 Task: Research Airbnb accommodation in Tak Bai, Thailand from 17th December, 2023 to 21st December, 2023 for 2 adults. Place can be private room with 1  bedroom having 2 beds and 1 bathroom. Property type can be flat. Amenities needed are: wifi.
Action: Mouse moved to (541, 122)
Screenshot: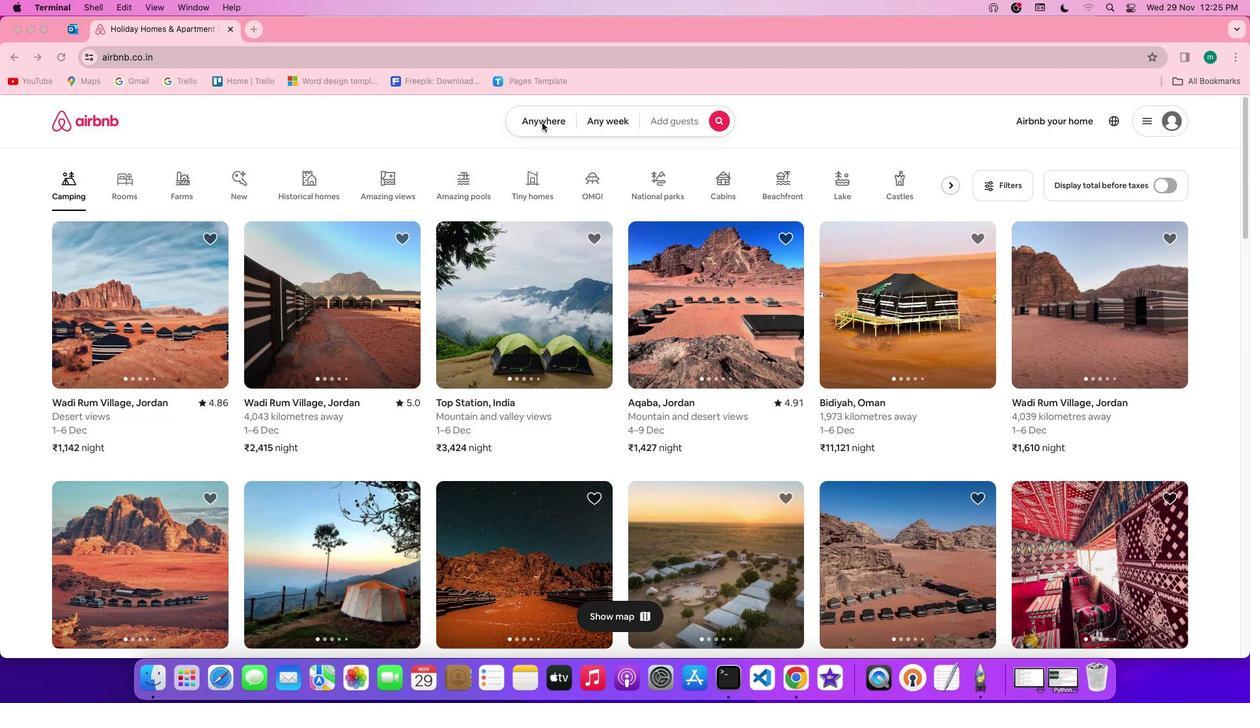 
Action: Mouse pressed left at (541, 122)
Screenshot: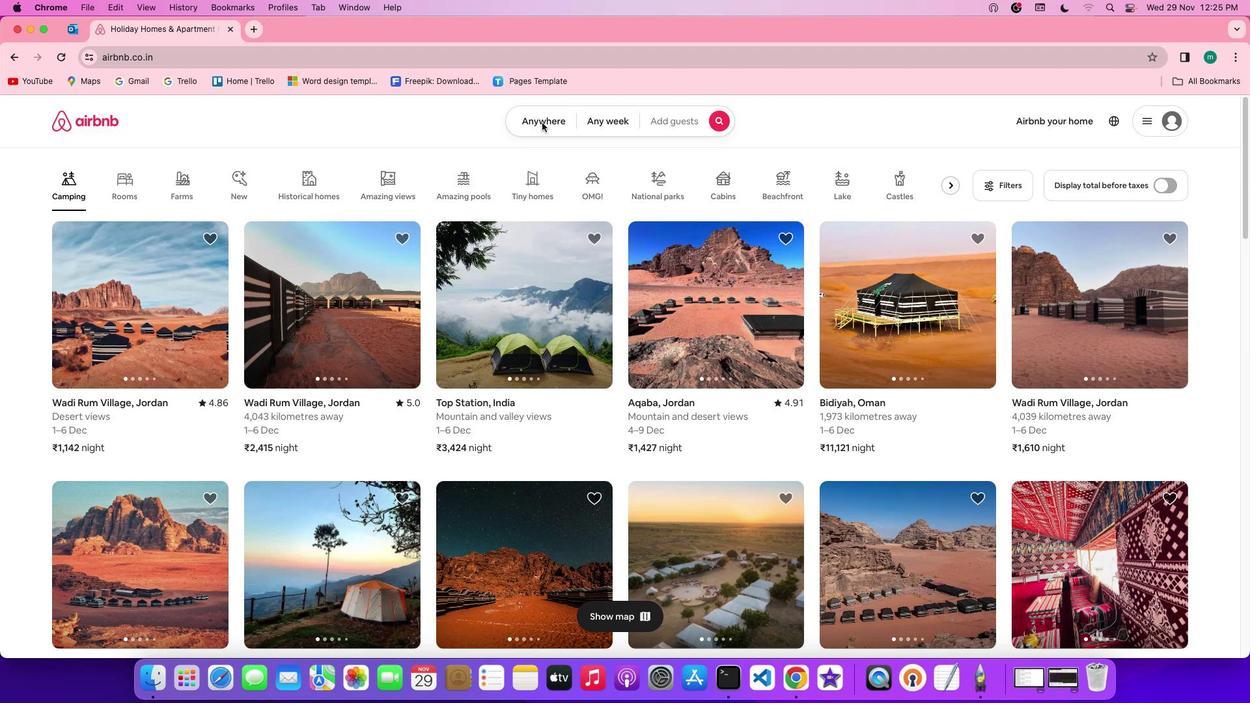 
Action: Mouse pressed left at (541, 122)
Screenshot: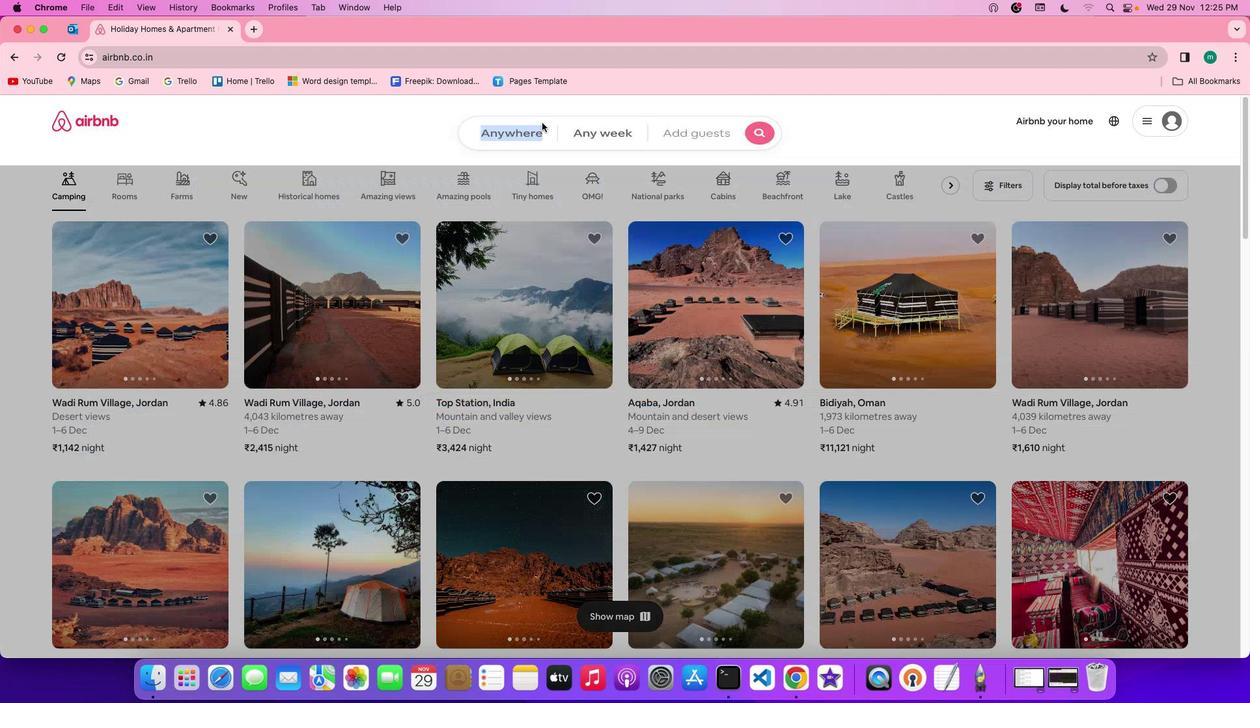
Action: Mouse moved to (482, 170)
Screenshot: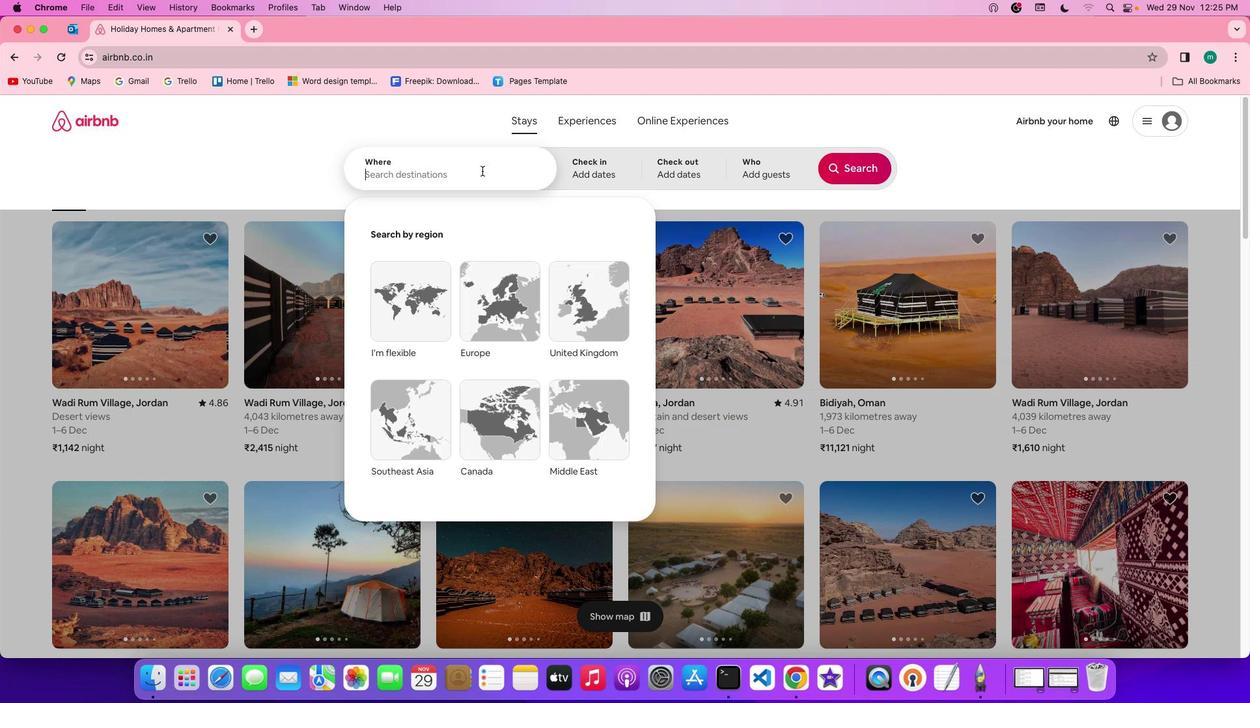 
Action: Mouse pressed left at (482, 170)
Screenshot: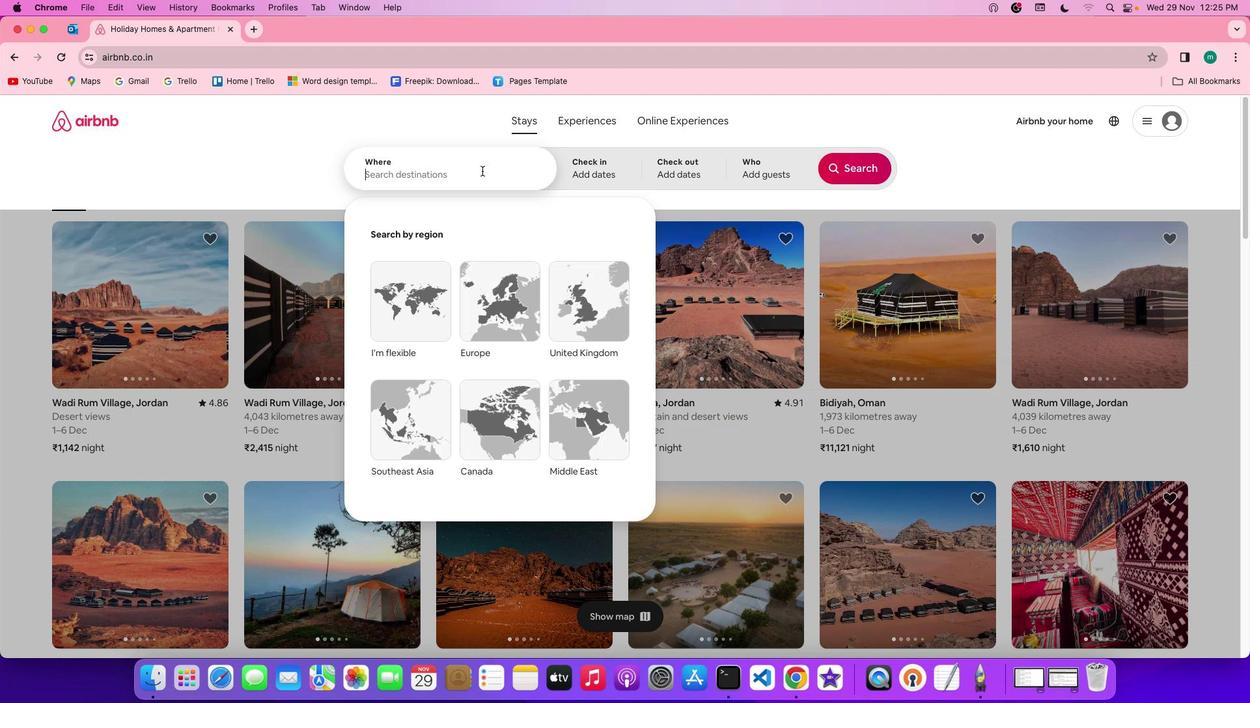 
Action: Mouse moved to (479, 170)
Screenshot: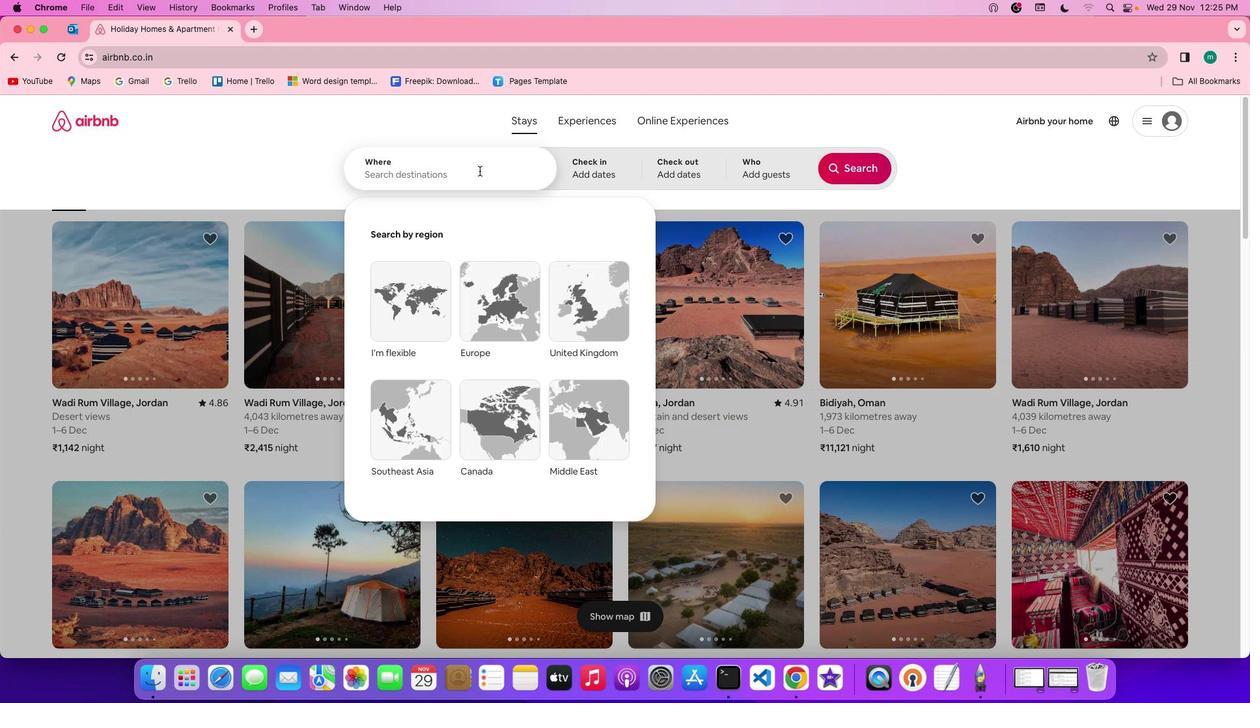 
Action: Key pressed Key.shift'T''a''k'Key.spaceKey.shift'B''a''i'','Key.spaceKey.shift't''h''a''i''l''a''n''d'
Screenshot: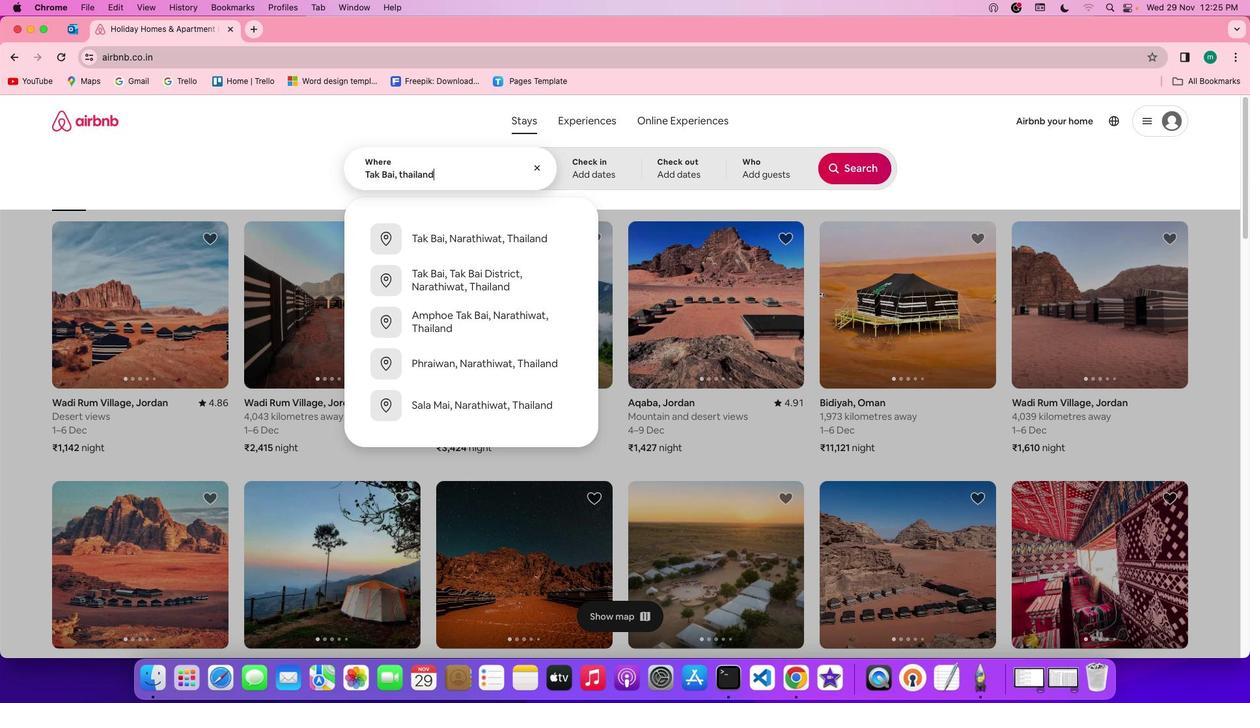 
Action: Mouse moved to (608, 171)
Screenshot: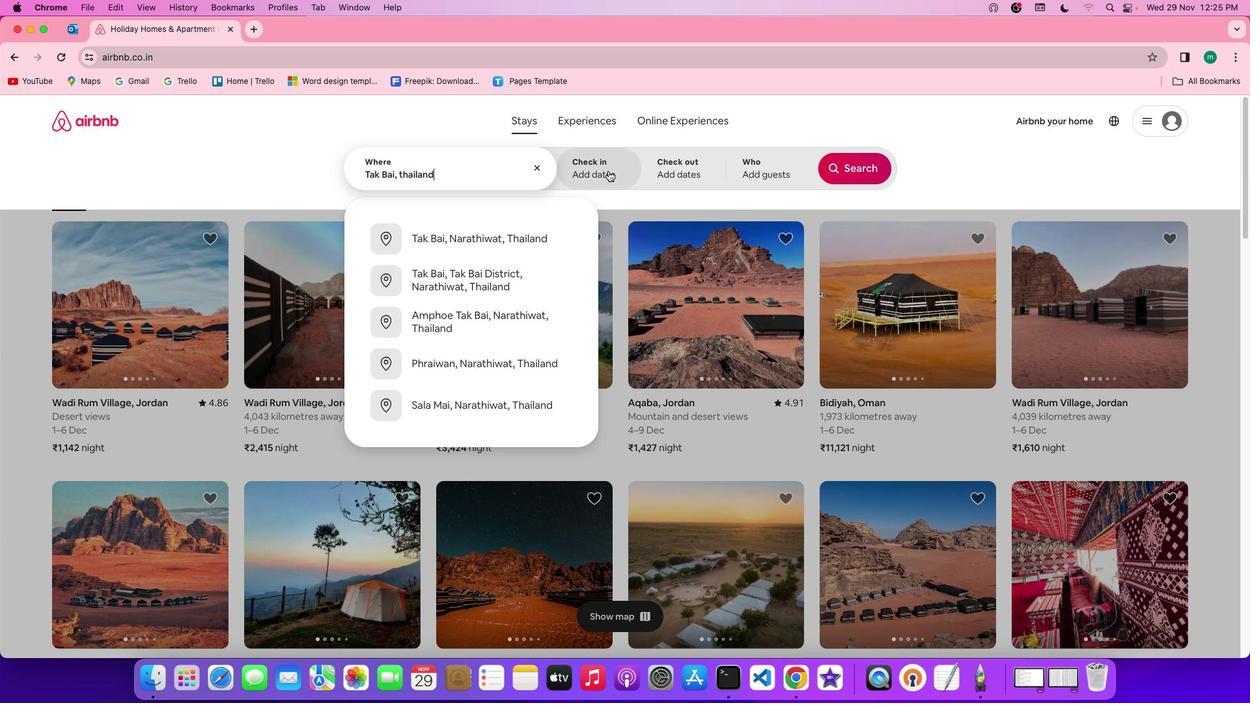 
Action: Mouse pressed left at (608, 171)
Screenshot: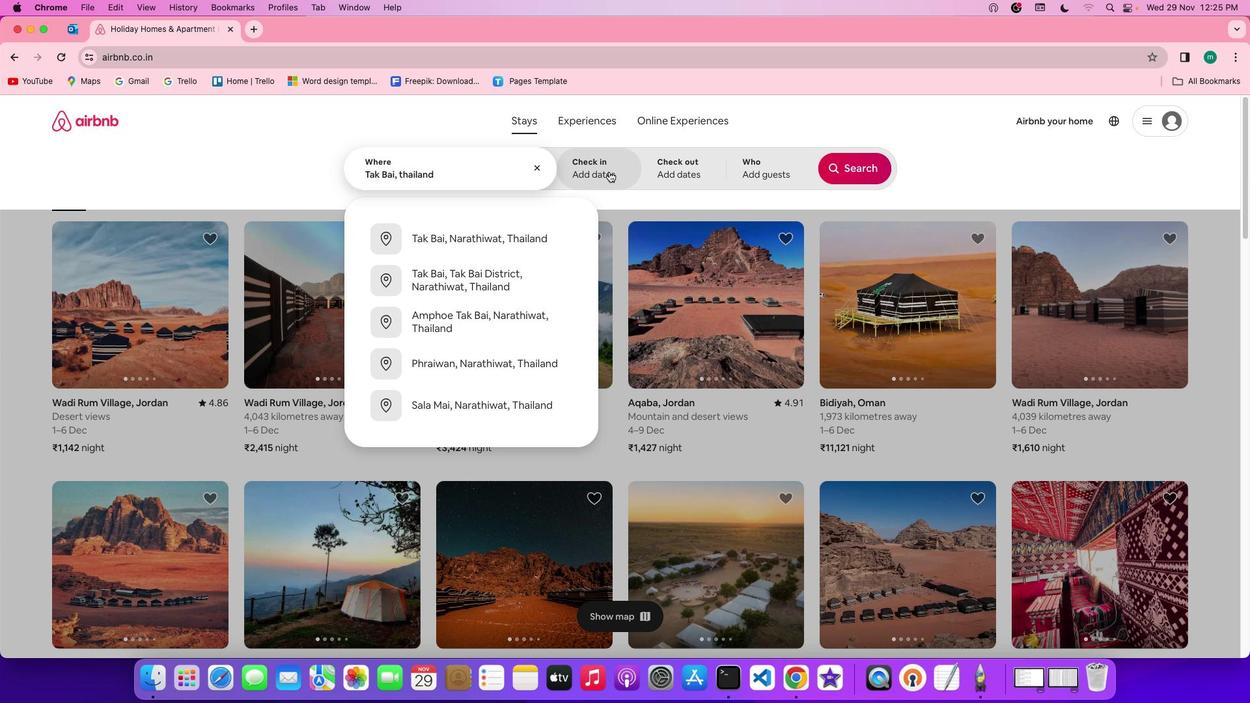 
Action: Mouse moved to (652, 421)
Screenshot: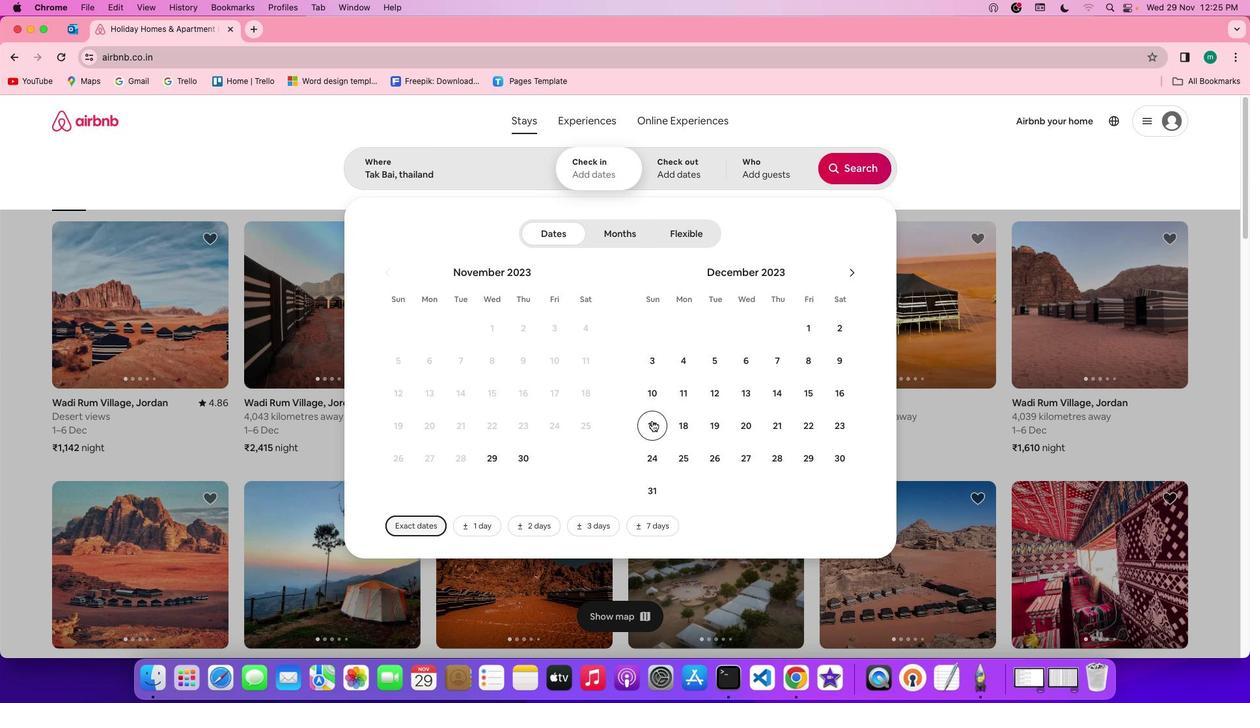 
Action: Mouse pressed left at (652, 421)
Screenshot: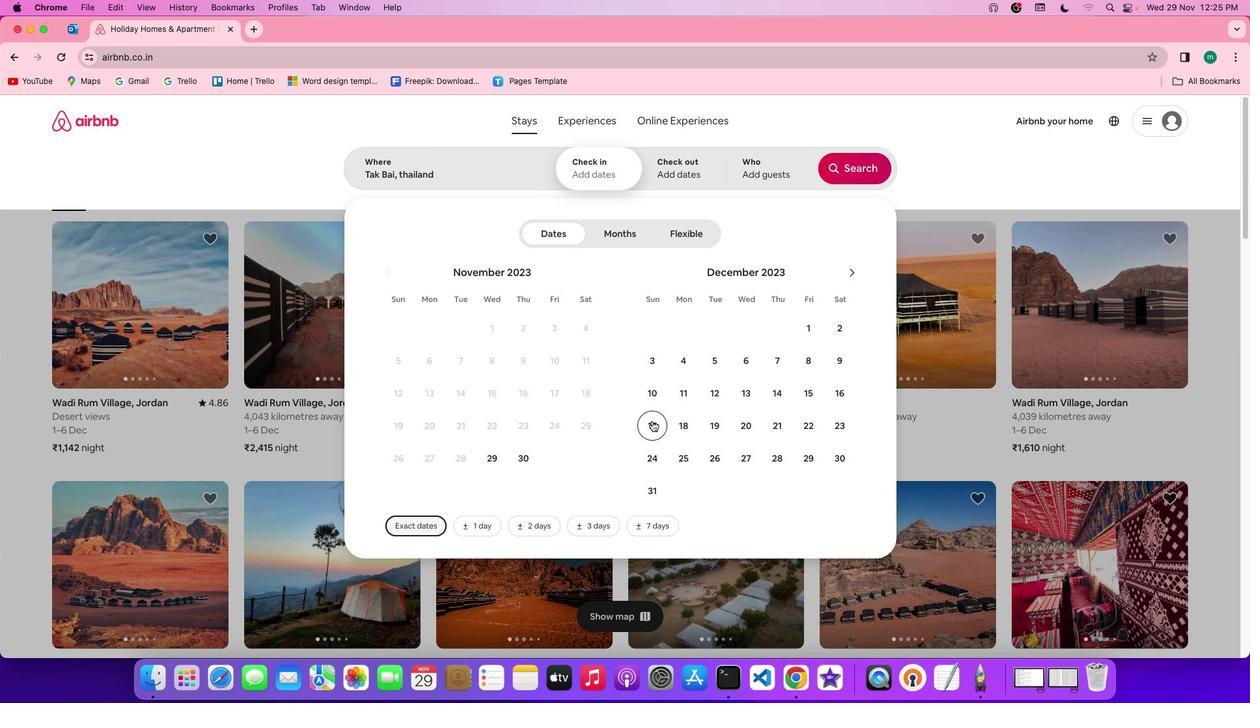 
Action: Mouse moved to (784, 425)
Screenshot: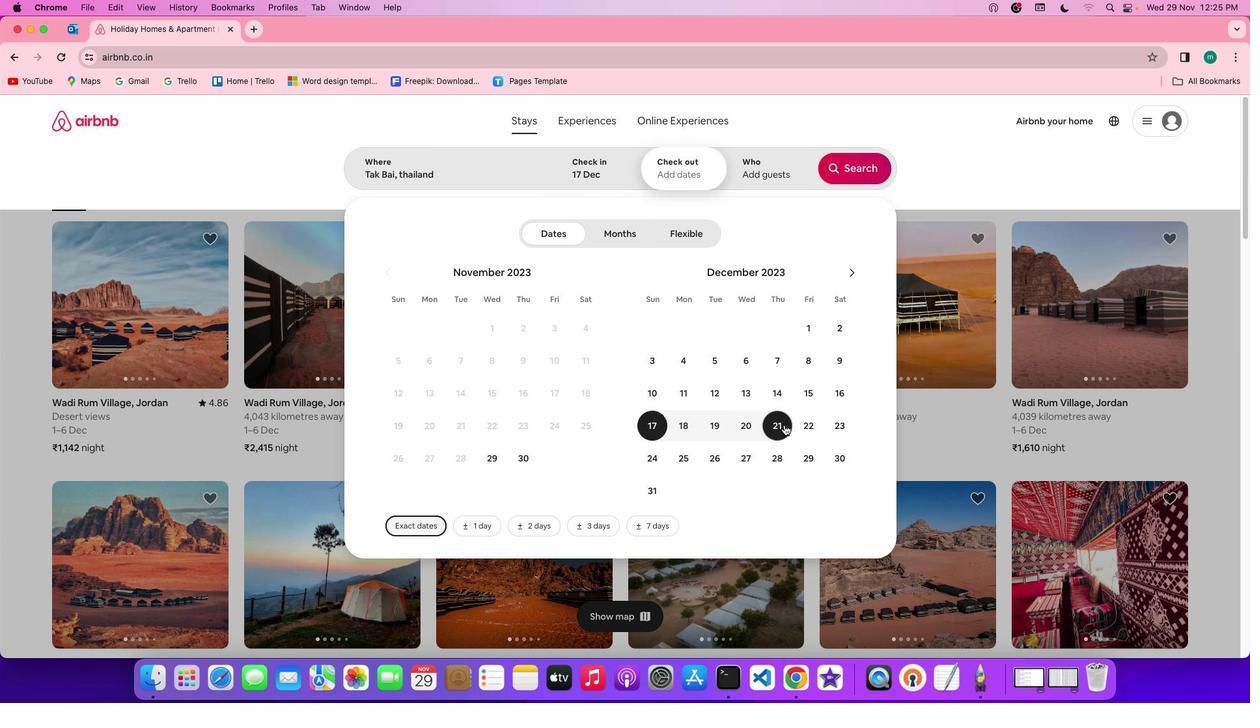 
Action: Mouse pressed left at (784, 425)
Screenshot: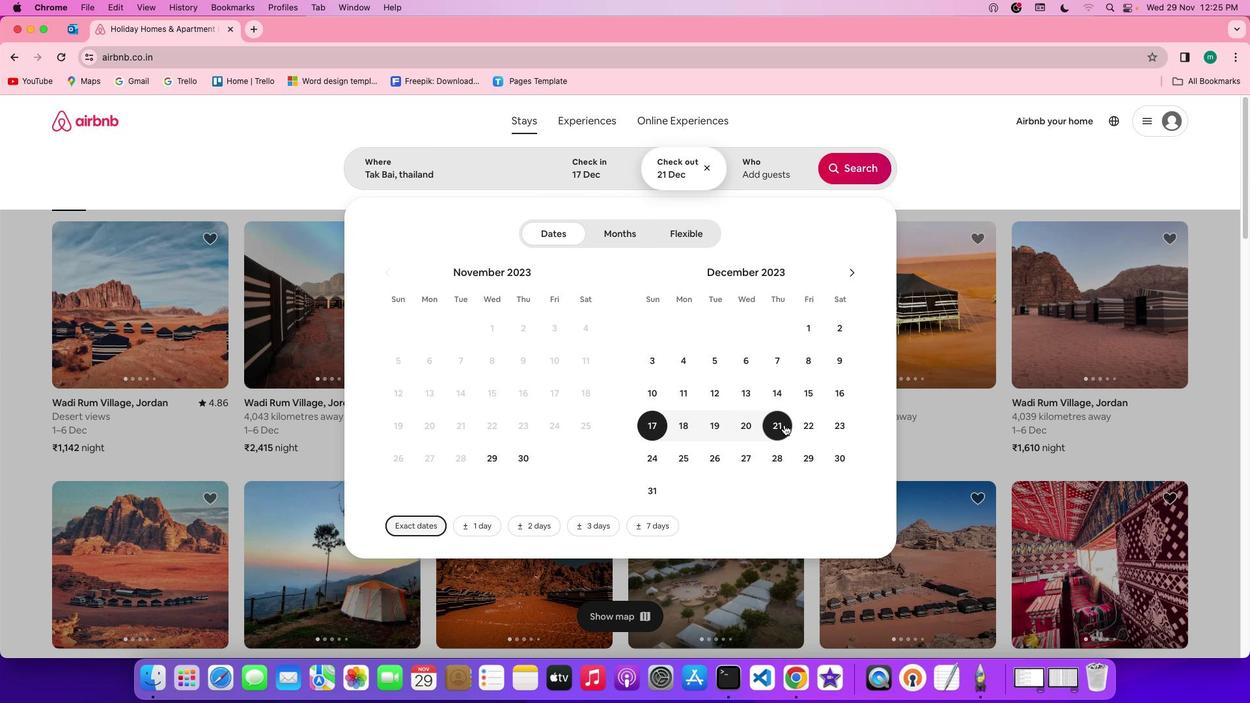 
Action: Mouse moved to (759, 160)
Screenshot: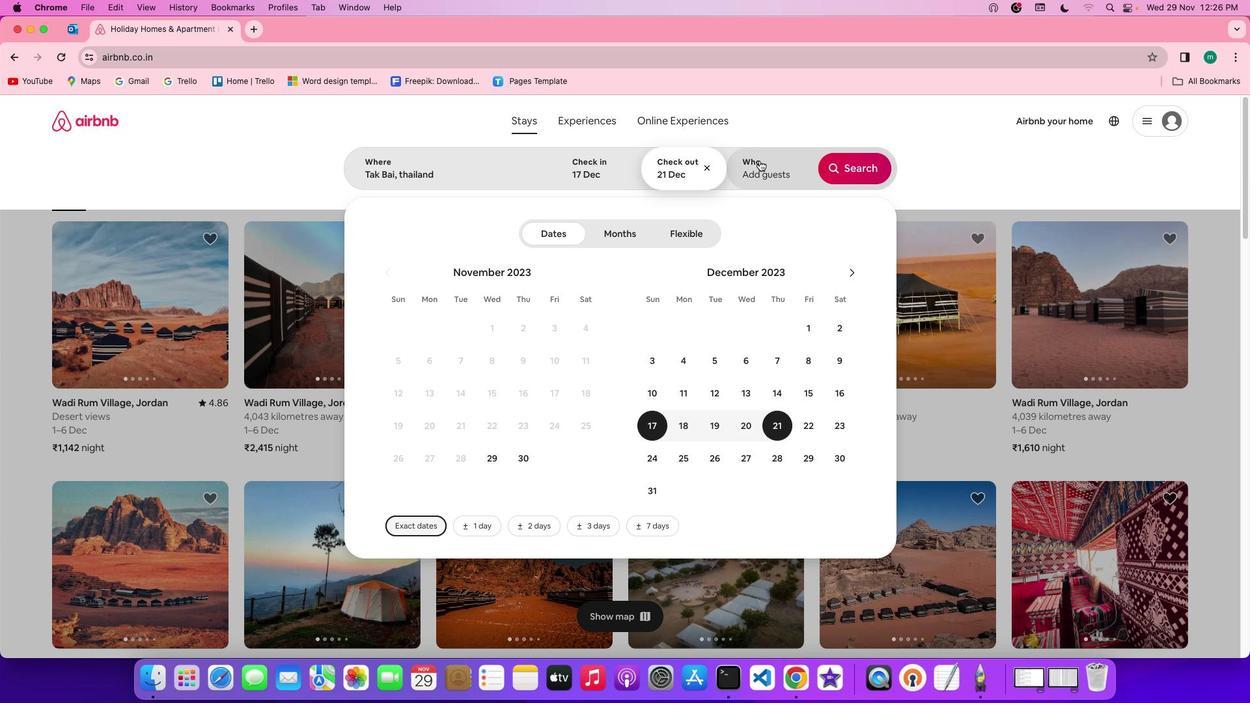 
Action: Mouse pressed left at (759, 160)
Screenshot: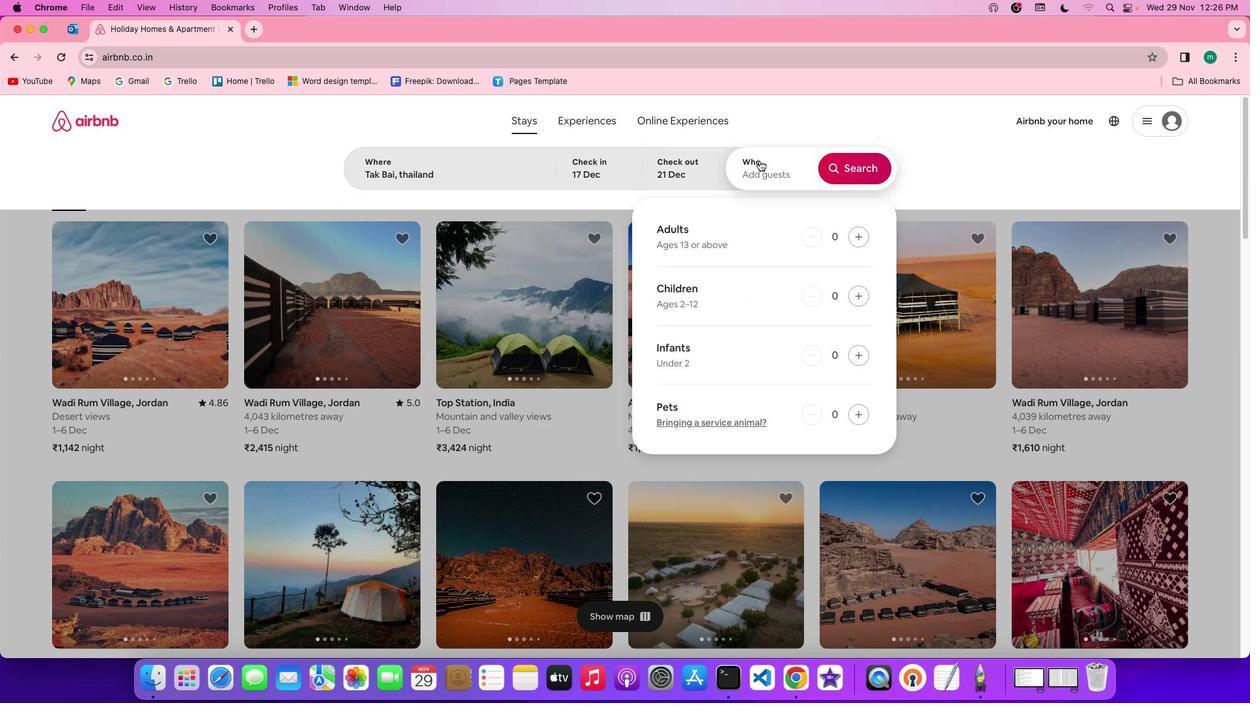 
Action: Mouse moved to (856, 237)
Screenshot: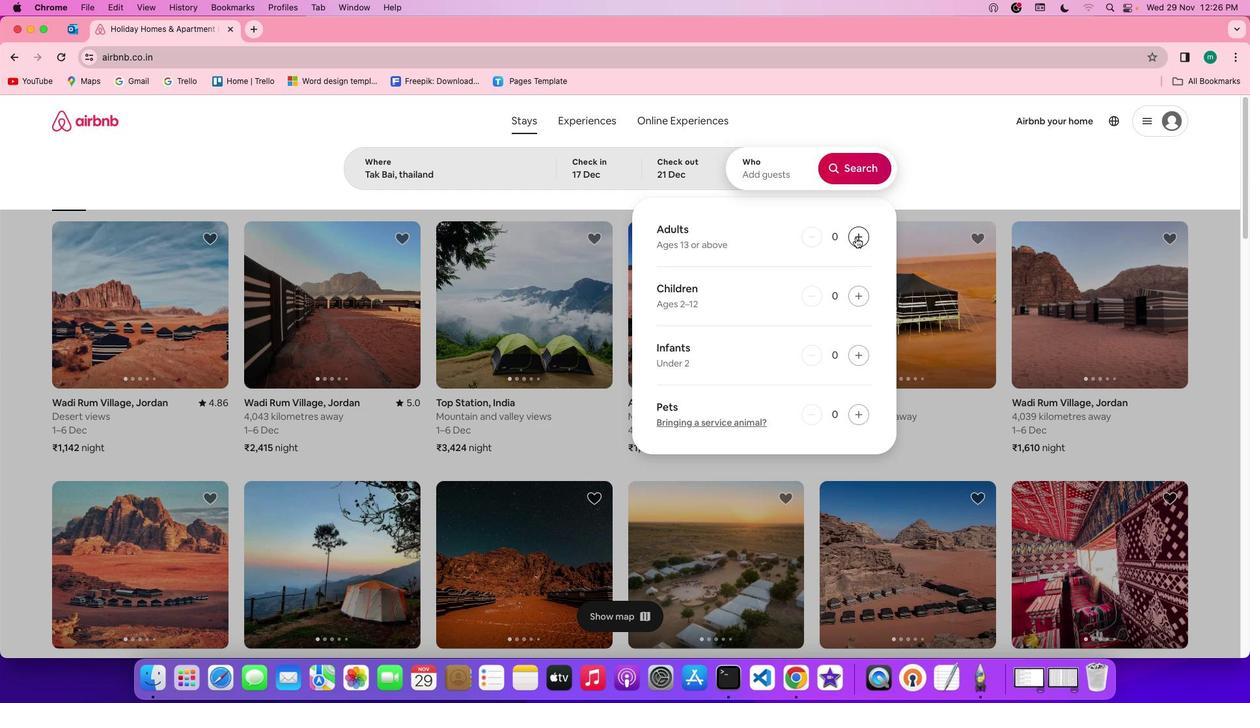 
Action: Mouse pressed left at (856, 237)
Screenshot: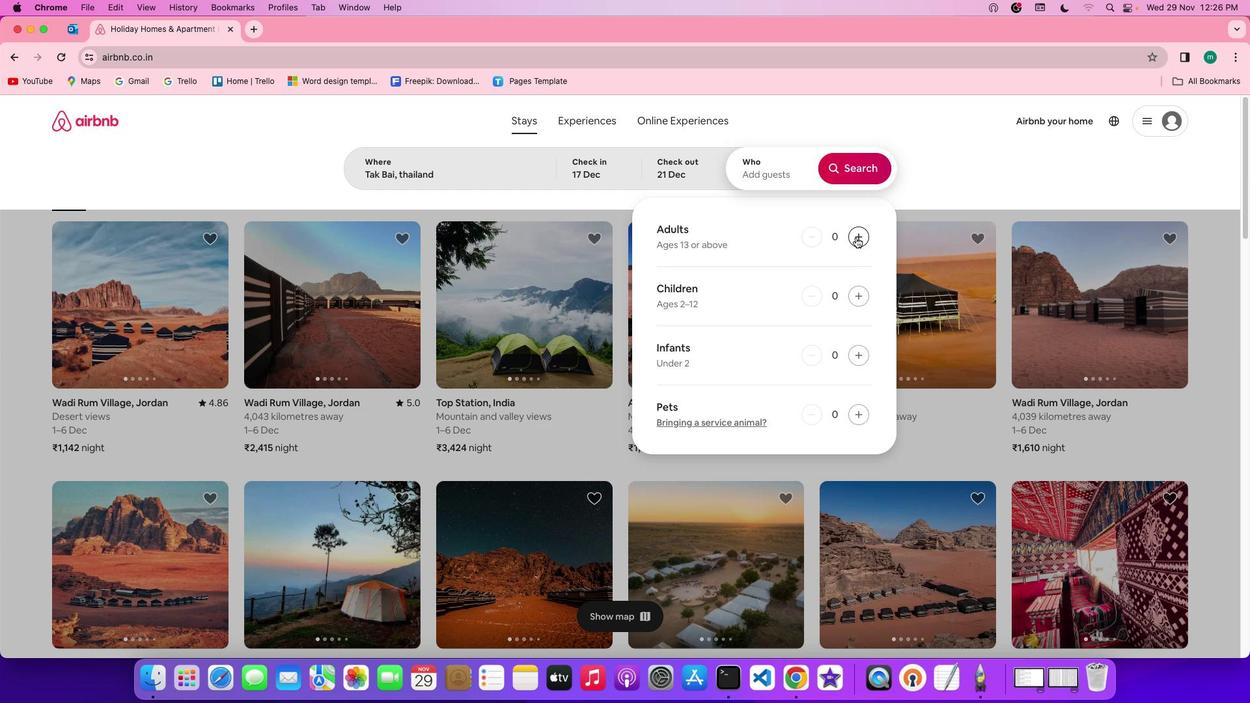 
Action: Mouse pressed left at (856, 237)
Screenshot: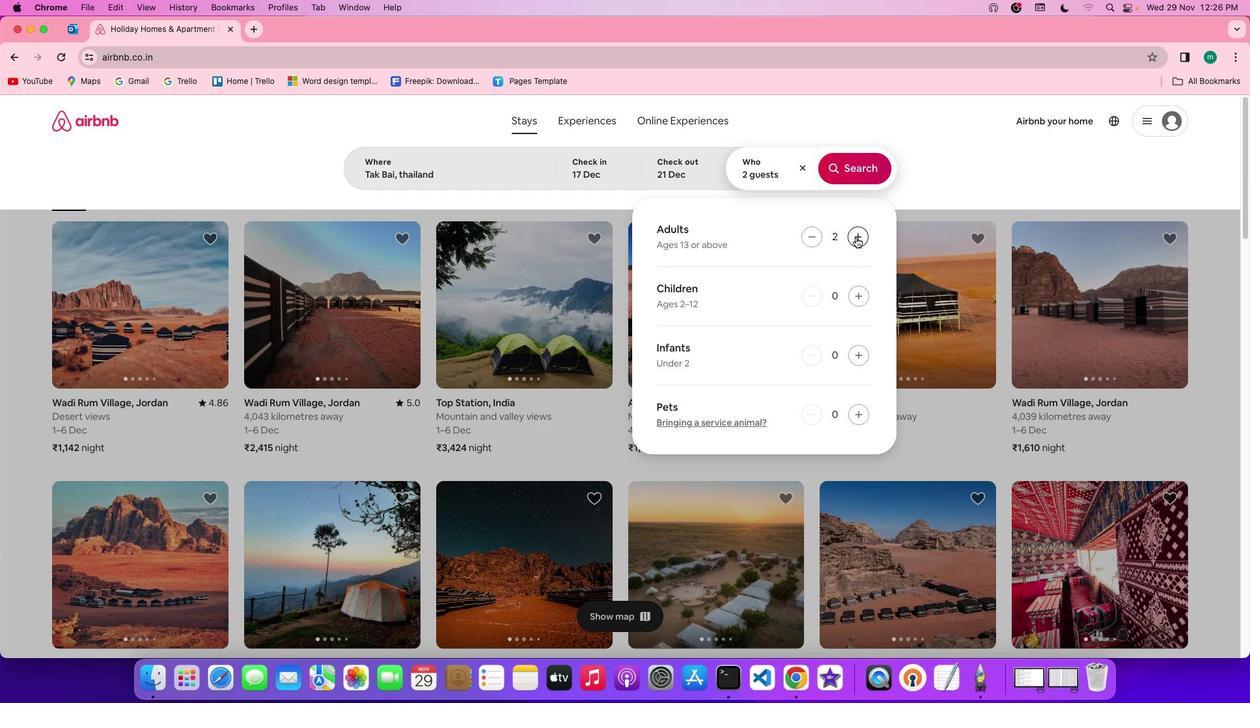 
Action: Mouse moved to (859, 173)
Screenshot: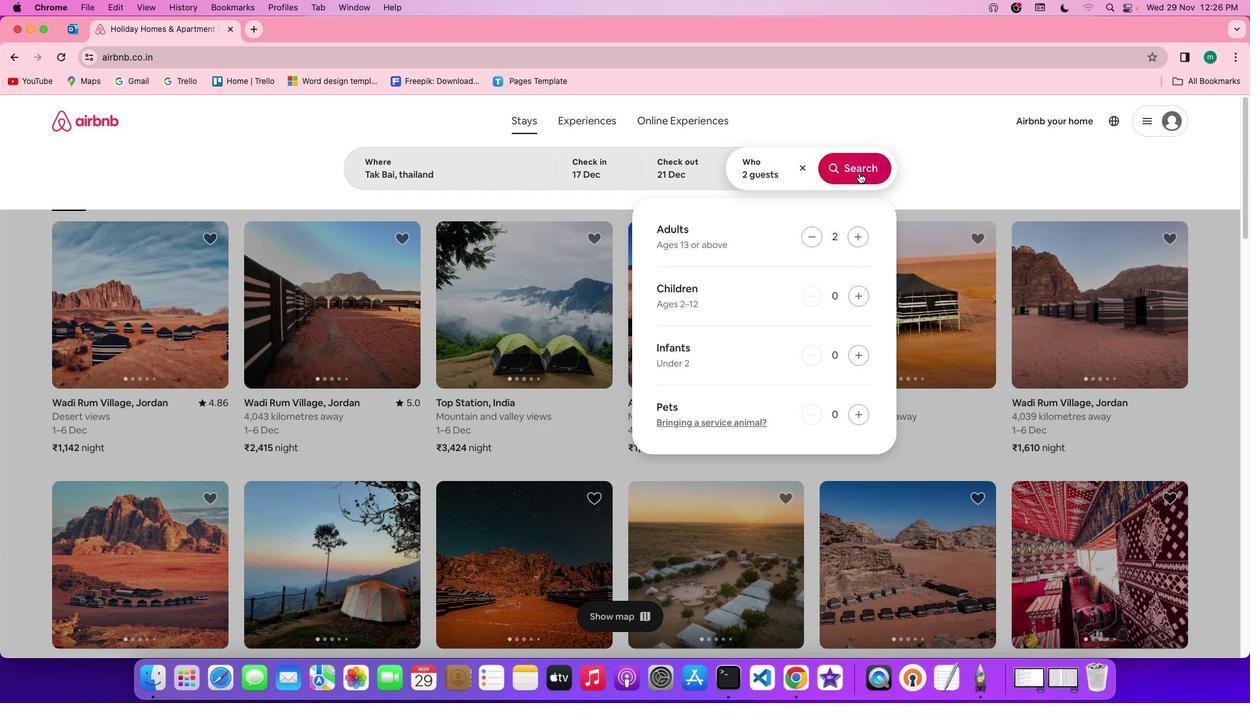 
Action: Mouse pressed left at (859, 173)
Screenshot: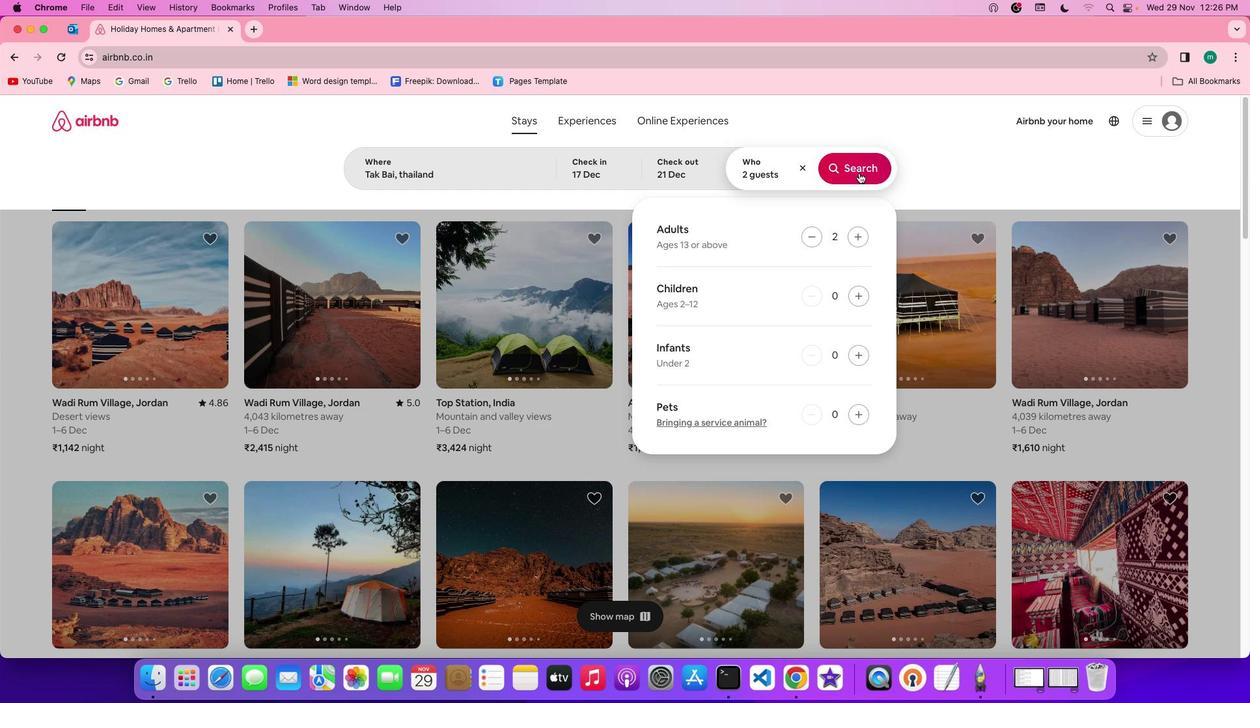 
Action: Mouse moved to (1031, 177)
Screenshot: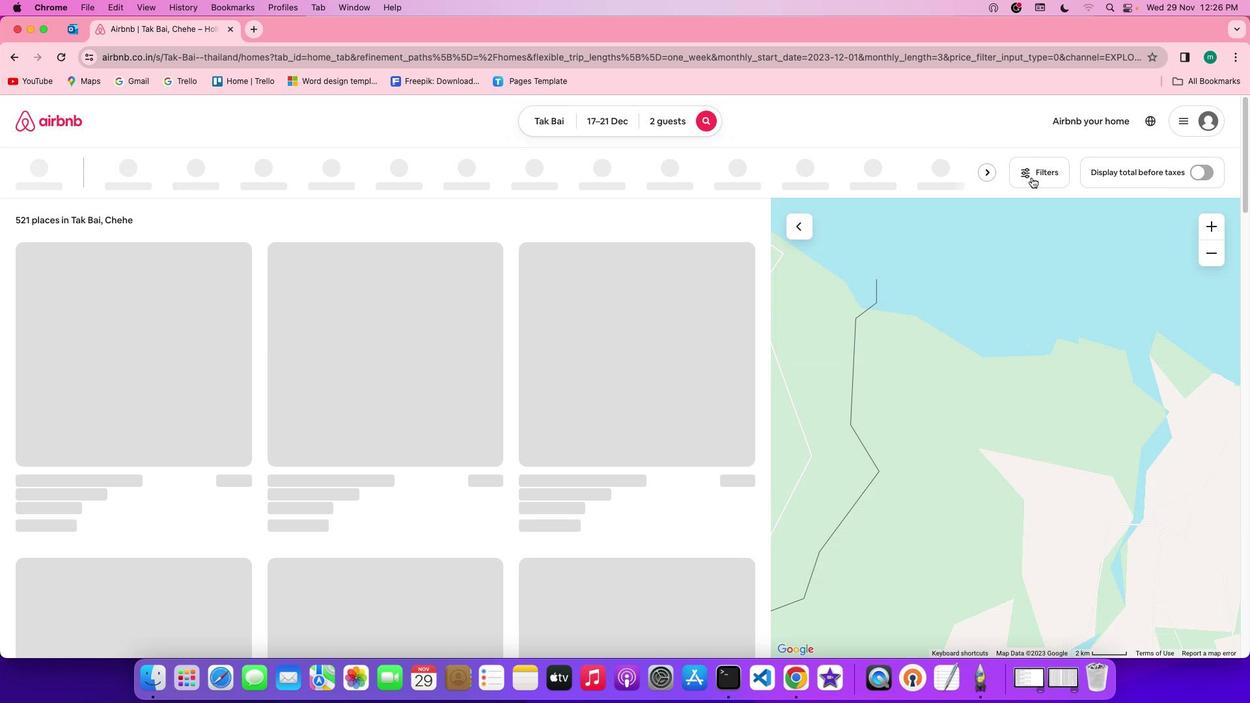 
Action: Mouse pressed left at (1031, 177)
Screenshot: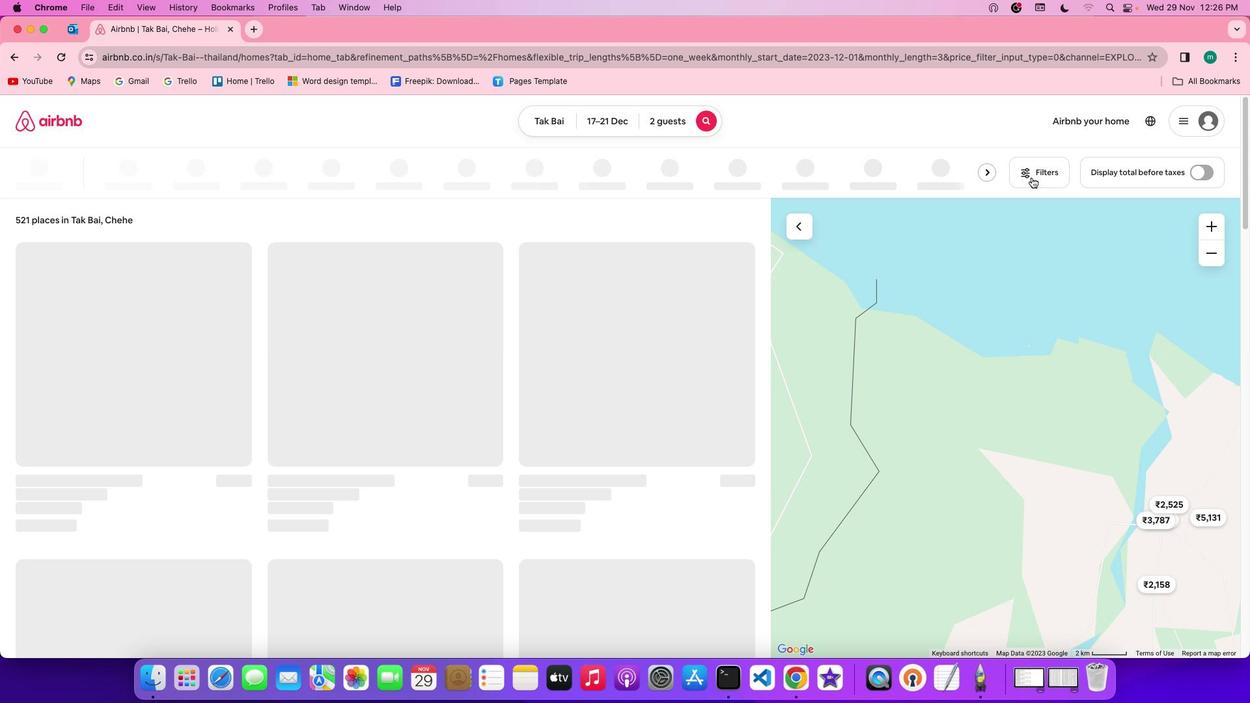 
Action: Mouse moved to (655, 392)
Screenshot: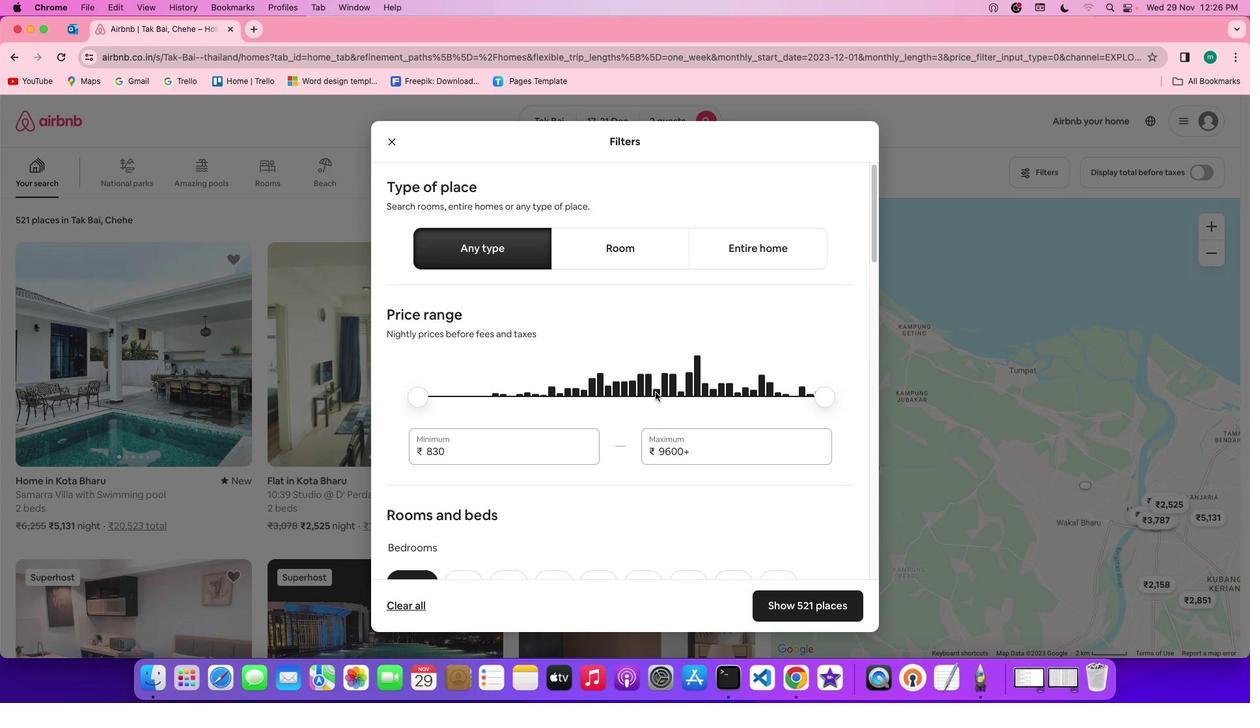 
Action: Mouse scrolled (655, 392) with delta (0, 0)
Screenshot: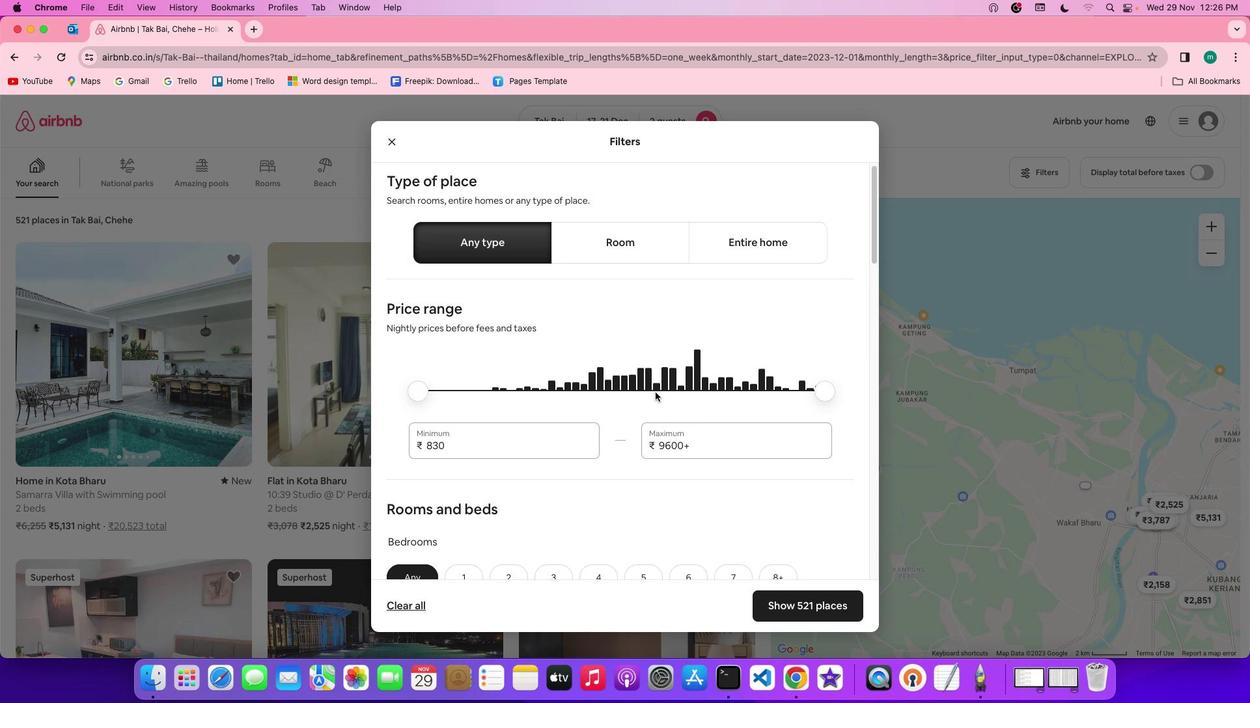 
Action: Mouse scrolled (655, 392) with delta (0, 0)
Screenshot: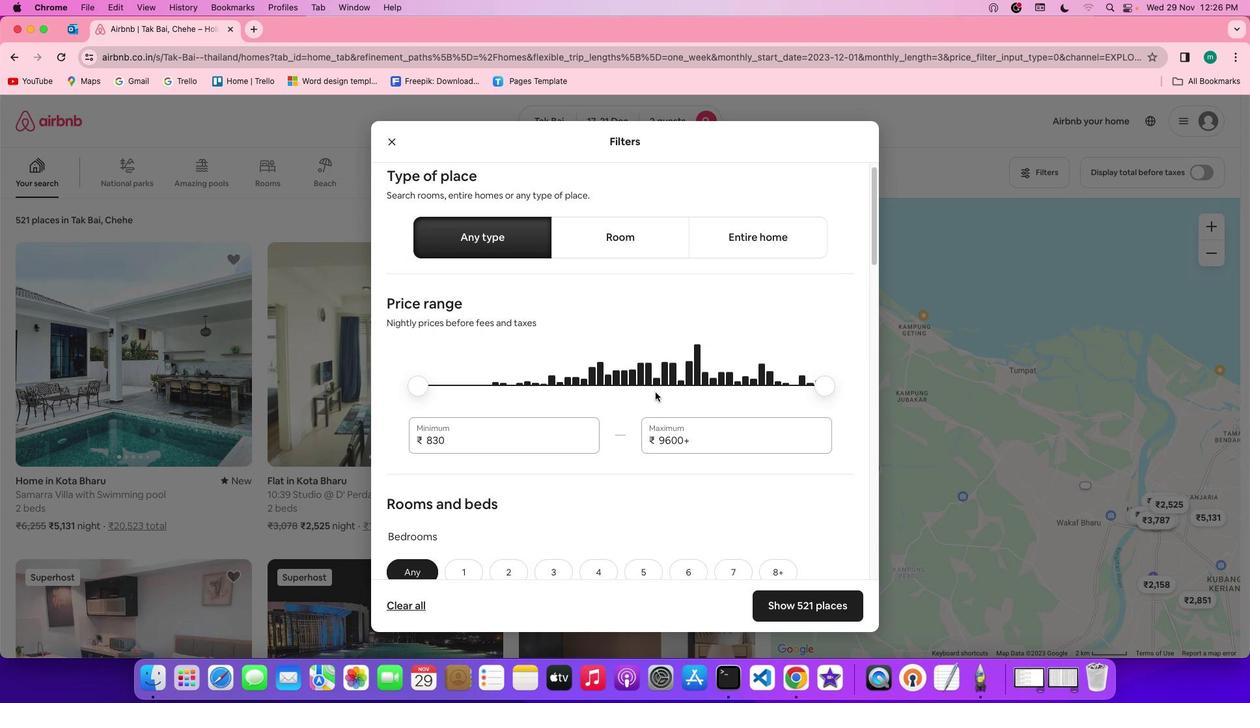 
Action: Mouse scrolled (655, 392) with delta (0, 0)
Screenshot: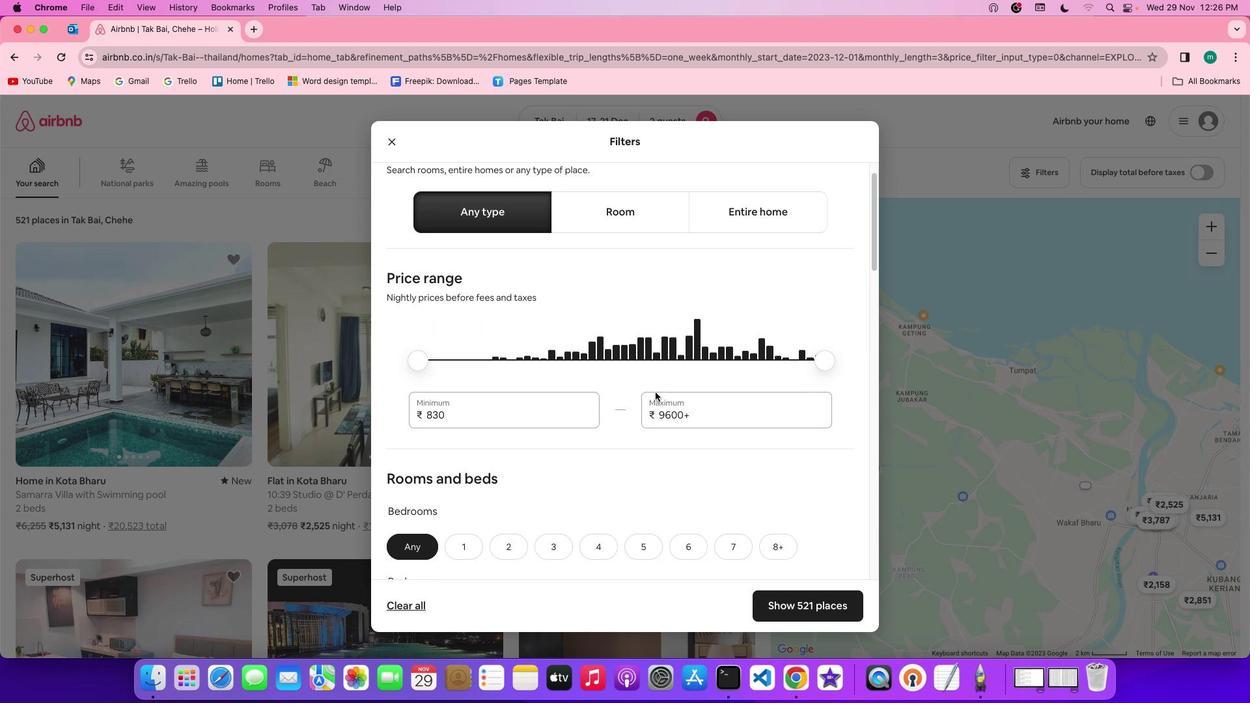 
Action: Mouse scrolled (655, 392) with delta (0, 0)
Screenshot: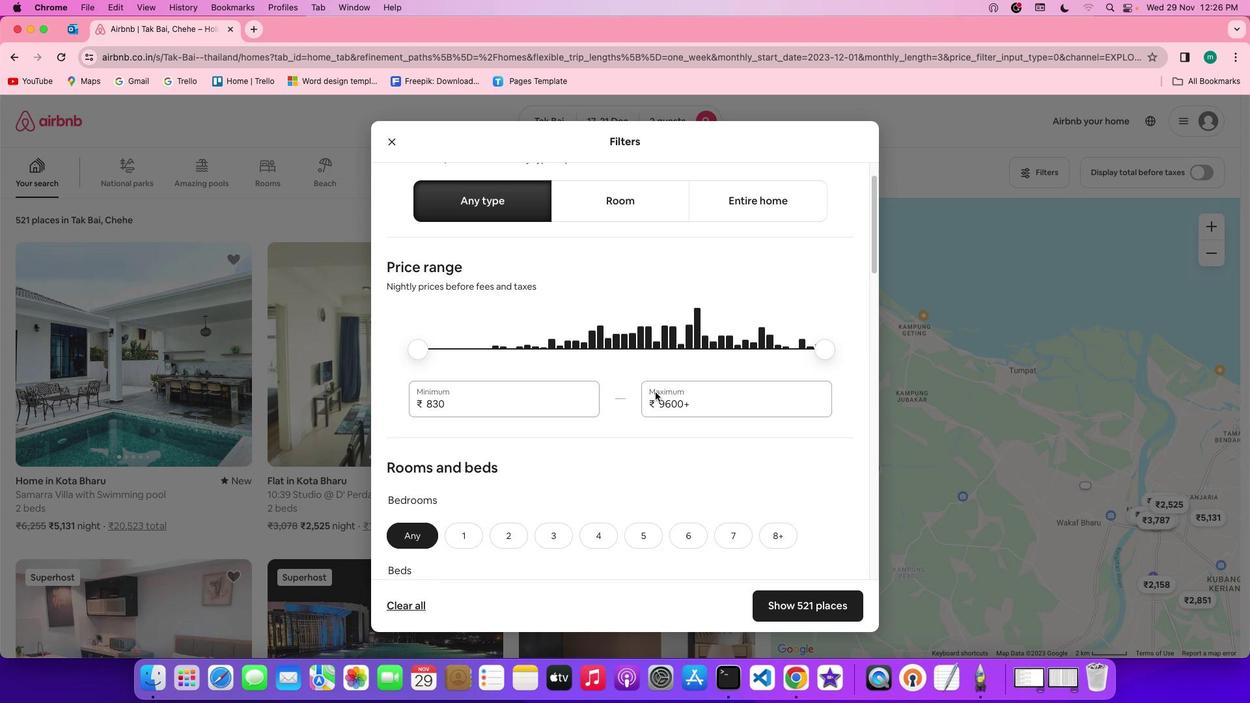 
Action: Mouse scrolled (655, 392) with delta (0, 0)
Screenshot: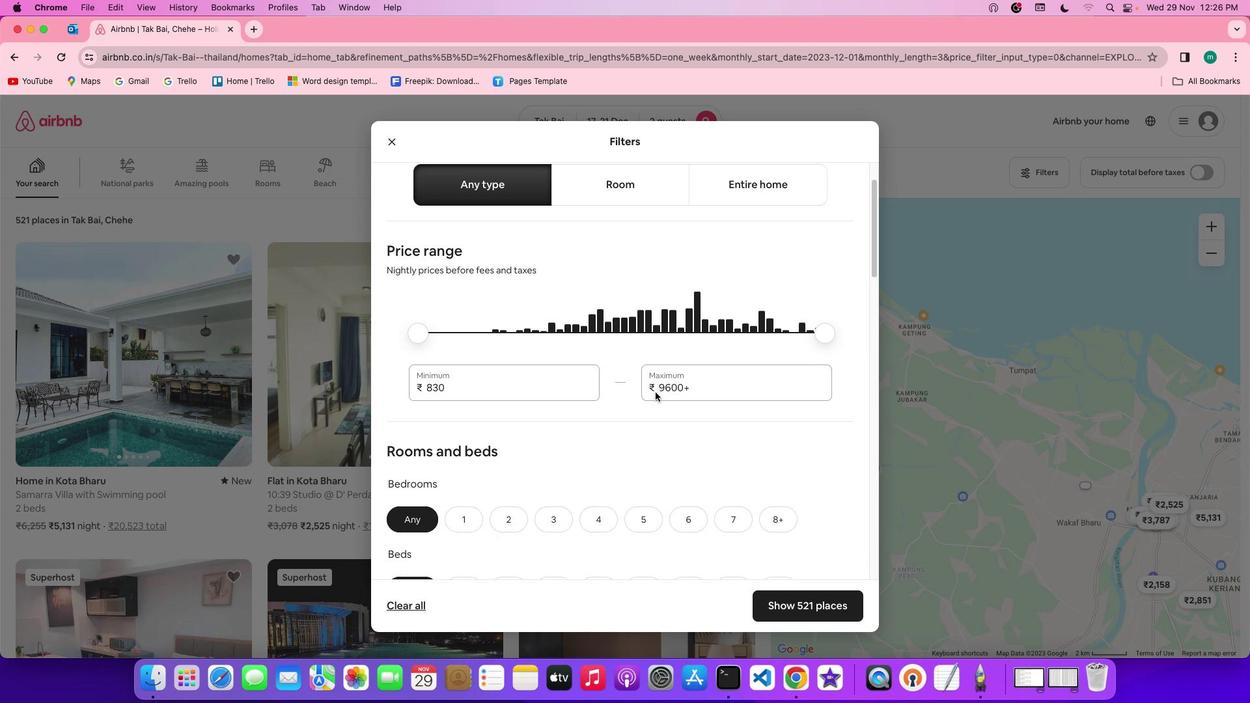 
Action: Mouse scrolled (655, 392) with delta (0, 0)
Screenshot: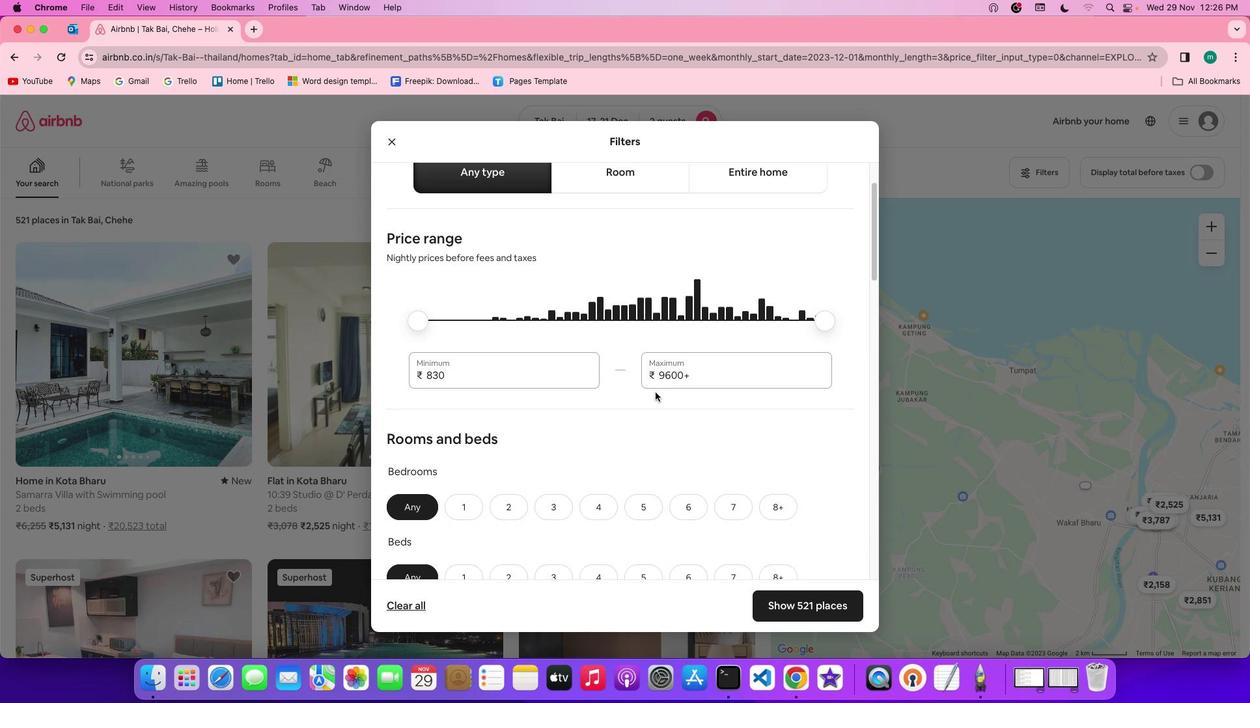 
Action: Mouse scrolled (655, 392) with delta (0, 0)
Screenshot: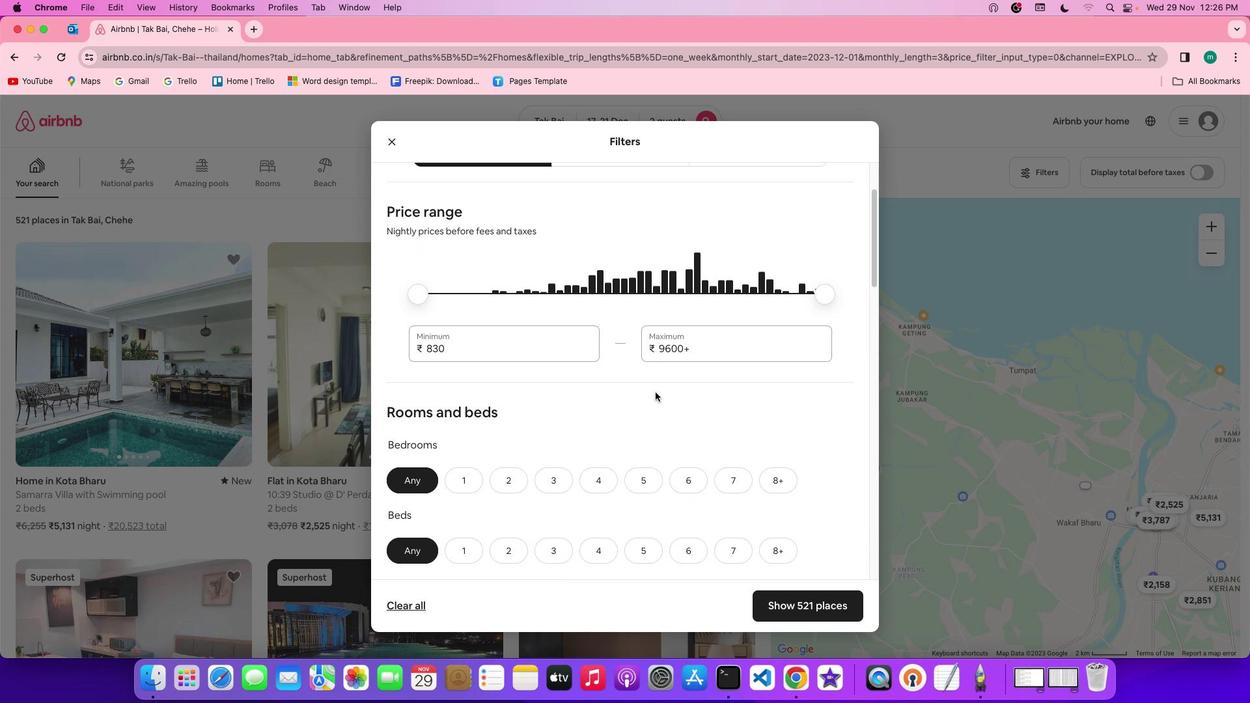 
Action: Mouse scrolled (655, 392) with delta (0, 0)
Screenshot: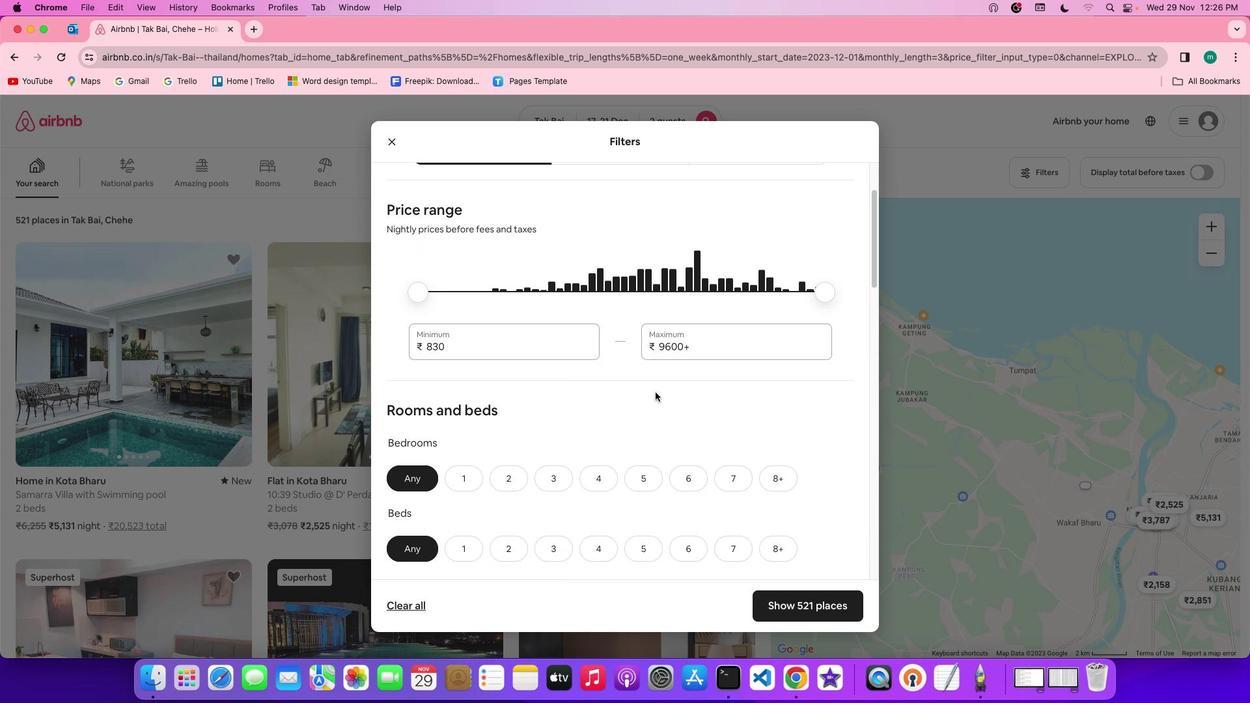 
Action: Mouse scrolled (655, 392) with delta (0, 0)
Screenshot: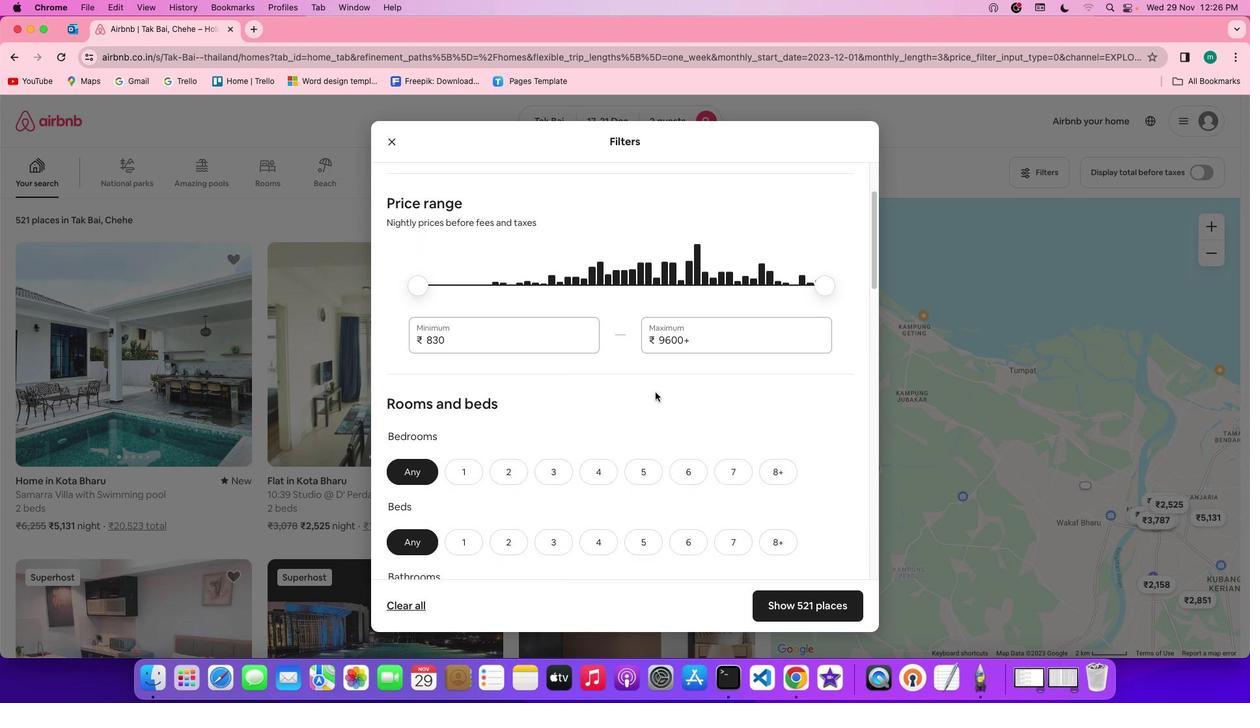 
Action: Mouse scrolled (655, 392) with delta (0, 0)
Screenshot: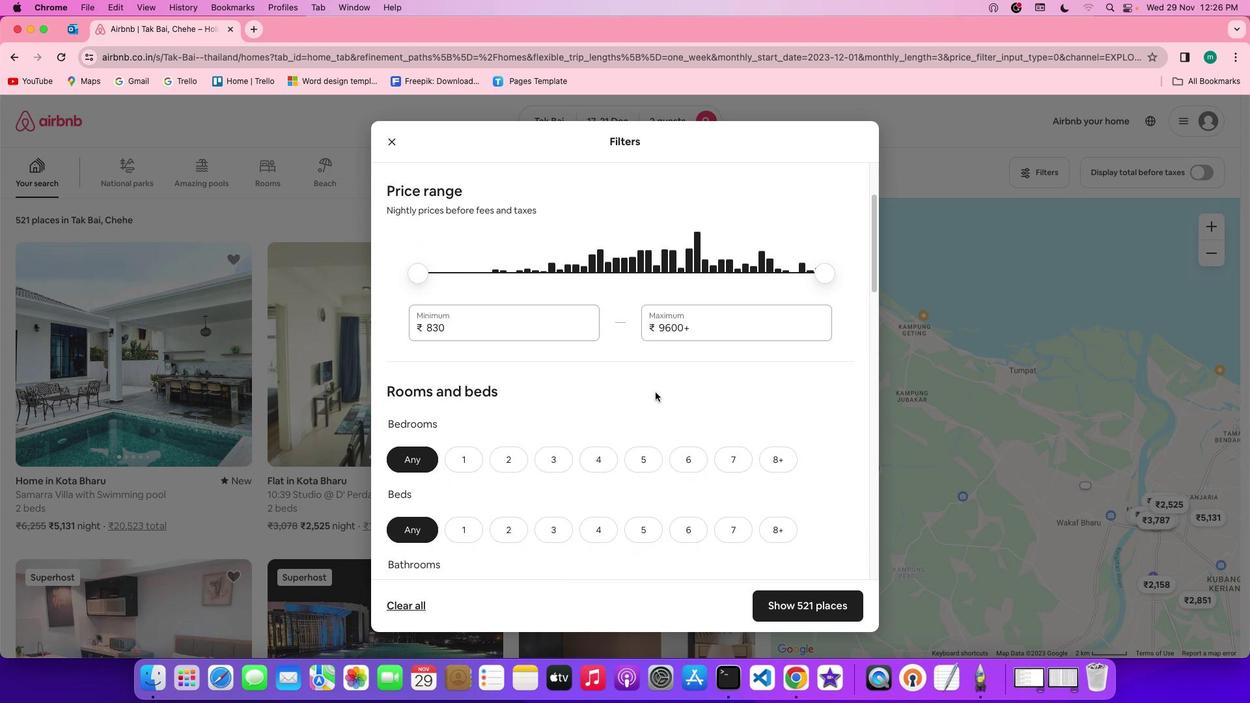 
Action: Mouse scrolled (655, 392) with delta (0, 0)
Screenshot: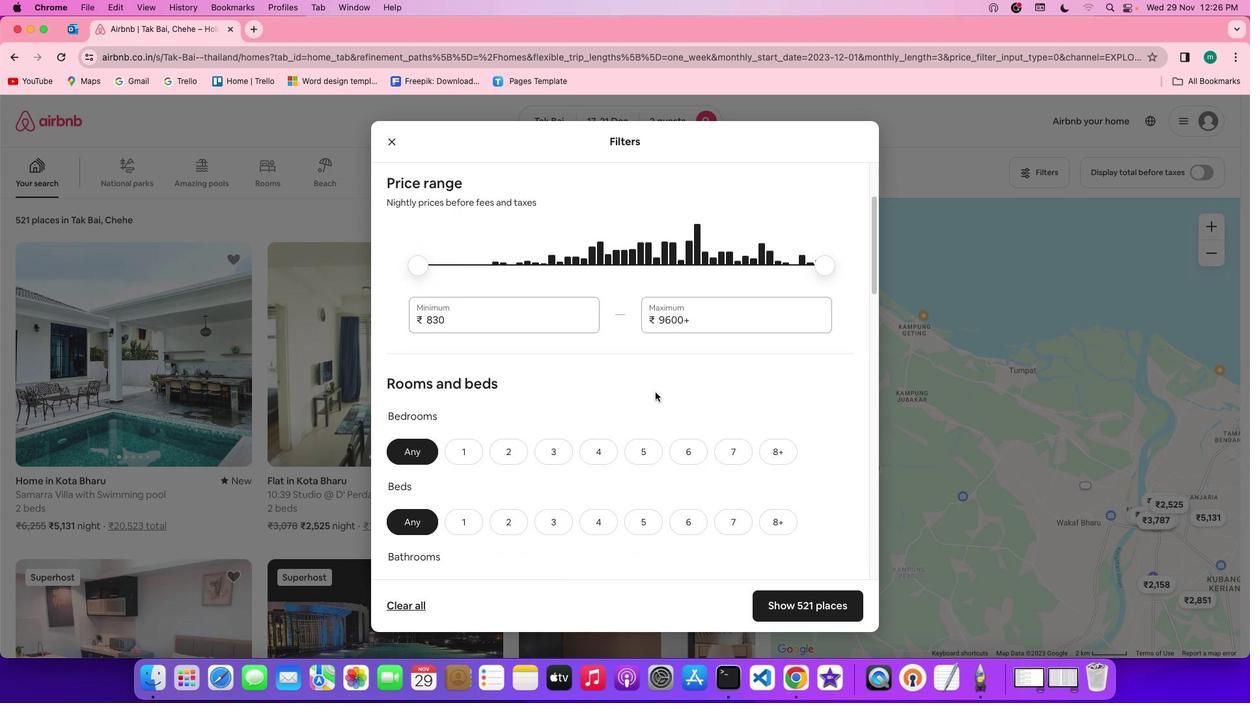 
Action: Mouse scrolled (655, 392) with delta (0, -1)
Screenshot: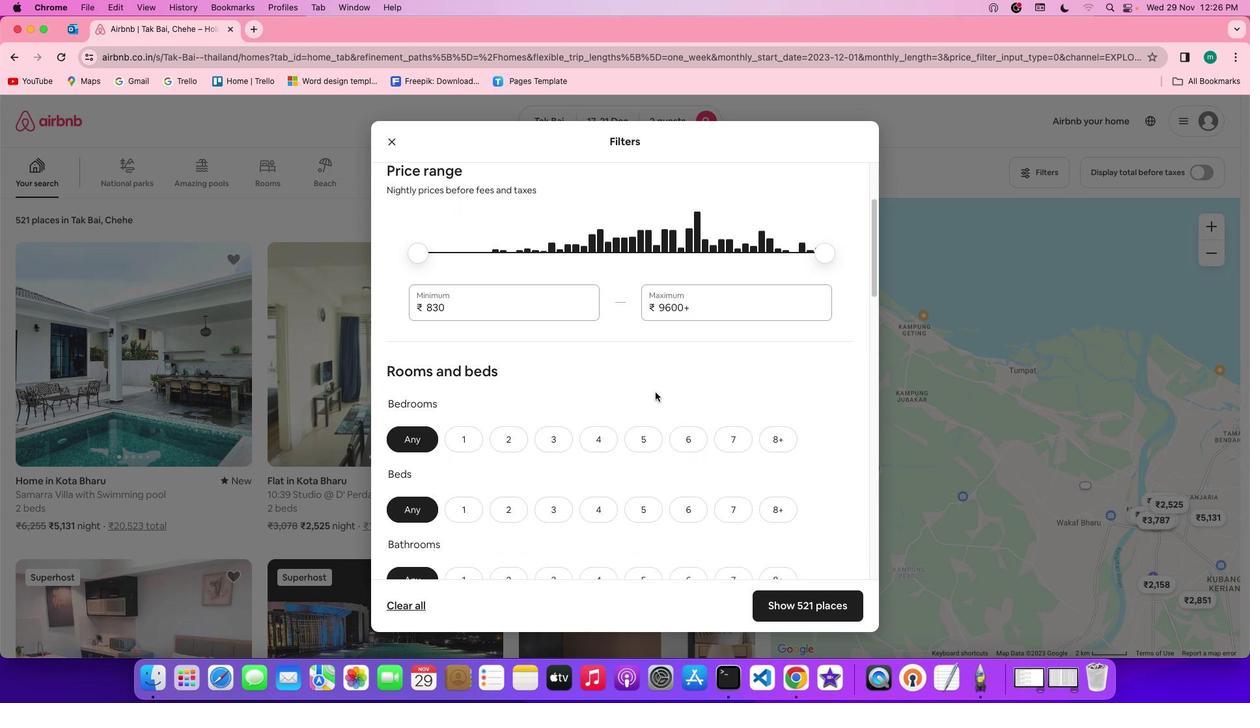 
Action: Mouse scrolled (655, 392) with delta (0, -1)
Screenshot: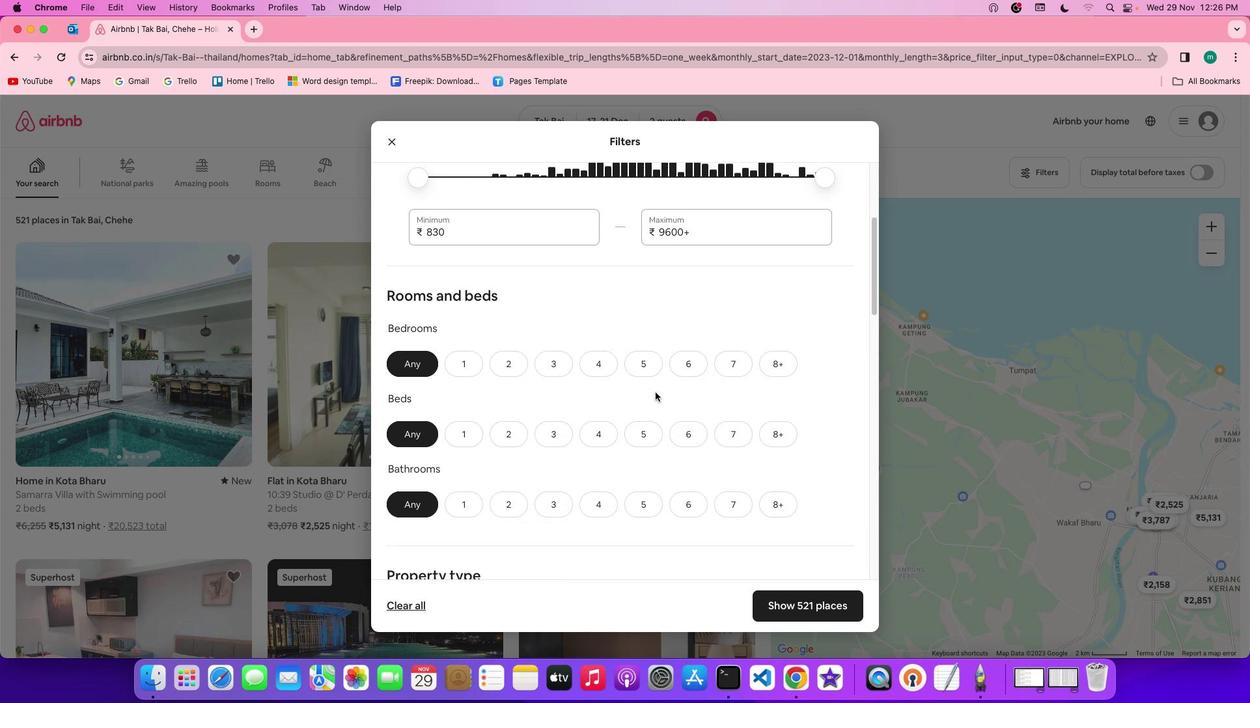 
Action: Mouse scrolled (655, 392) with delta (0, 0)
Screenshot: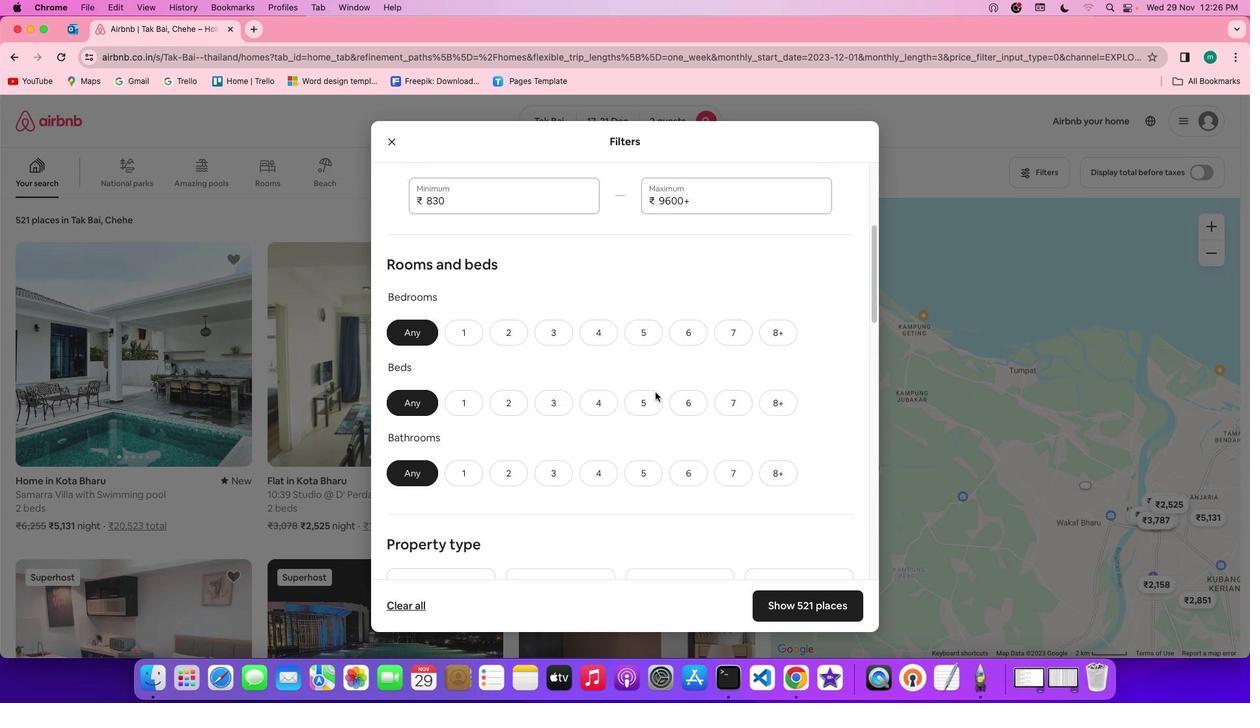 
Action: Mouse scrolled (655, 392) with delta (0, 0)
Screenshot: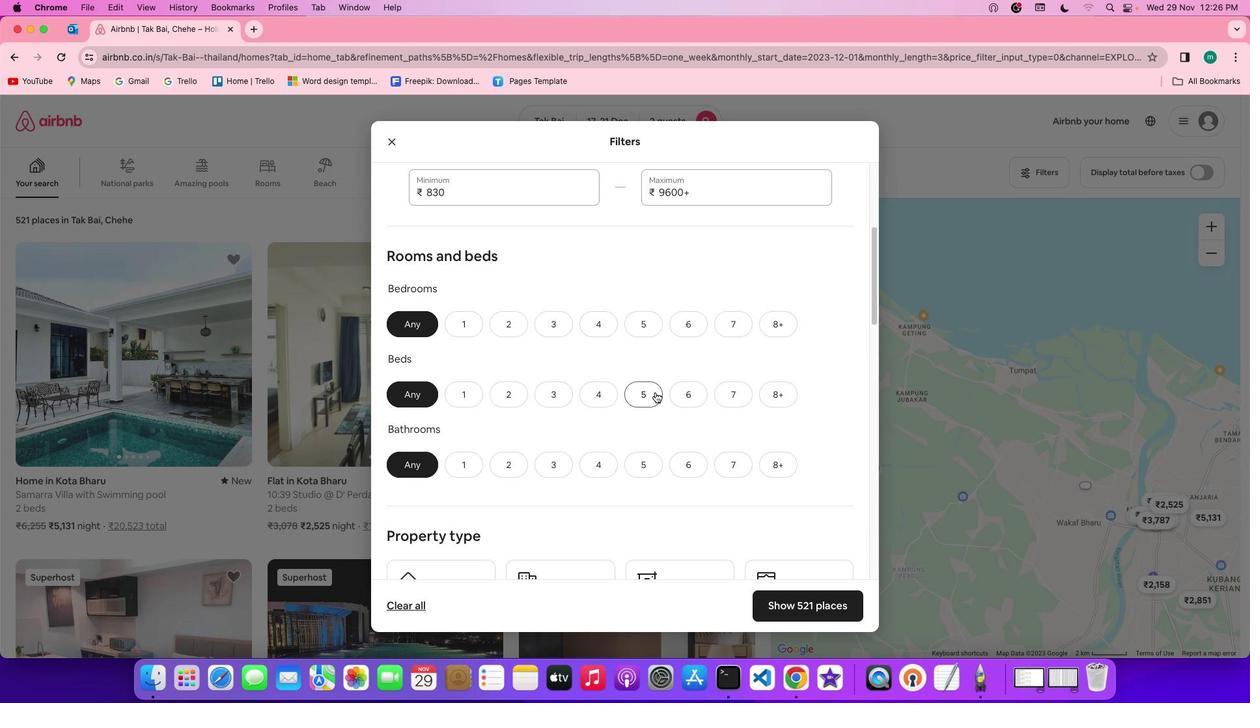 
Action: Mouse scrolled (655, 392) with delta (0, 0)
Screenshot: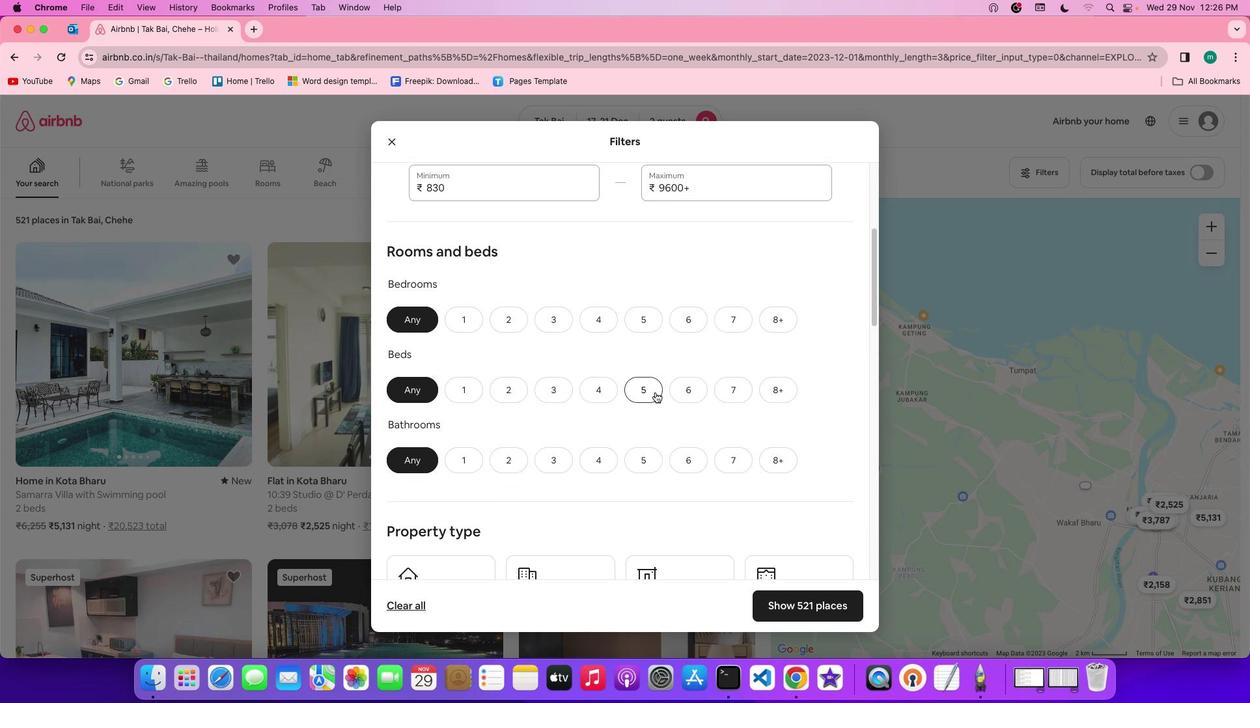 
Action: Mouse moved to (620, 382)
Screenshot: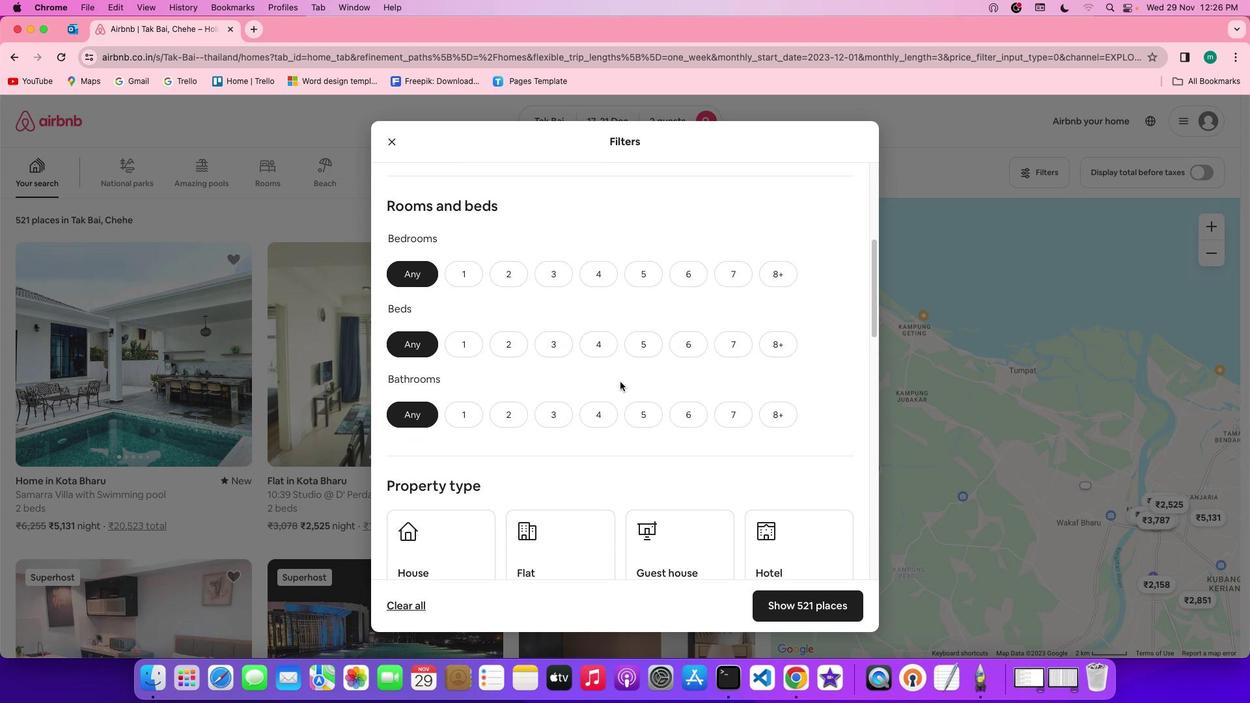 
Action: Mouse scrolled (620, 382) with delta (0, 0)
Screenshot: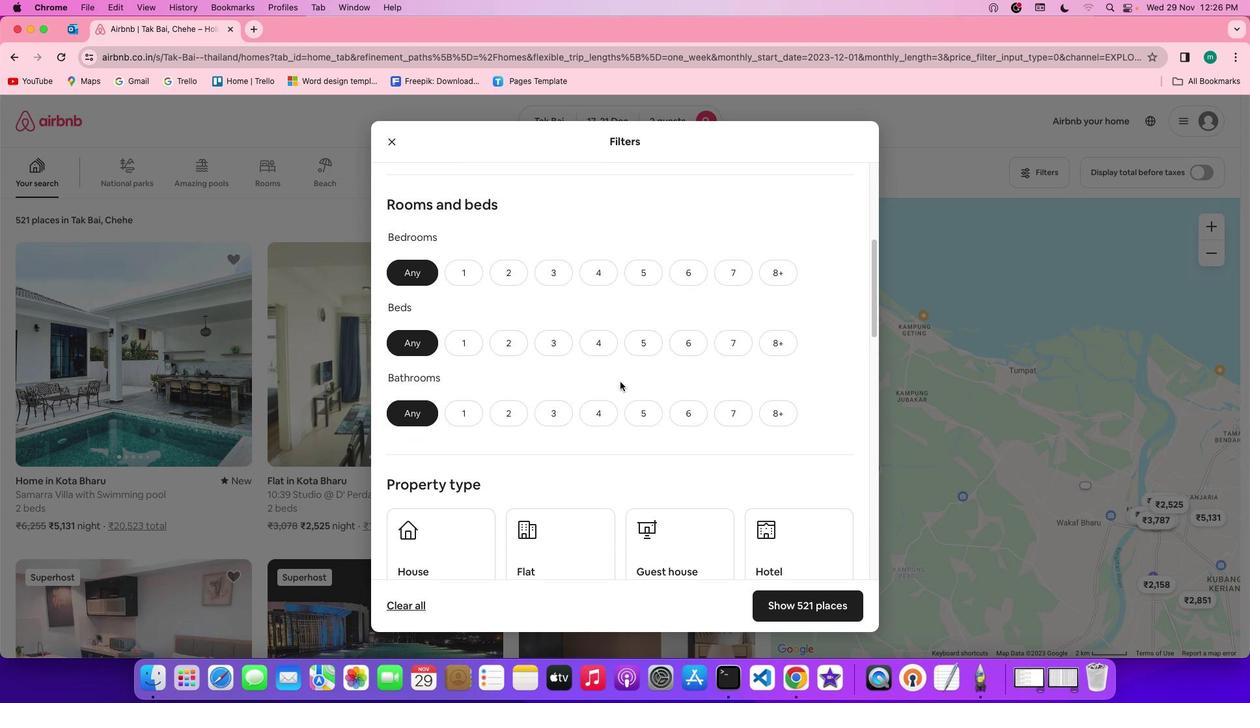 
Action: Mouse scrolled (620, 382) with delta (0, 0)
Screenshot: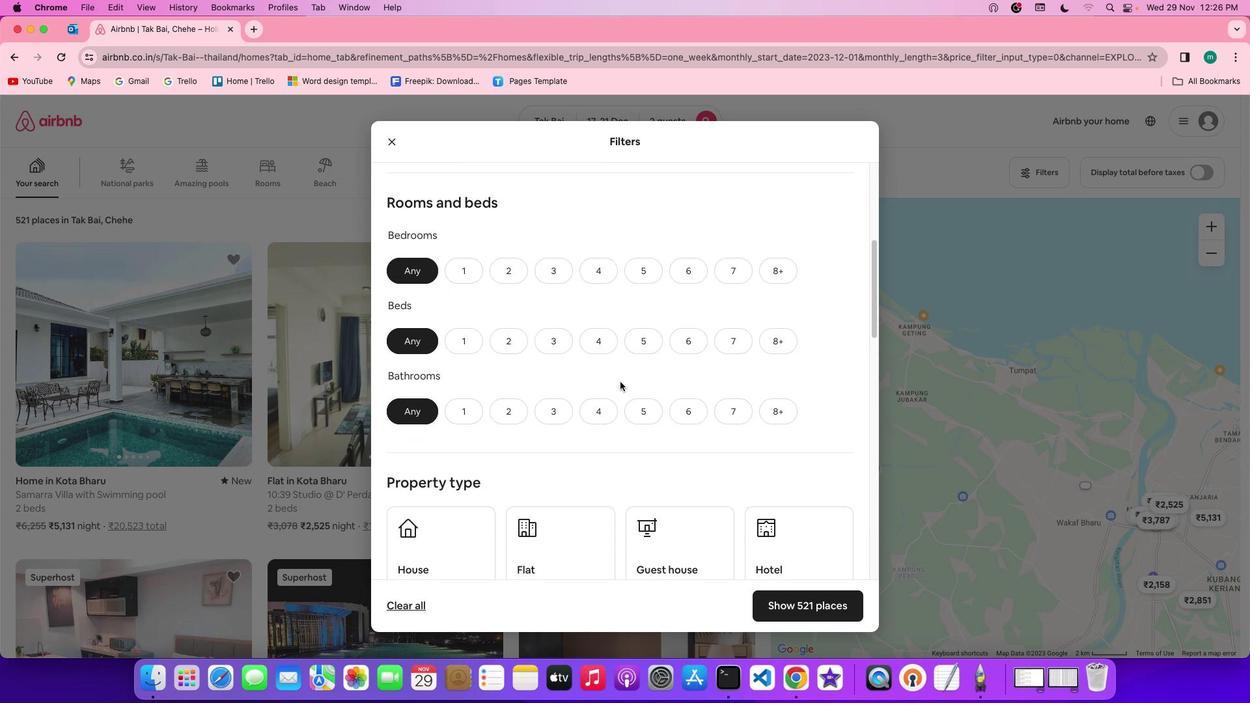 
Action: Mouse moved to (459, 269)
Screenshot: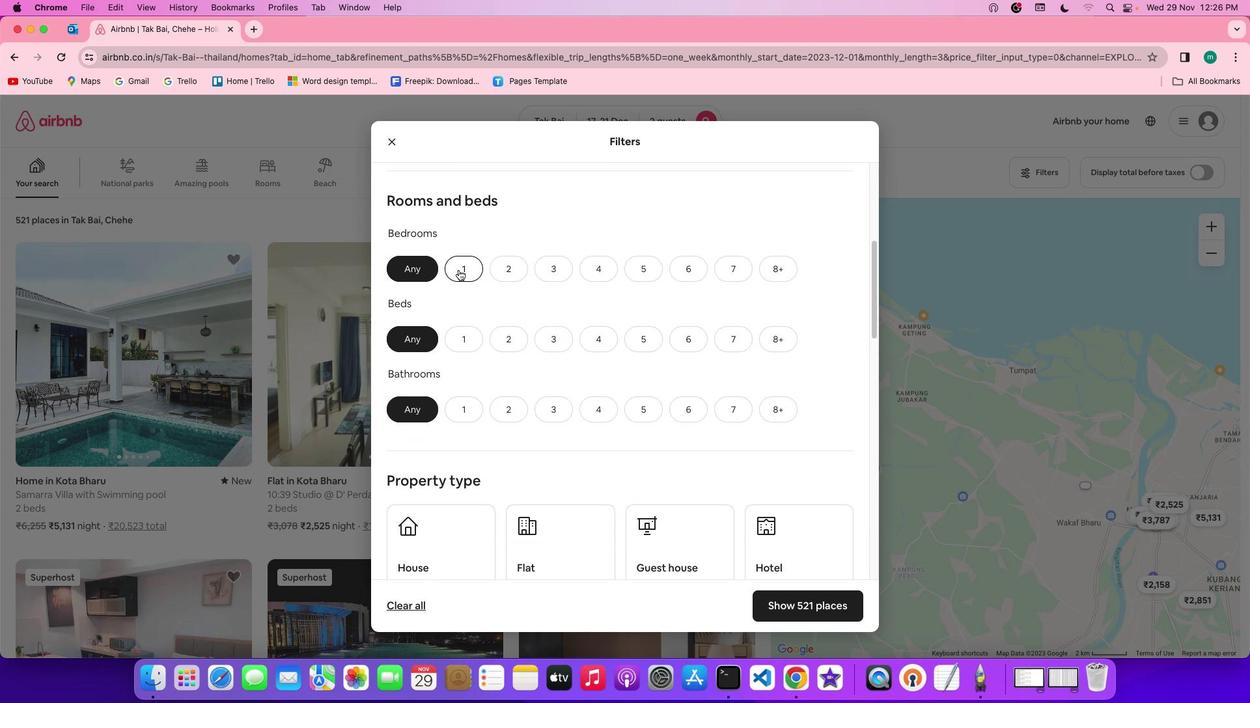 
Action: Mouse pressed left at (459, 269)
Screenshot: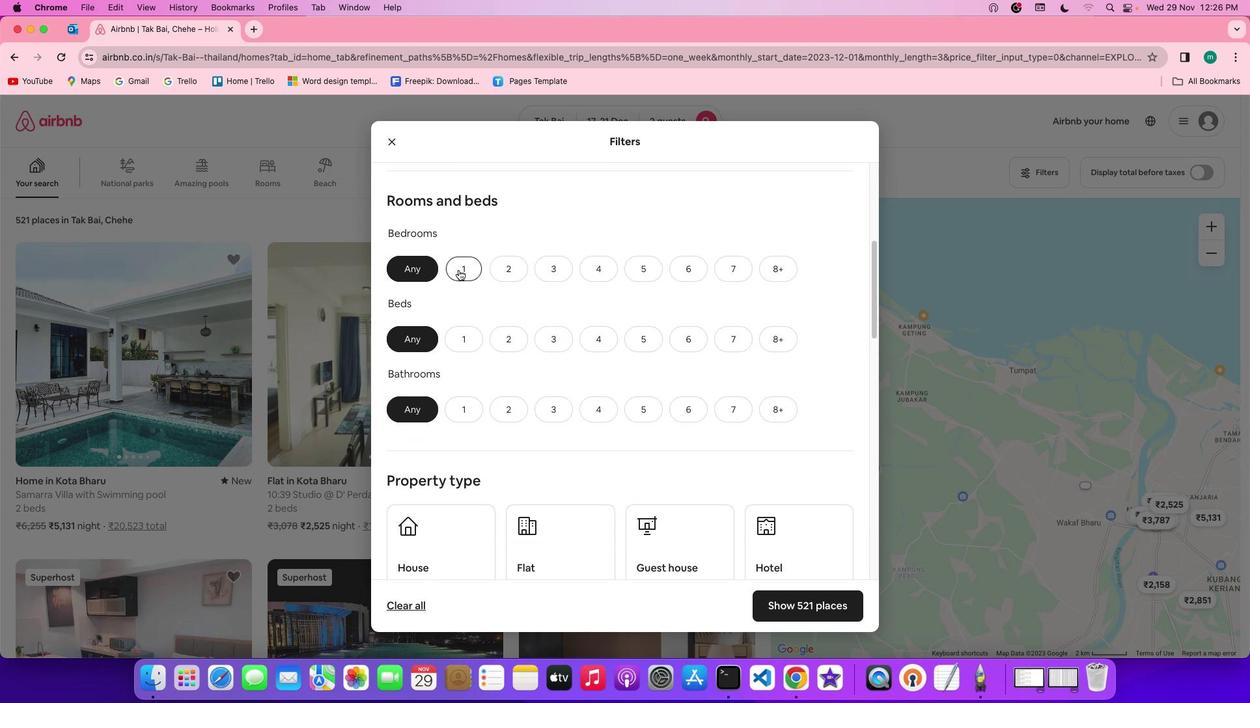 
Action: Mouse moved to (509, 342)
Screenshot: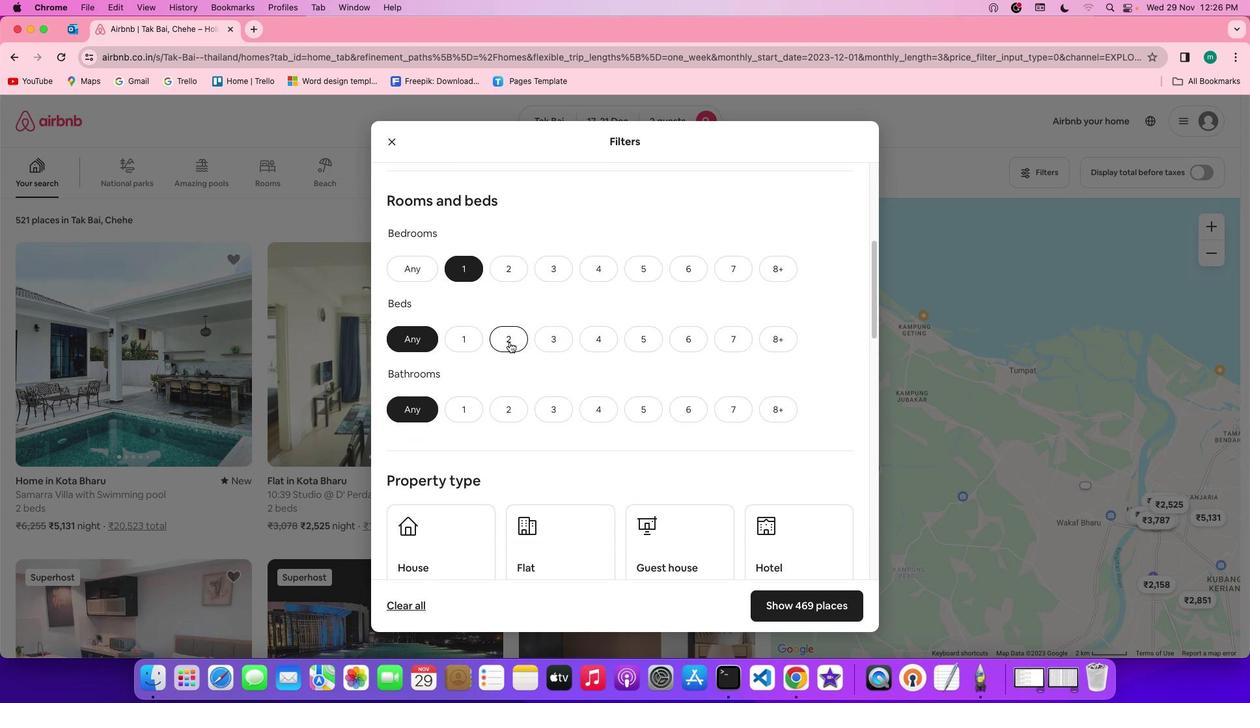 
Action: Mouse pressed left at (509, 342)
Screenshot: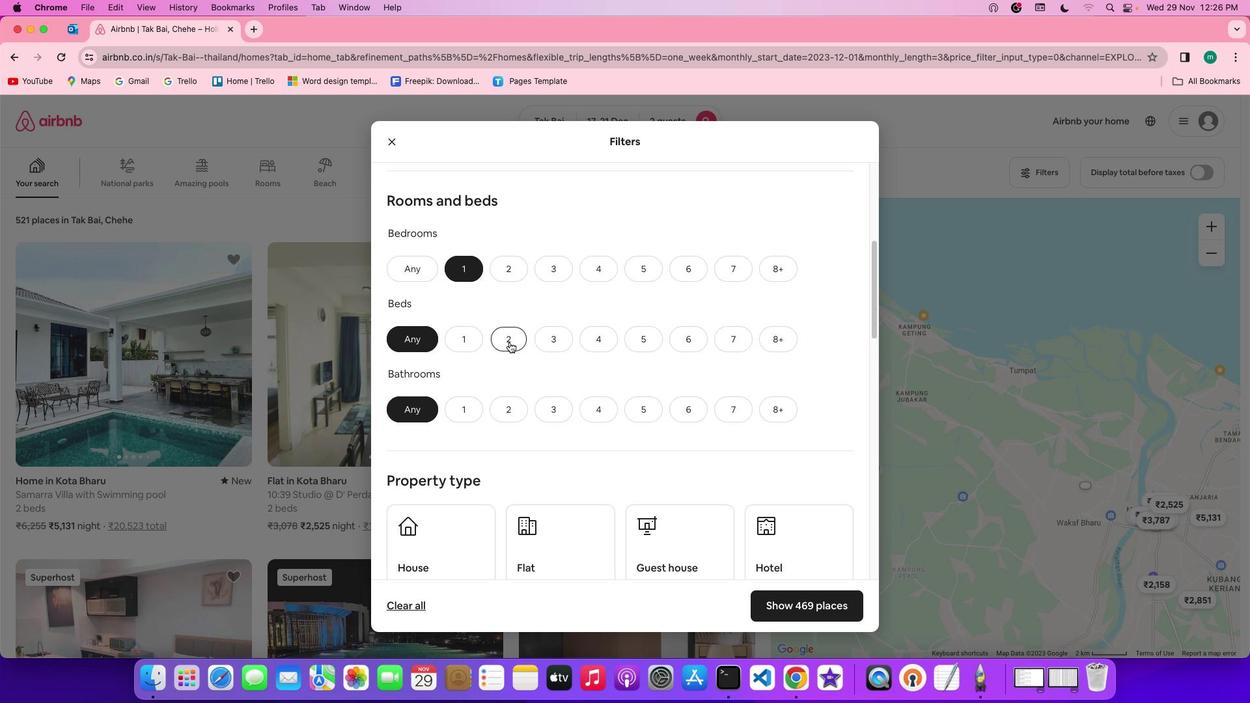 
Action: Mouse moved to (468, 406)
Screenshot: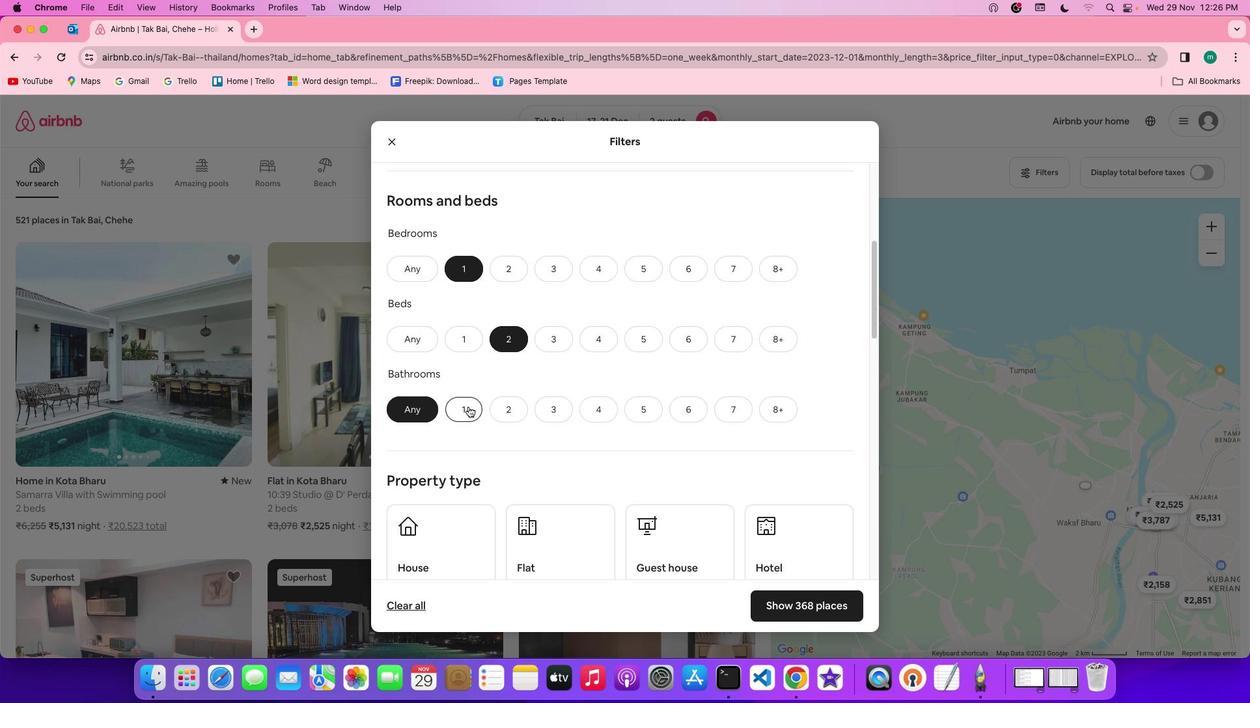 
Action: Mouse pressed left at (468, 406)
Screenshot: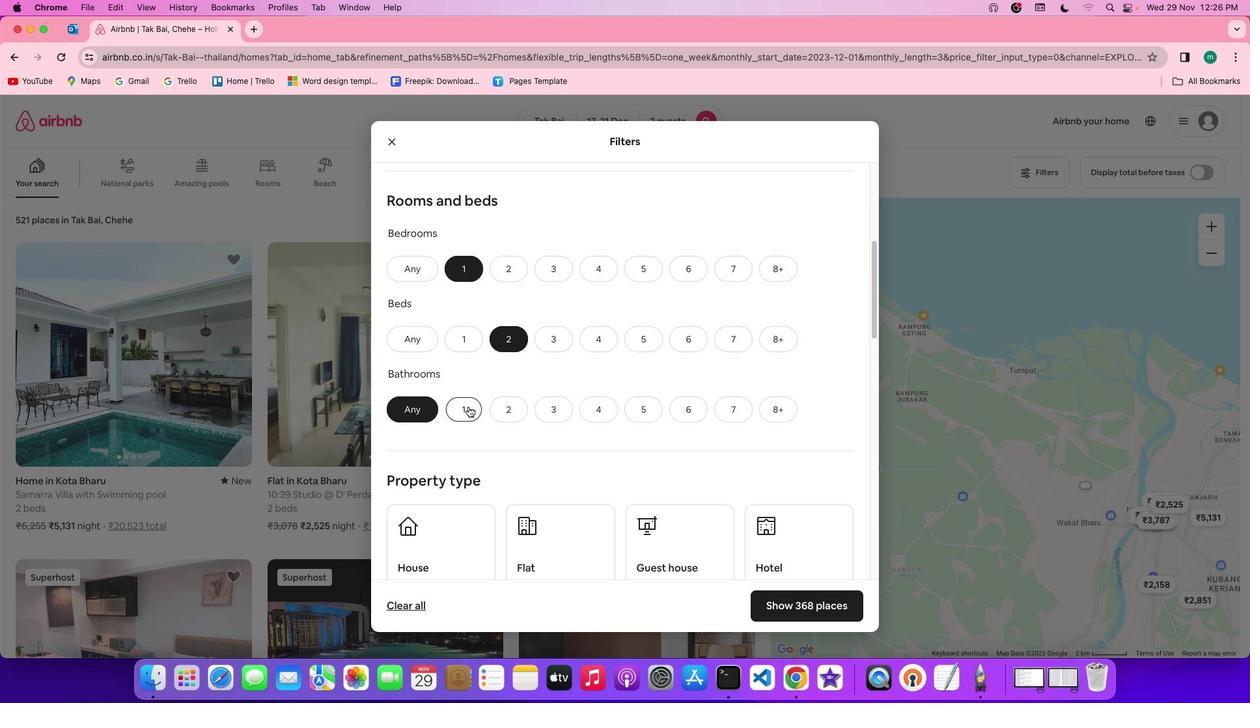 
Action: Mouse moved to (715, 447)
Screenshot: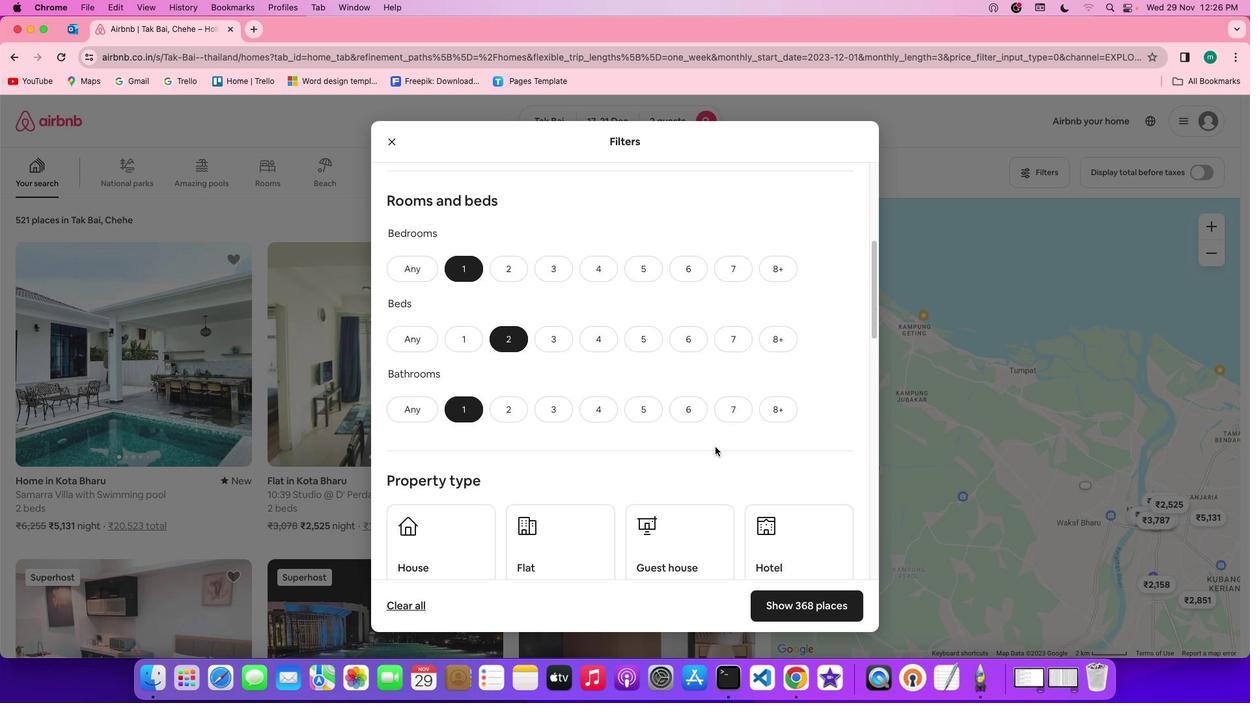 
Action: Mouse scrolled (715, 447) with delta (0, 0)
Screenshot: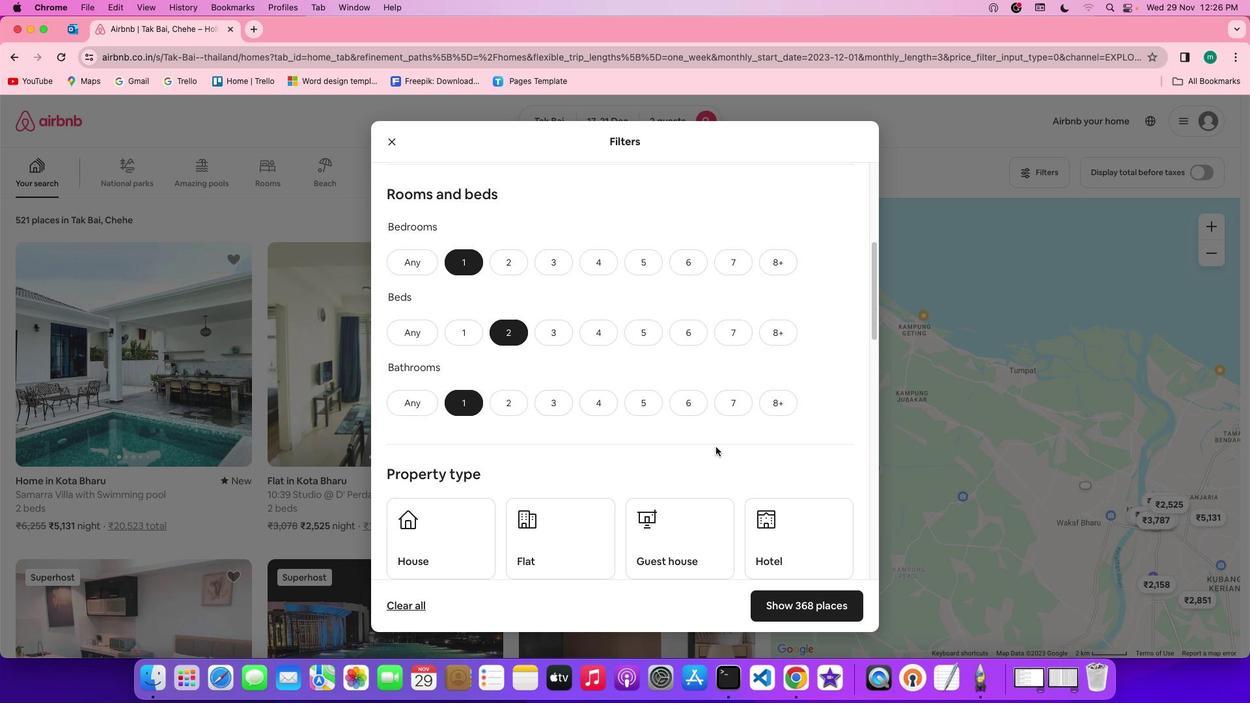 
Action: Mouse scrolled (715, 447) with delta (0, 0)
Screenshot: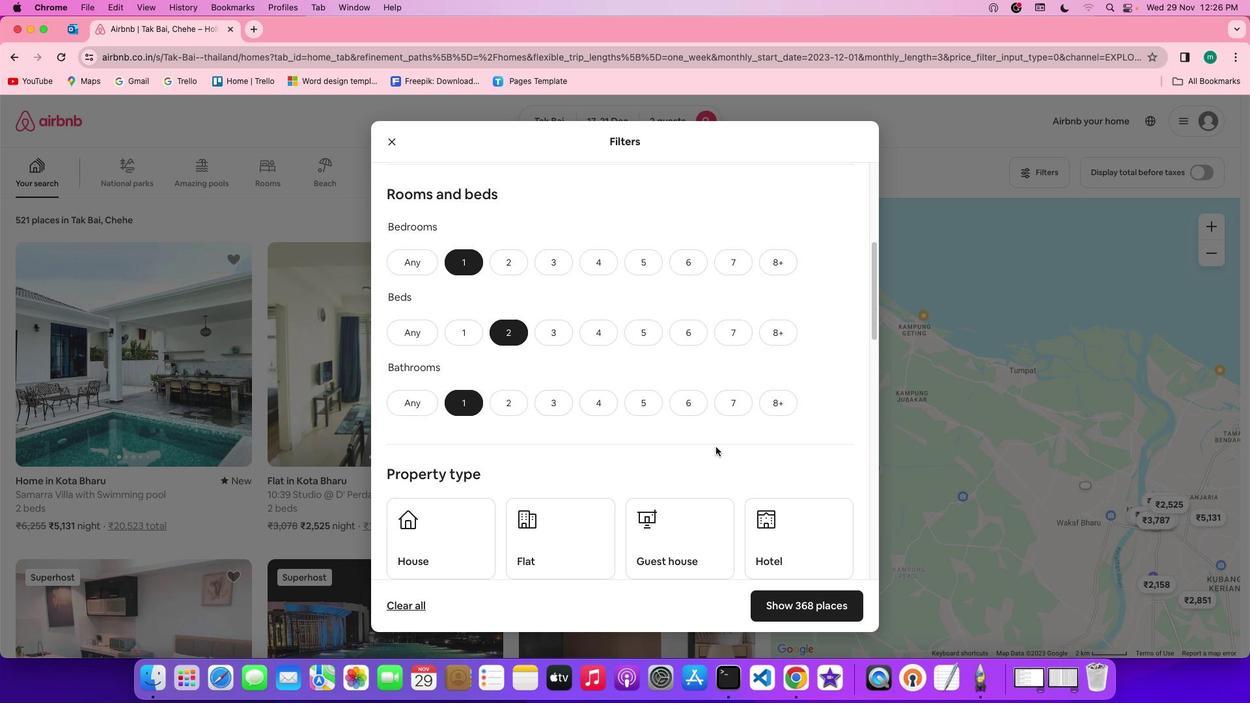 
Action: Mouse moved to (715, 447)
Screenshot: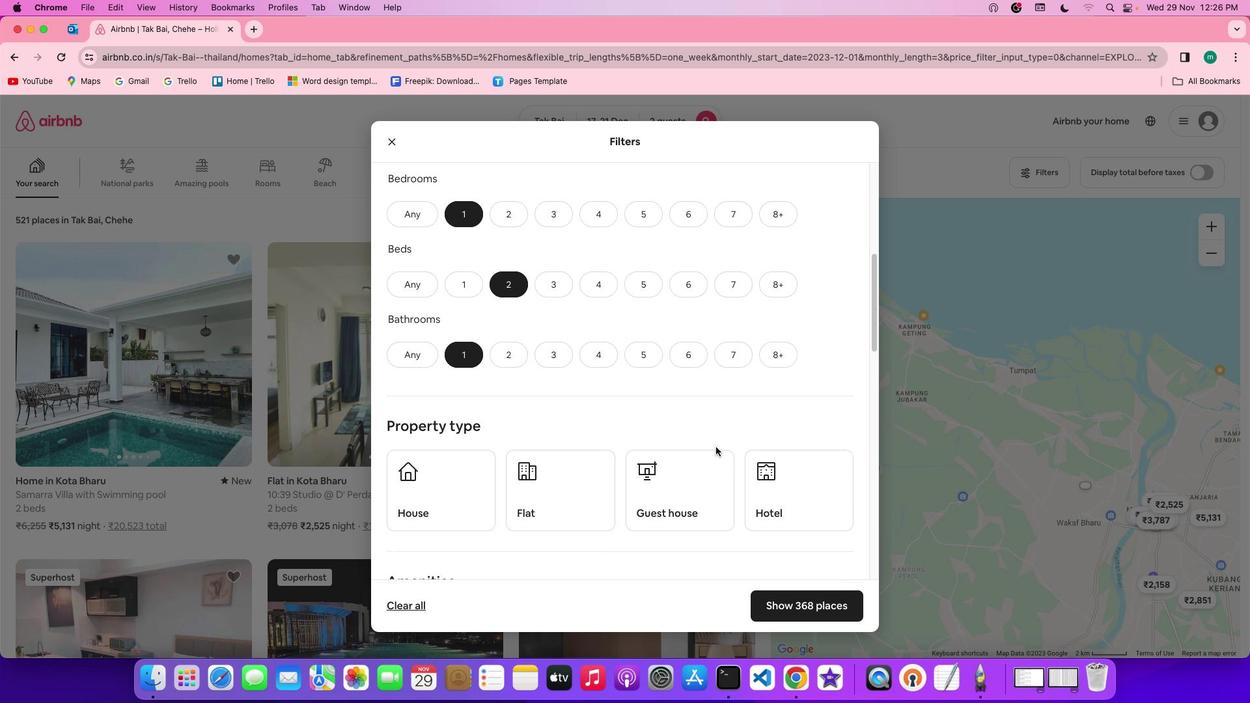 
Action: Mouse scrolled (715, 447) with delta (0, -1)
Screenshot: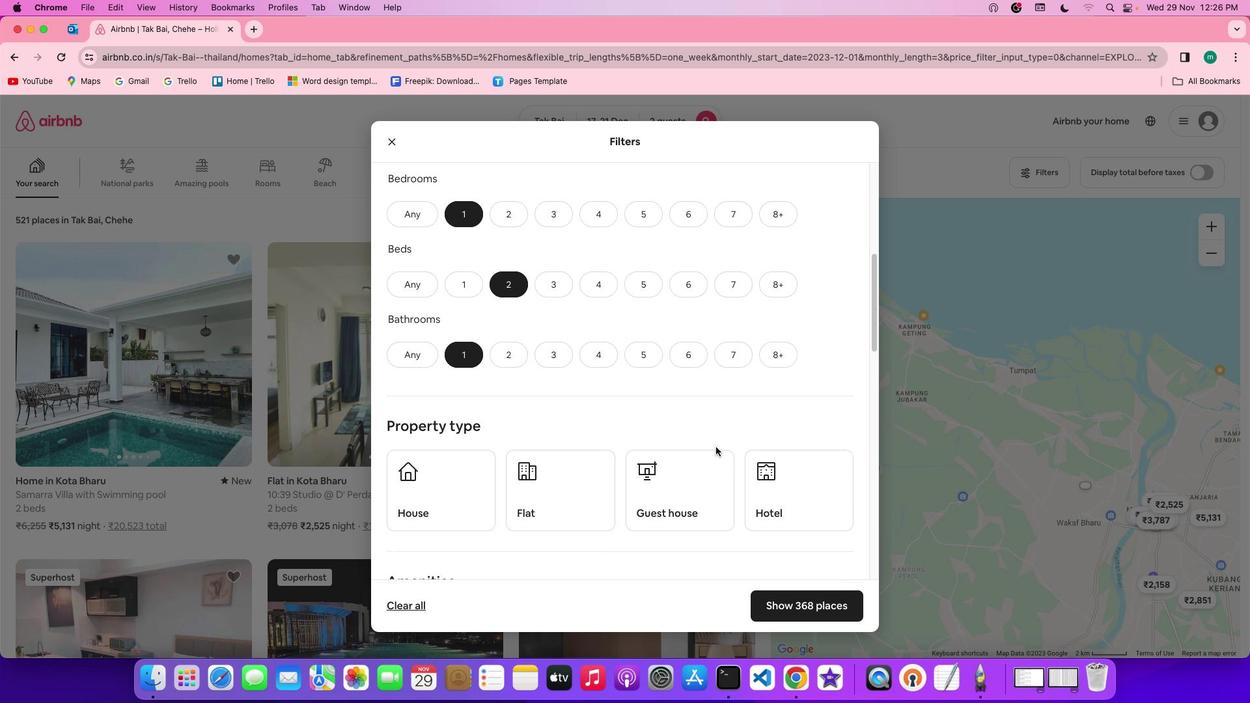 
Action: Mouse scrolled (715, 447) with delta (0, 0)
Screenshot: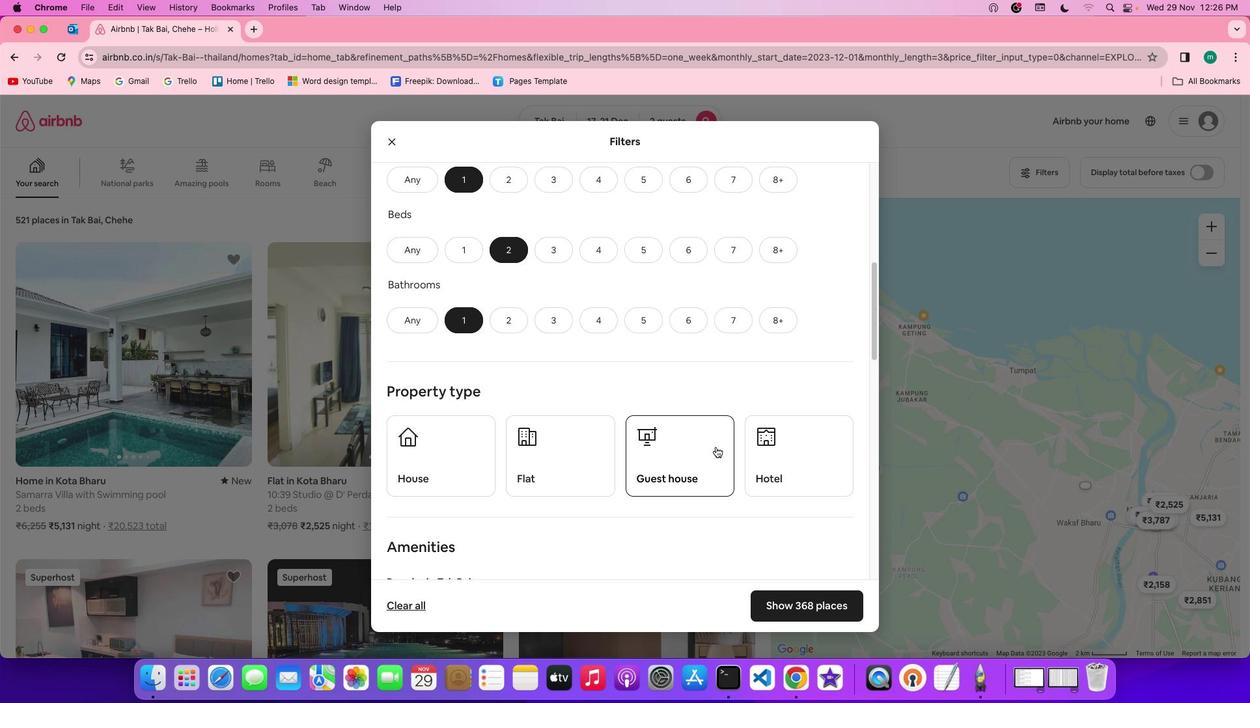 
Action: Mouse scrolled (715, 447) with delta (0, 0)
Screenshot: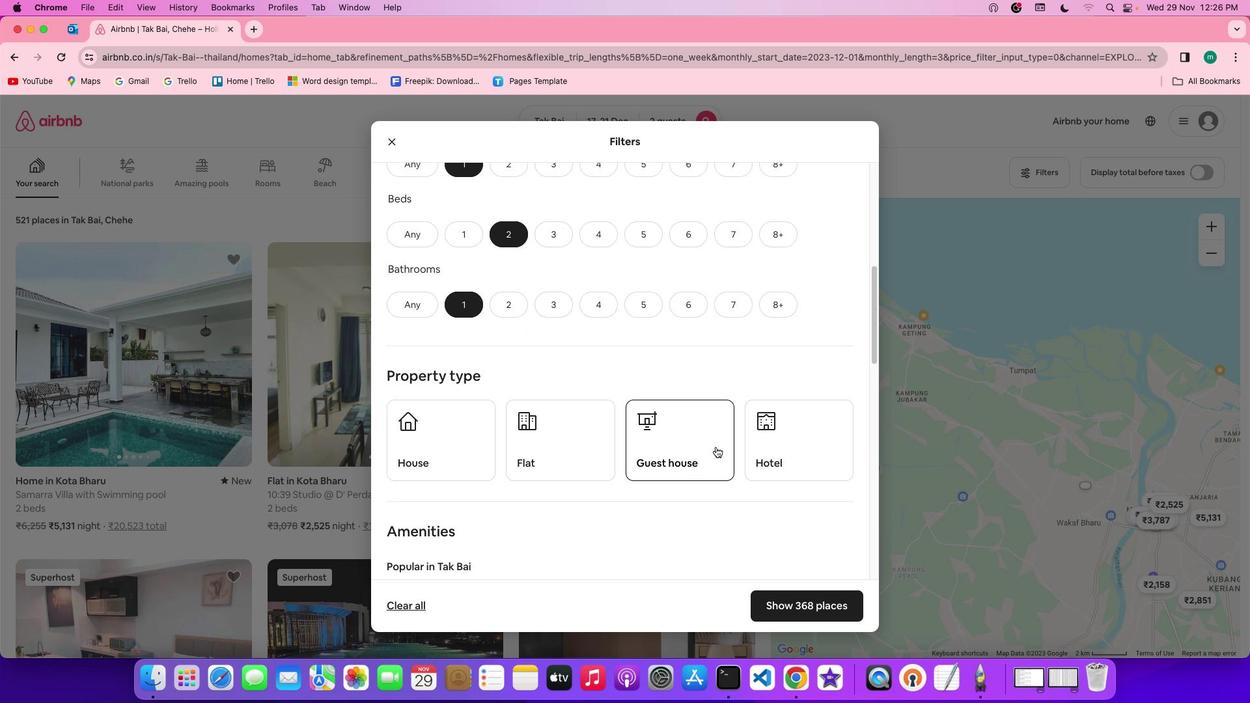 
Action: Mouse scrolled (715, 447) with delta (0, -1)
Screenshot: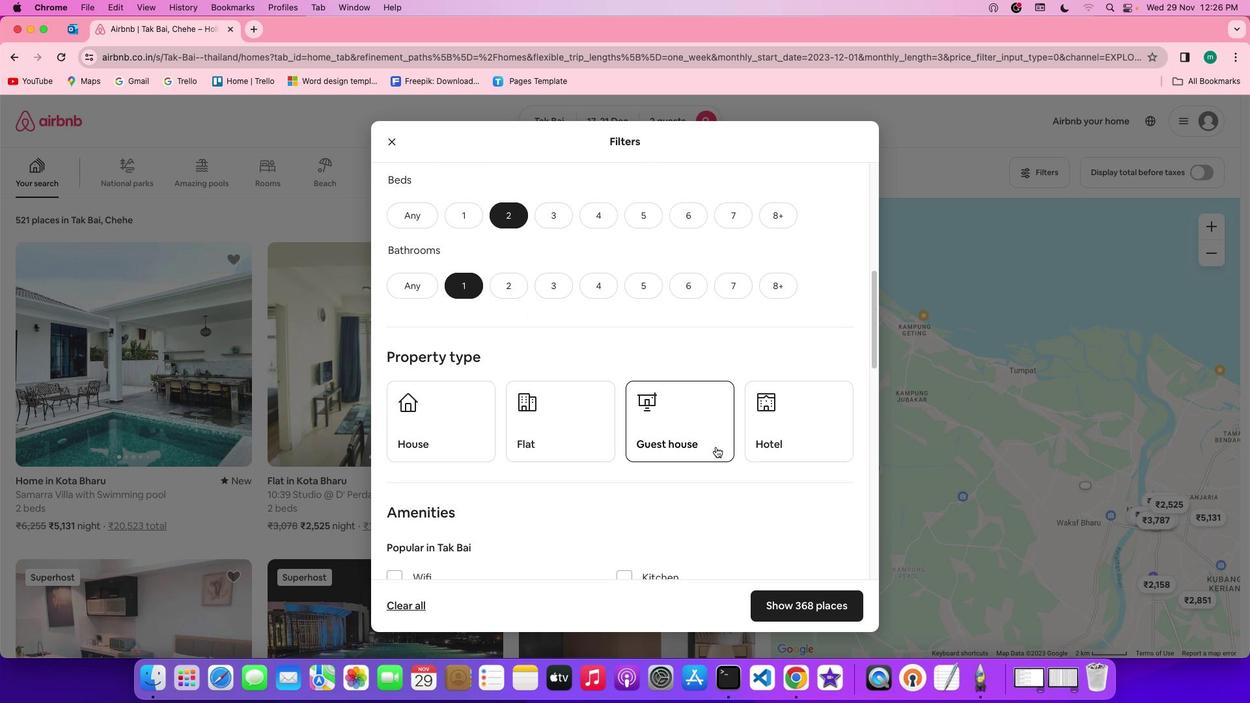 
Action: Mouse scrolled (715, 447) with delta (0, 0)
Screenshot: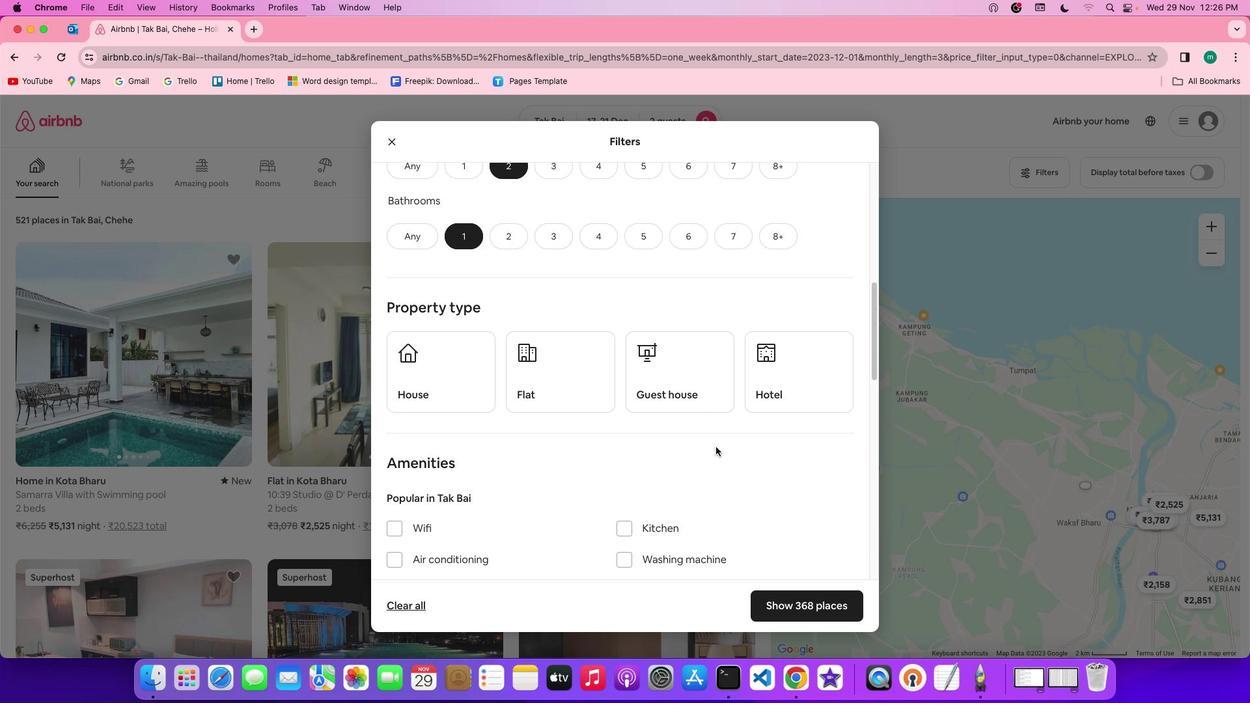 
Action: Mouse scrolled (715, 447) with delta (0, 0)
Screenshot: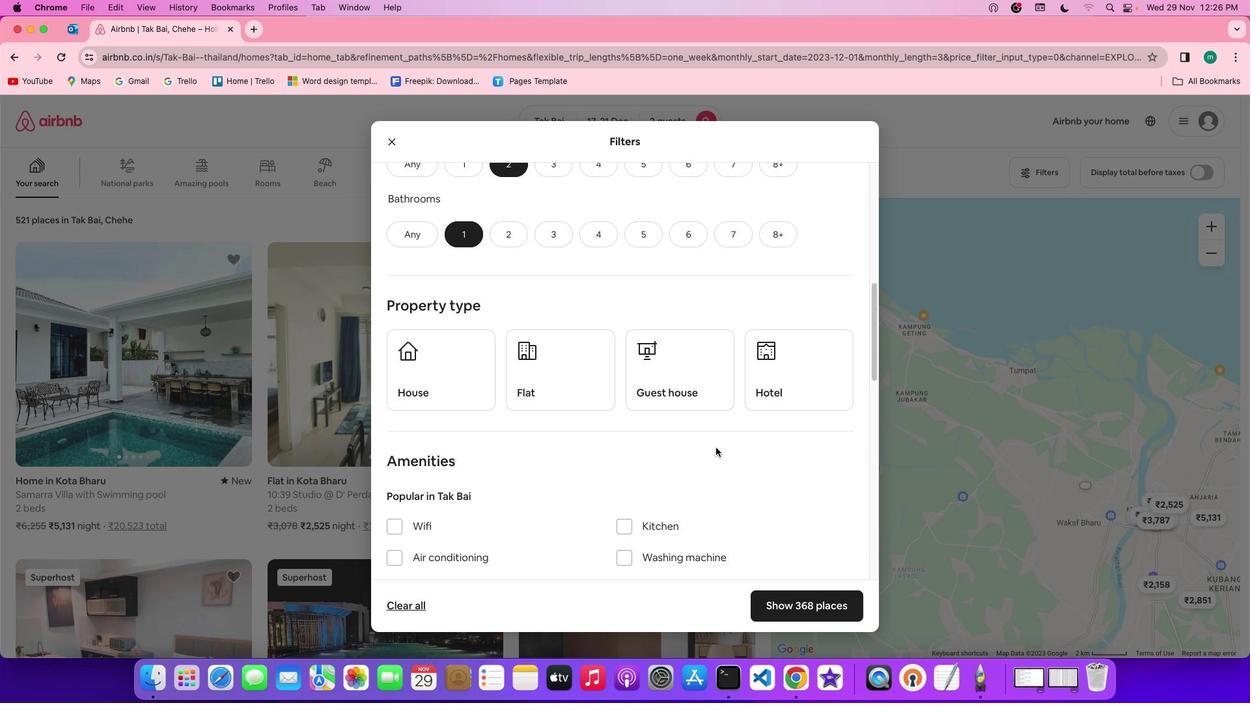 
Action: Mouse moved to (716, 447)
Screenshot: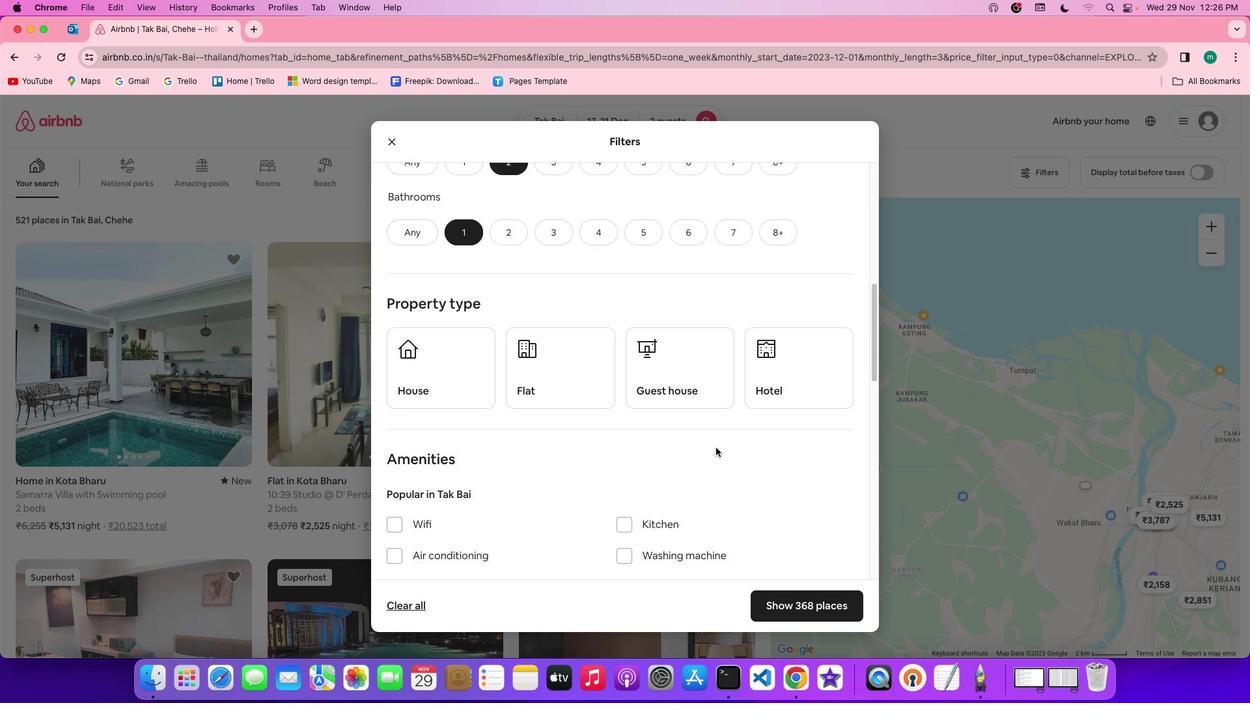 
Action: Mouse scrolled (716, 447) with delta (0, 0)
Screenshot: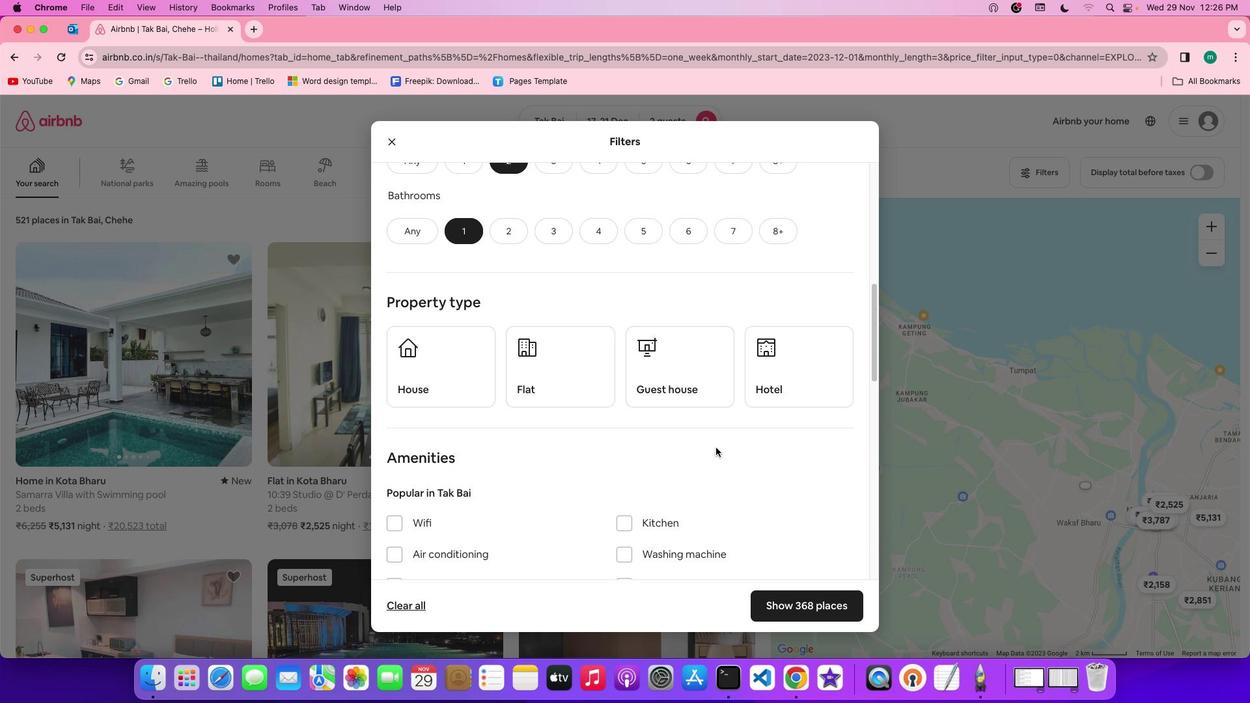 
Action: Mouse moved to (716, 447)
Screenshot: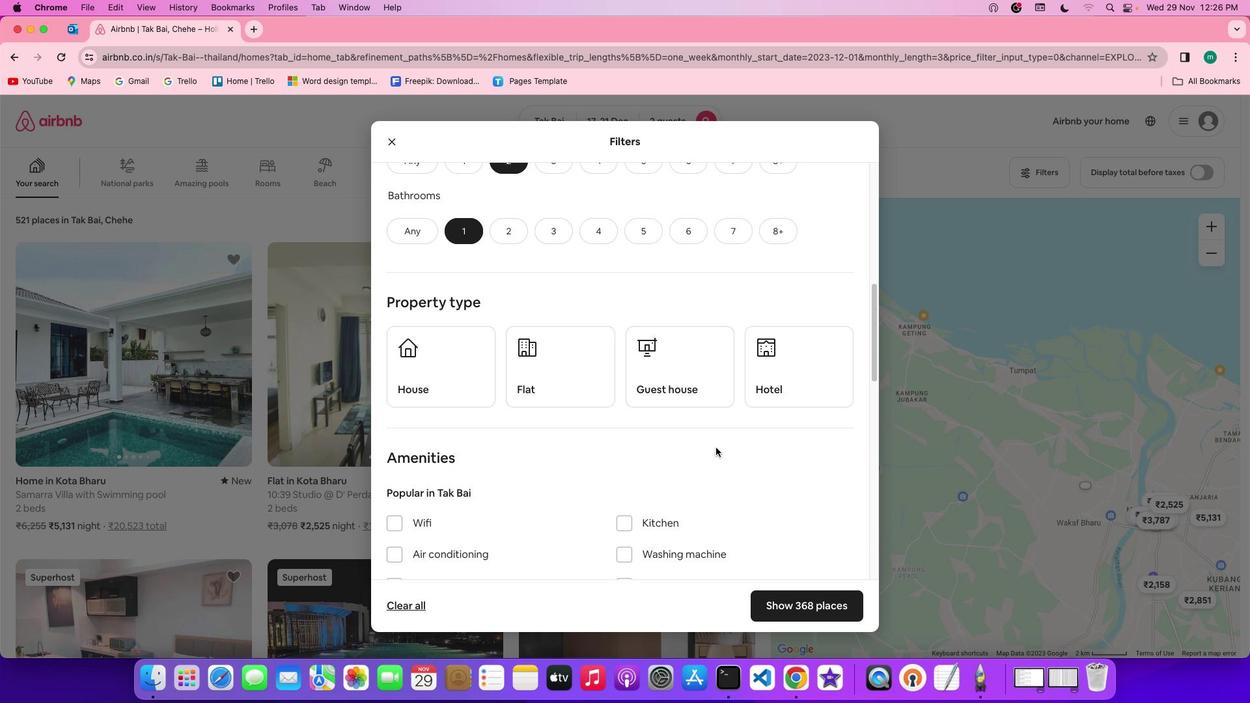 
Action: Mouse scrolled (716, 447) with delta (0, 0)
Screenshot: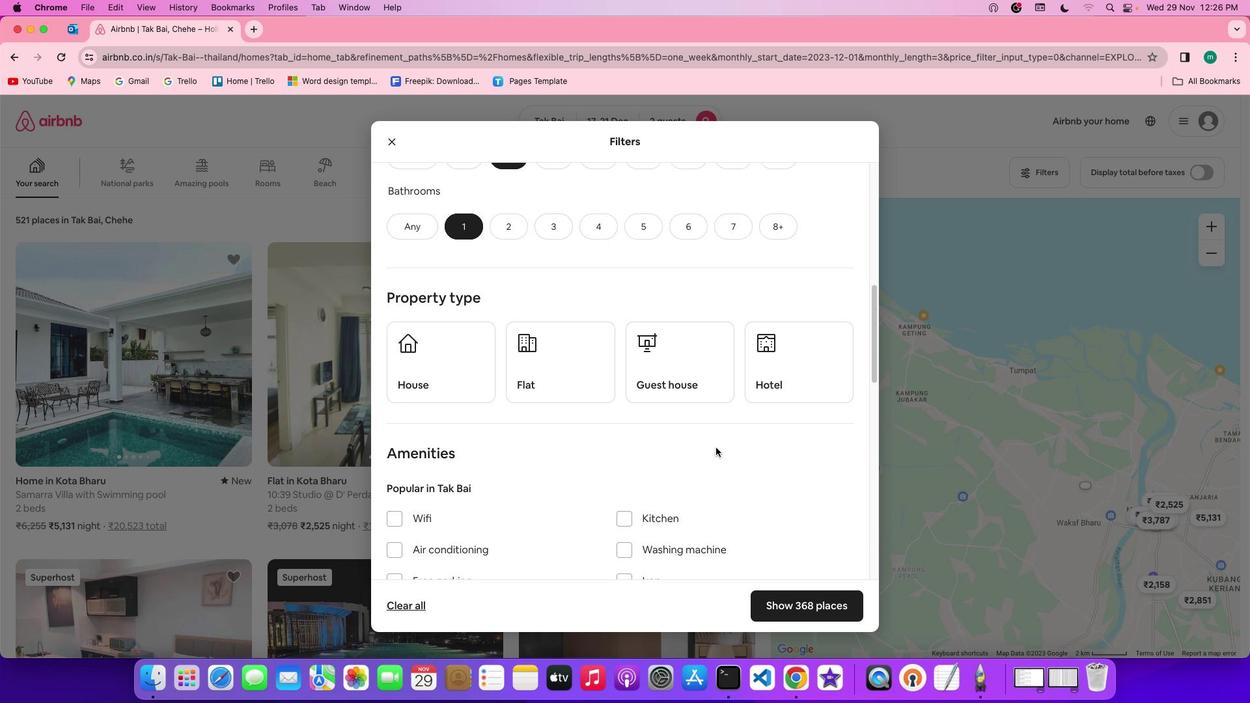 
Action: Mouse moved to (586, 377)
Screenshot: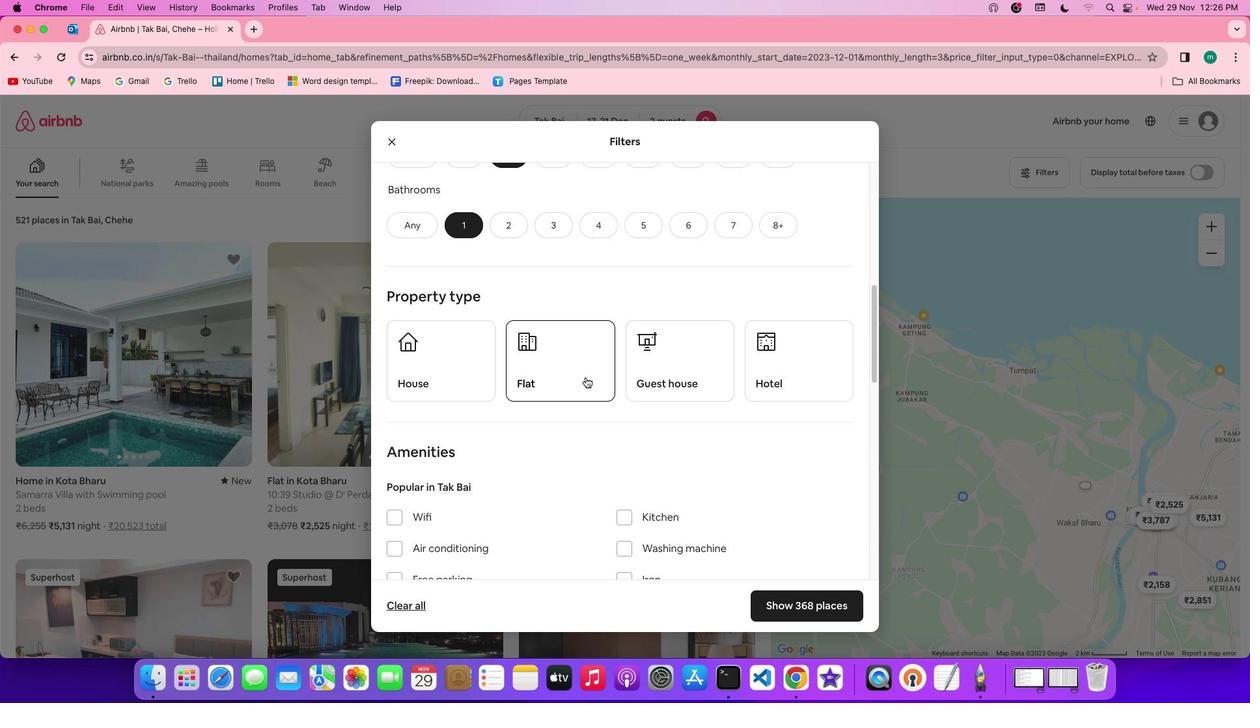 
Action: Mouse pressed left at (586, 377)
Screenshot: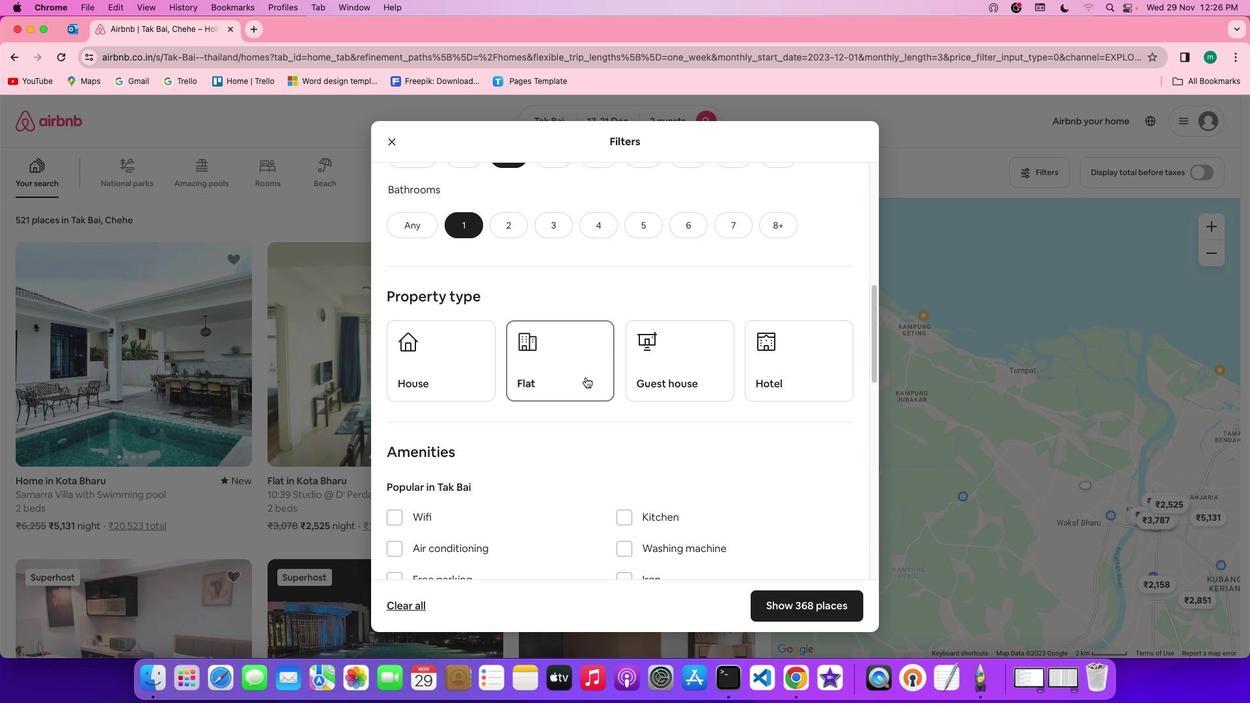 
Action: Mouse moved to (757, 435)
Screenshot: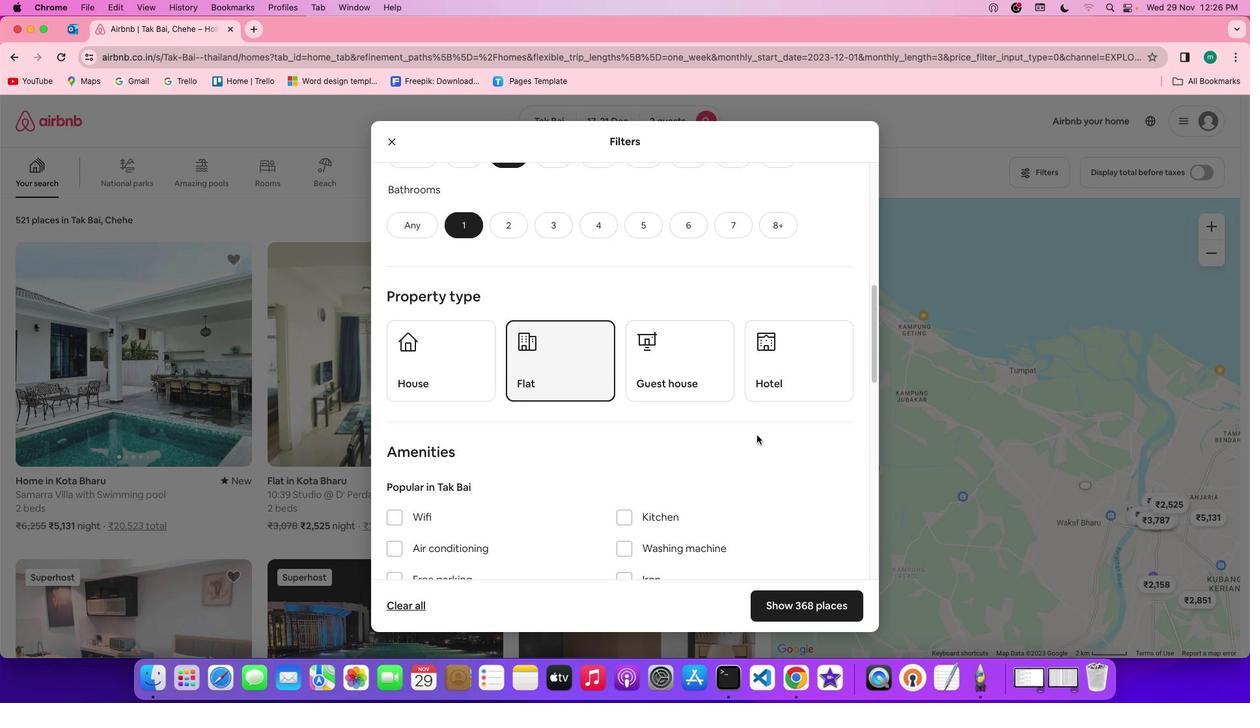
Action: Mouse scrolled (757, 435) with delta (0, 0)
Screenshot: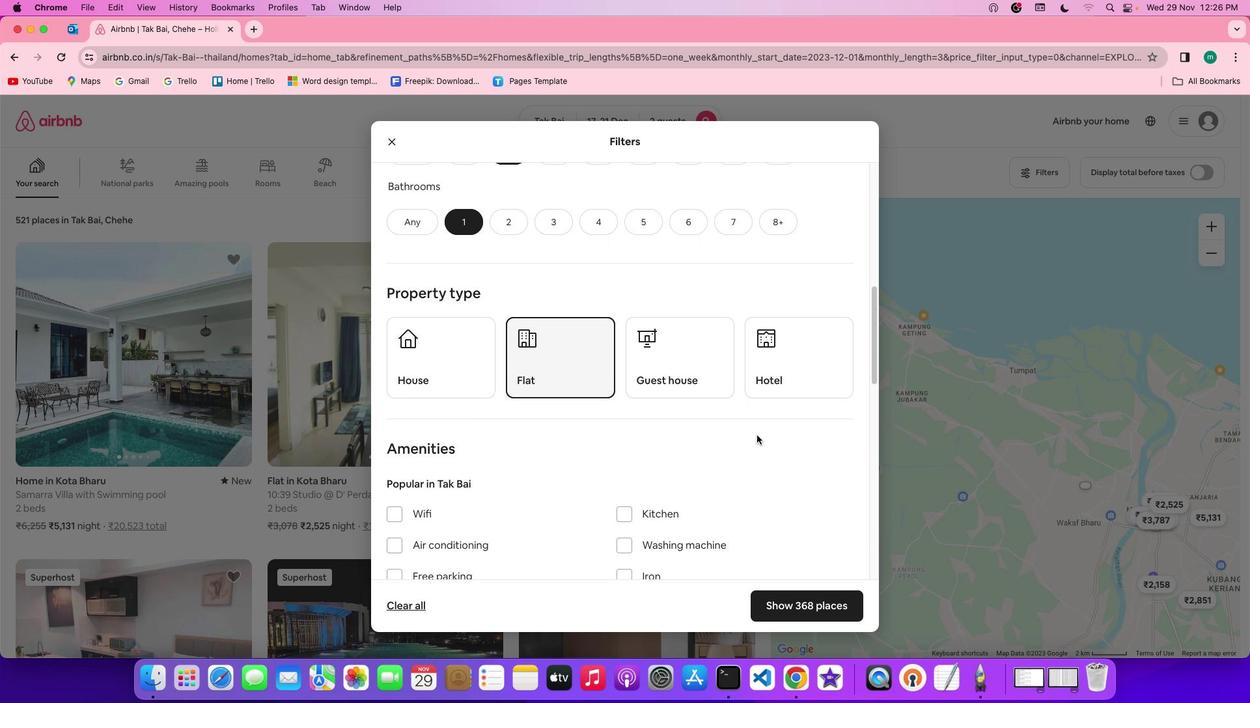 
Action: Mouse scrolled (757, 435) with delta (0, 0)
Screenshot: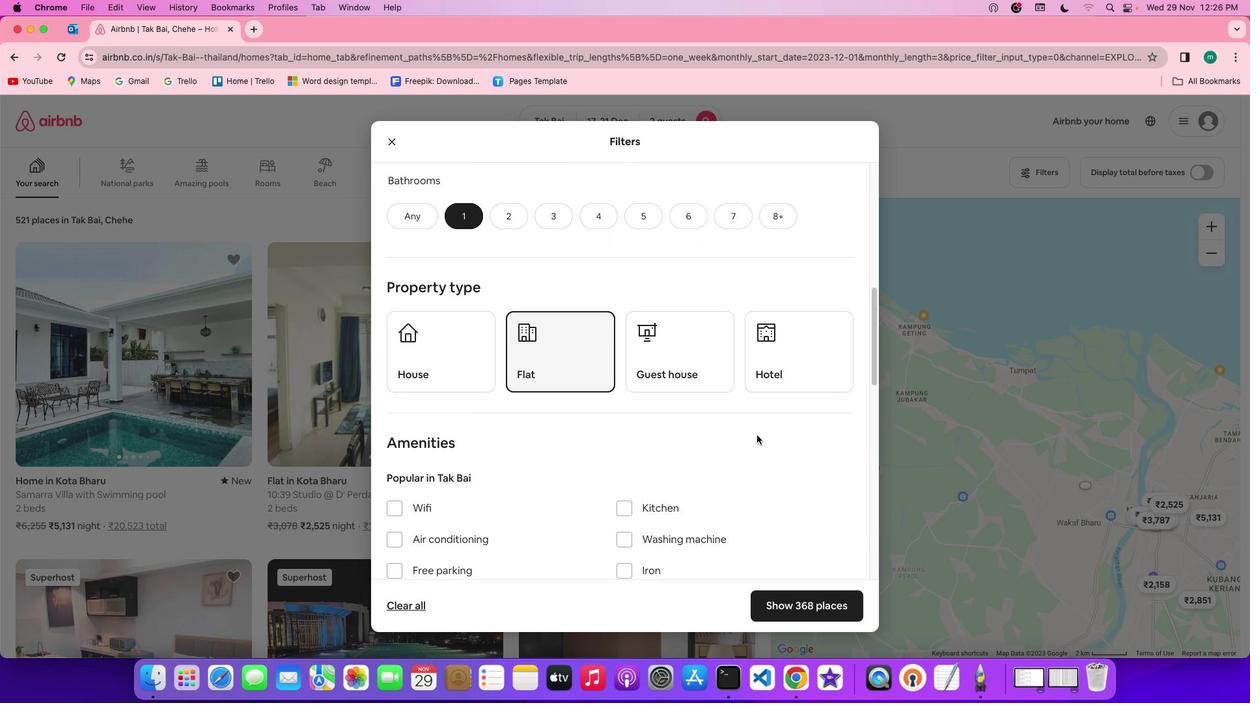 
Action: Mouse scrolled (757, 435) with delta (0, 0)
Screenshot: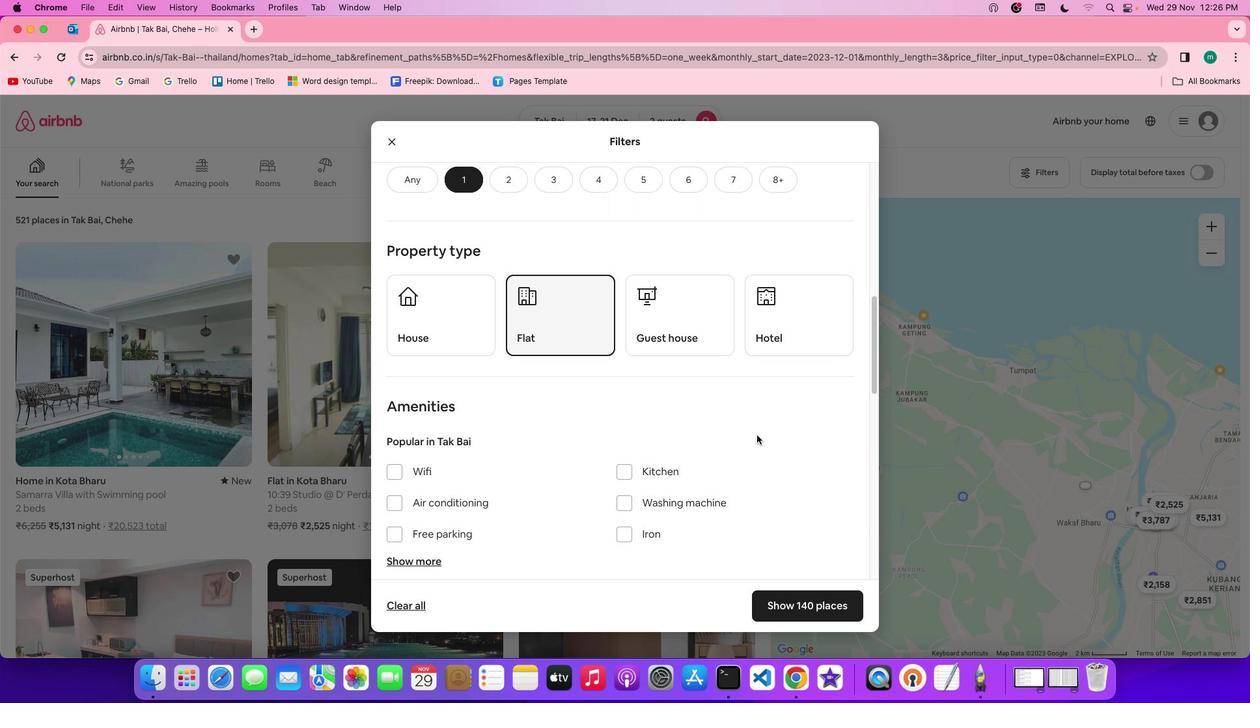 
Action: Mouse scrolled (757, 435) with delta (0, 0)
Screenshot: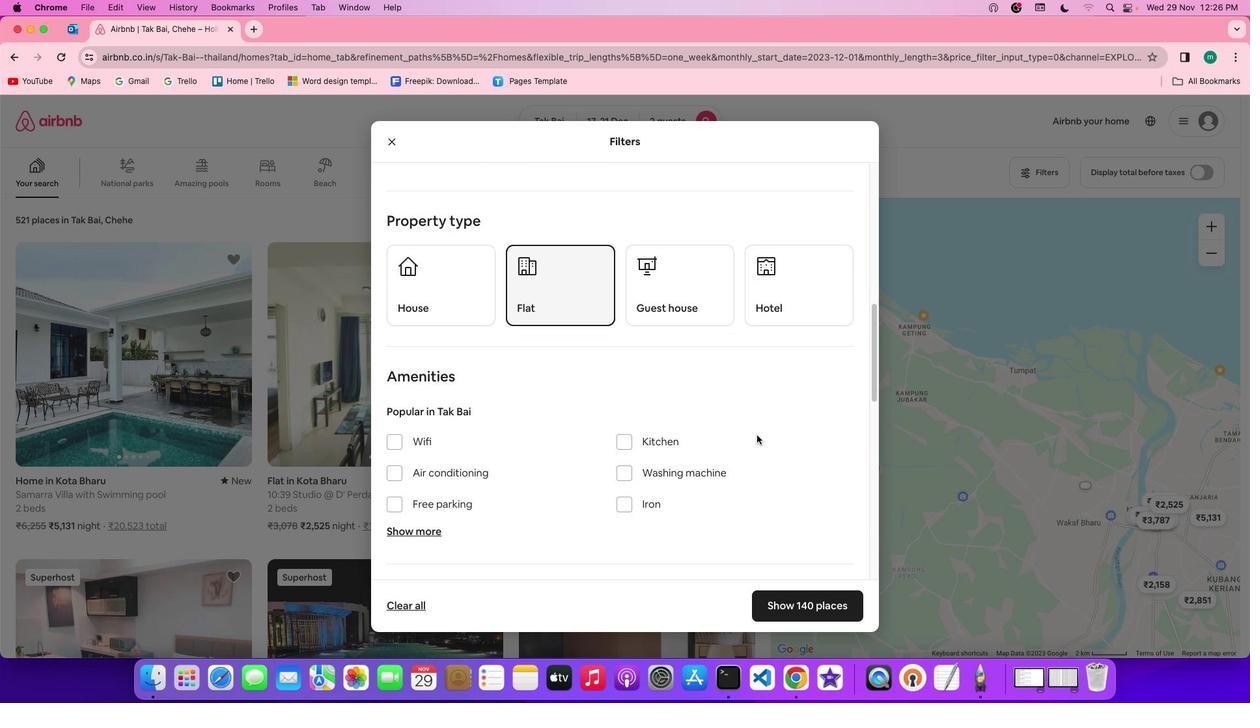 
Action: Mouse scrolled (757, 435) with delta (0, 0)
Screenshot: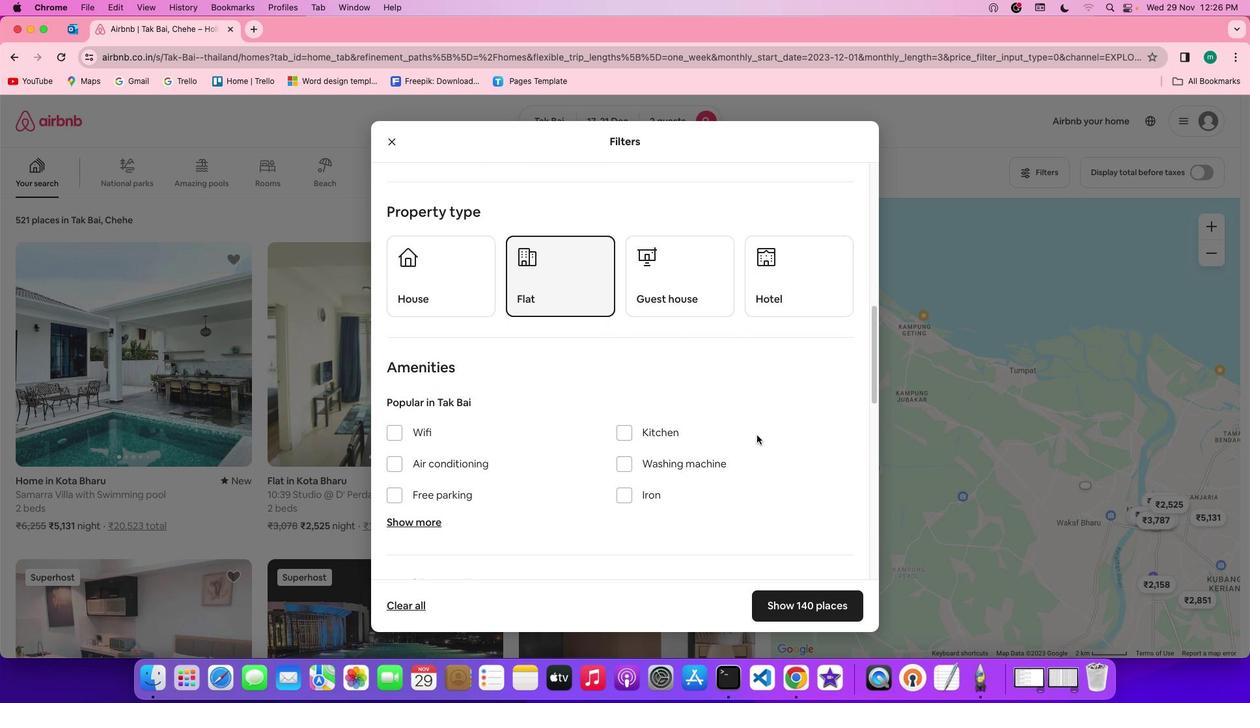 
Action: Mouse scrolled (757, 435) with delta (0, 0)
Screenshot: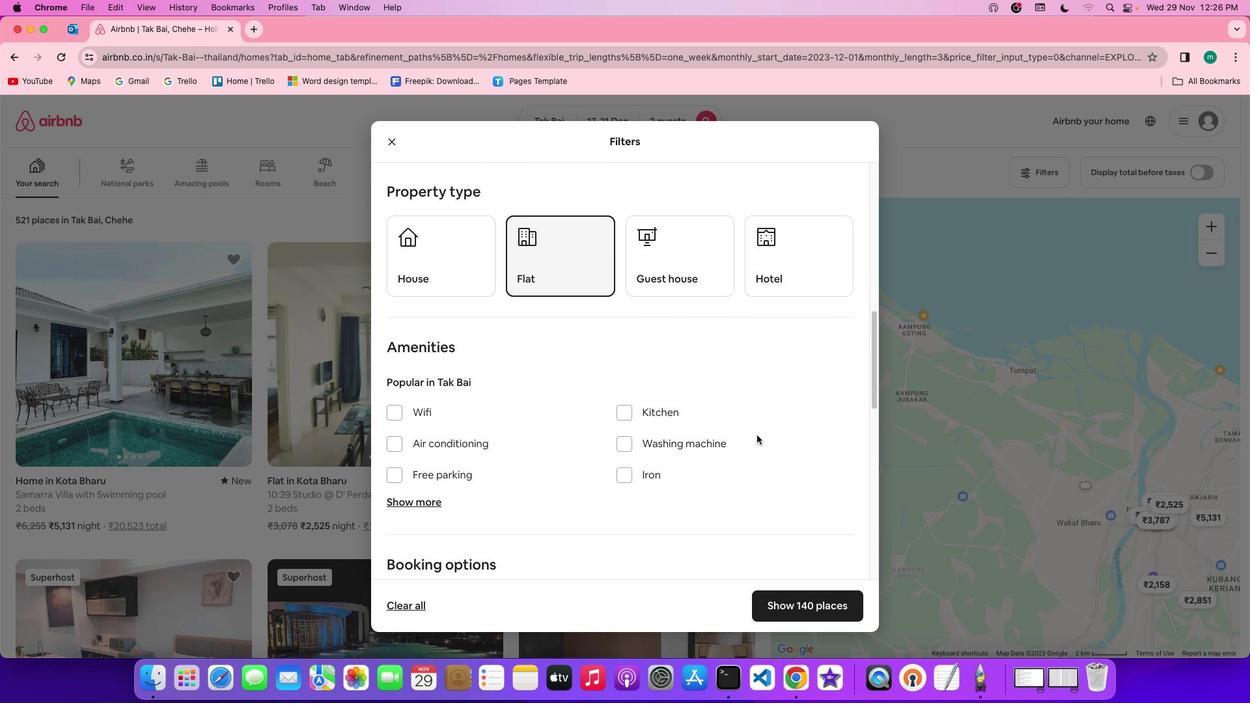 
Action: Mouse scrolled (757, 435) with delta (0, 0)
Screenshot: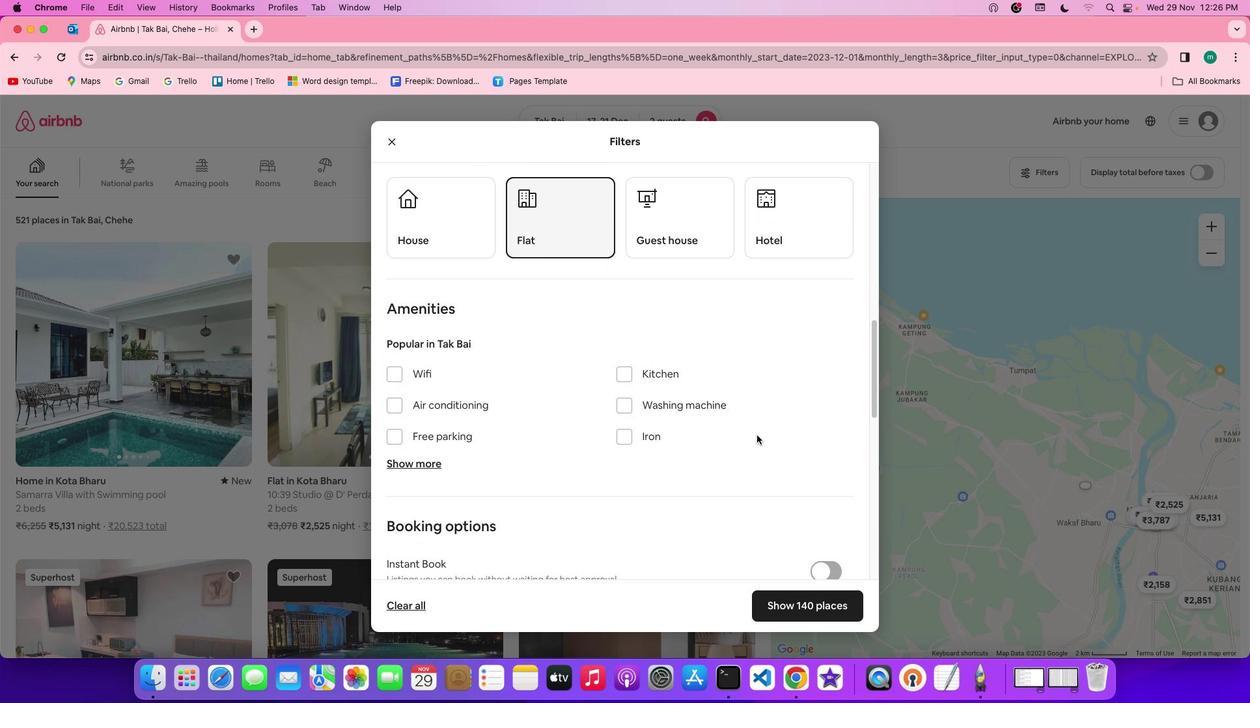 
Action: Mouse scrolled (757, 435) with delta (0, 0)
Screenshot: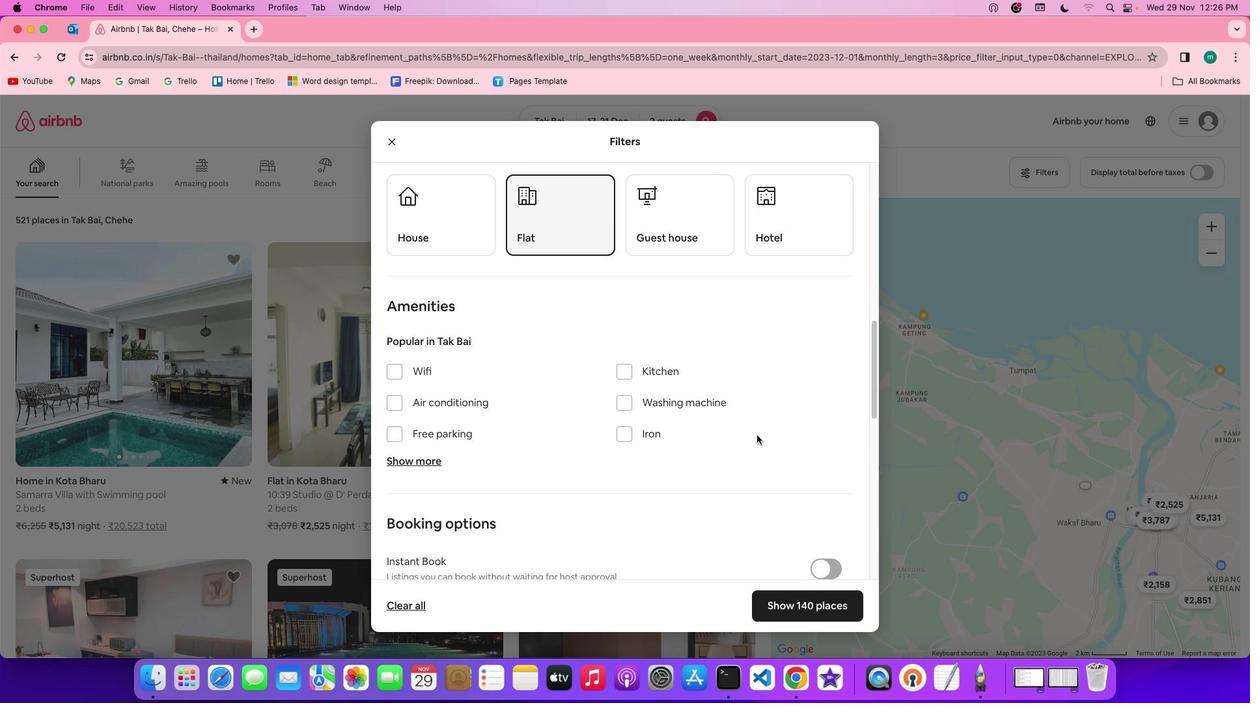 
Action: Mouse scrolled (757, 435) with delta (0, 0)
Screenshot: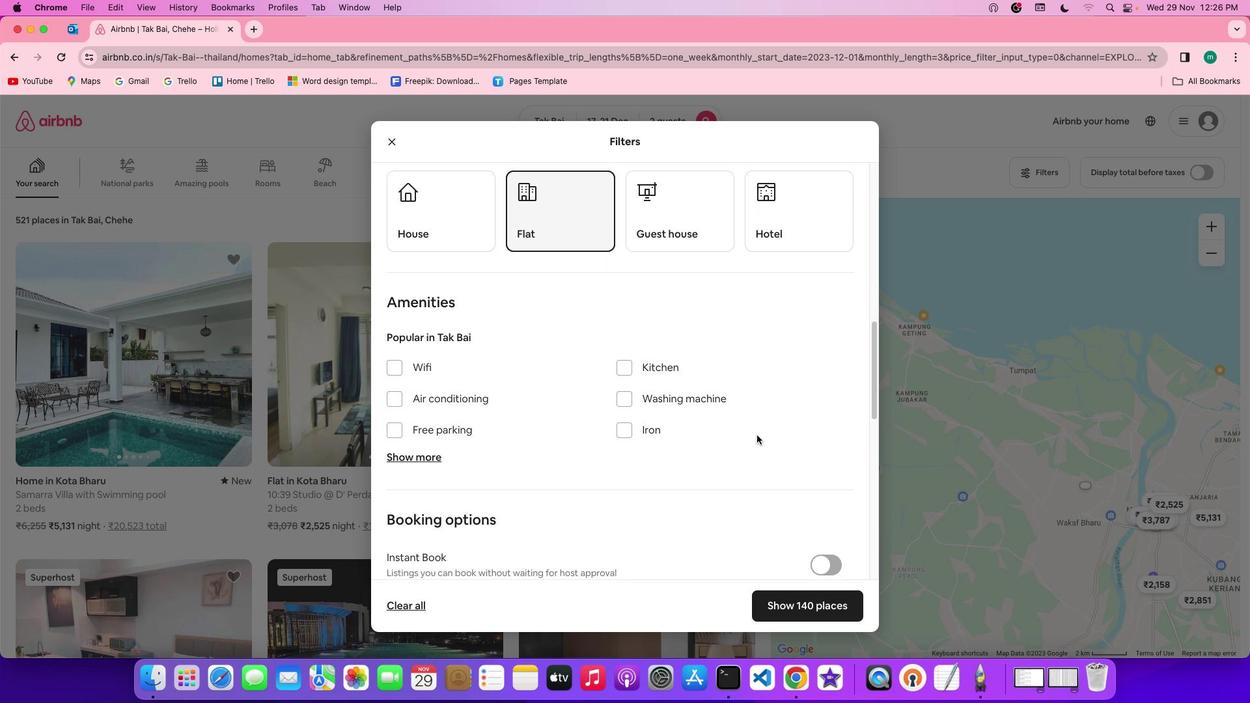 
Action: Mouse scrolled (757, 435) with delta (0, -1)
Screenshot: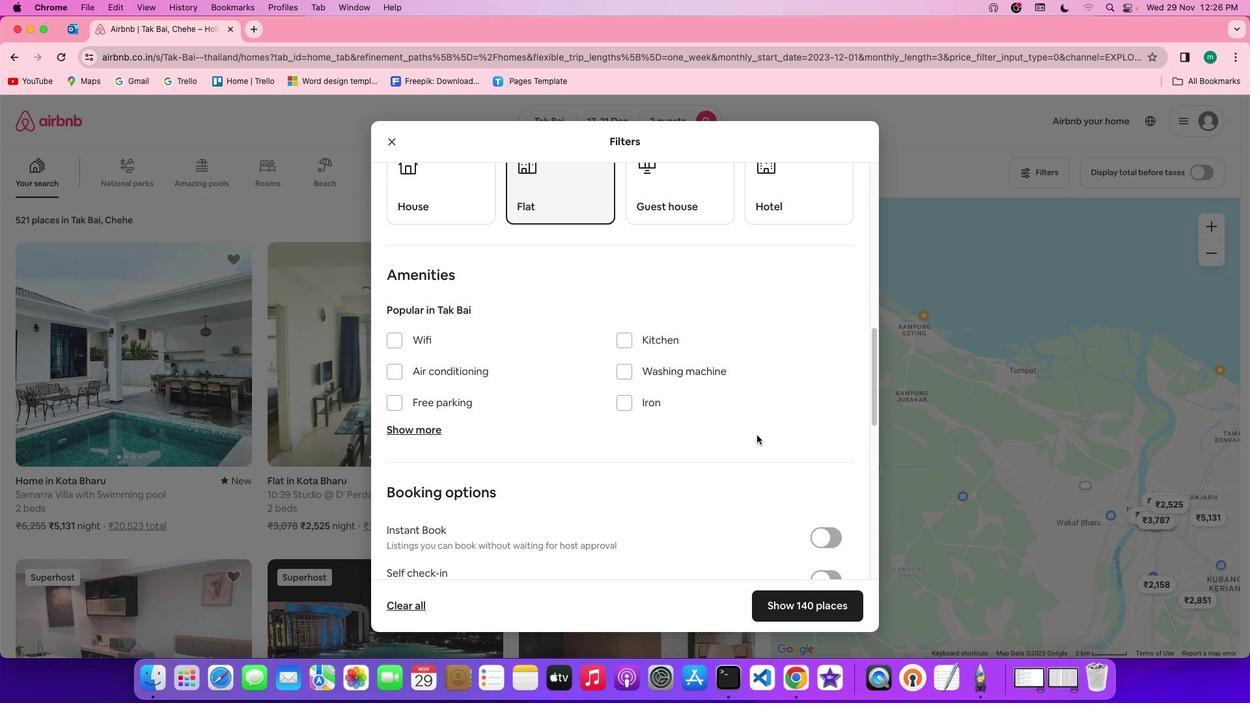 
Action: Mouse moved to (398, 303)
Screenshot: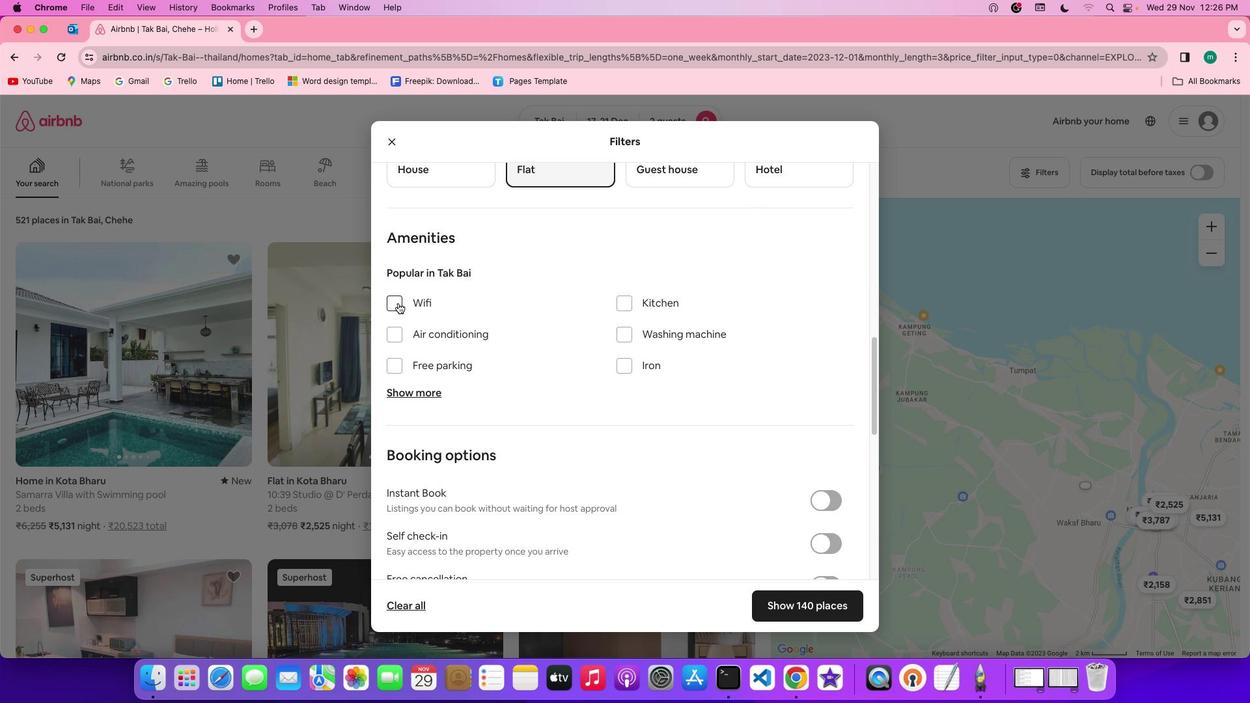 
Action: Mouse pressed left at (398, 303)
Screenshot: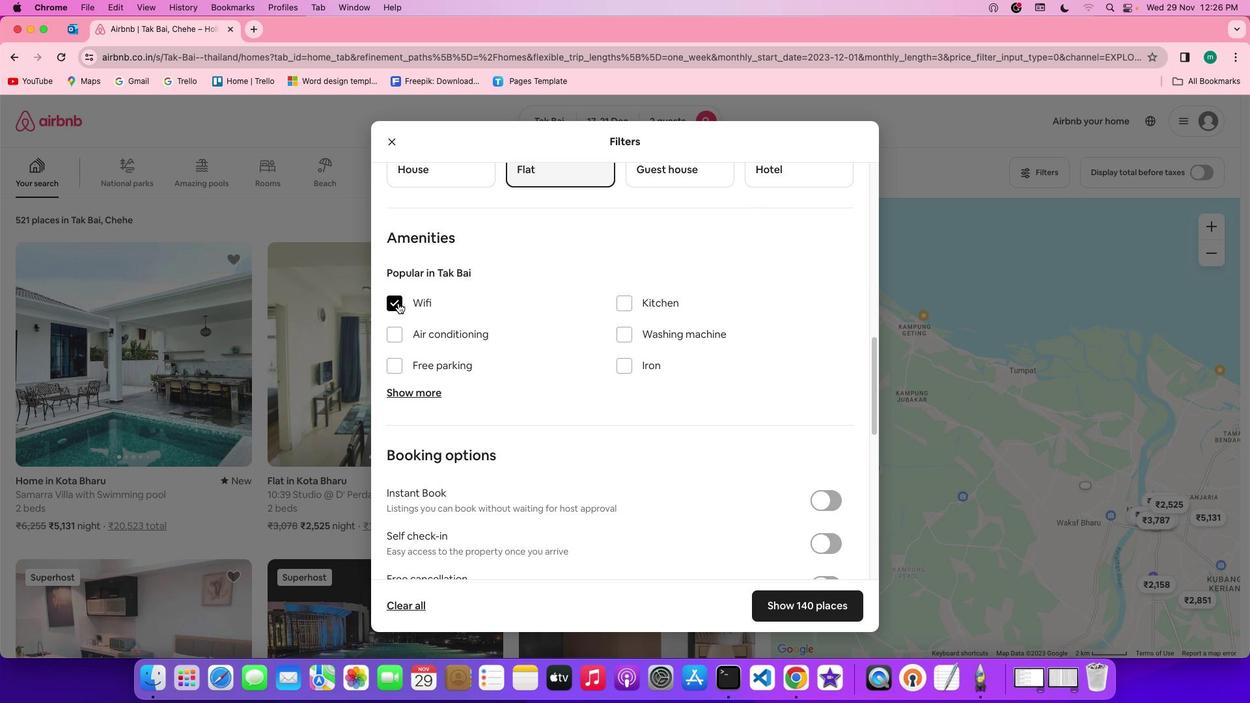 
Action: Mouse moved to (593, 409)
Screenshot: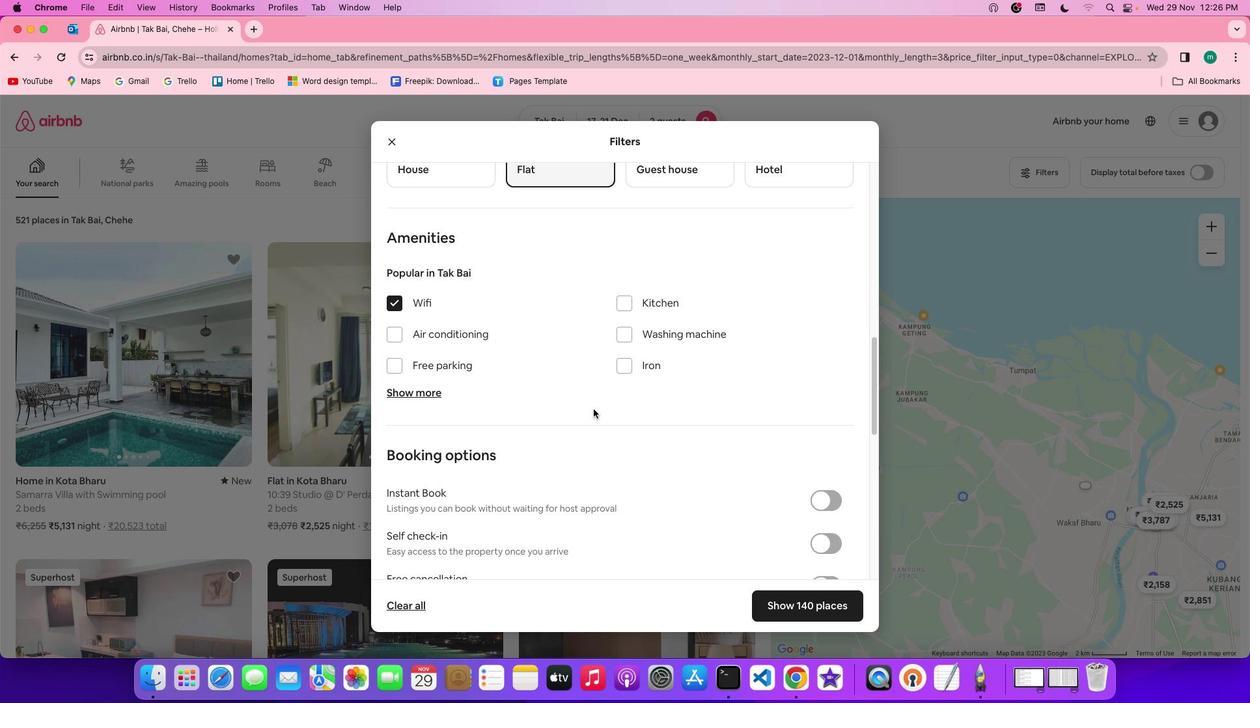 
Action: Mouse scrolled (593, 409) with delta (0, 0)
Screenshot: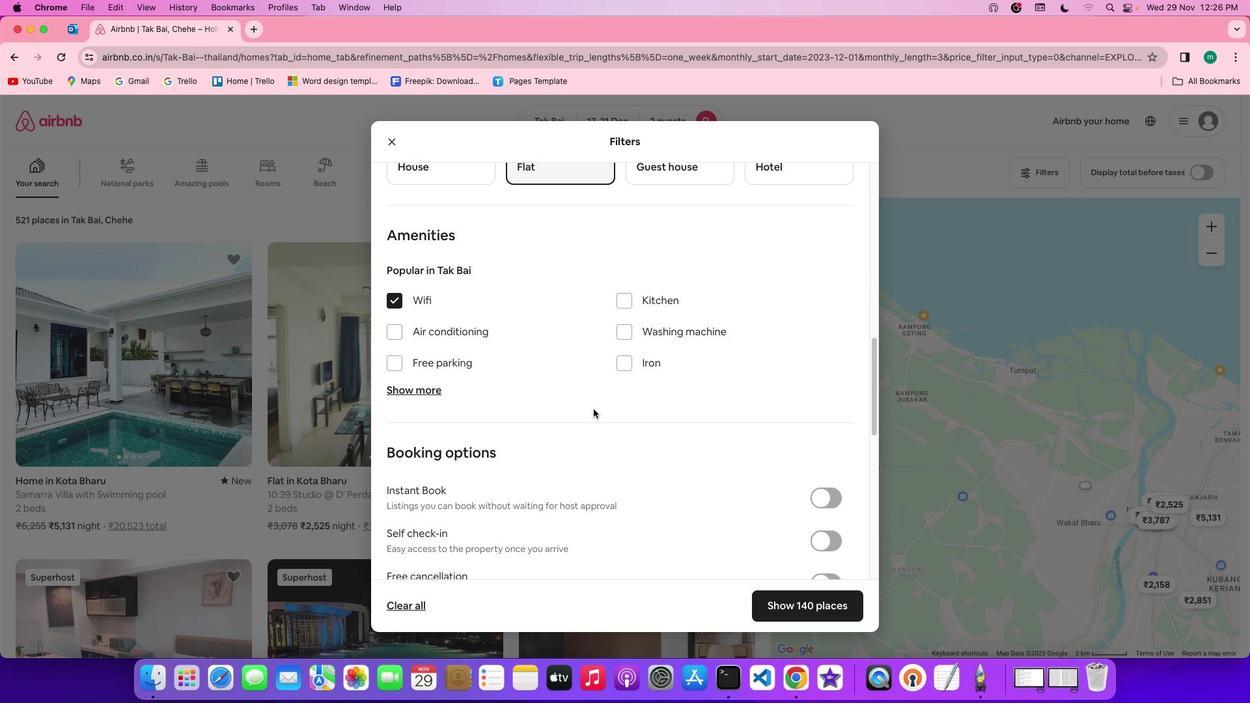 
Action: Mouse scrolled (593, 409) with delta (0, 0)
Screenshot: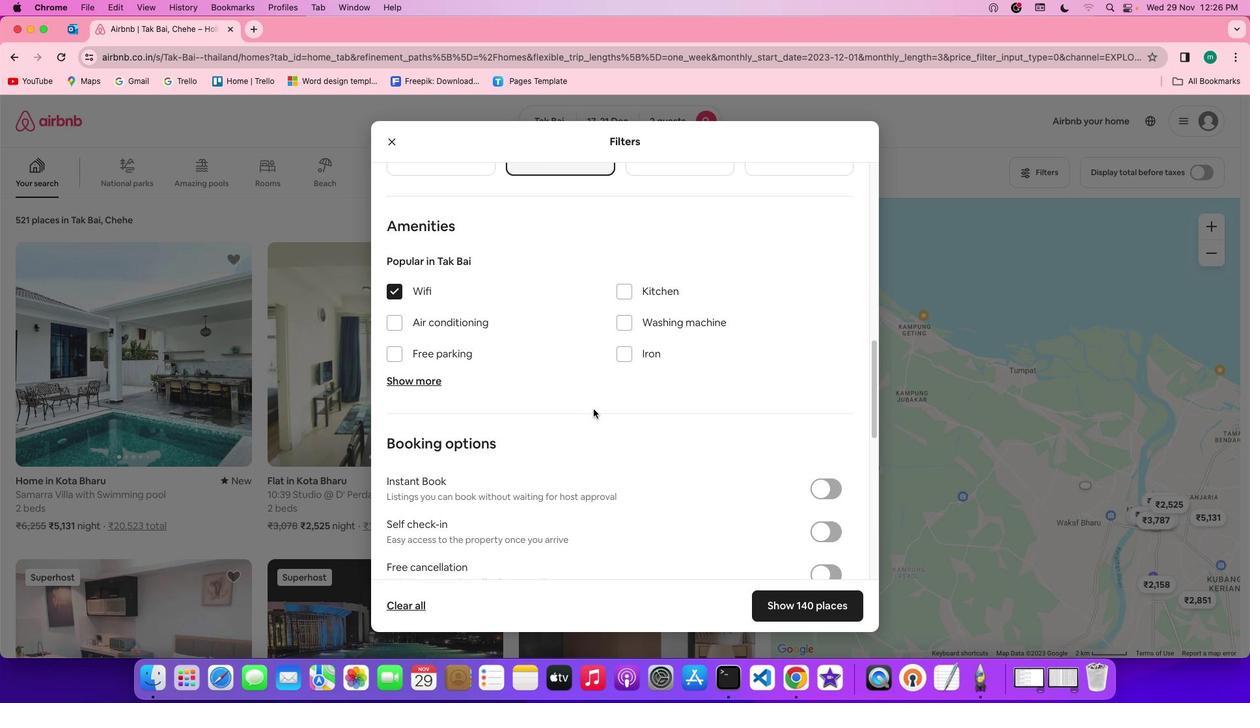 
Action: Mouse scrolled (593, 409) with delta (0, -1)
Screenshot: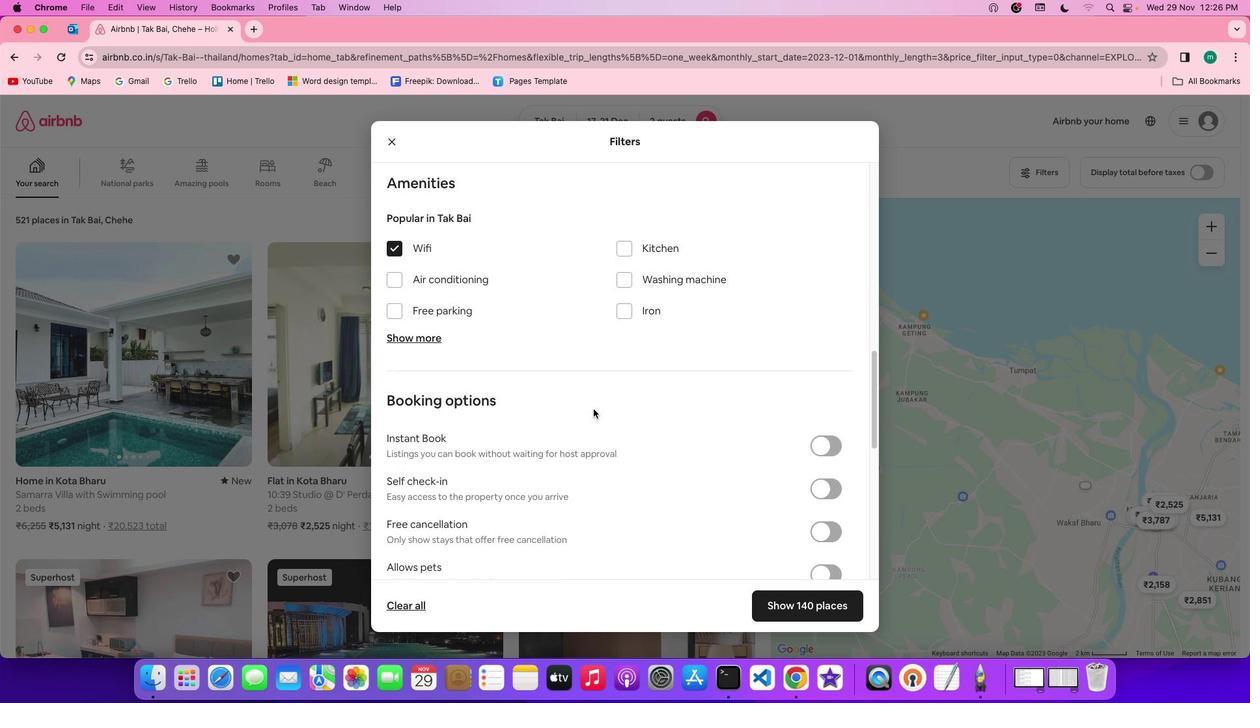 
Action: Mouse scrolled (593, 409) with delta (0, -1)
Screenshot: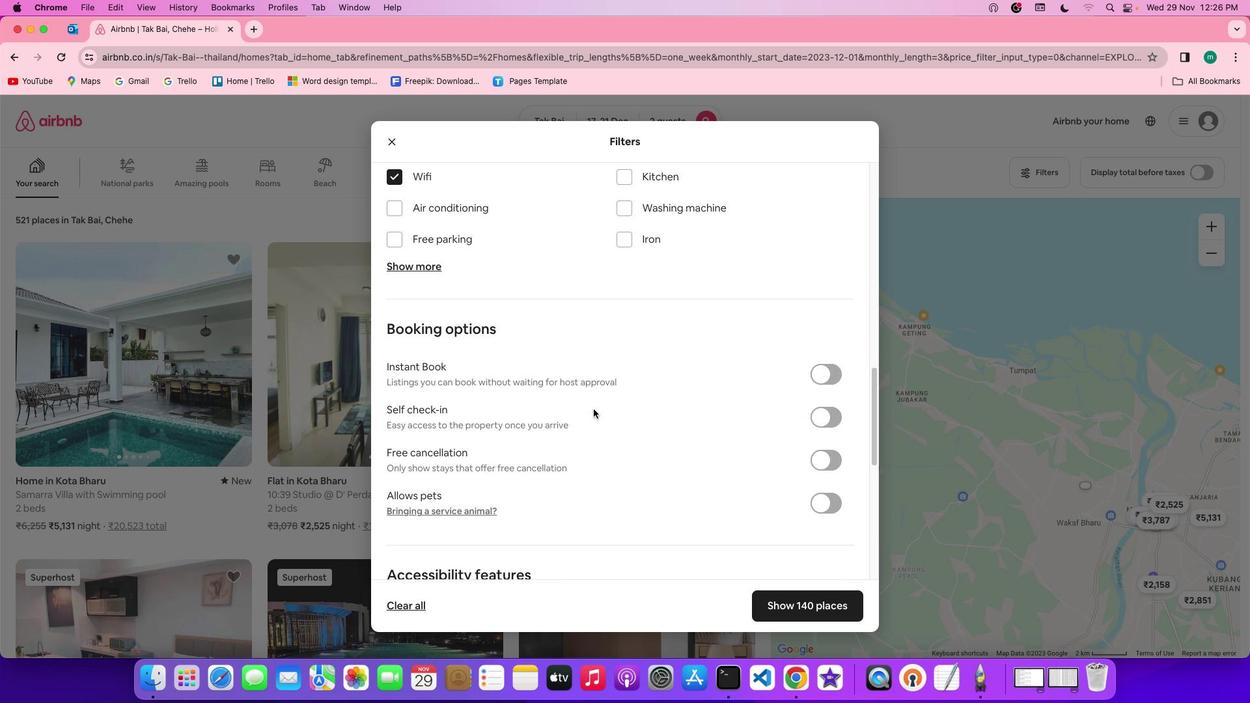 
Action: Mouse moved to (624, 439)
Screenshot: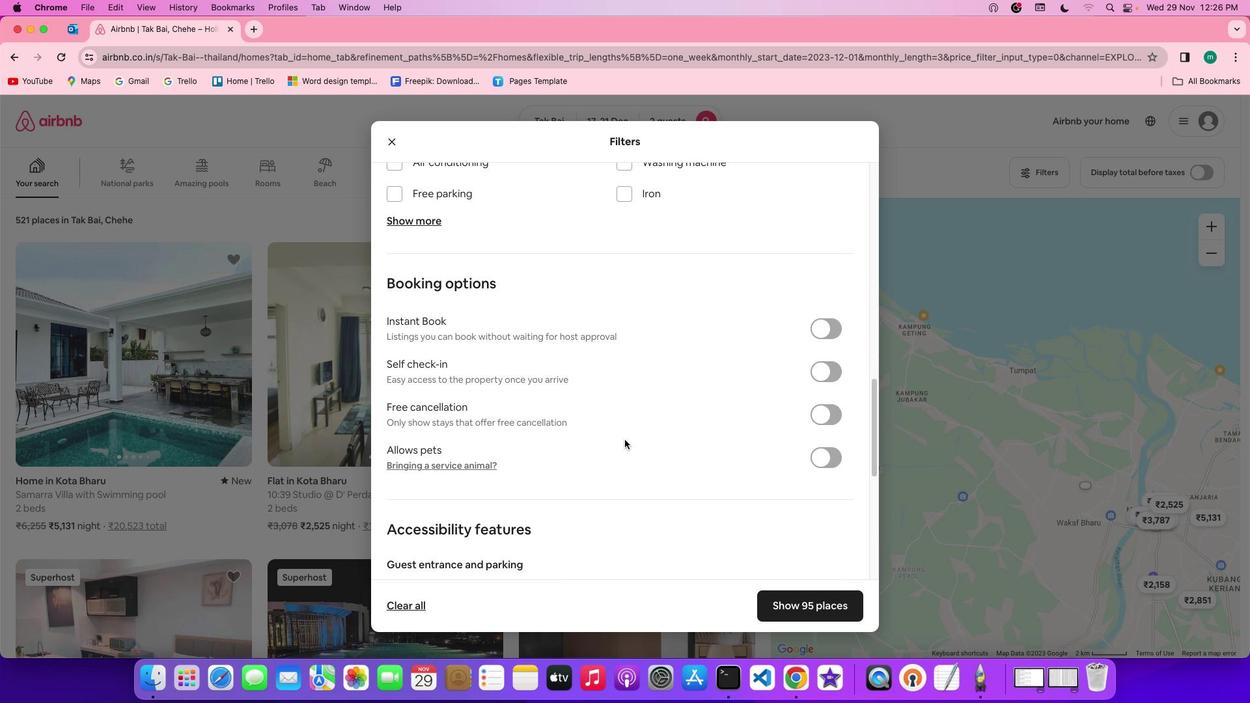 
Action: Mouse scrolled (624, 439) with delta (0, 0)
Screenshot: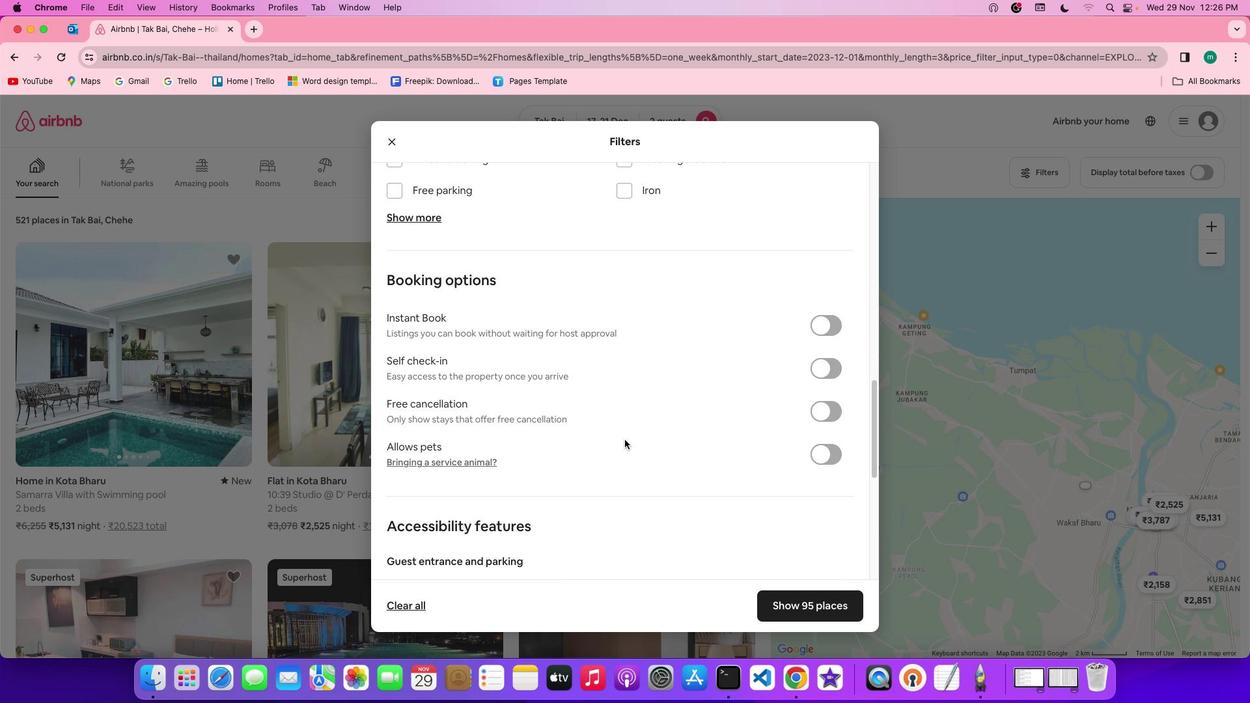 
Action: Mouse scrolled (624, 439) with delta (0, 0)
Screenshot: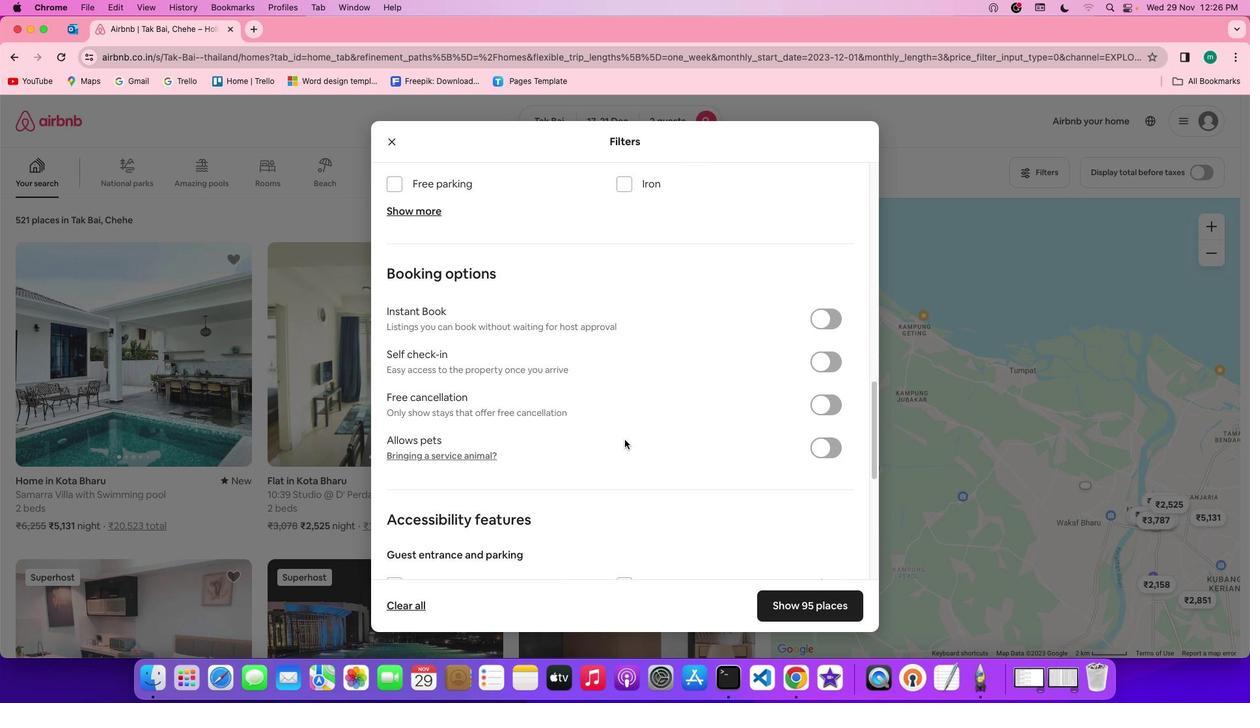 
Action: Mouse scrolled (624, 439) with delta (0, -1)
Screenshot: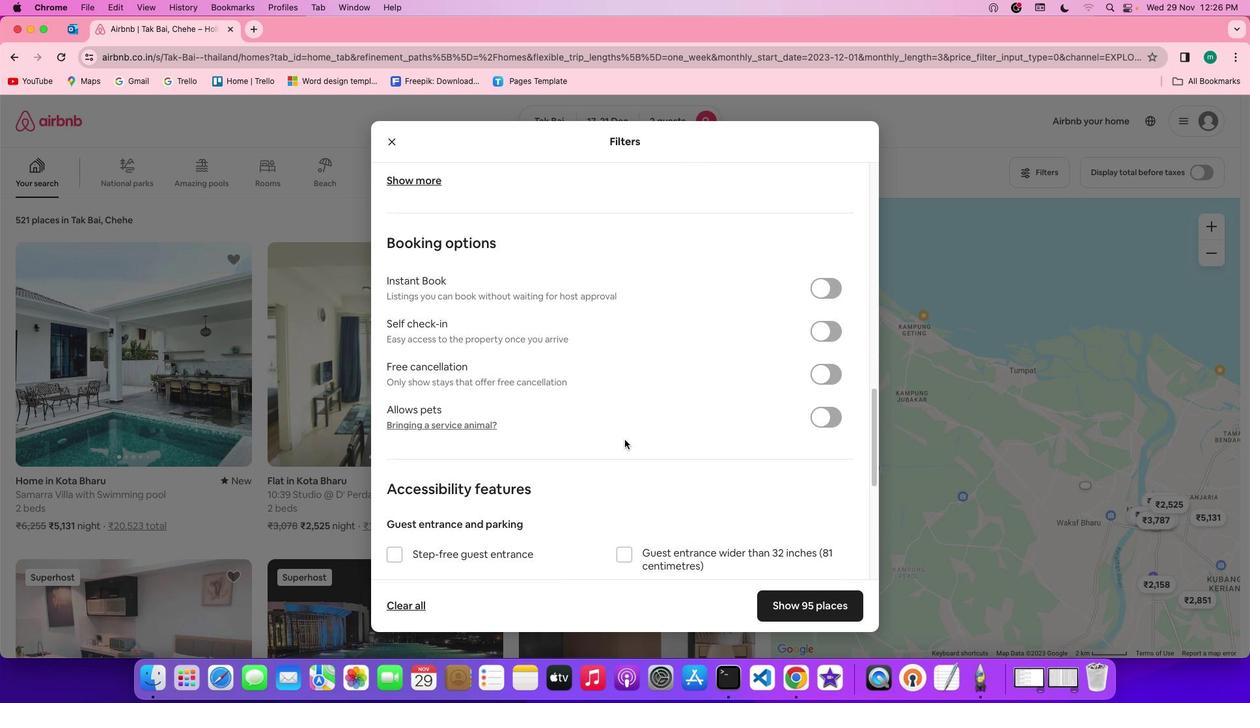 
Action: Mouse moved to (661, 513)
Screenshot: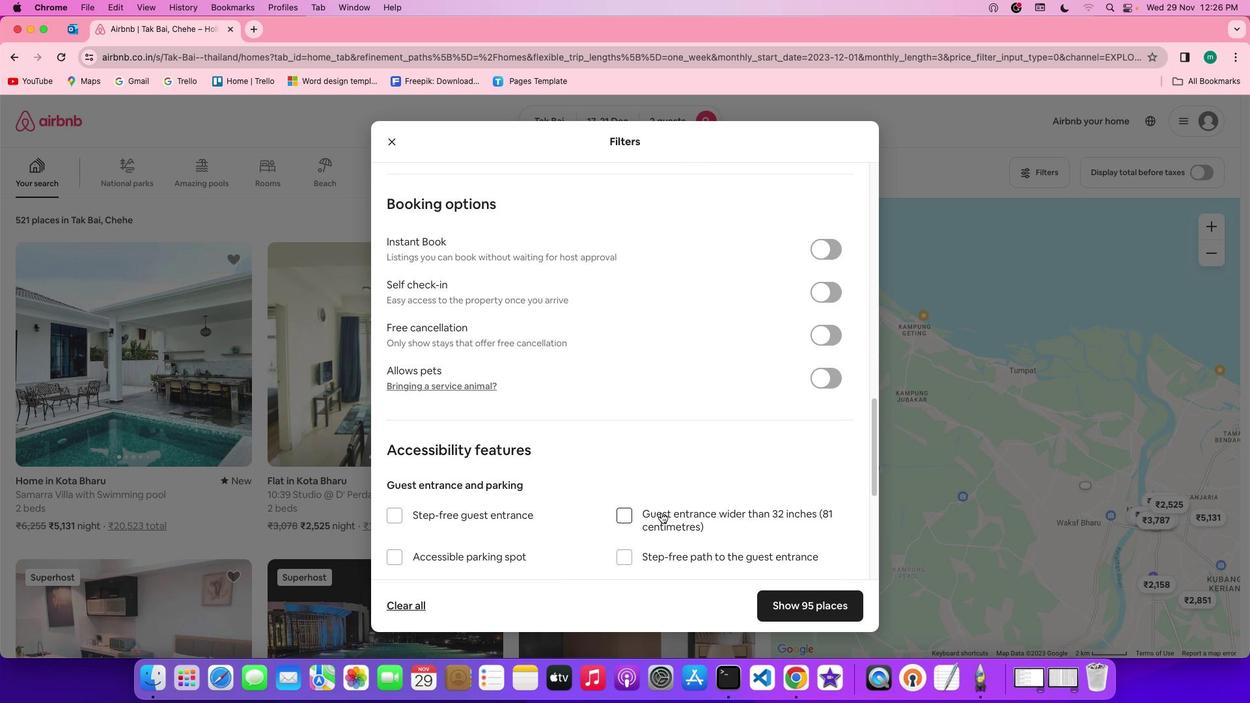 
Action: Mouse scrolled (661, 513) with delta (0, 0)
Screenshot: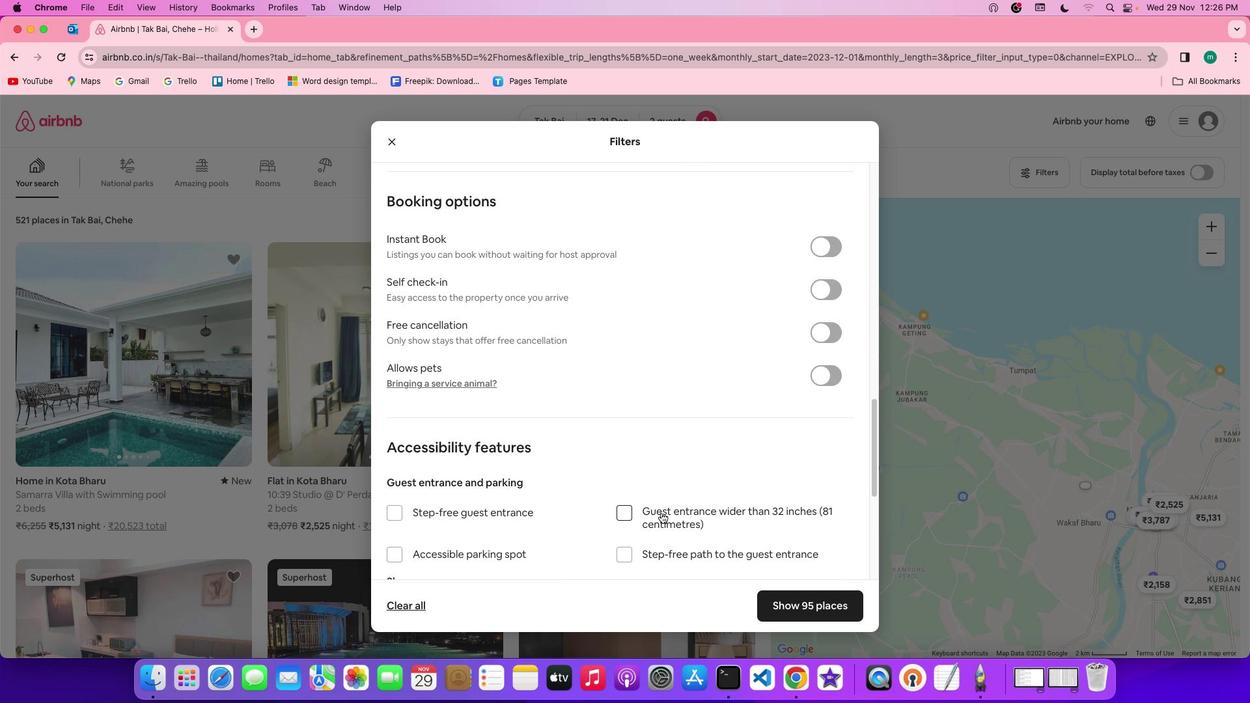 
Action: Mouse scrolled (661, 513) with delta (0, 0)
Screenshot: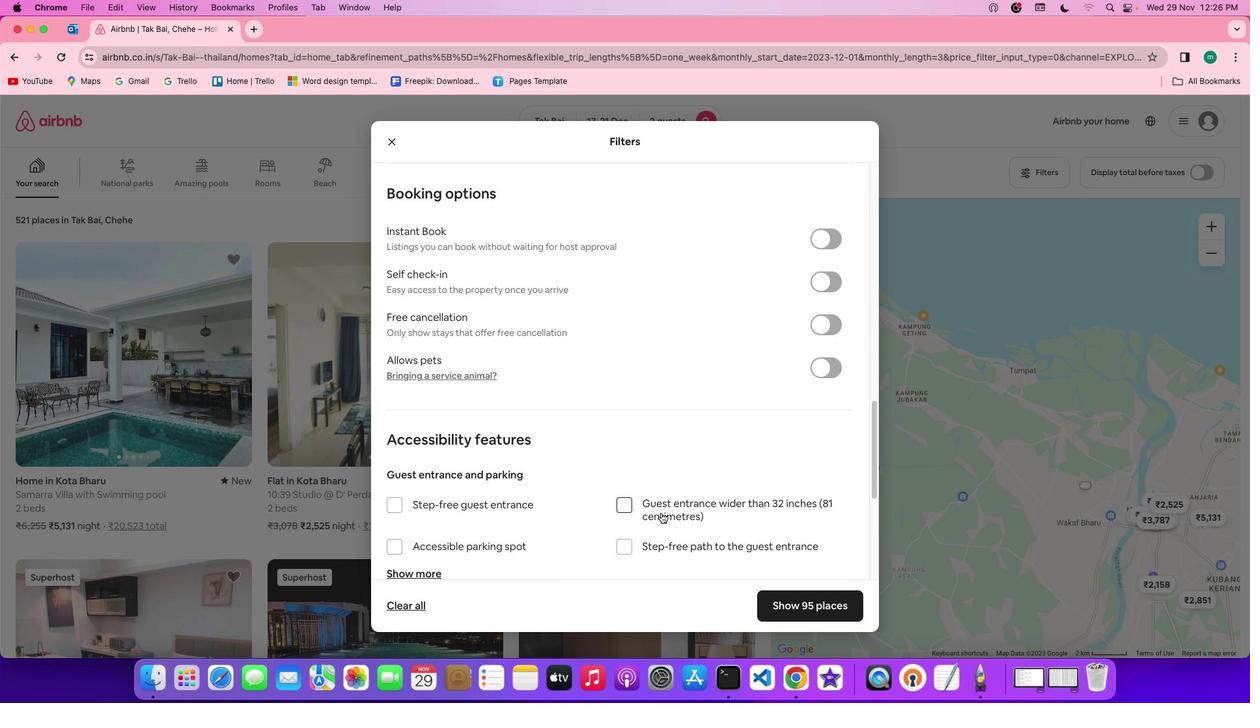 
Action: Mouse scrolled (661, 513) with delta (0, -1)
Screenshot: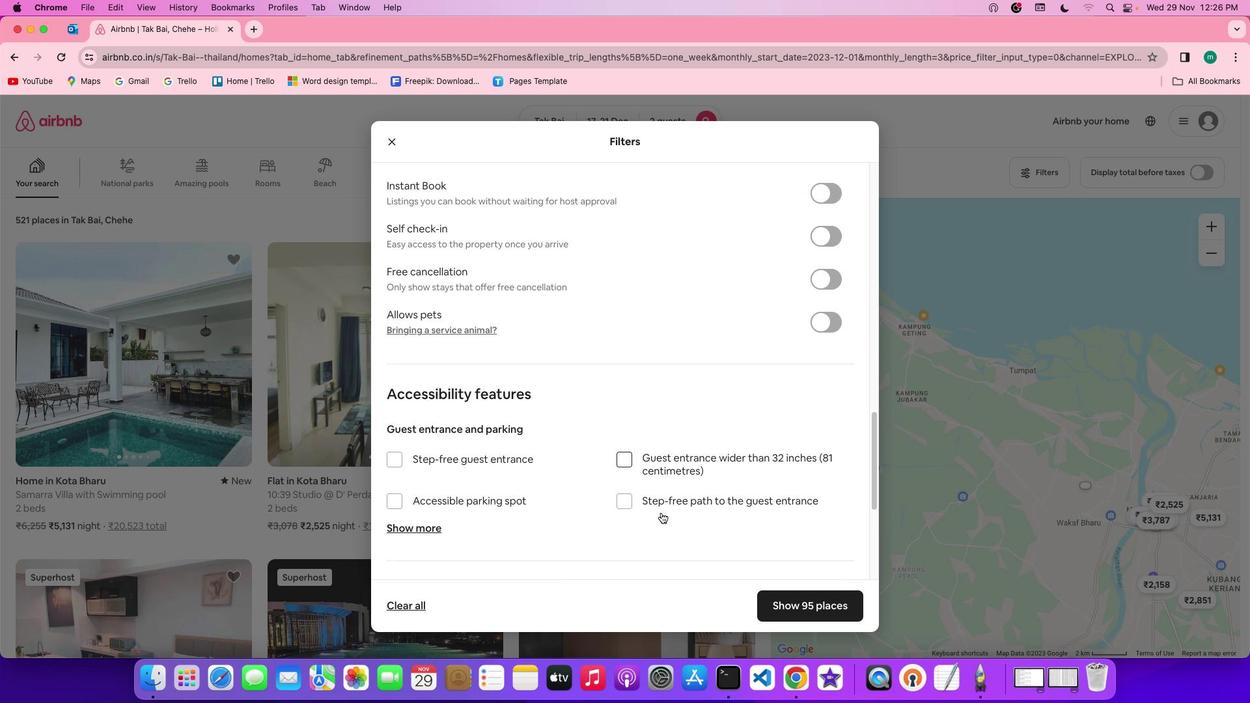 
Action: Mouse scrolled (661, 513) with delta (0, -1)
Screenshot: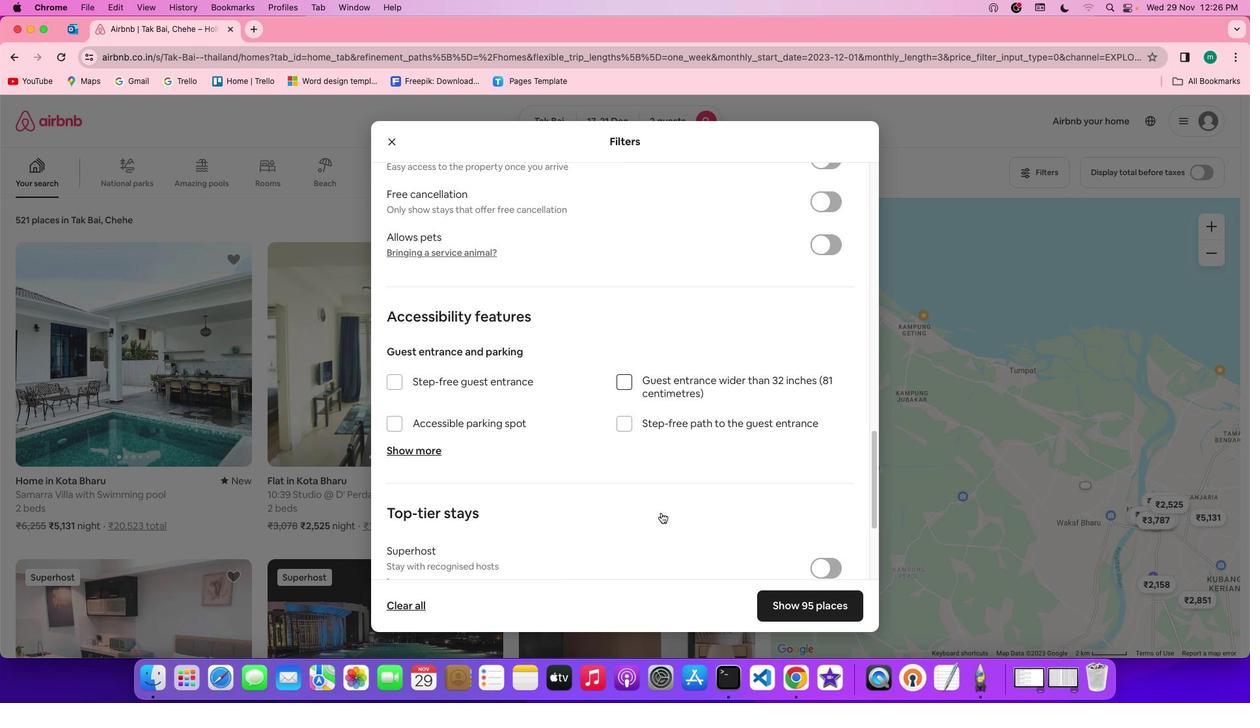 
Action: Mouse scrolled (661, 513) with delta (0, 0)
Screenshot: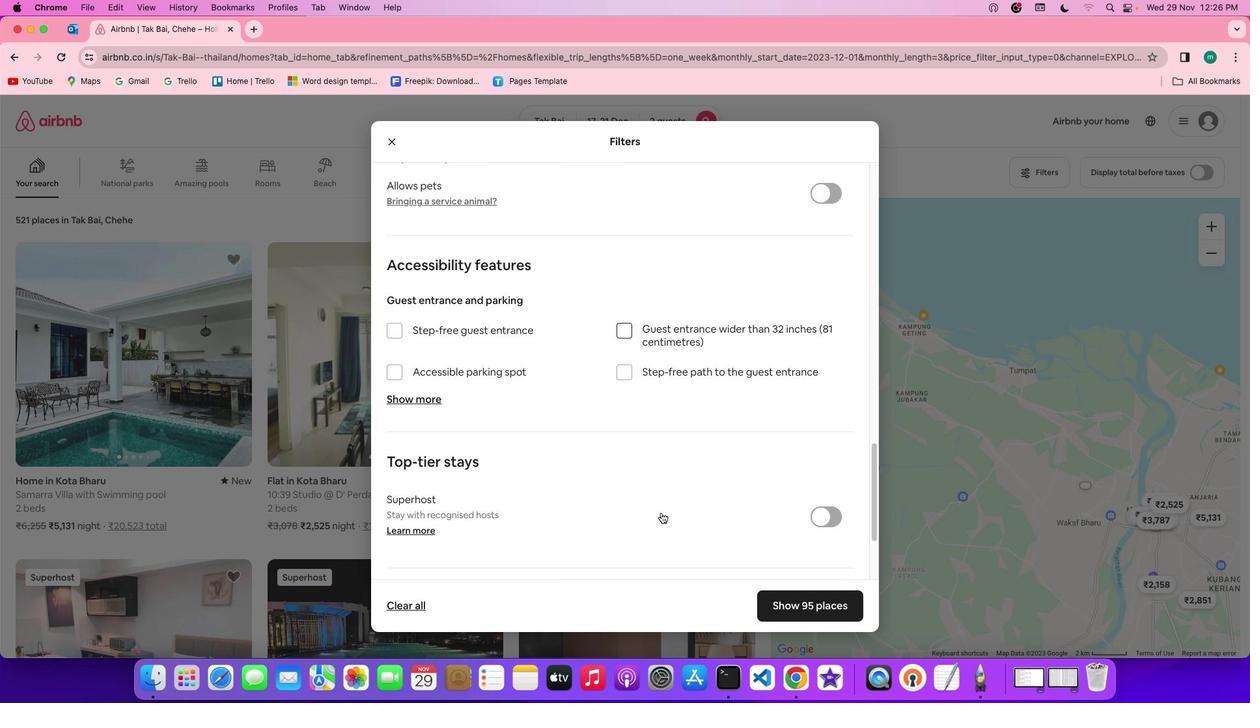 
Action: Mouse scrolled (661, 513) with delta (0, 0)
Screenshot: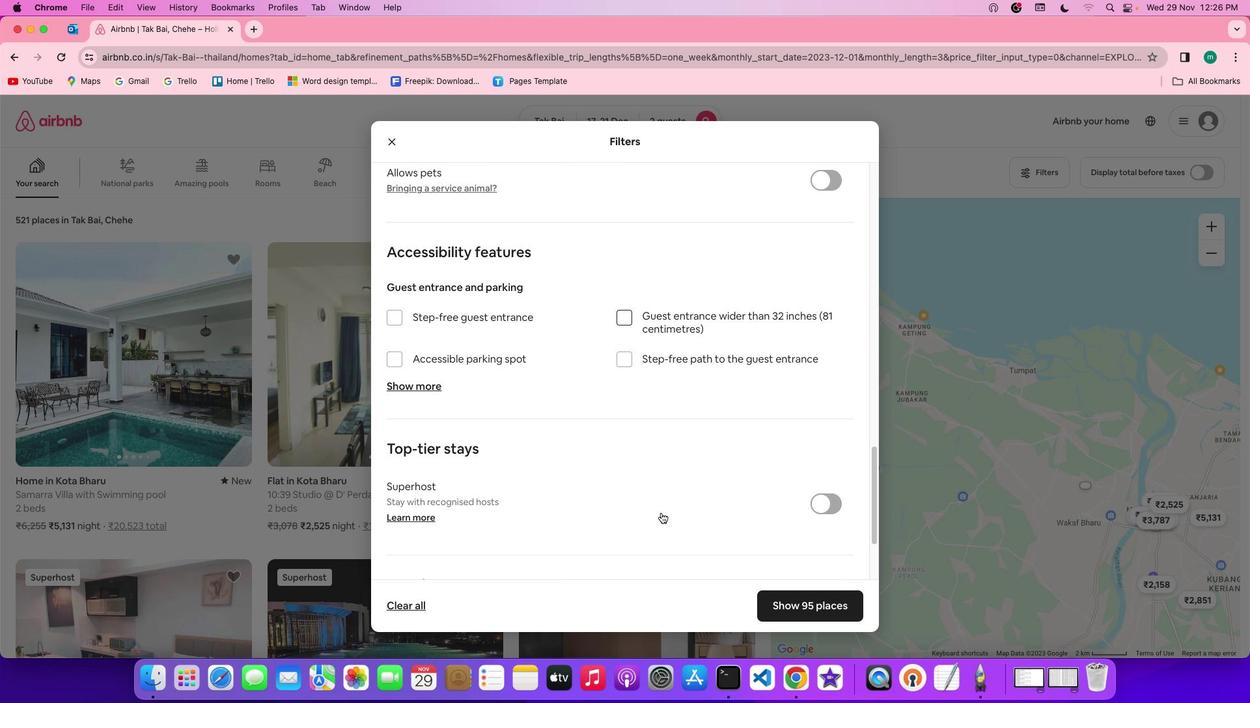 
Action: Mouse scrolled (661, 513) with delta (0, -1)
Screenshot: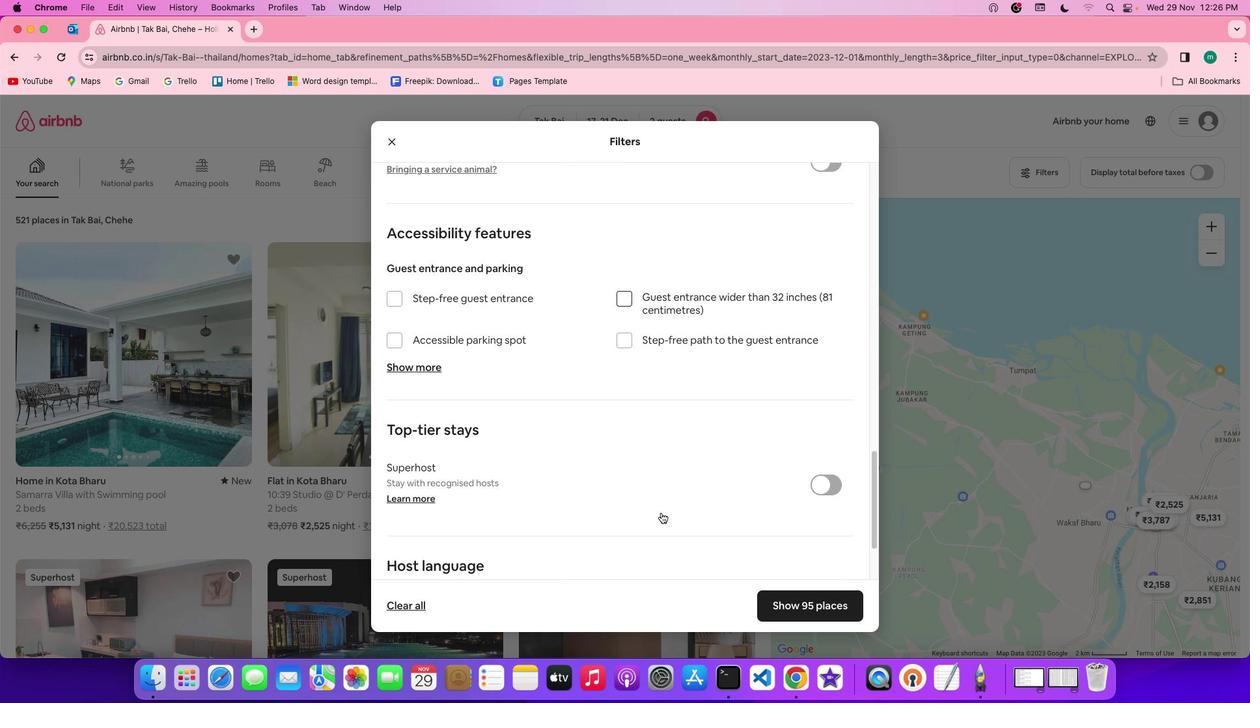 
Action: Mouse scrolled (661, 513) with delta (0, -1)
Screenshot: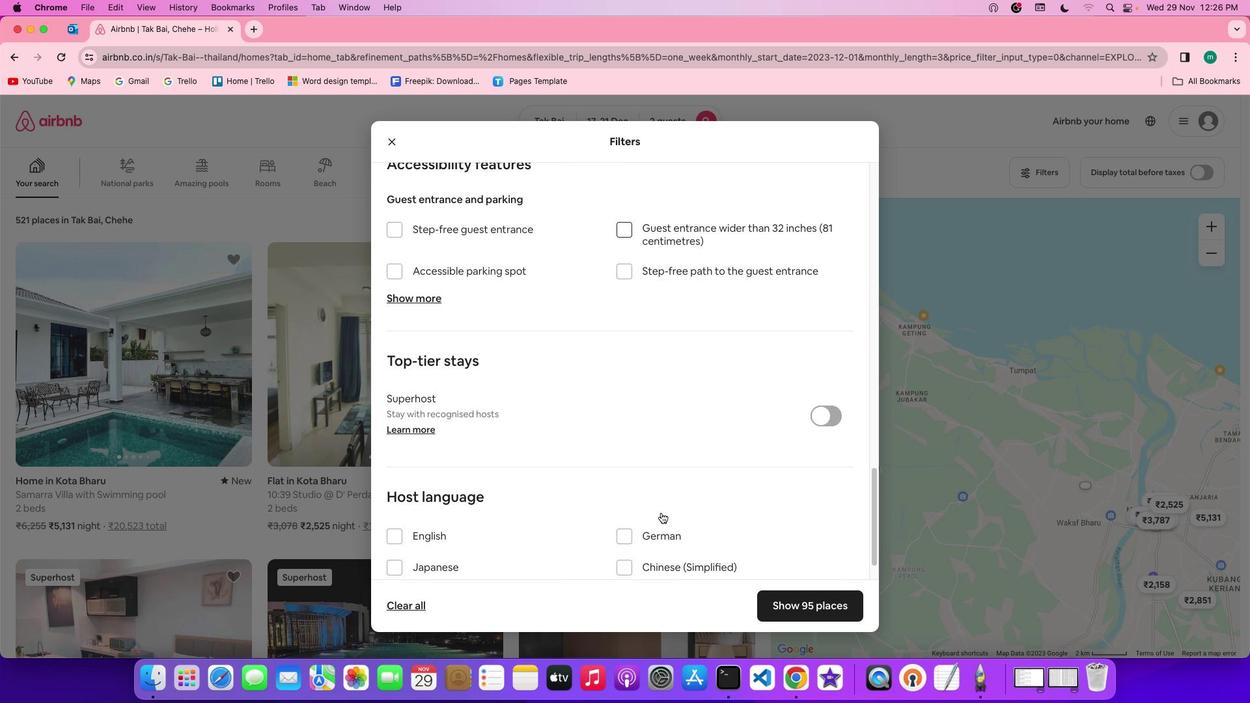 
Action: Mouse scrolled (661, 513) with delta (0, 0)
Screenshot: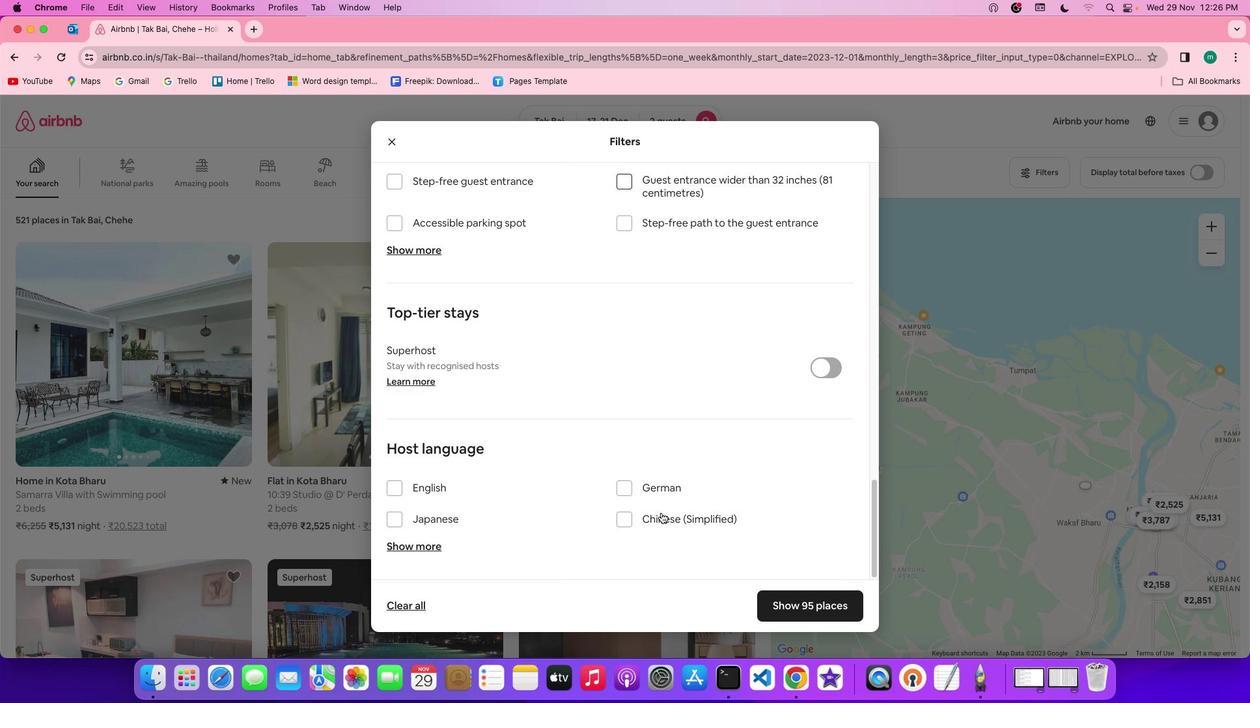 
Action: Mouse scrolled (661, 513) with delta (0, 0)
Screenshot: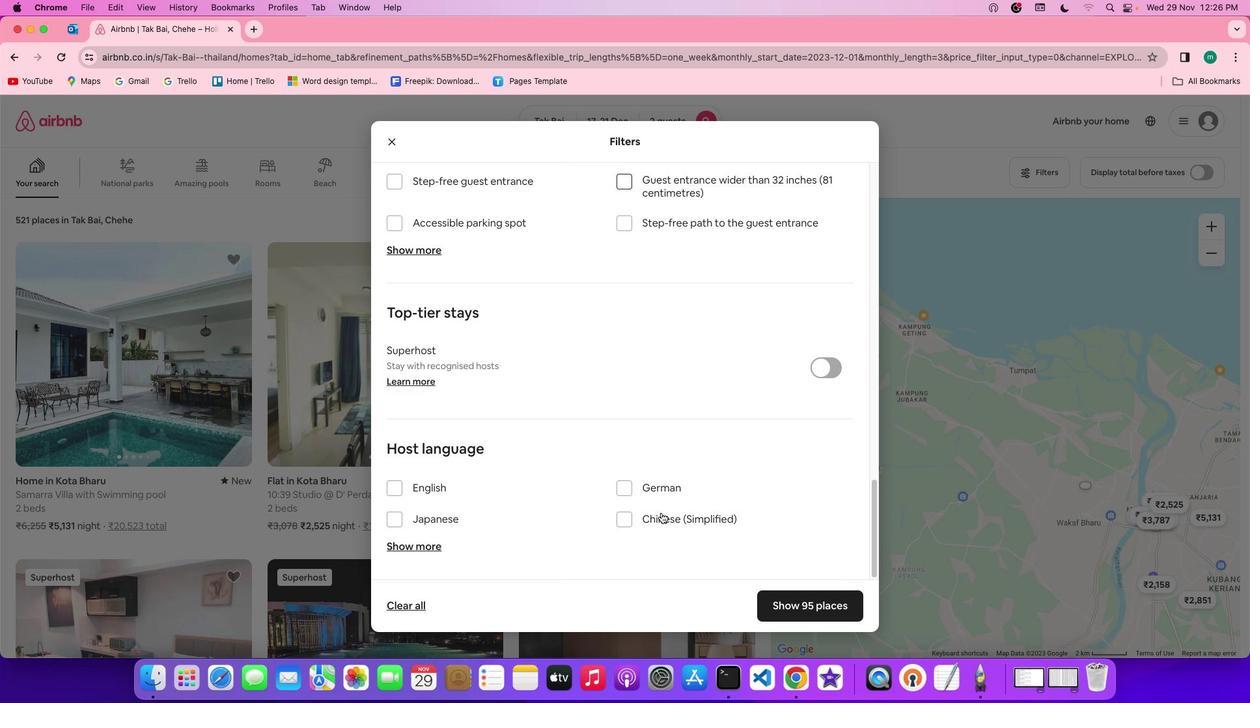 
Action: Mouse scrolled (661, 513) with delta (0, -1)
Screenshot: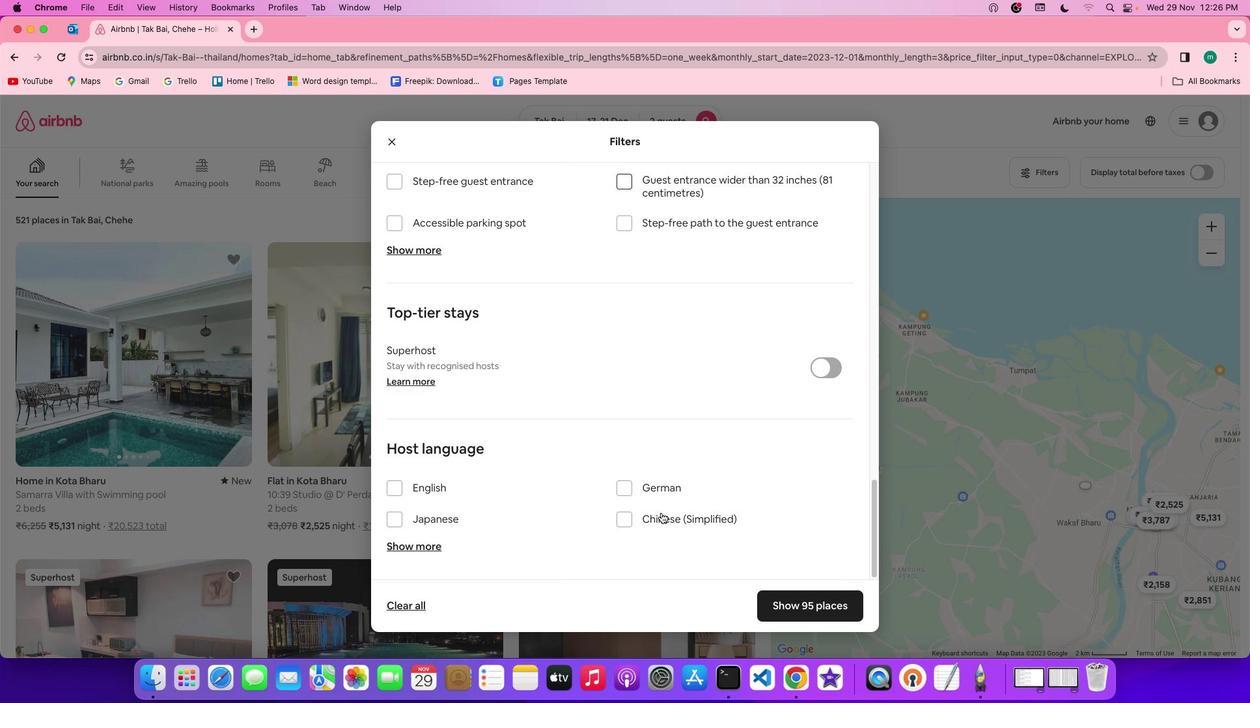 
Action: Mouse scrolled (661, 513) with delta (0, -3)
Screenshot: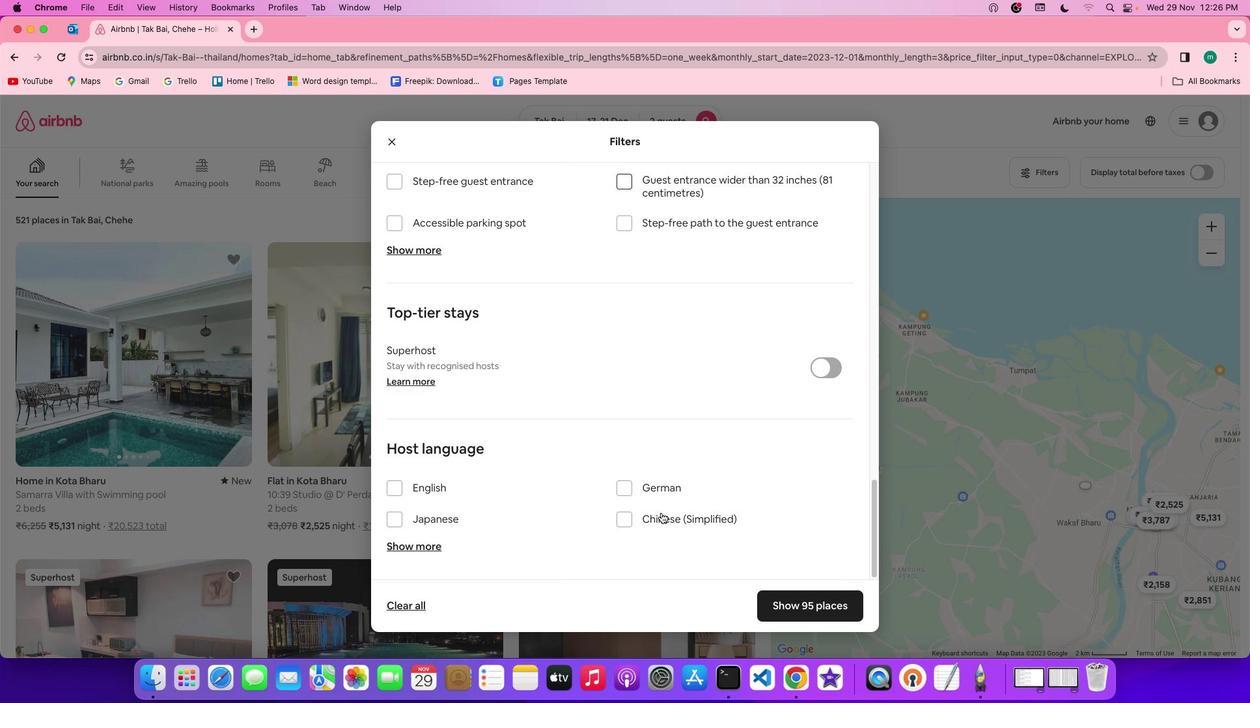 
Action: Mouse scrolled (661, 513) with delta (0, -3)
Screenshot: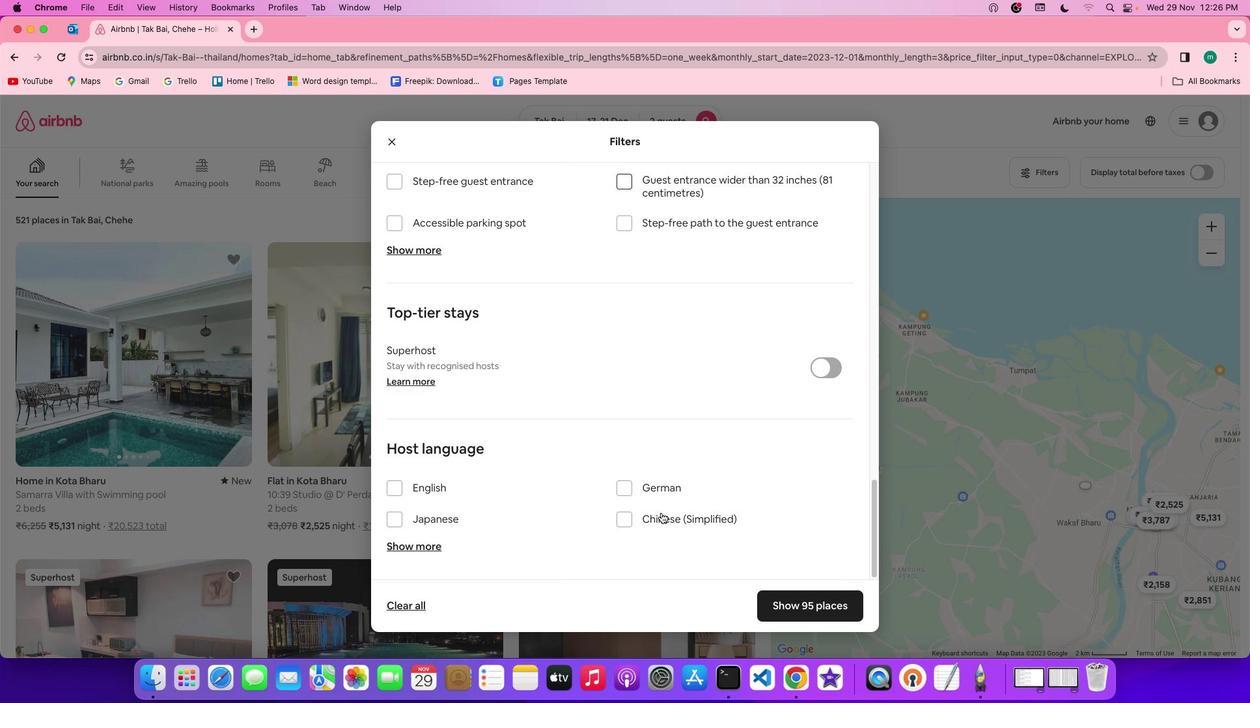
Action: Mouse scrolled (661, 513) with delta (0, -3)
Screenshot: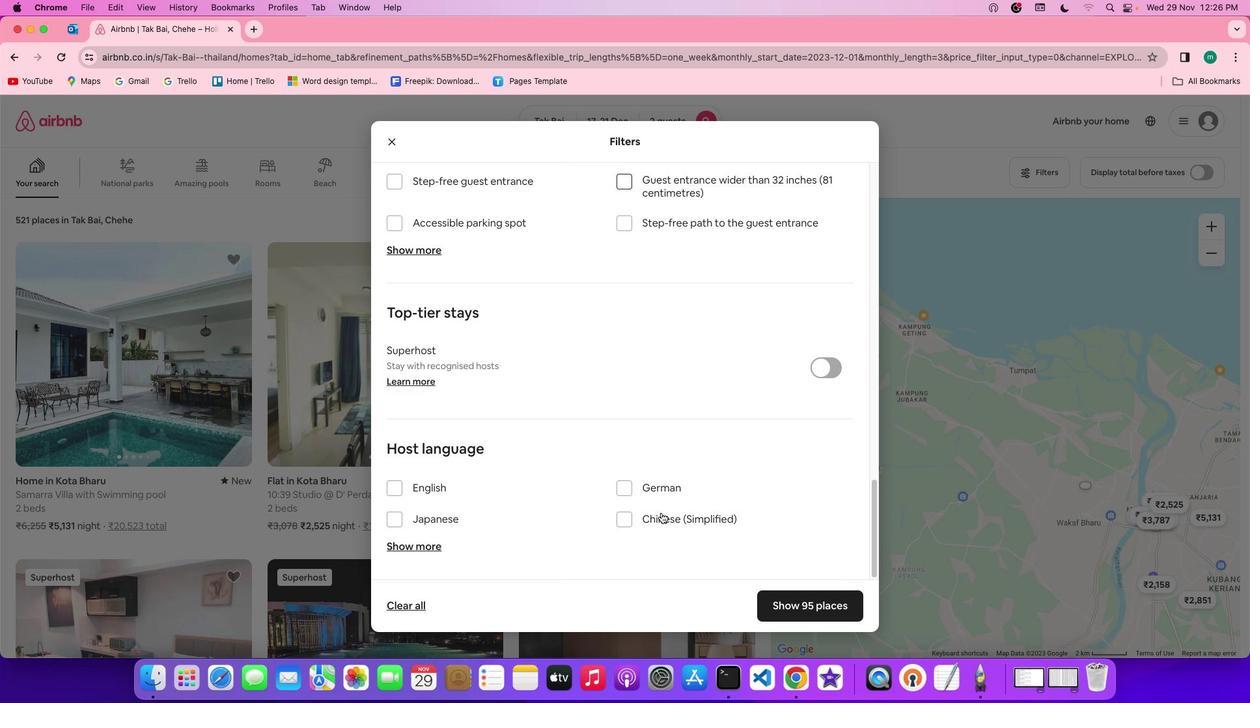 
Action: Mouse scrolled (661, 513) with delta (0, 0)
Screenshot: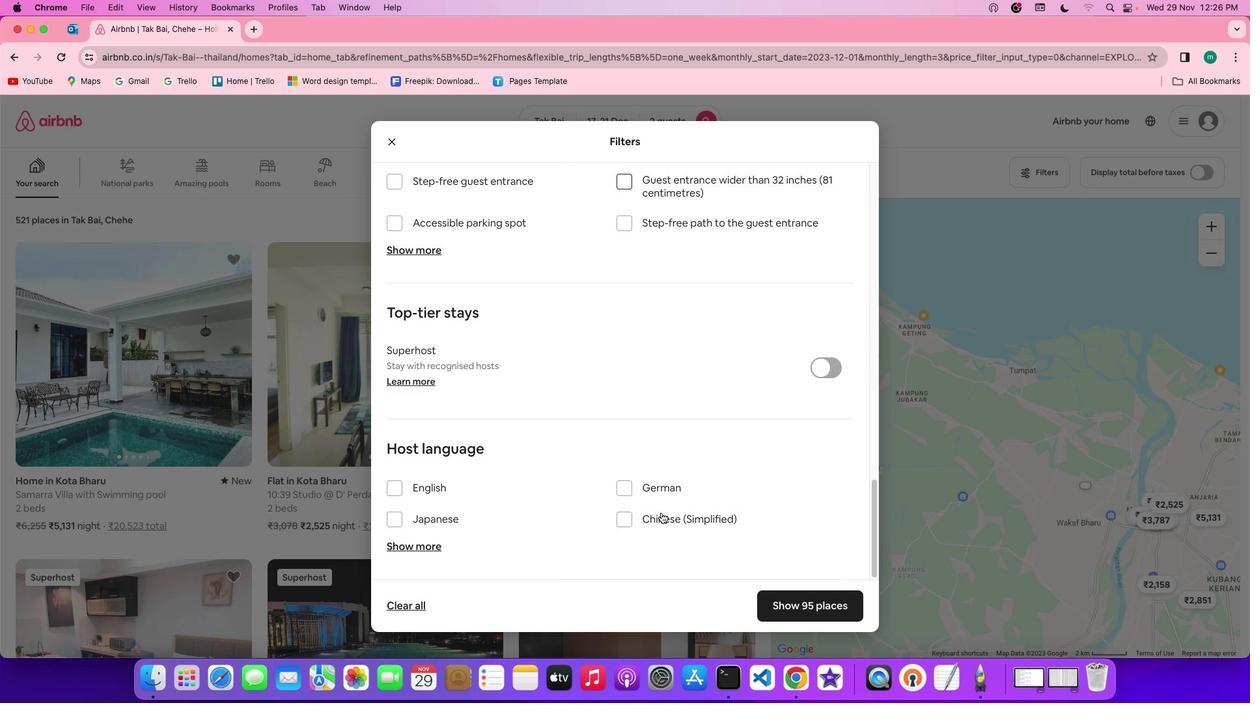 
Action: Mouse scrolled (661, 513) with delta (0, 0)
Screenshot: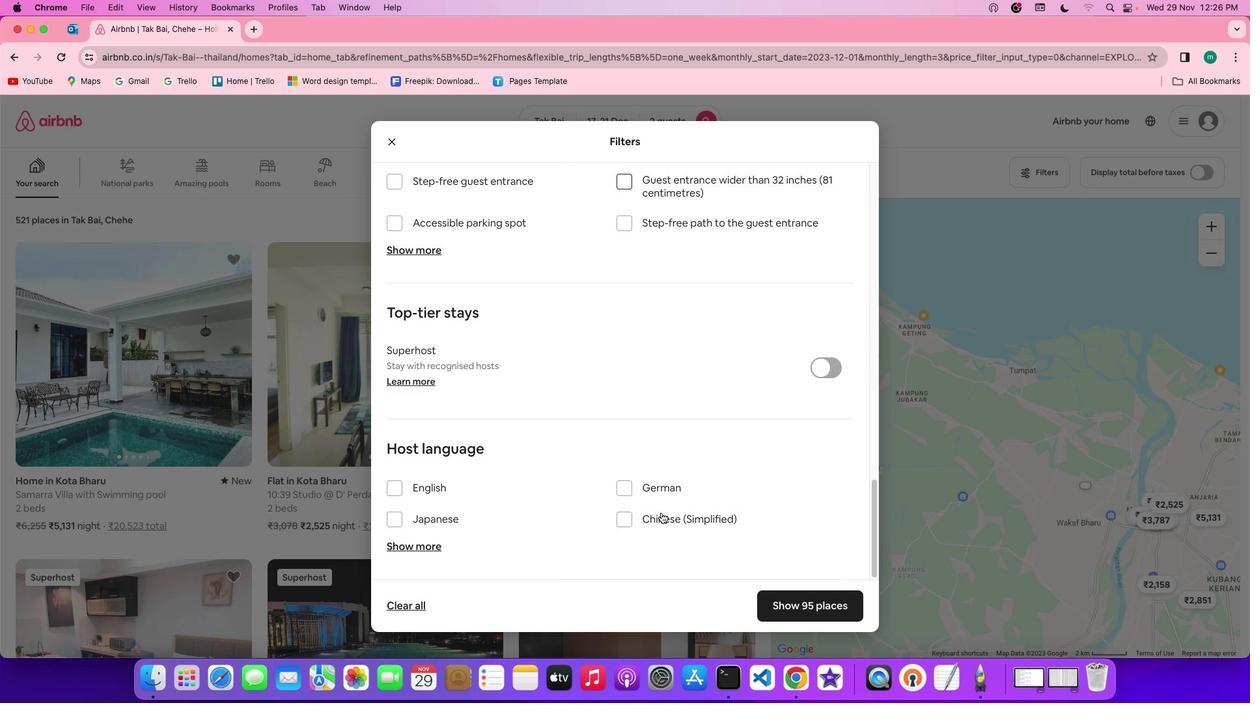 
Action: Mouse scrolled (661, 513) with delta (0, -1)
Screenshot: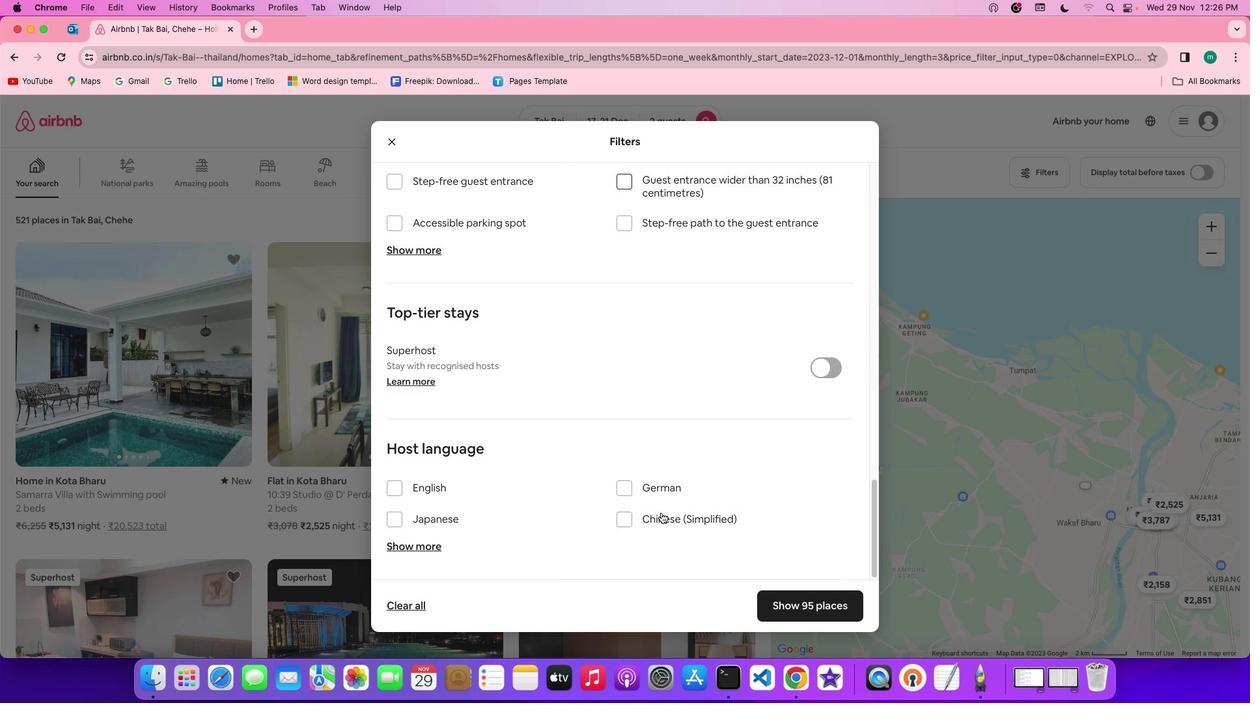 
Action: Mouse scrolled (661, 513) with delta (0, -3)
Screenshot: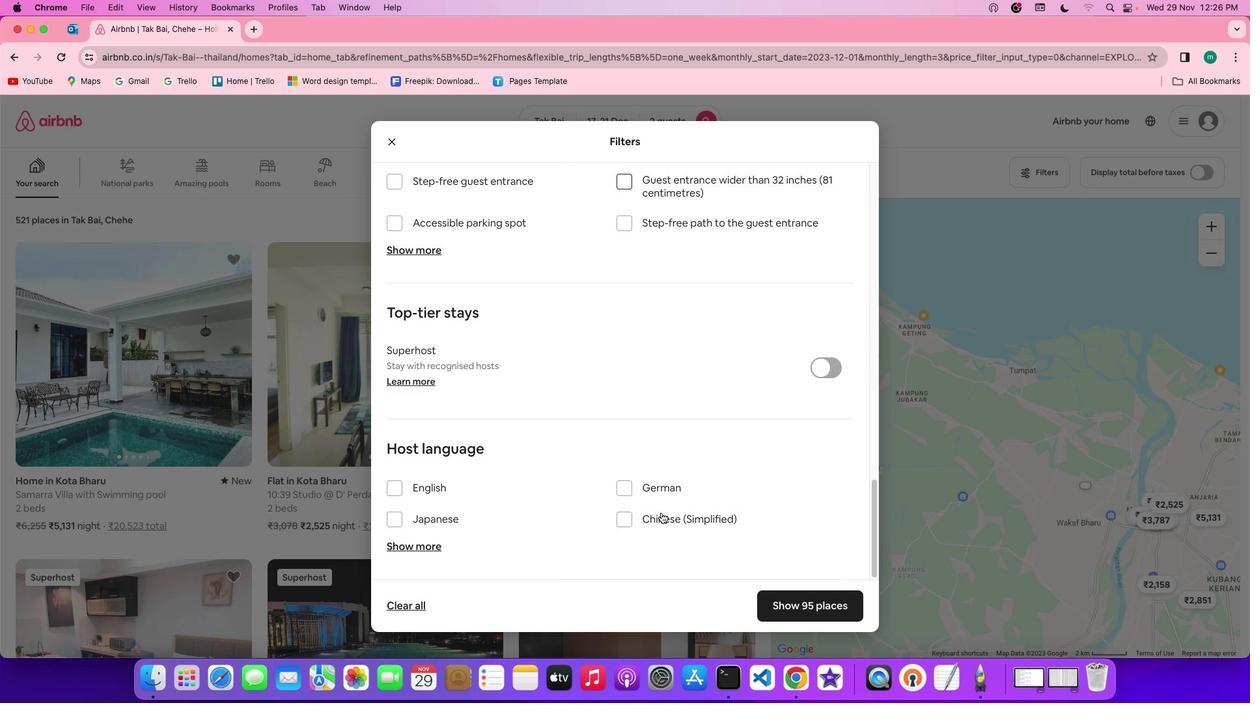 
Action: Mouse scrolled (661, 513) with delta (0, -3)
Screenshot: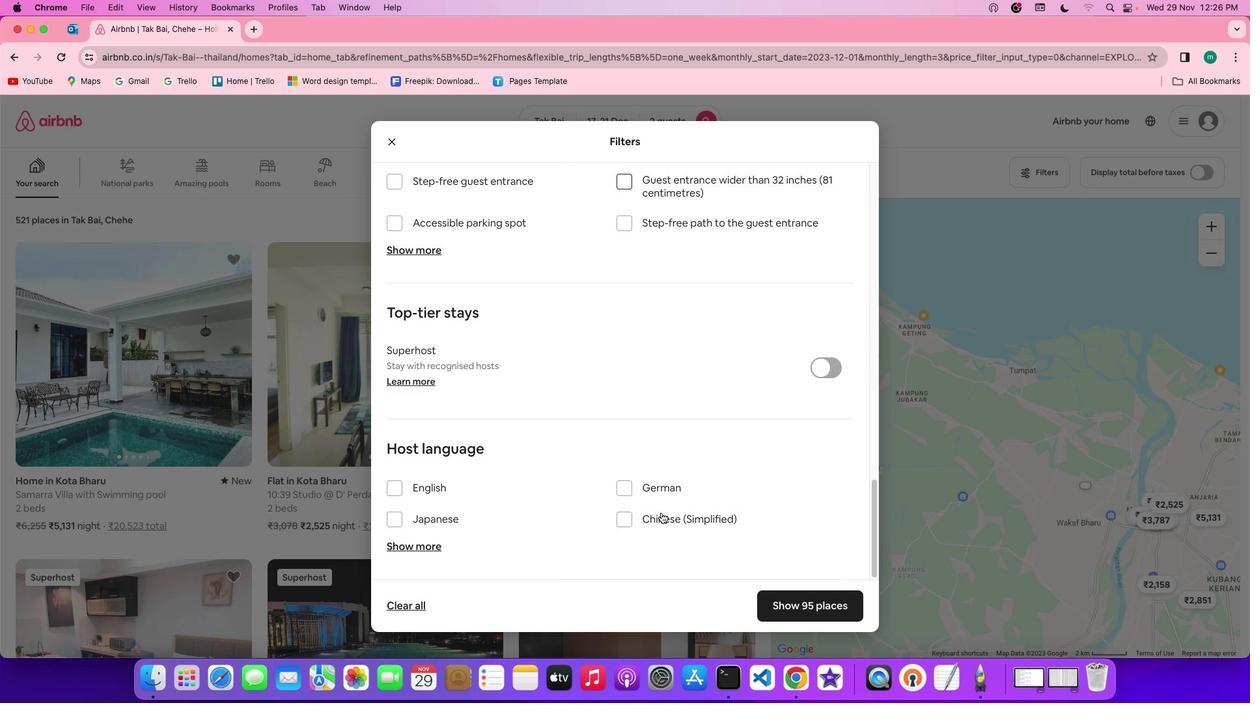 
Action: Mouse scrolled (661, 513) with delta (0, -3)
Screenshot: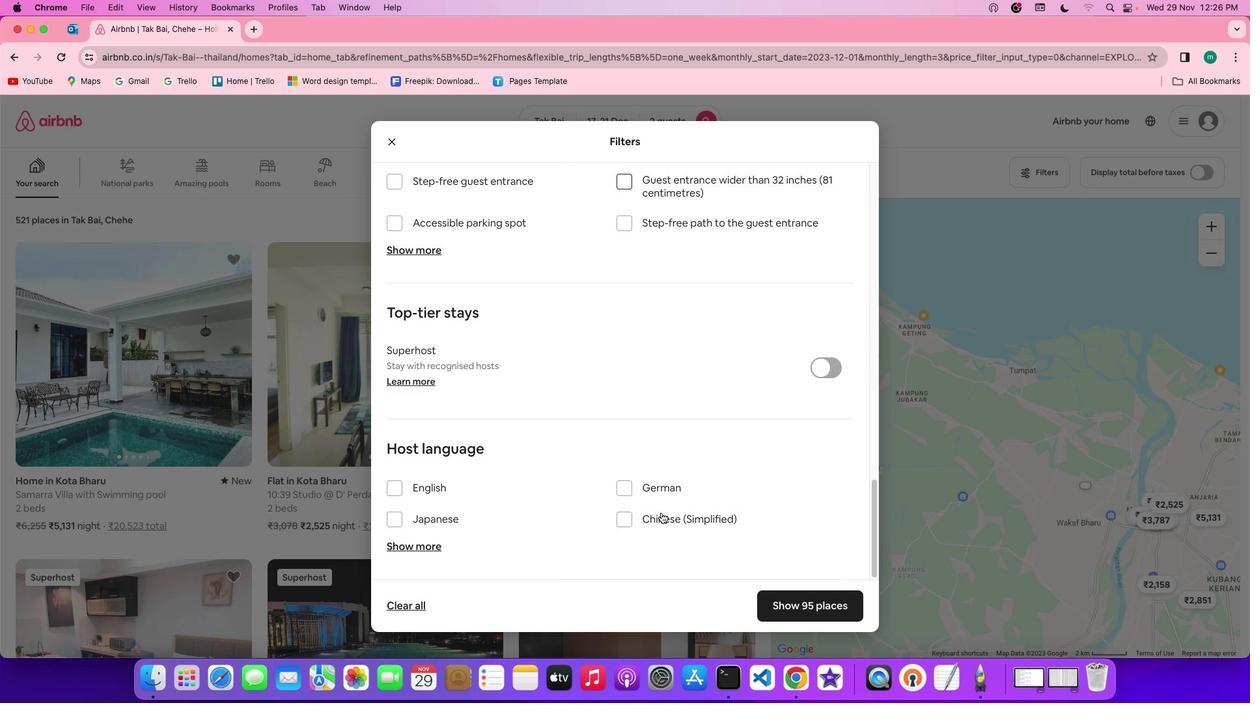 
Action: Mouse moved to (840, 609)
Screenshot: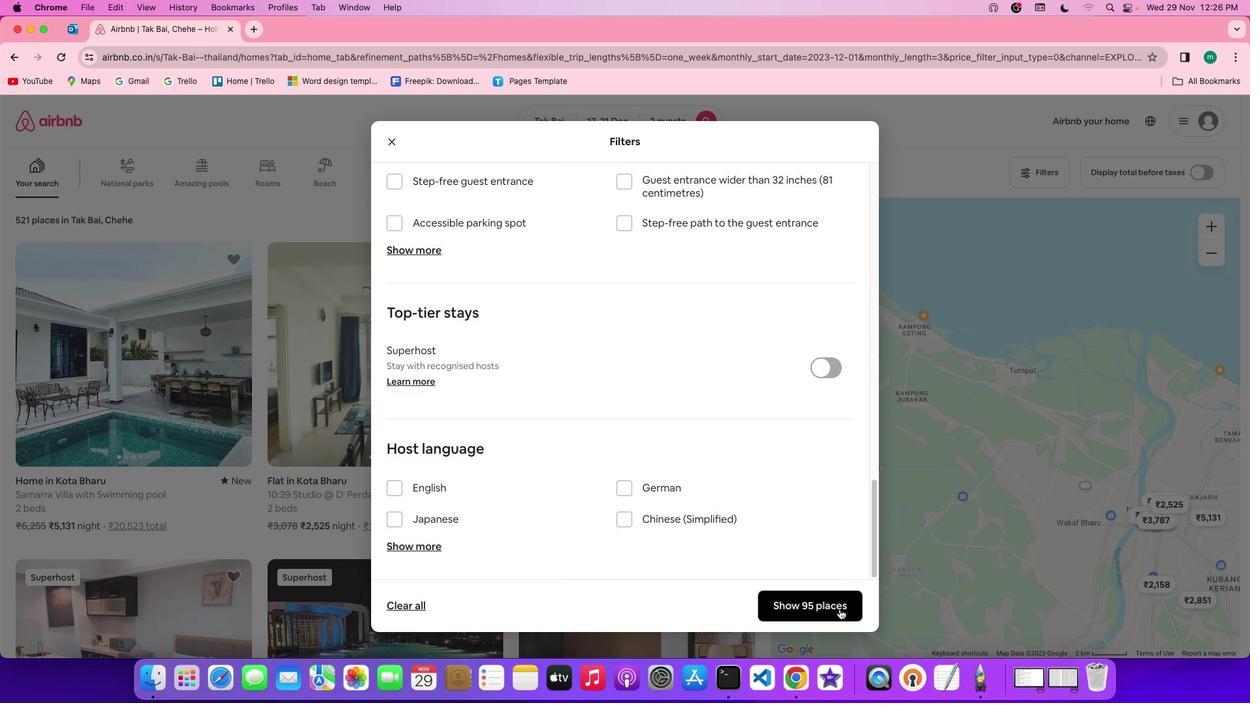 
Action: Mouse pressed left at (840, 609)
Screenshot: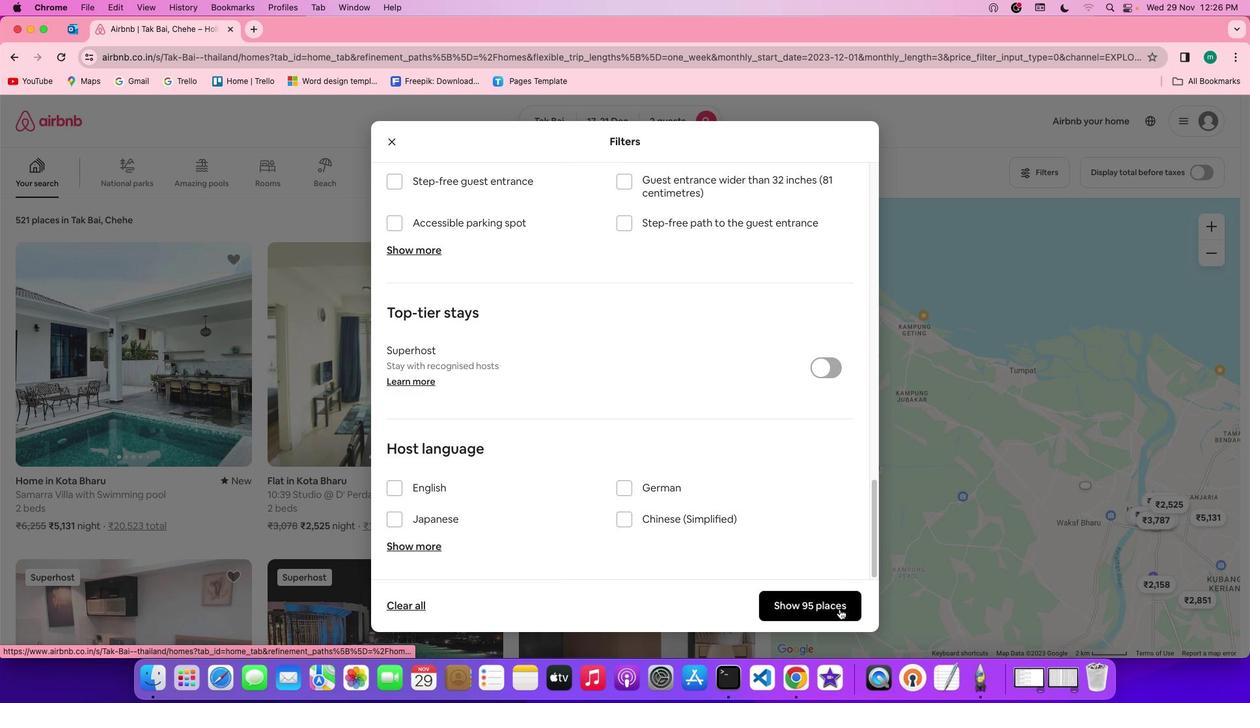 
Action: Mouse moved to (412, 425)
Screenshot: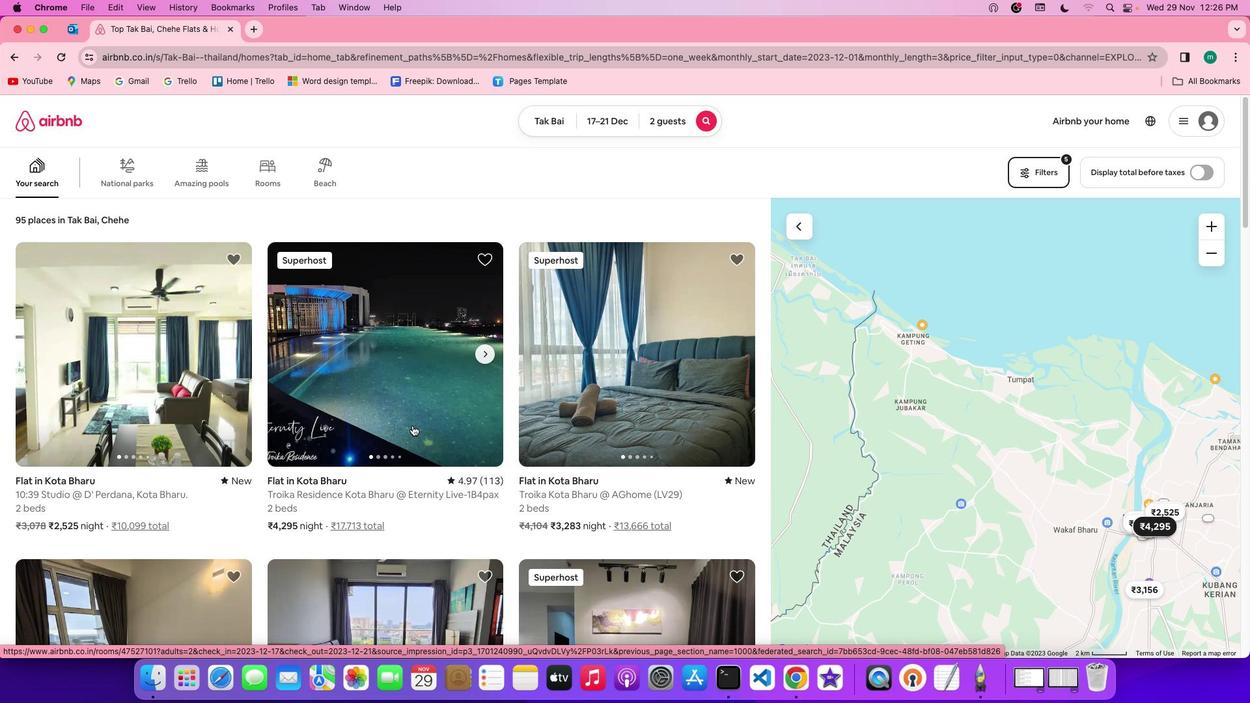 
Action: Mouse scrolled (412, 425) with delta (0, 0)
Screenshot: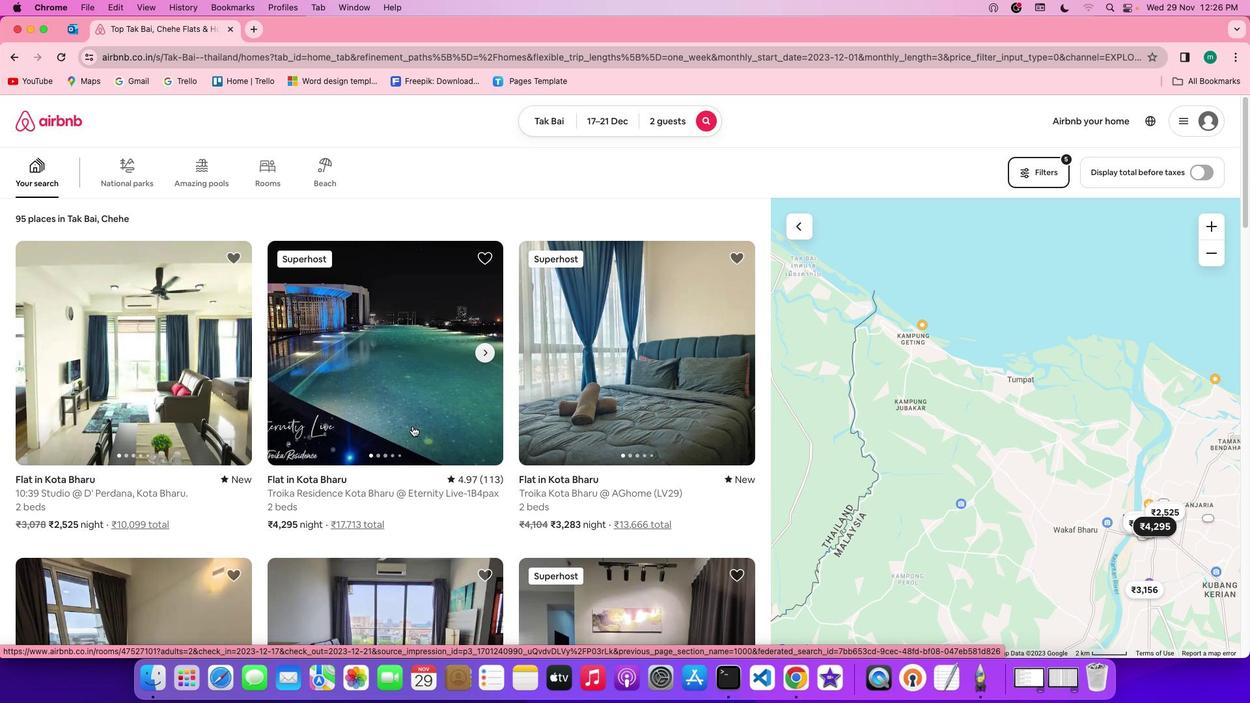
Action: Mouse scrolled (412, 425) with delta (0, 0)
Screenshot: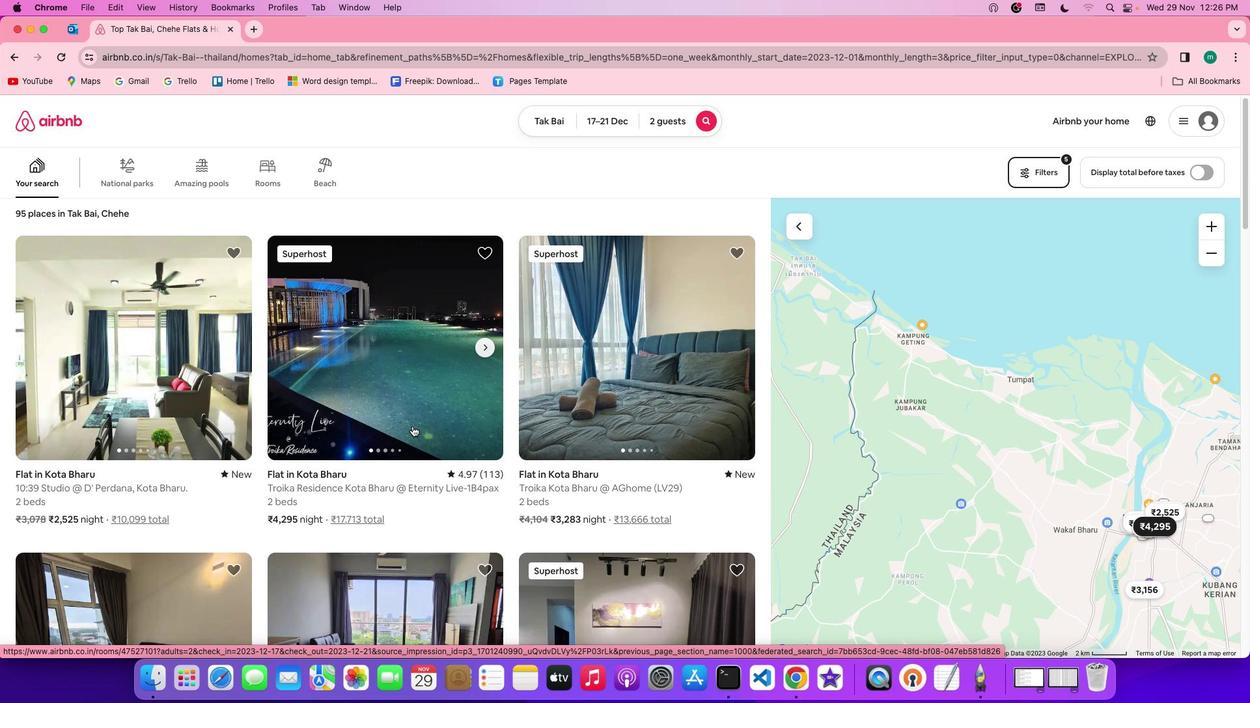 
Action: Mouse moved to (412, 425)
Screenshot: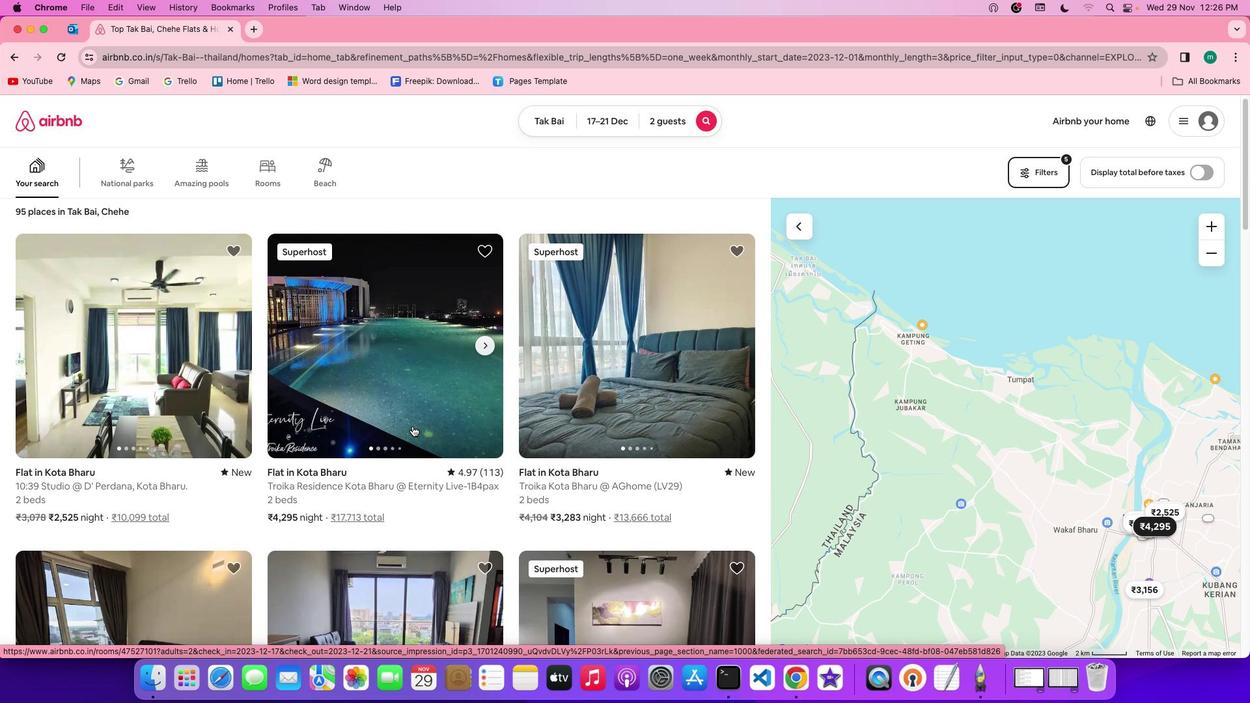 
Action: Mouse scrolled (412, 425) with delta (0, 0)
Screenshot: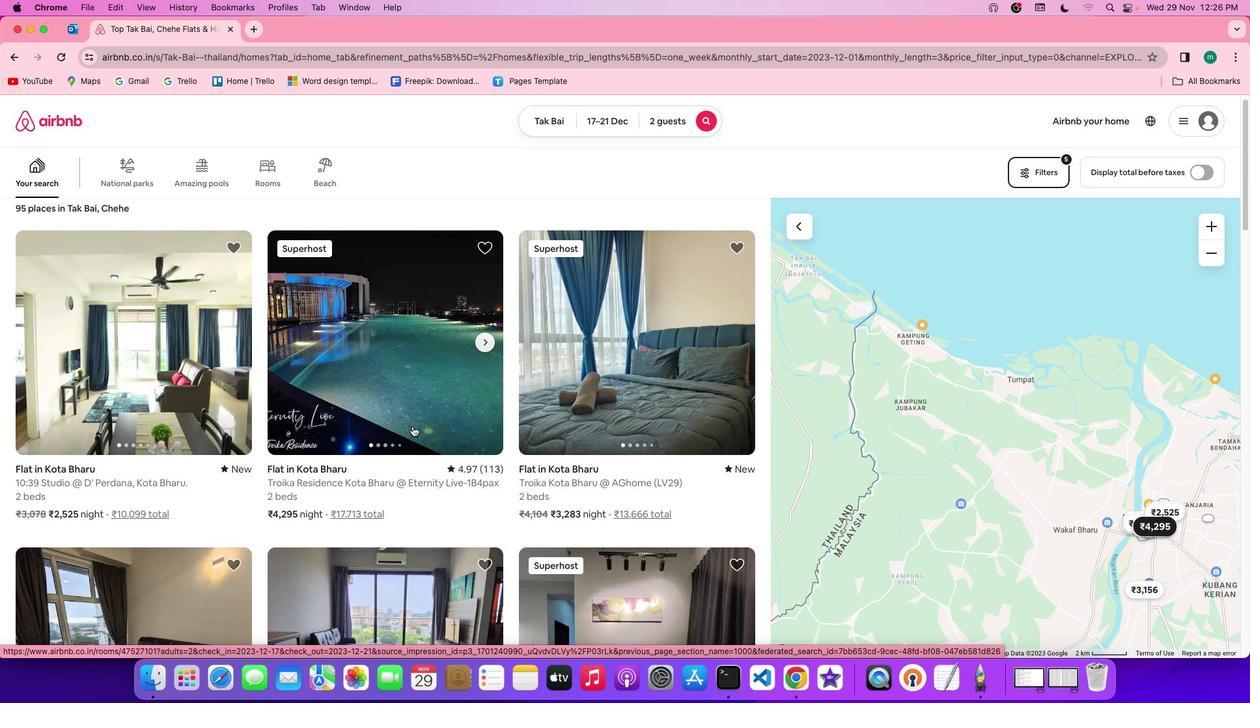 
Action: Mouse scrolled (412, 425) with delta (0, 0)
Screenshot: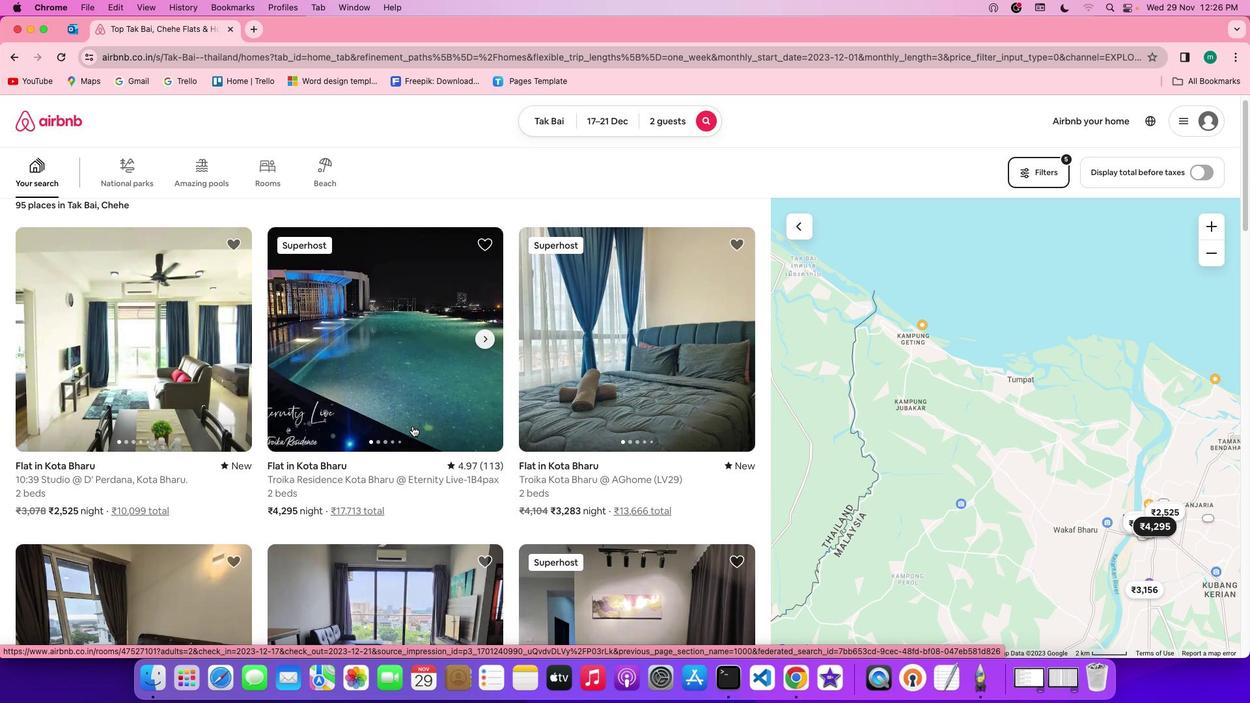 
Action: Mouse scrolled (412, 425) with delta (0, 0)
Screenshot: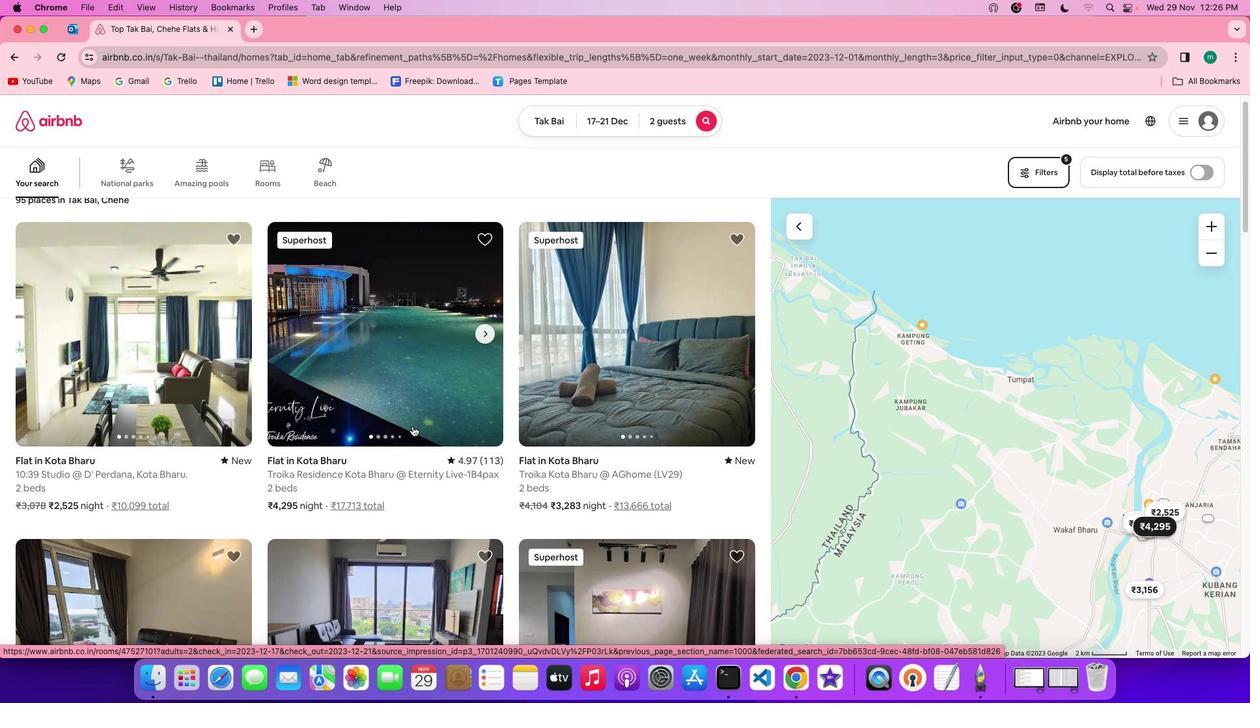 
Action: Mouse scrolled (412, 425) with delta (0, 0)
Screenshot: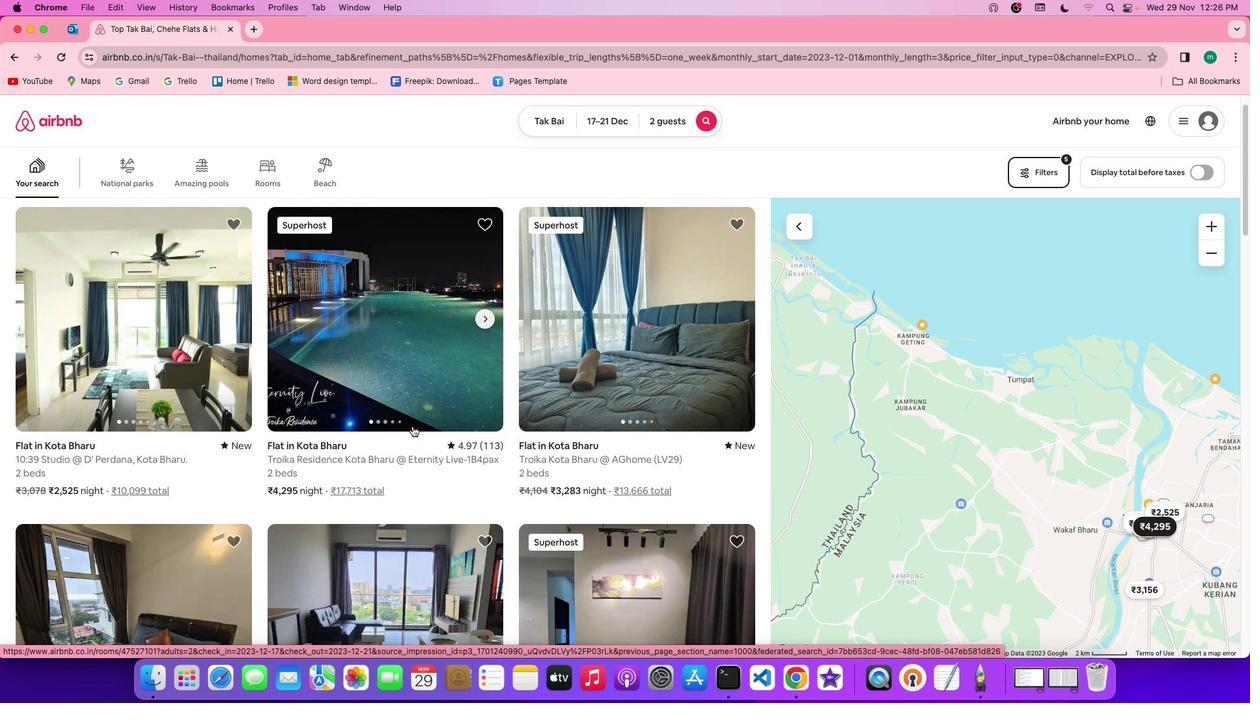 
Action: Mouse scrolled (412, 425) with delta (0, 0)
Screenshot: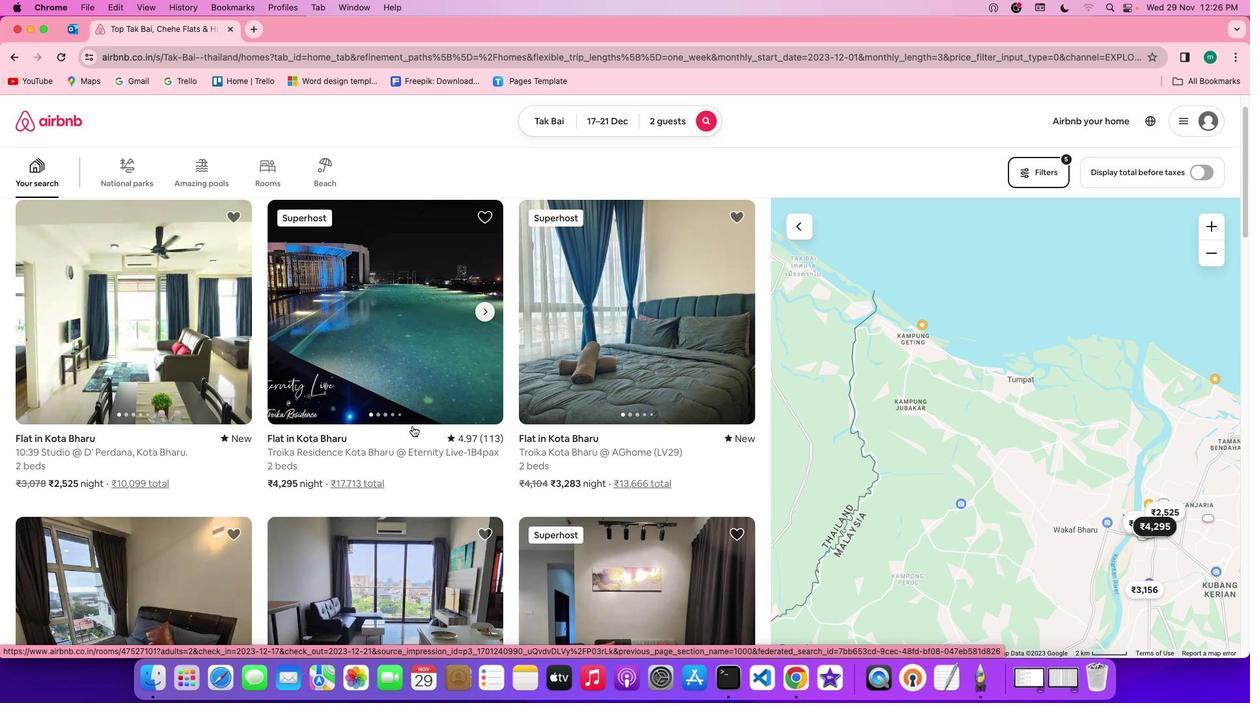 
Action: Mouse scrolled (412, 425) with delta (0, 0)
Screenshot: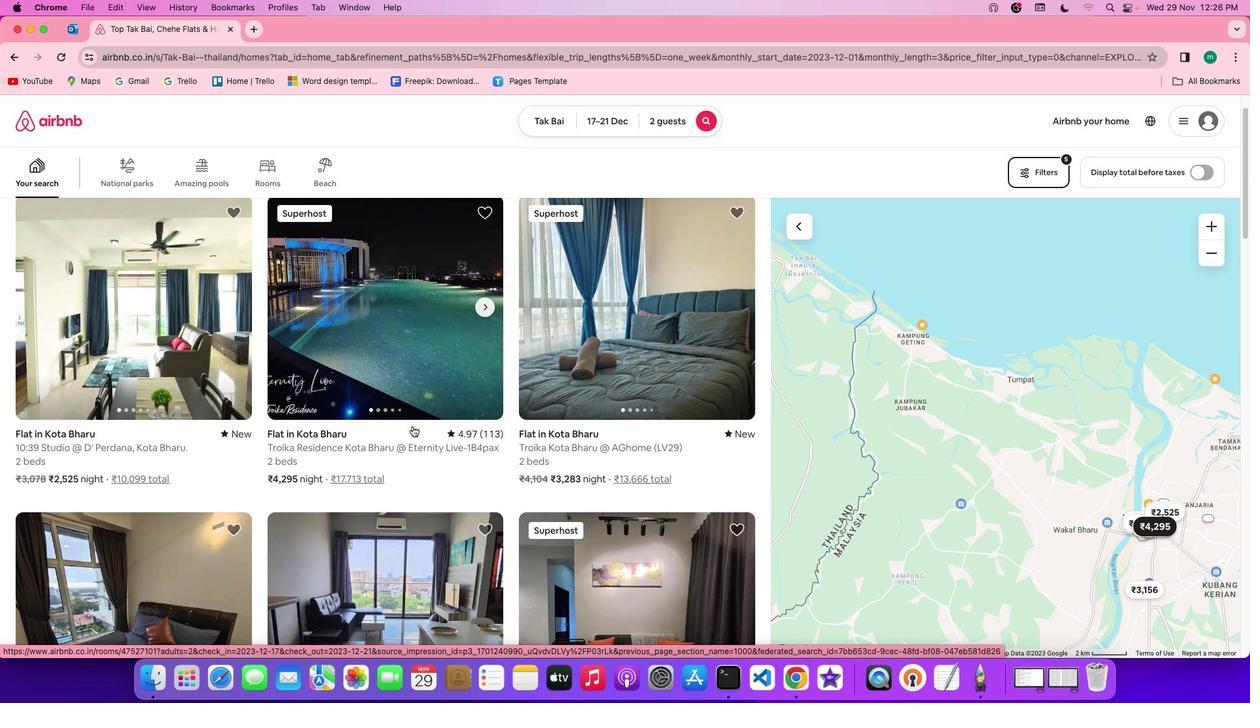 
Action: Mouse scrolled (412, 425) with delta (0, 0)
Screenshot: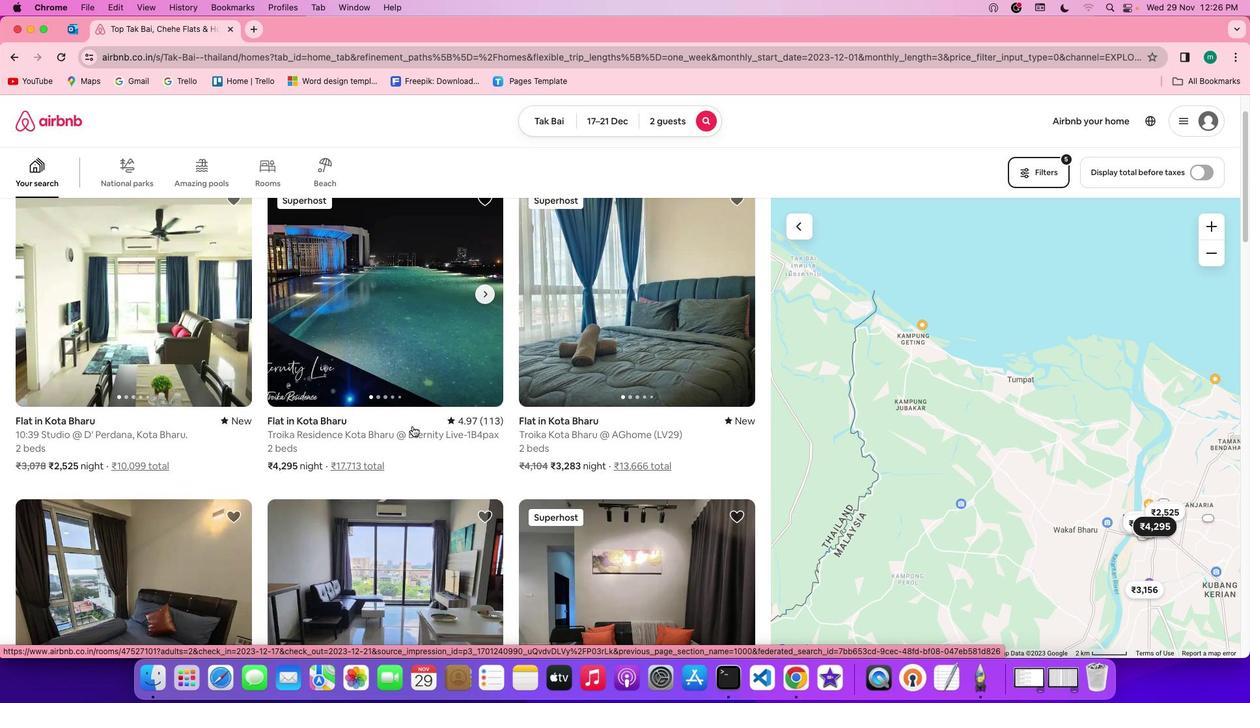 
Action: Mouse scrolled (412, 425) with delta (0, 0)
Screenshot: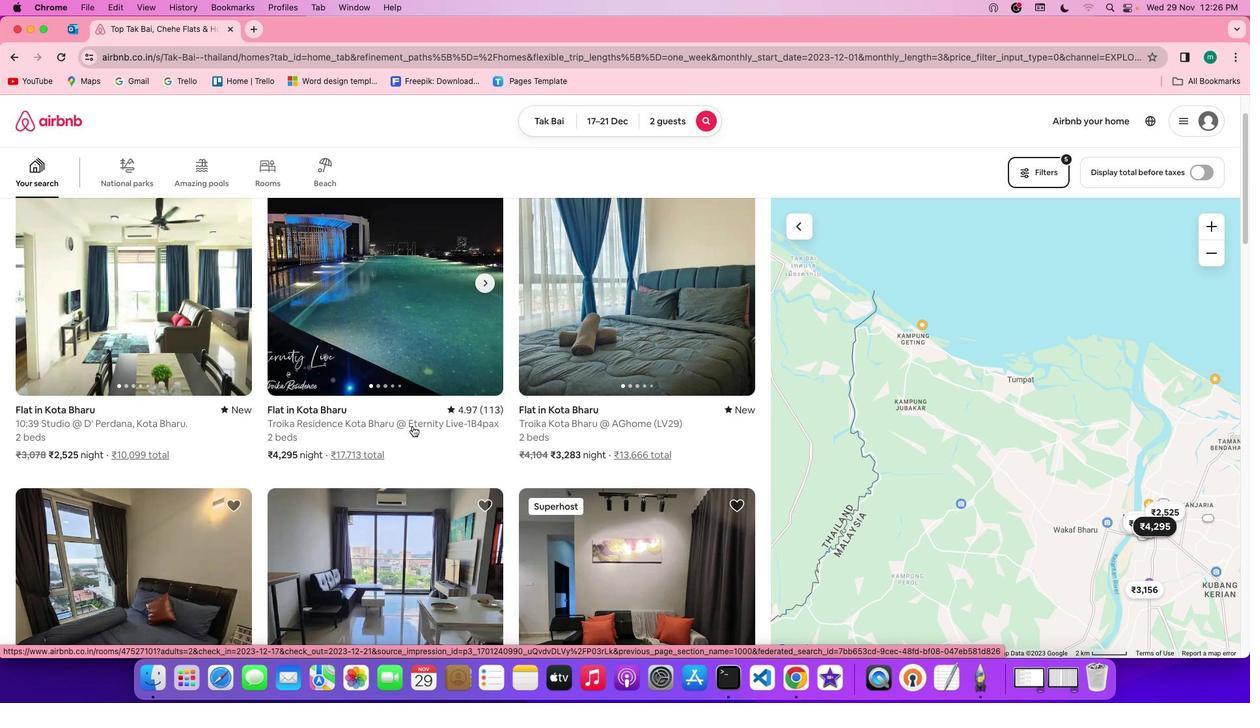 
Action: Mouse scrolled (412, 425) with delta (0, 0)
Screenshot: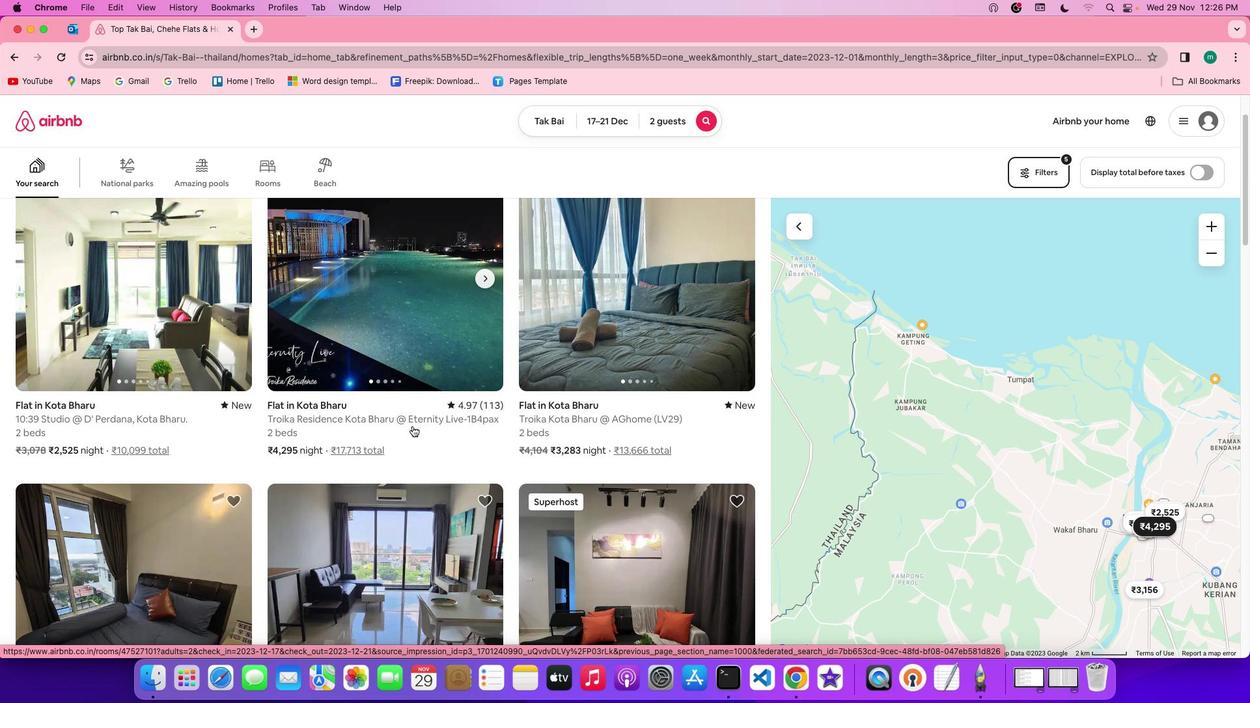 
Action: Mouse scrolled (412, 425) with delta (0, 0)
Screenshot: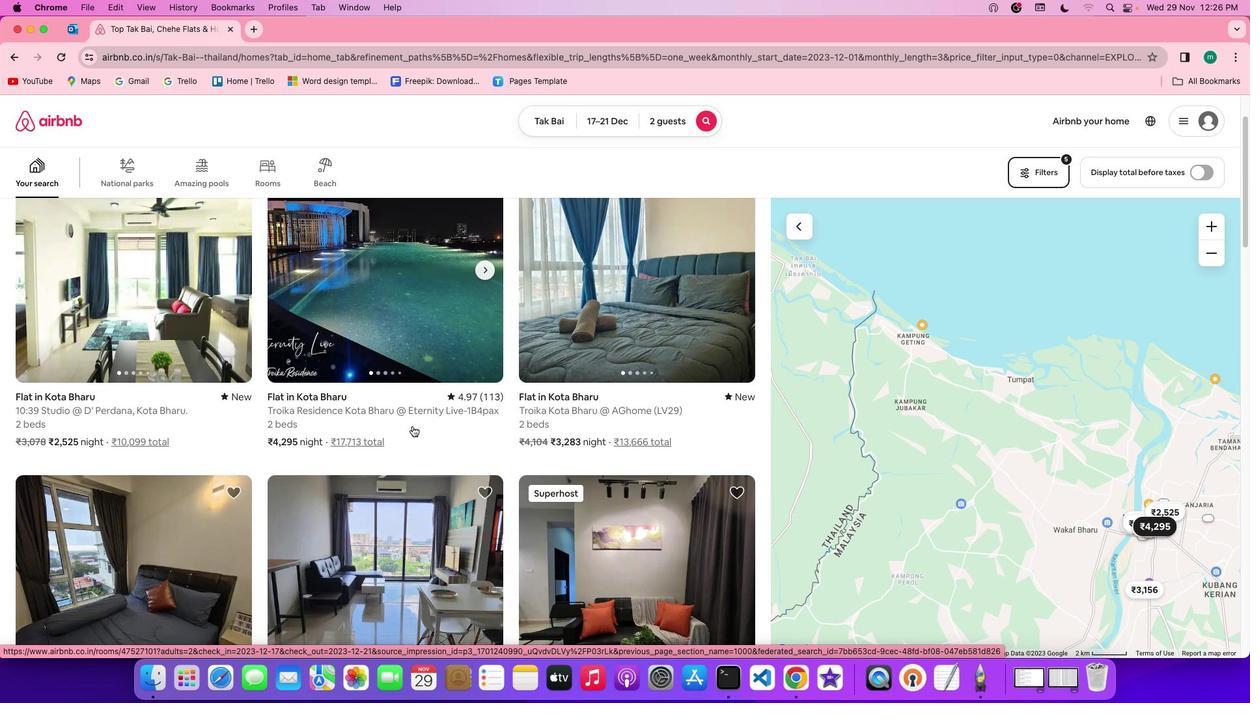 
Action: Mouse scrolled (412, 425) with delta (0, -1)
Screenshot: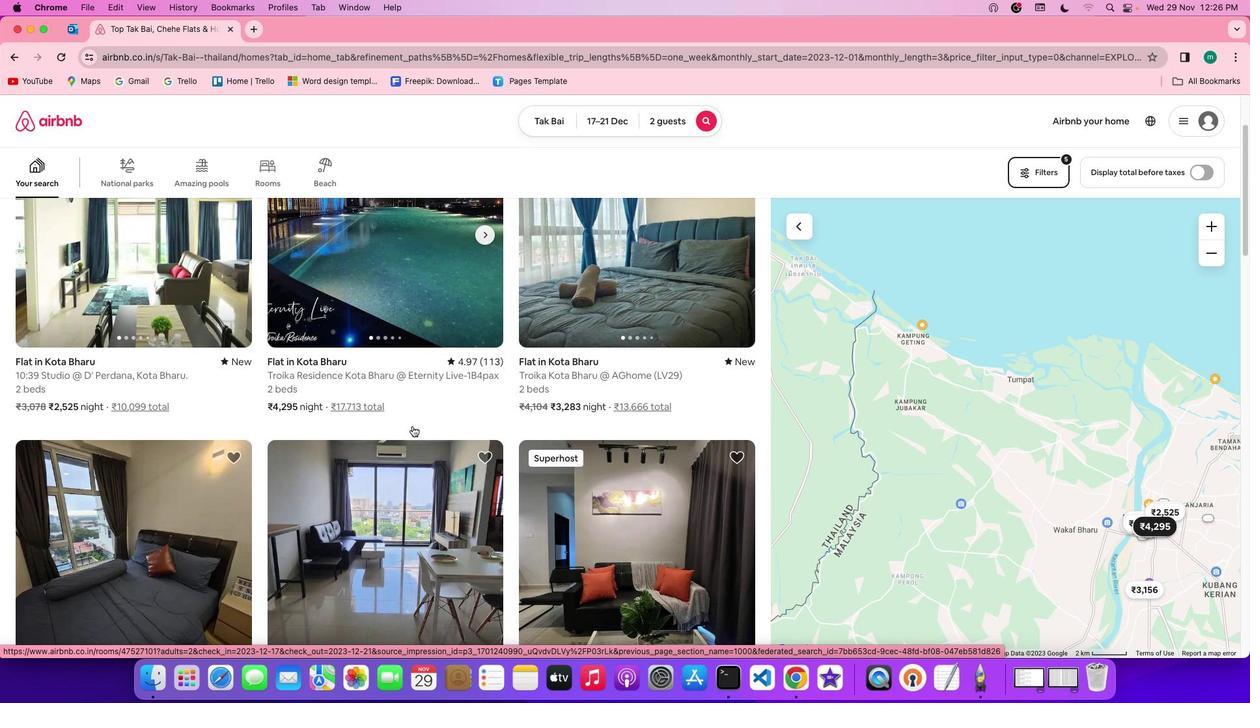 
Action: Mouse scrolled (412, 425) with delta (0, -1)
Screenshot: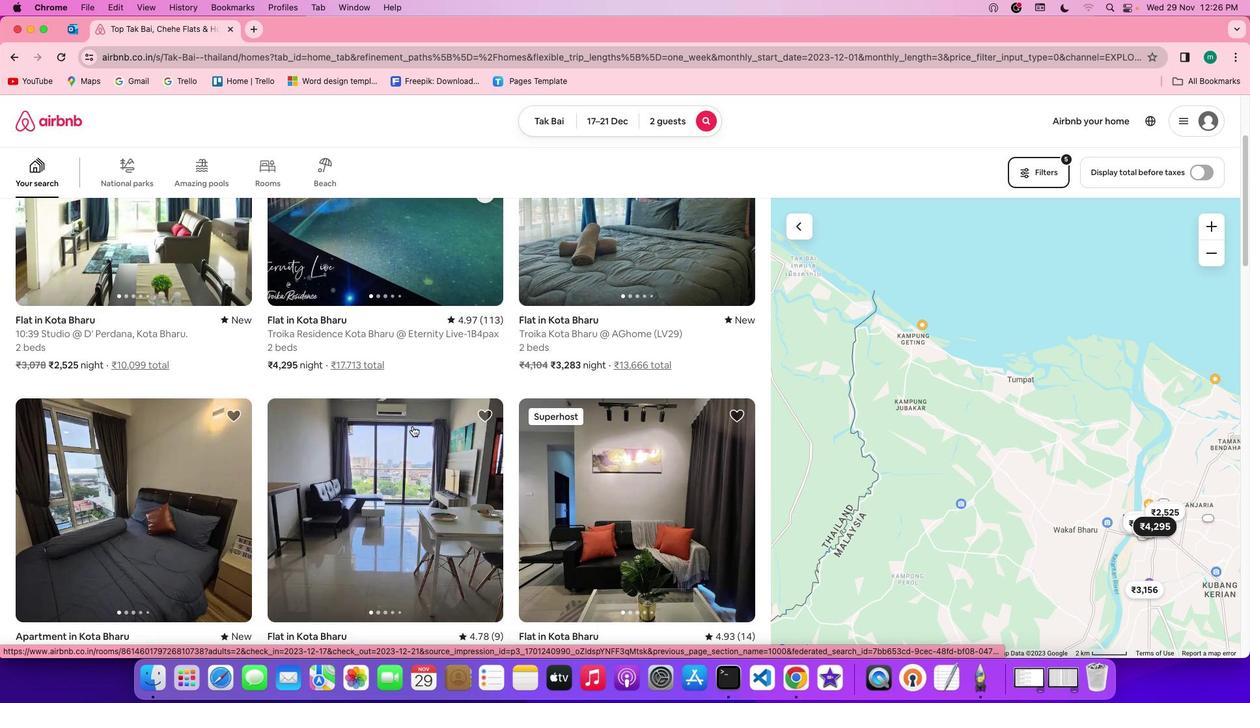 
Action: Mouse scrolled (412, 425) with delta (0, 0)
Screenshot: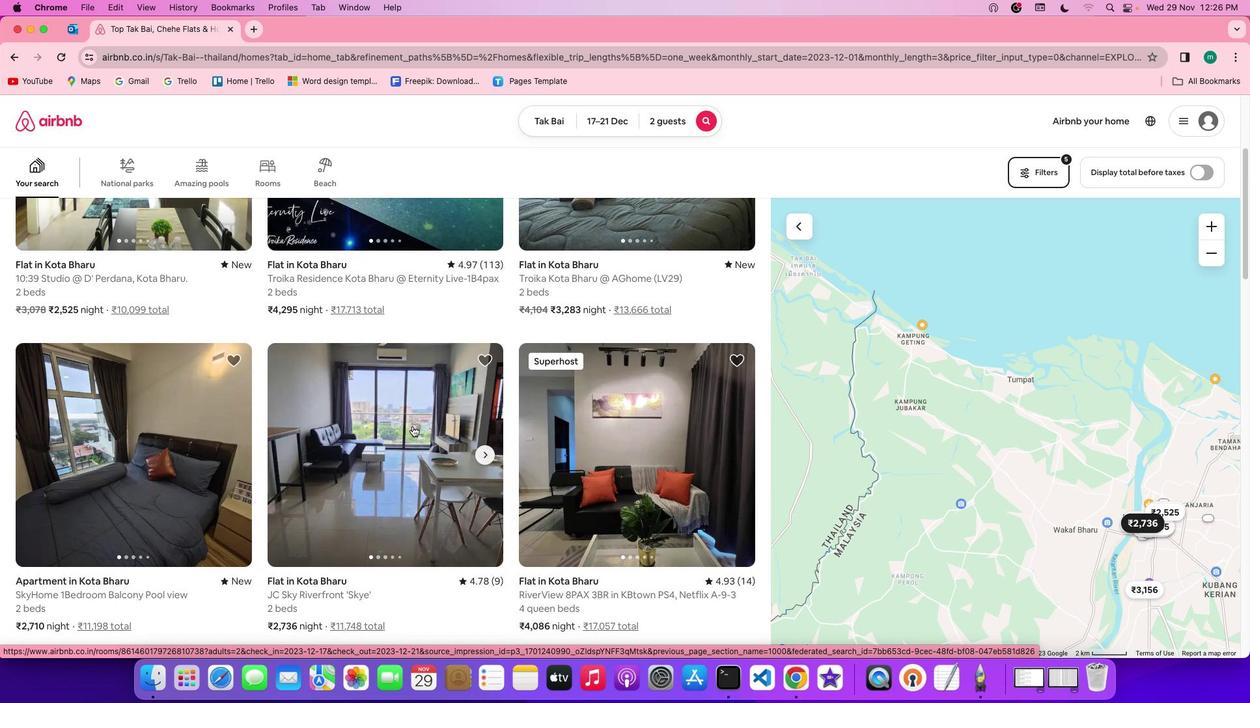 
Action: Mouse scrolled (412, 425) with delta (0, 0)
Screenshot: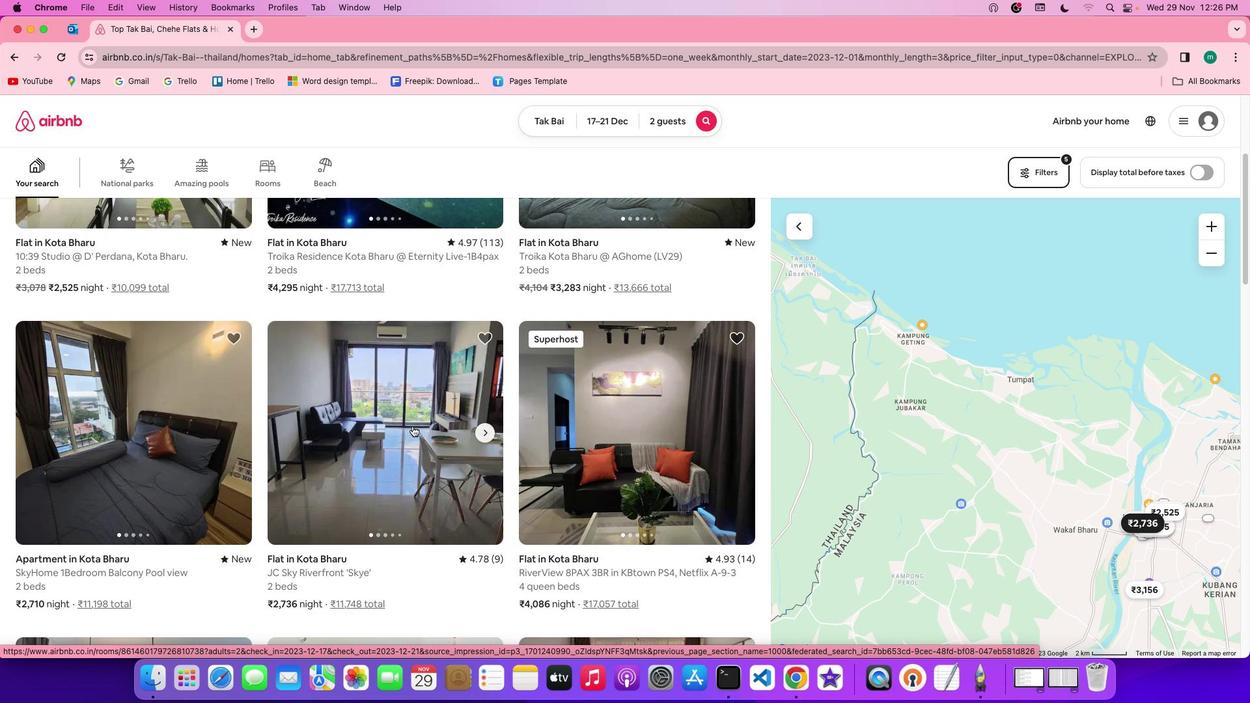
Action: Mouse scrolled (412, 425) with delta (0, -1)
Screenshot: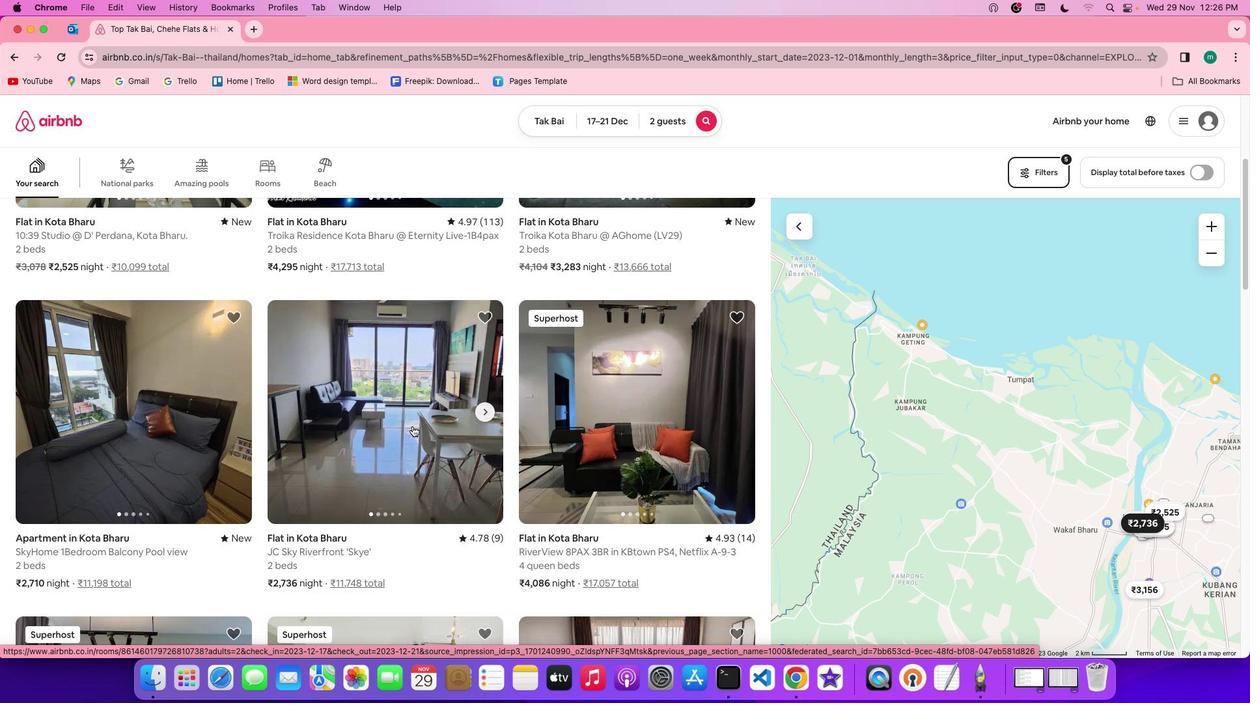 
Action: Mouse scrolled (412, 425) with delta (0, -1)
Screenshot: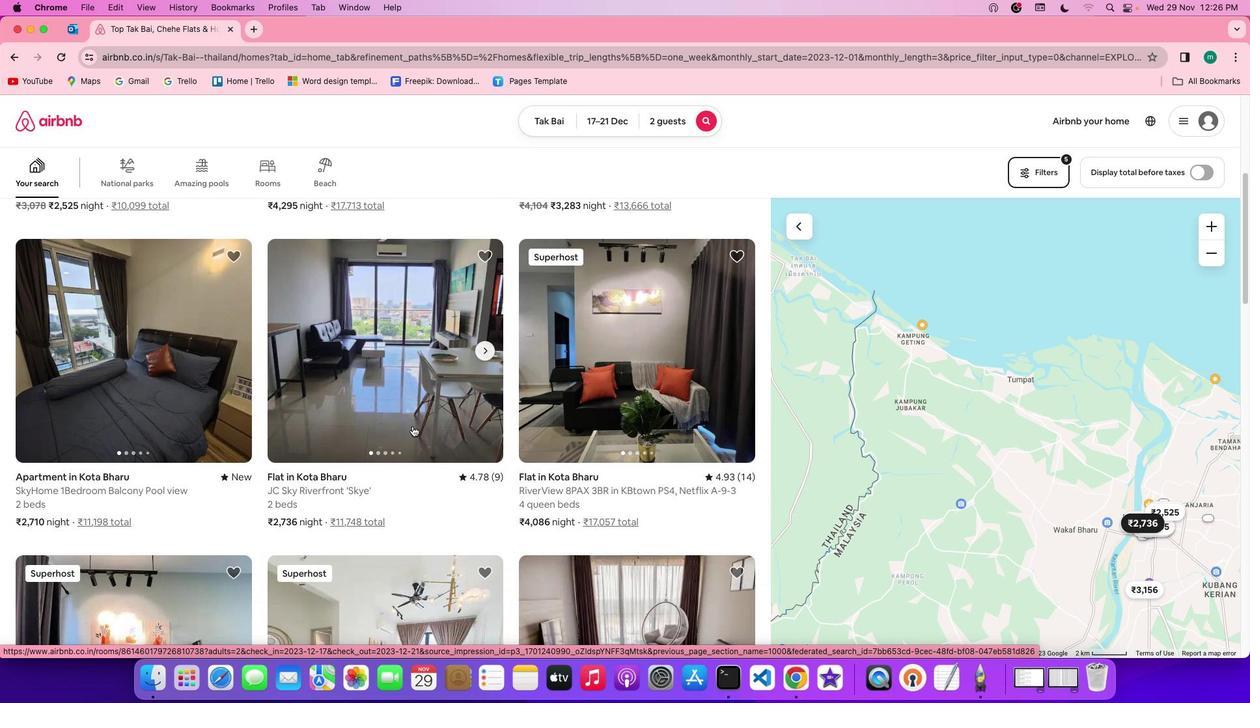 
Action: Mouse scrolled (412, 425) with delta (0, 0)
Screenshot: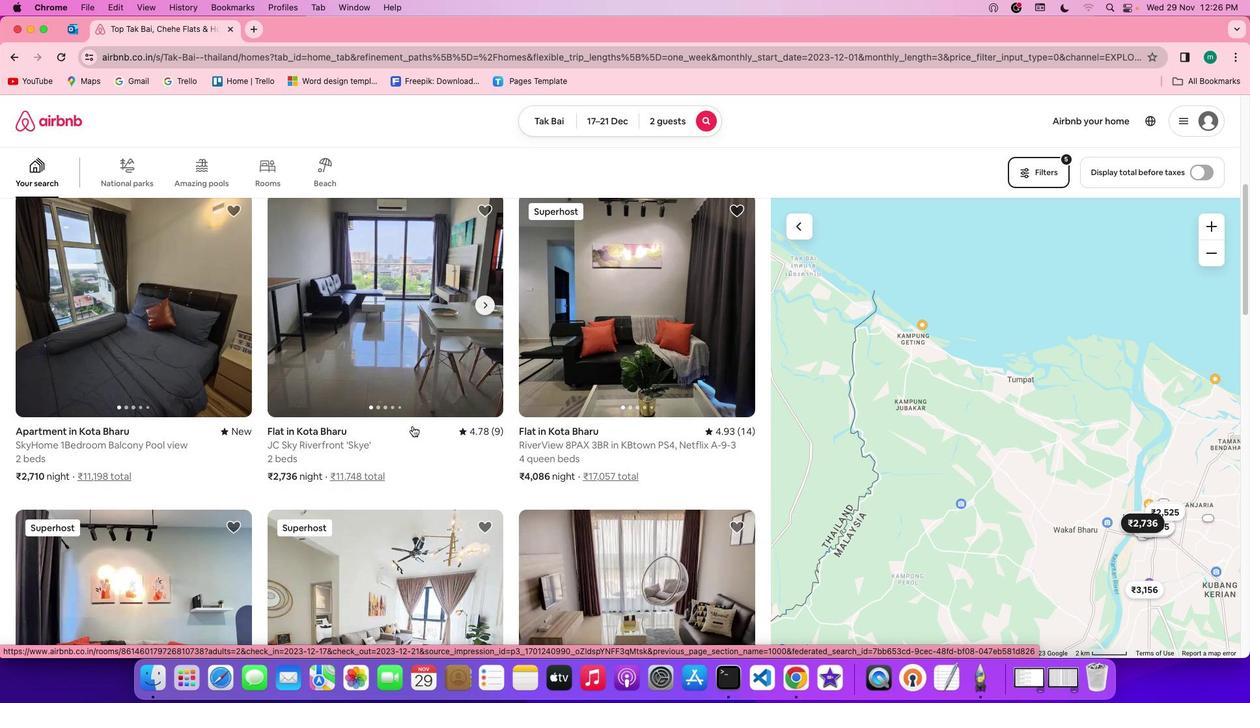 
Action: Mouse scrolled (412, 425) with delta (0, 0)
Screenshot: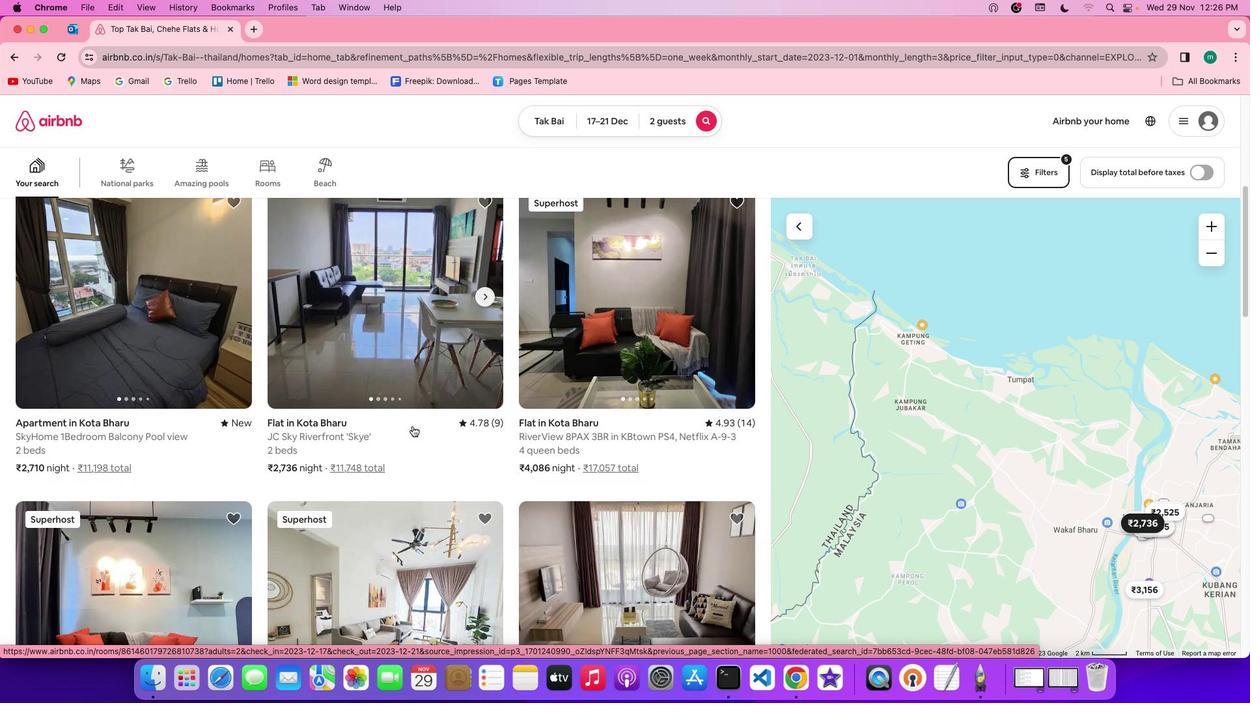 
Action: Mouse scrolled (412, 425) with delta (0, 0)
Screenshot: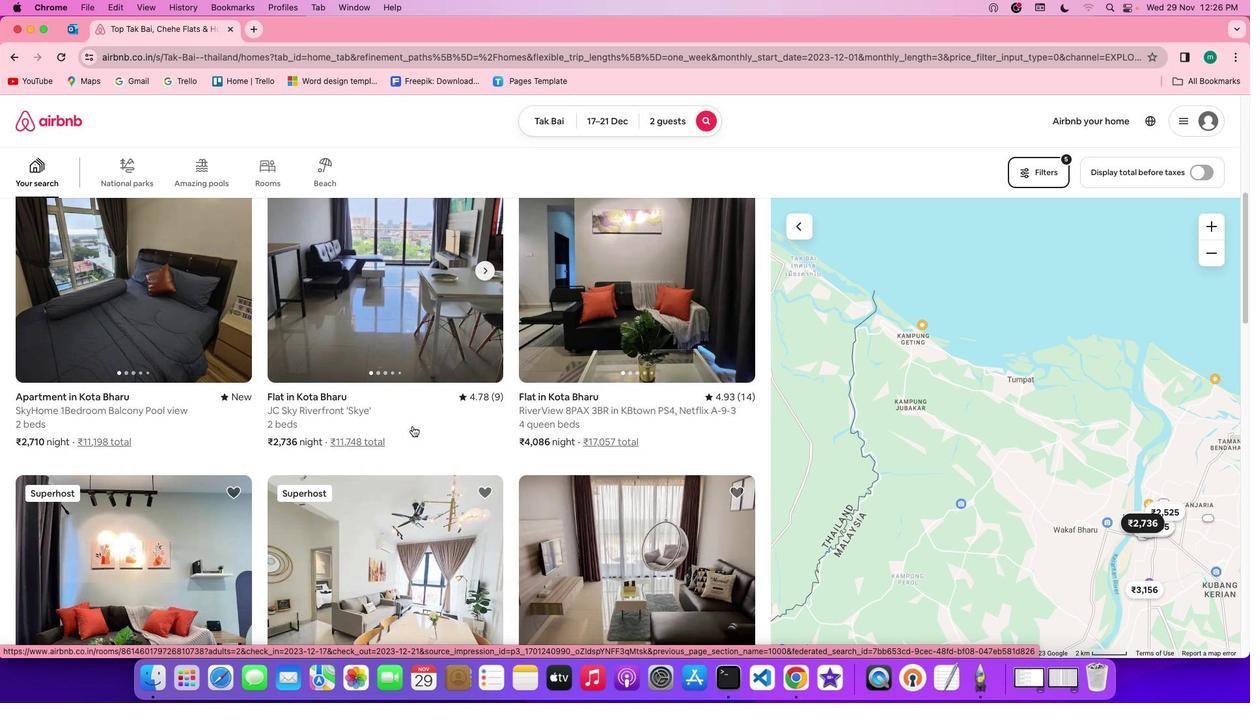 
Action: Mouse scrolled (412, 425) with delta (0, -1)
Screenshot: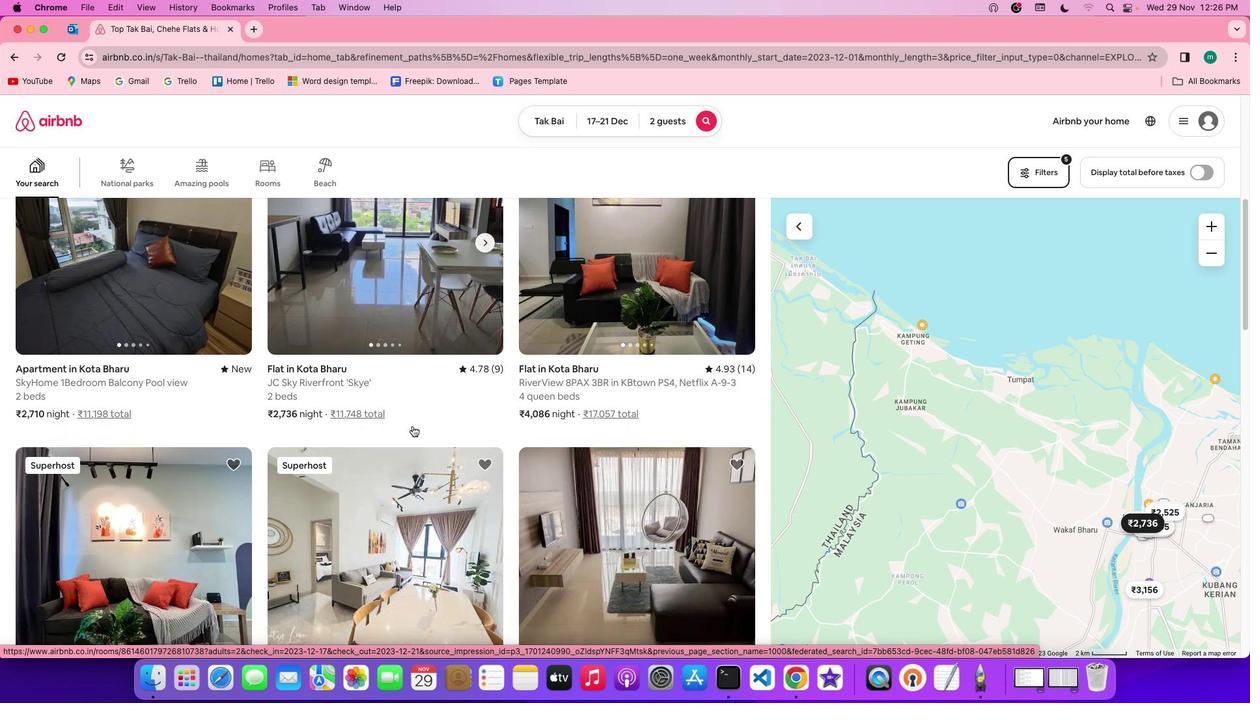 
Action: Mouse scrolled (412, 425) with delta (0, 0)
Screenshot: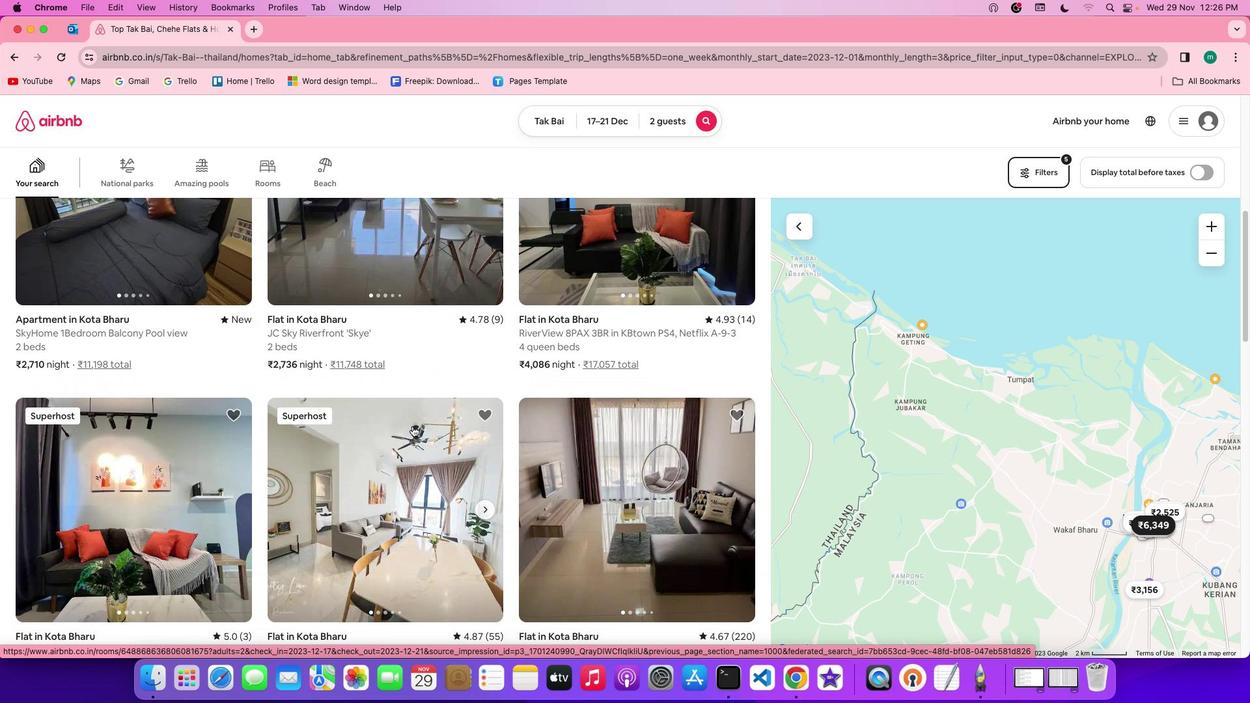 
Action: Mouse scrolled (412, 425) with delta (0, 0)
Screenshot: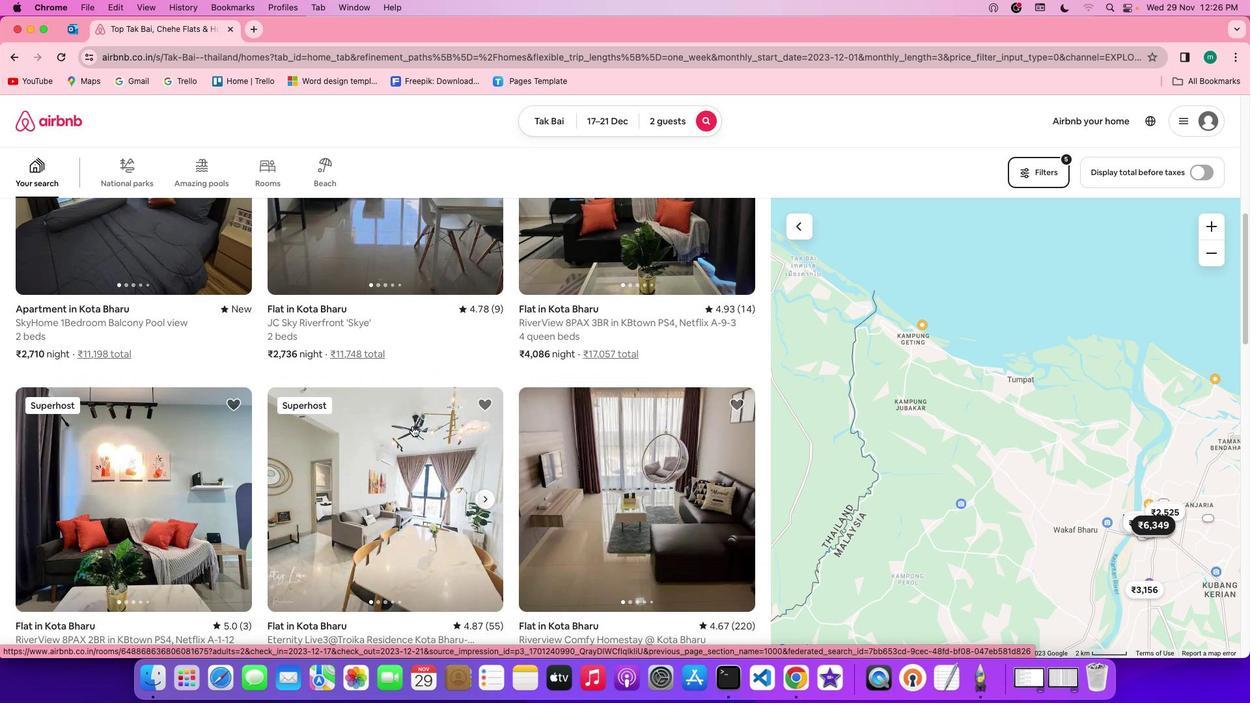 
Action: Mouse scrolled (412, 425) with delta (0, -1)
Screenshot: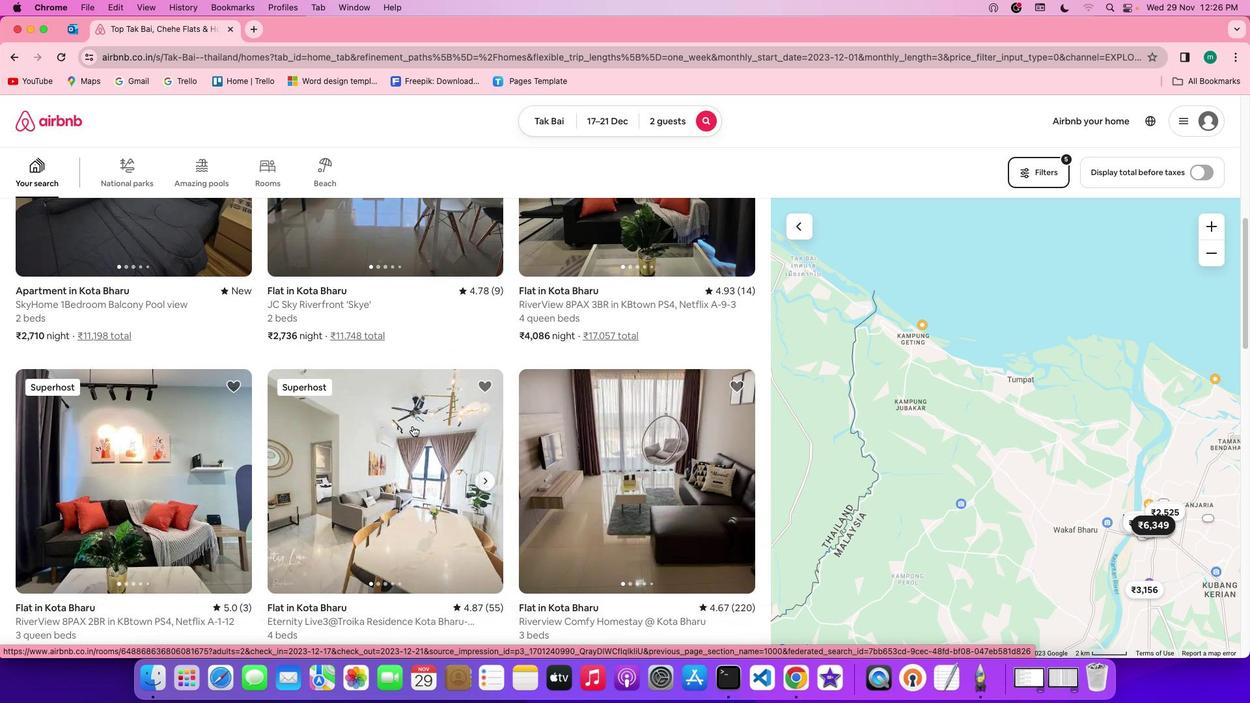 
Action: Mouse scrolled (412, 425) with delta (0, 0)
Screenshot: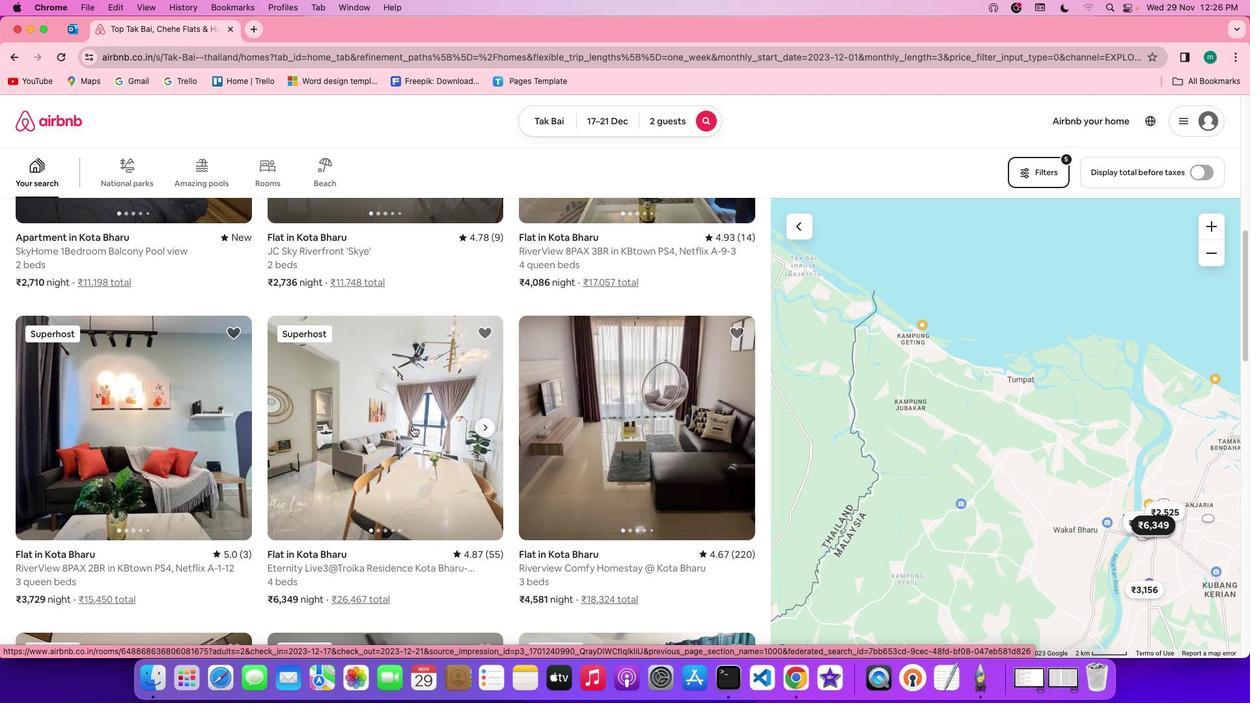 
Action: Mouse scrolled (412, 425) with delta (0, 0)
Screenshot: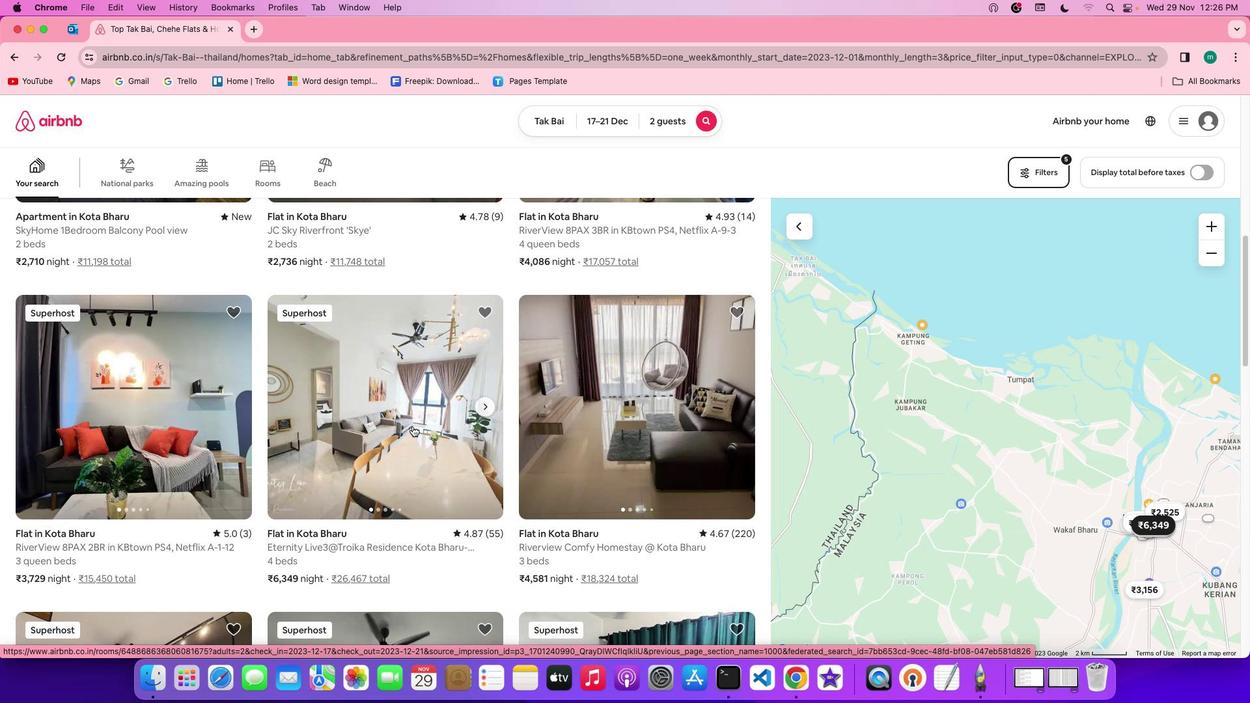 
Action: Mouse scrolled (412, 425) with delta (0, -1)
Screenshot: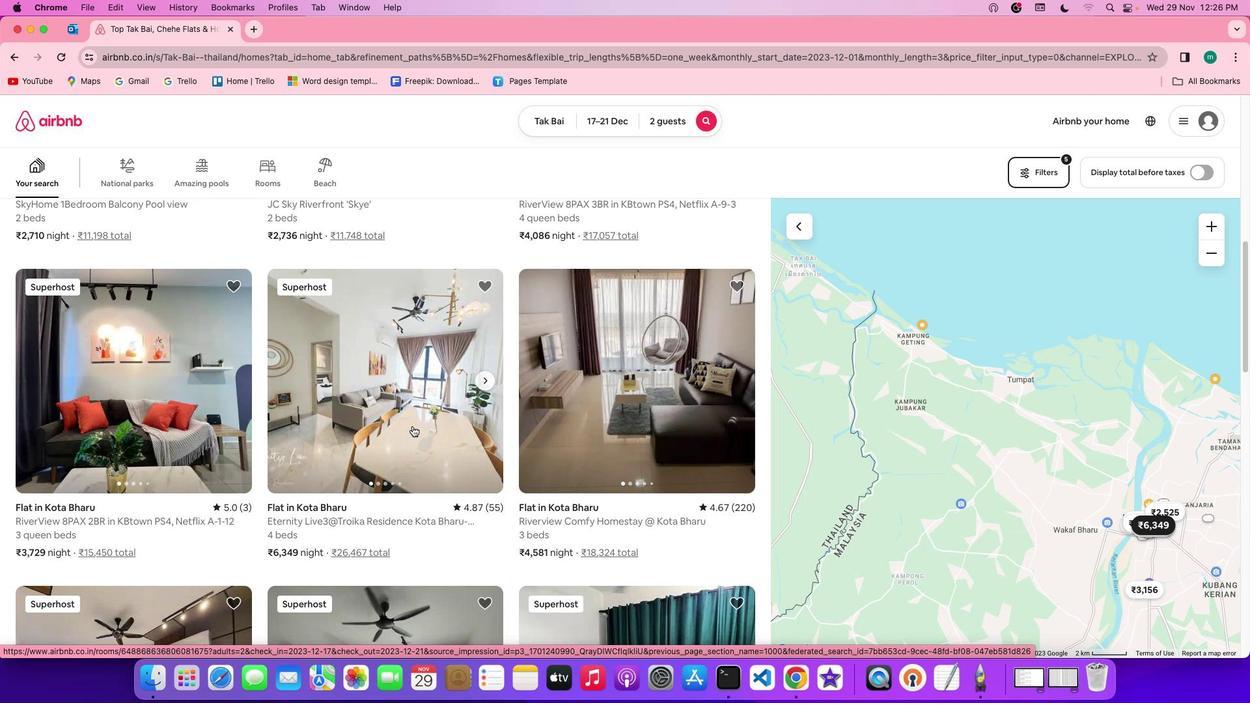 
Action: Mouse scrolled (412, 425) with delta (0, -1)
Screenshot: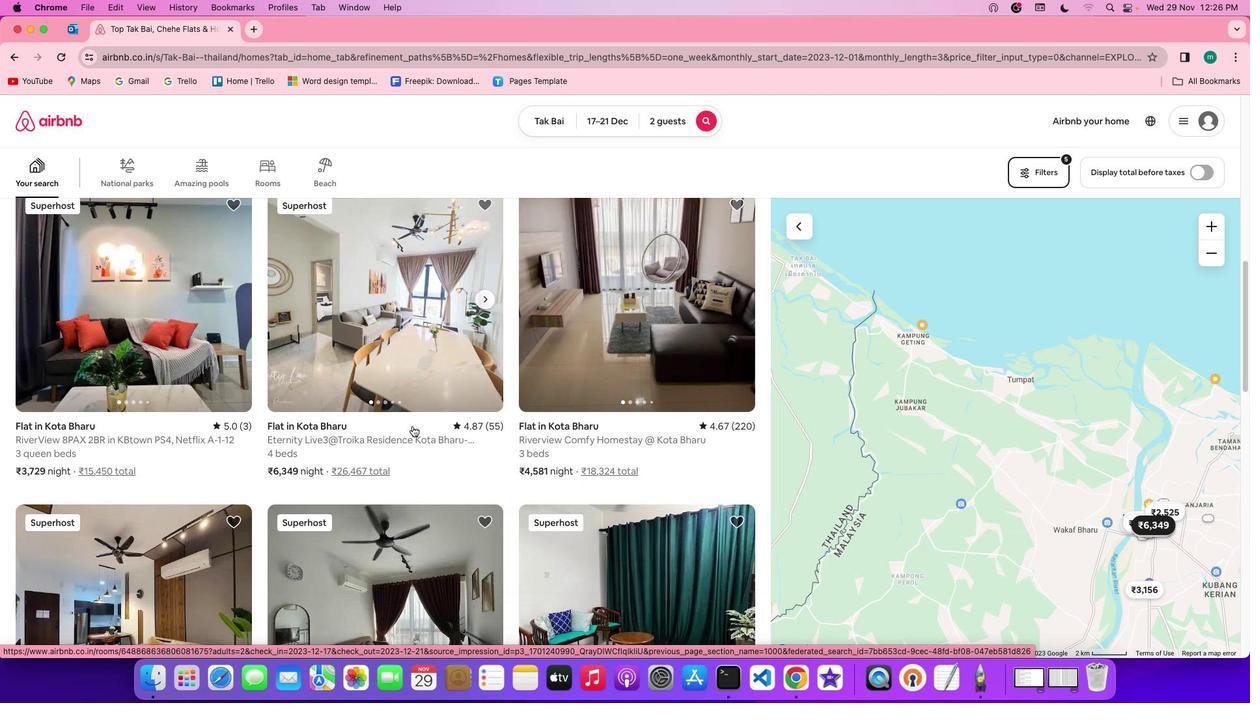 
Action: Mouse scrolled (412, 425) with delta (0, 0)
Screenshot: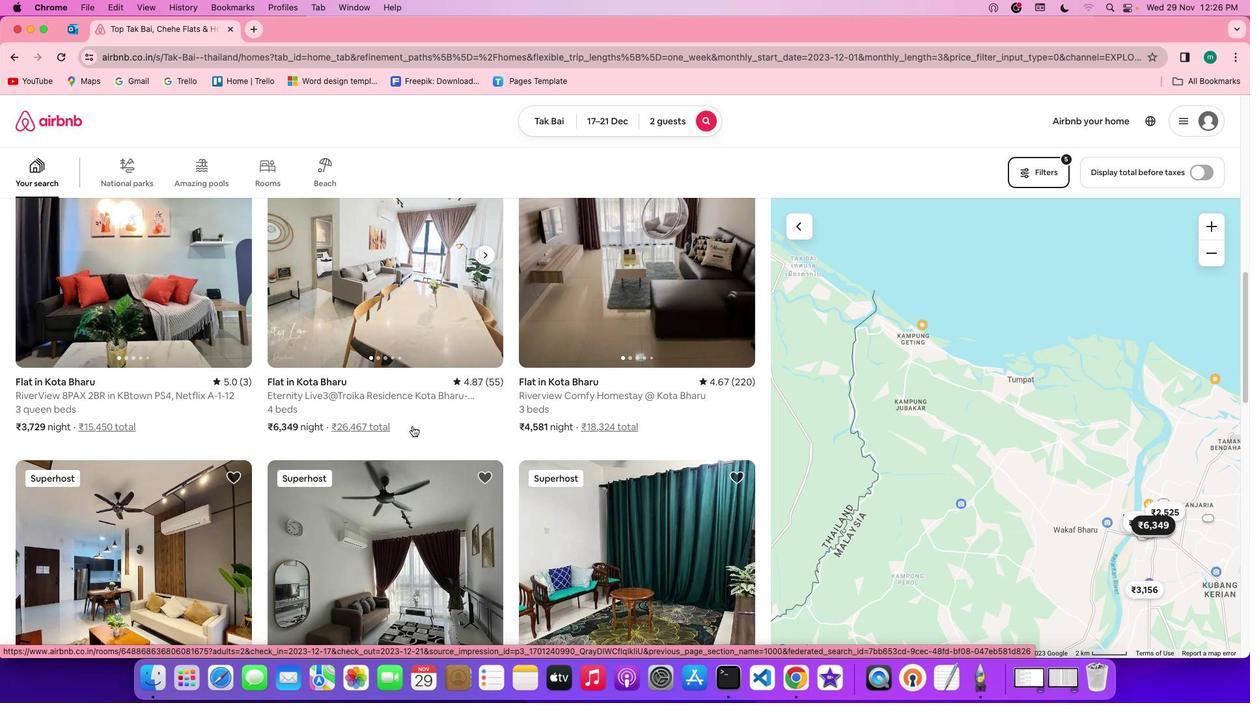 
Action: Mouse scrolled (412, 425) with delta (0, 0)
Screenshot: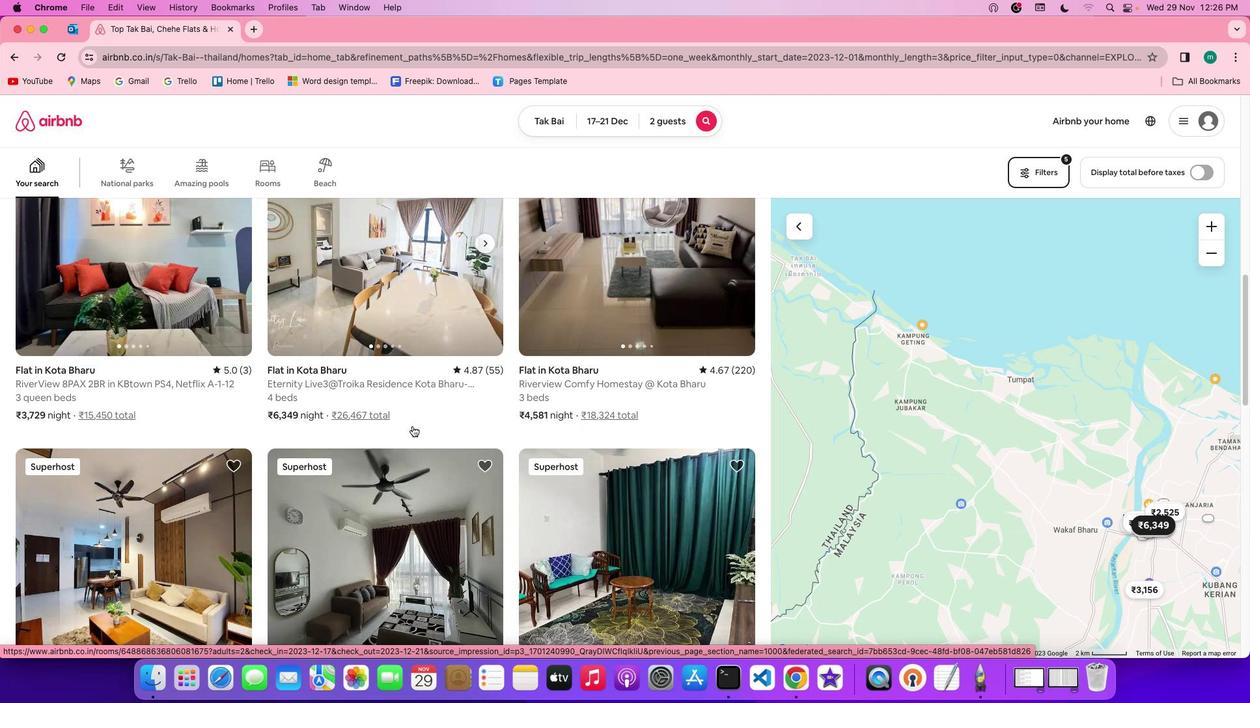 
Action: Mouse scrolled (412, 425) with delta (0, -1)
Screenshot: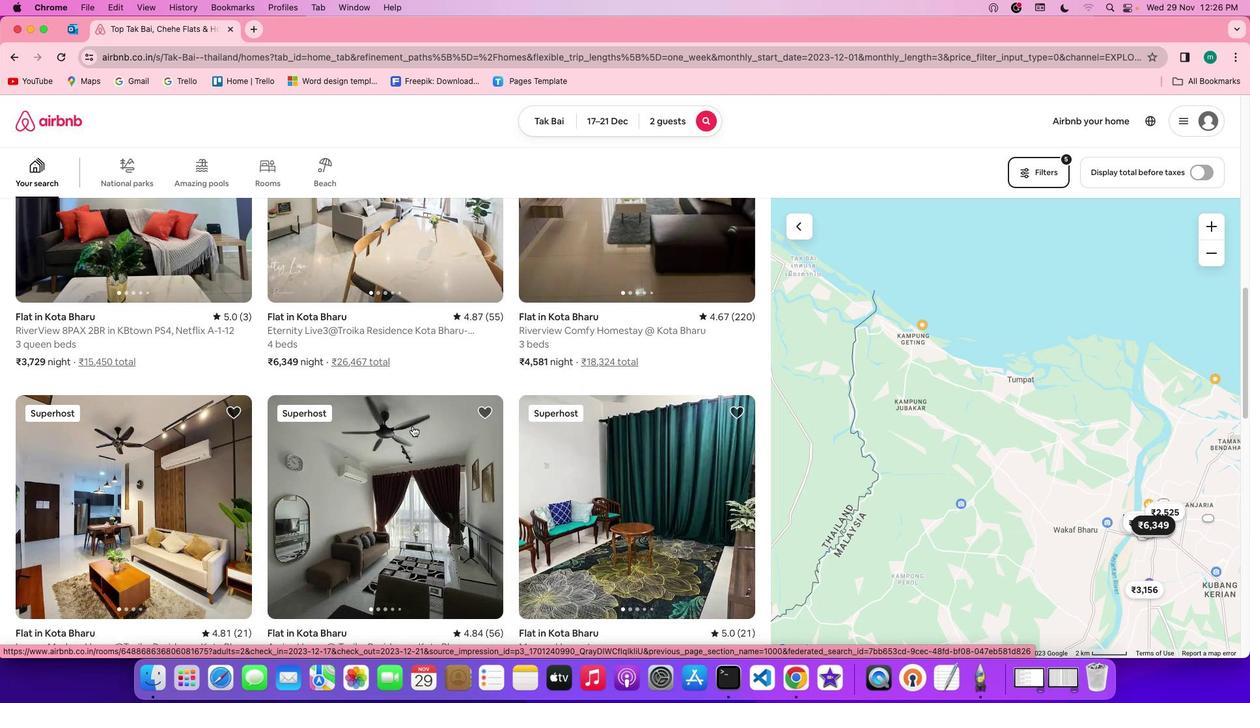
Action: Mouse scrolled (412, 425) with delta (0, -1)
Screenshot: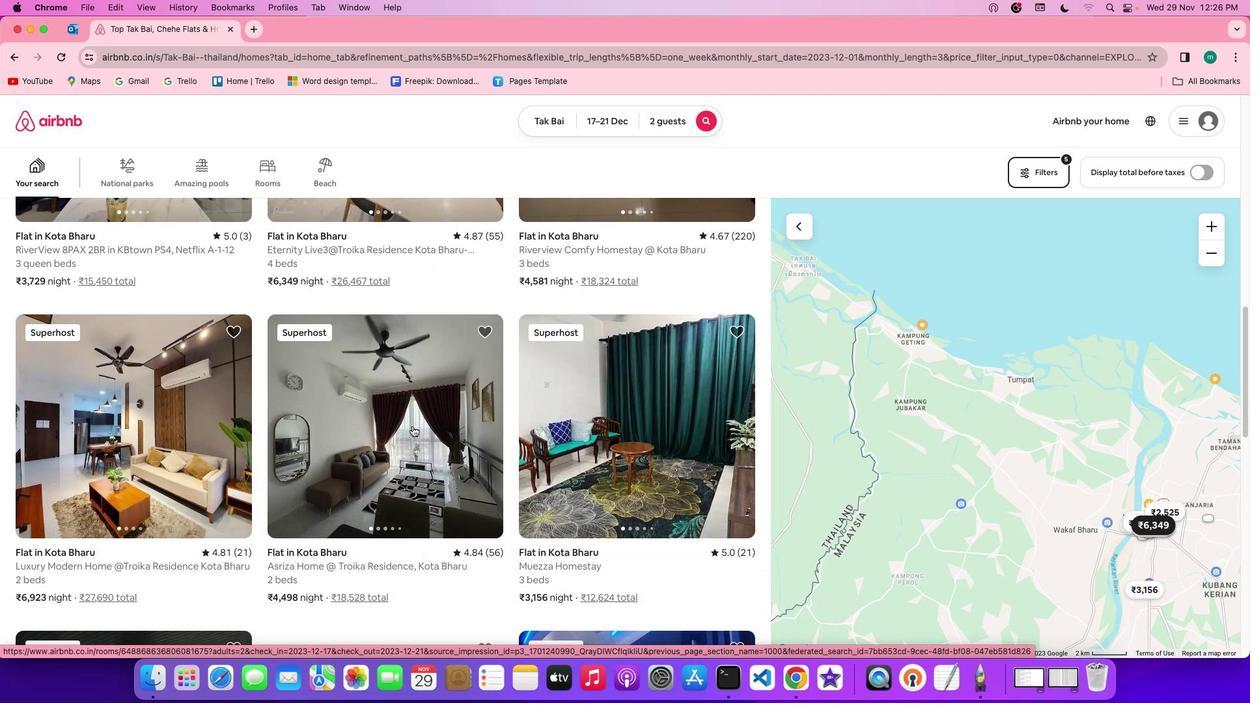 
Action: Mouse scrolled (412, 425) with delta (0, 0)
Screenshot: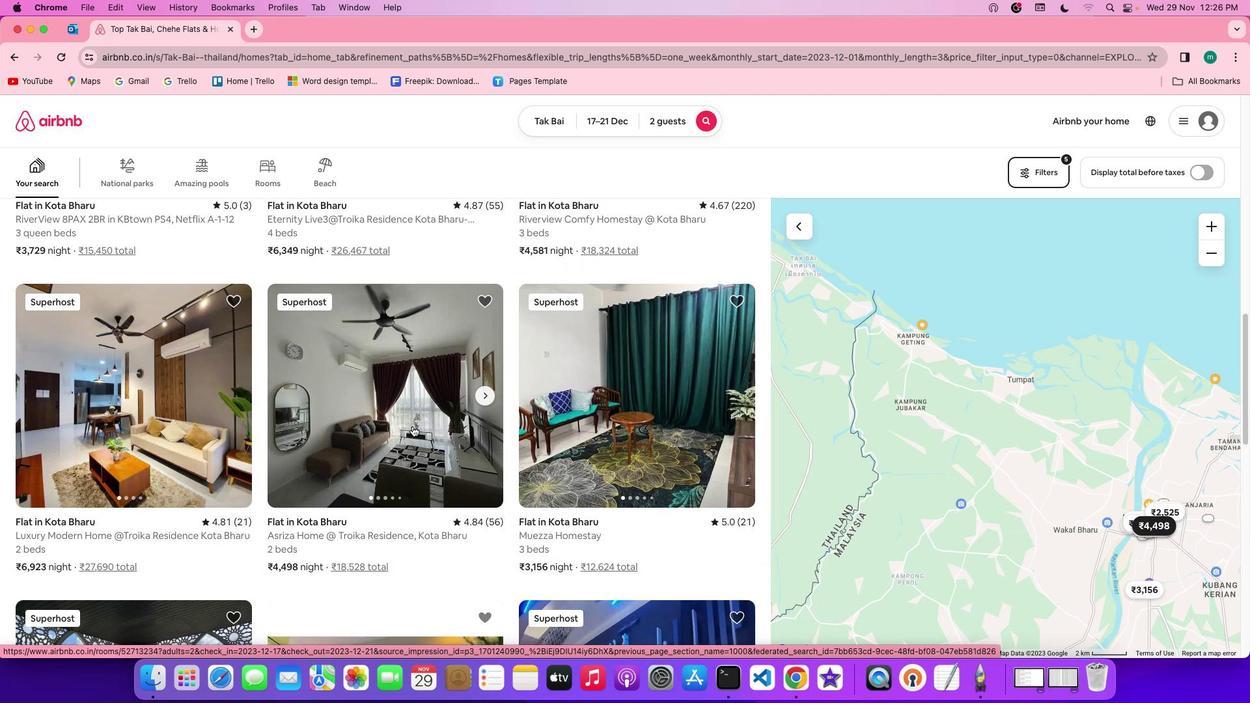 
Action: Mouse scrolled (412, 425) with delta (0, 0)
Screenshot: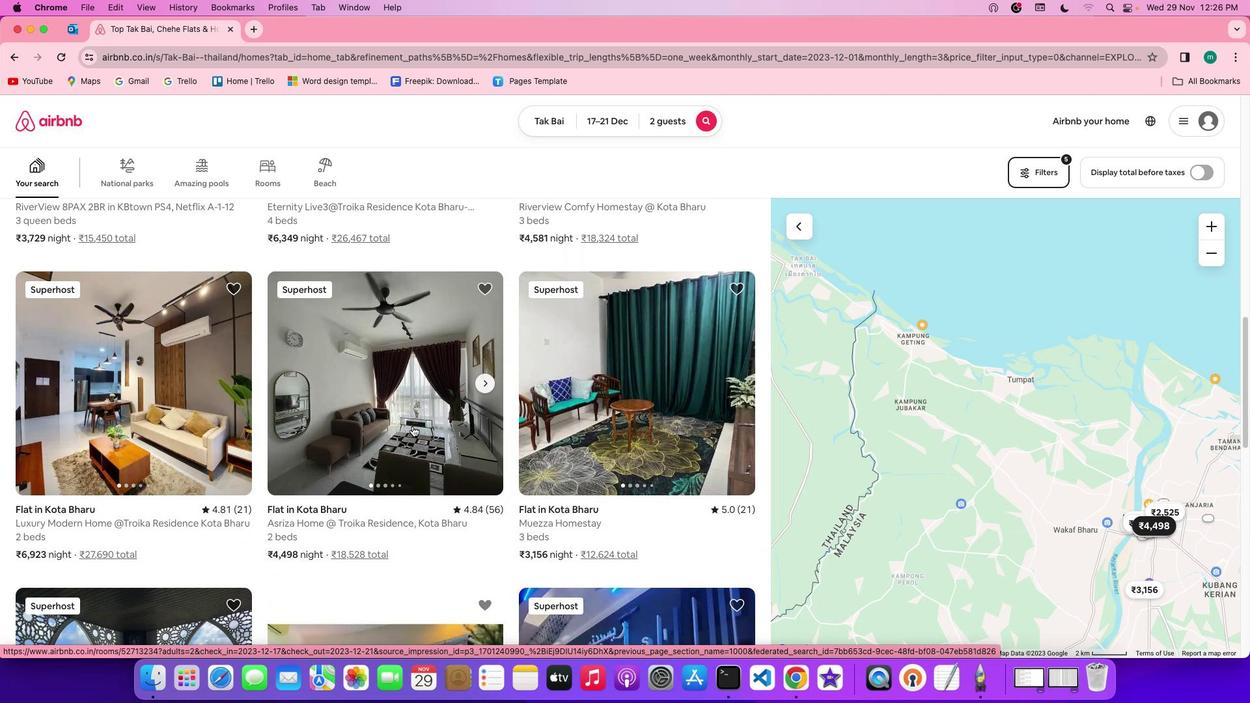 
Action: Mouse scrolled (412, 425) with delta (0, -1)
Screenshot: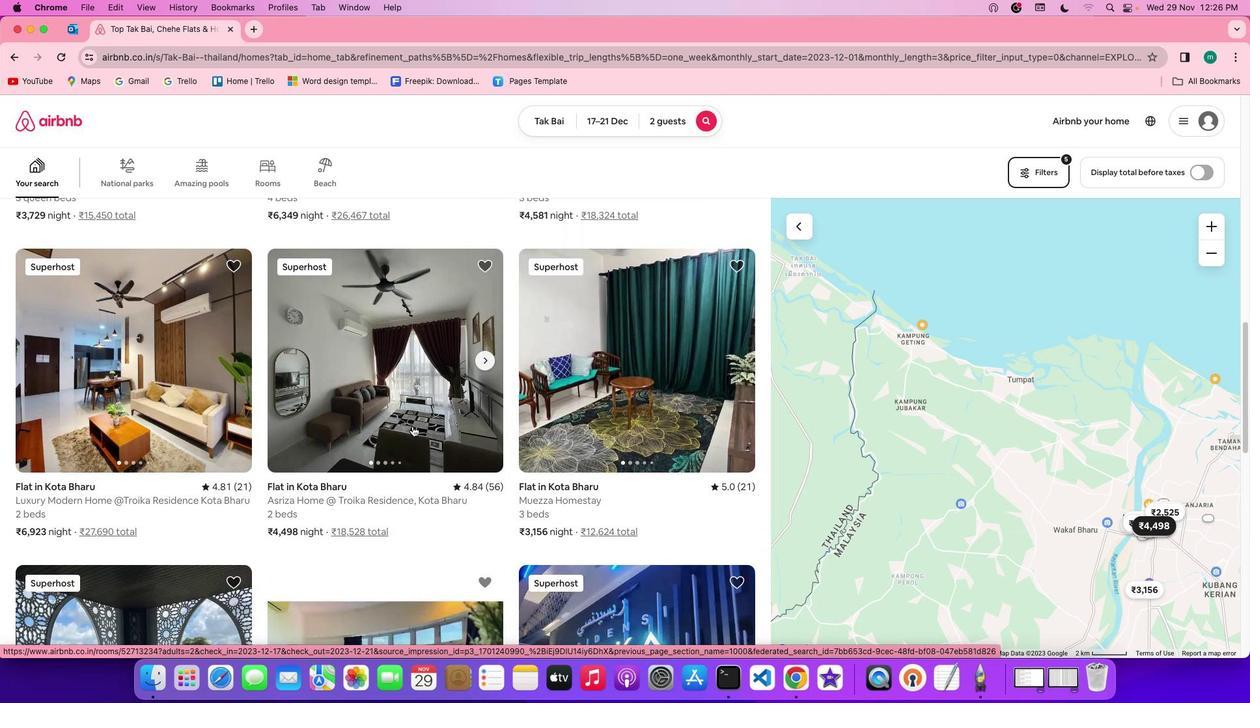
Action: Mouse scrolled (412, 425) with delta (0, -1)
Screenshot: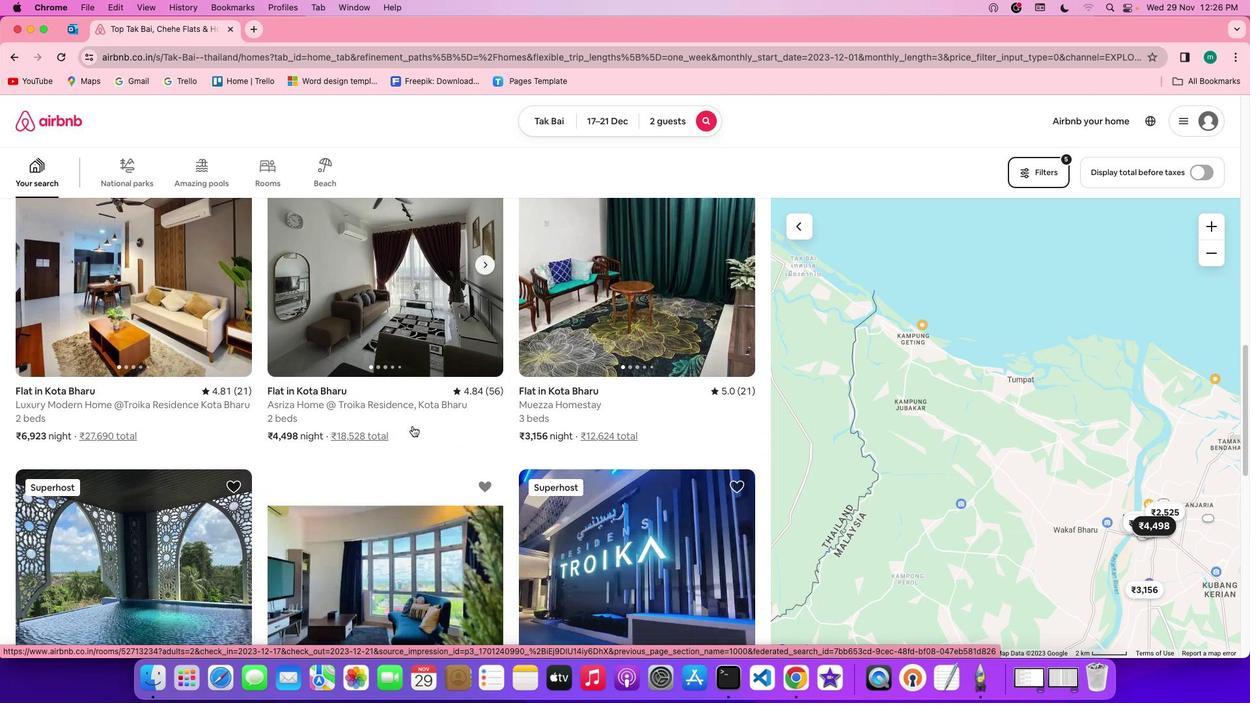
Action: Mouse scrolled (412, 425) with delta (0, 0)
Screenshot: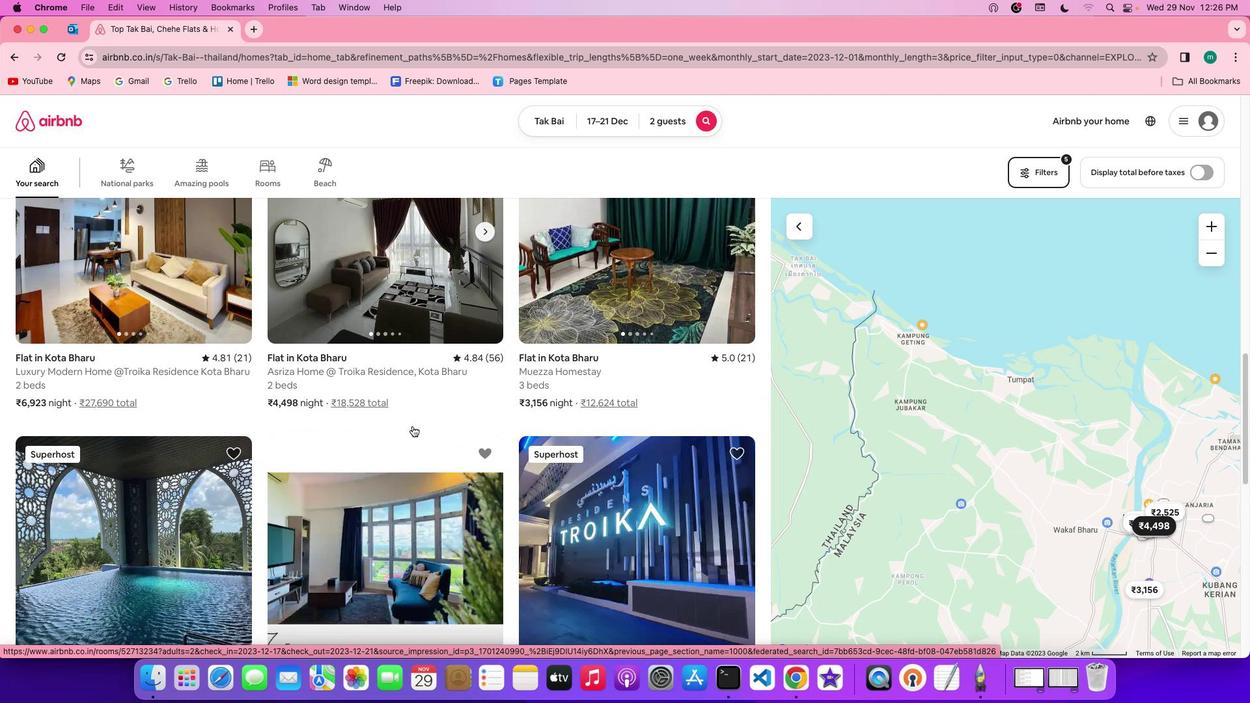 
Action: Mouse scrolled (412, 425) with delta (0, 0)
Screenshot: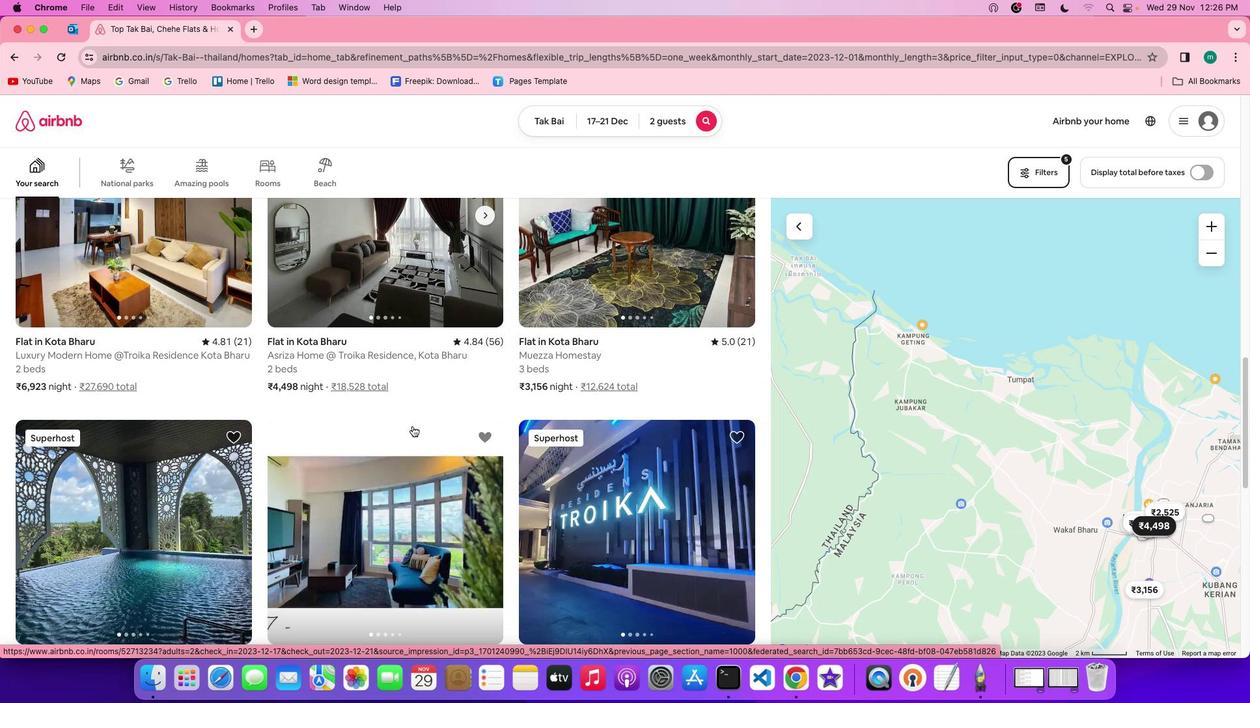 
Action: Mouse scrolled (412, 425) with delta (0, -1)
Screenshot: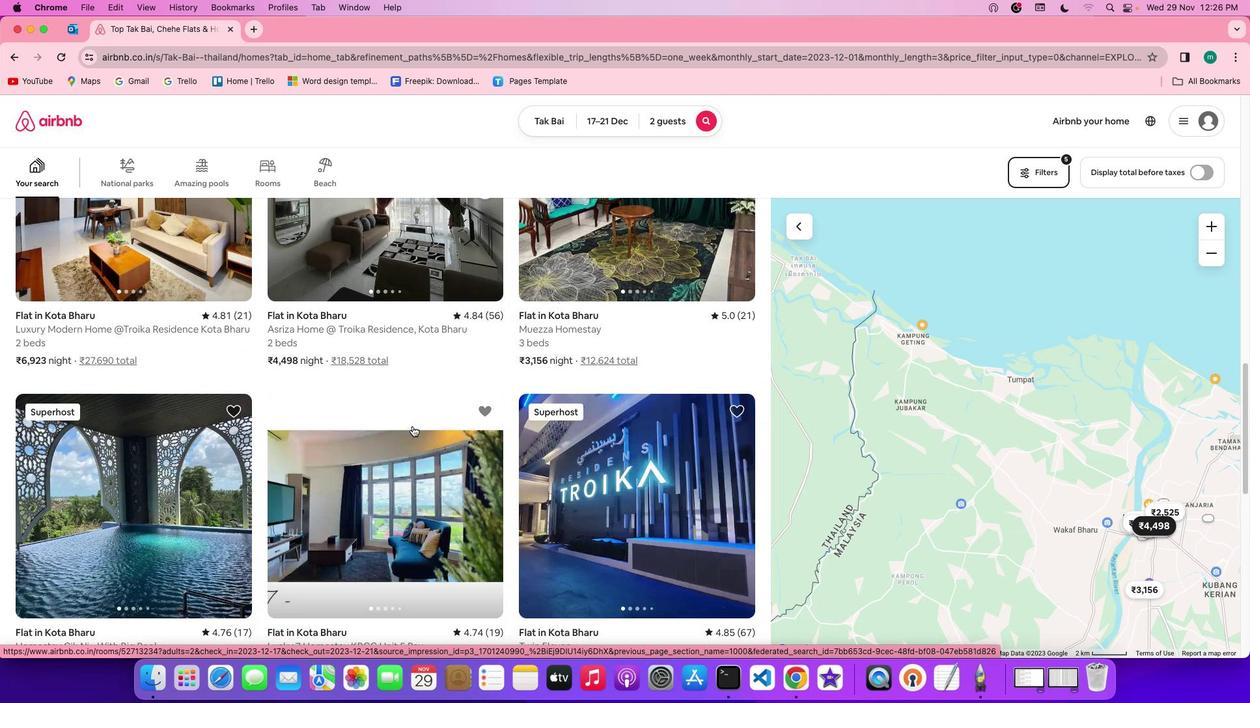 
Action: Mouse scrolled (412, 425) with delta (0, 0)
Screenshot: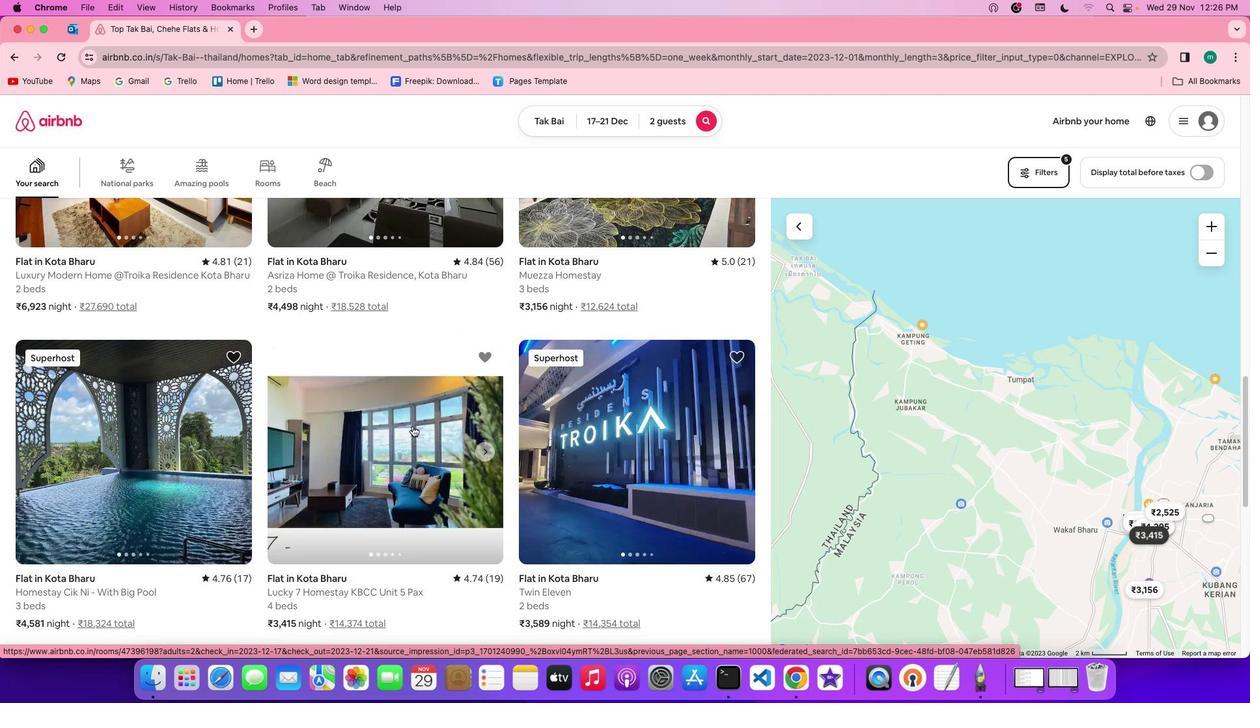 
Action: Mouse scrolled (412, 425) with delta (0, 0)
Screenshot: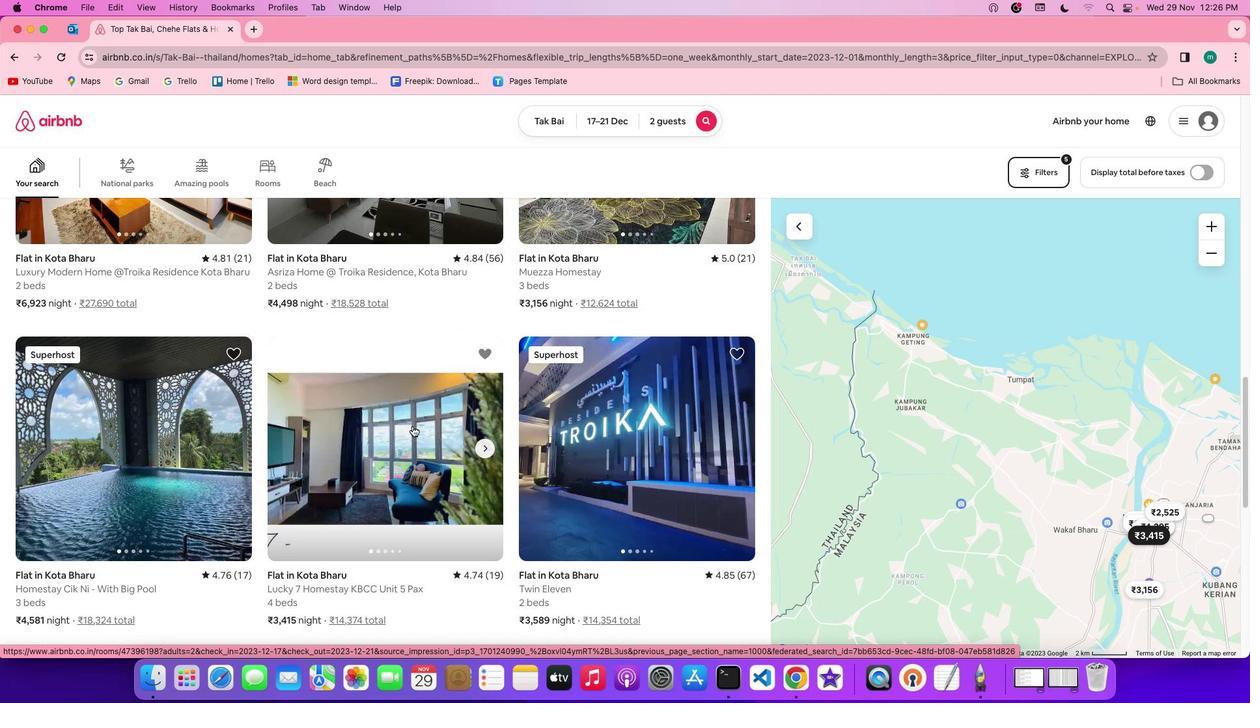 
Action: Mouse scrolled (412, 425) with delta (0, 0)
Screenshot: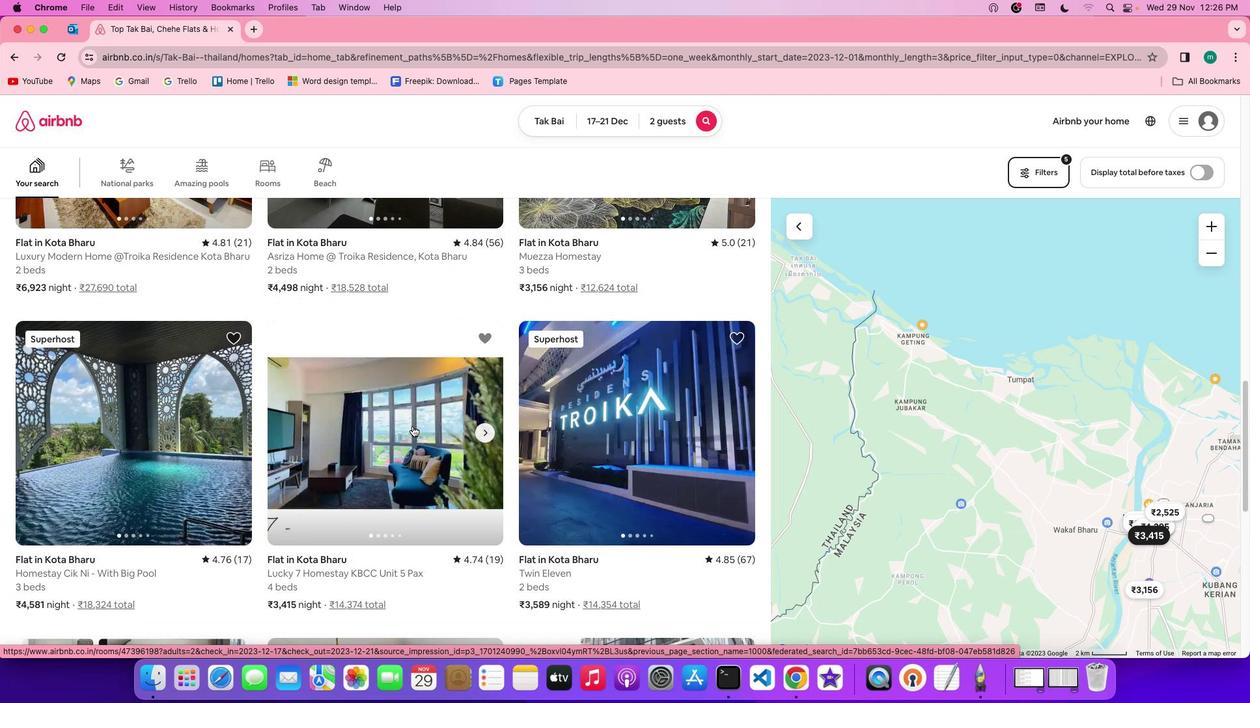 
Action: Mouse scrolled (412, 425) with delta (0, 0)
Screenshot: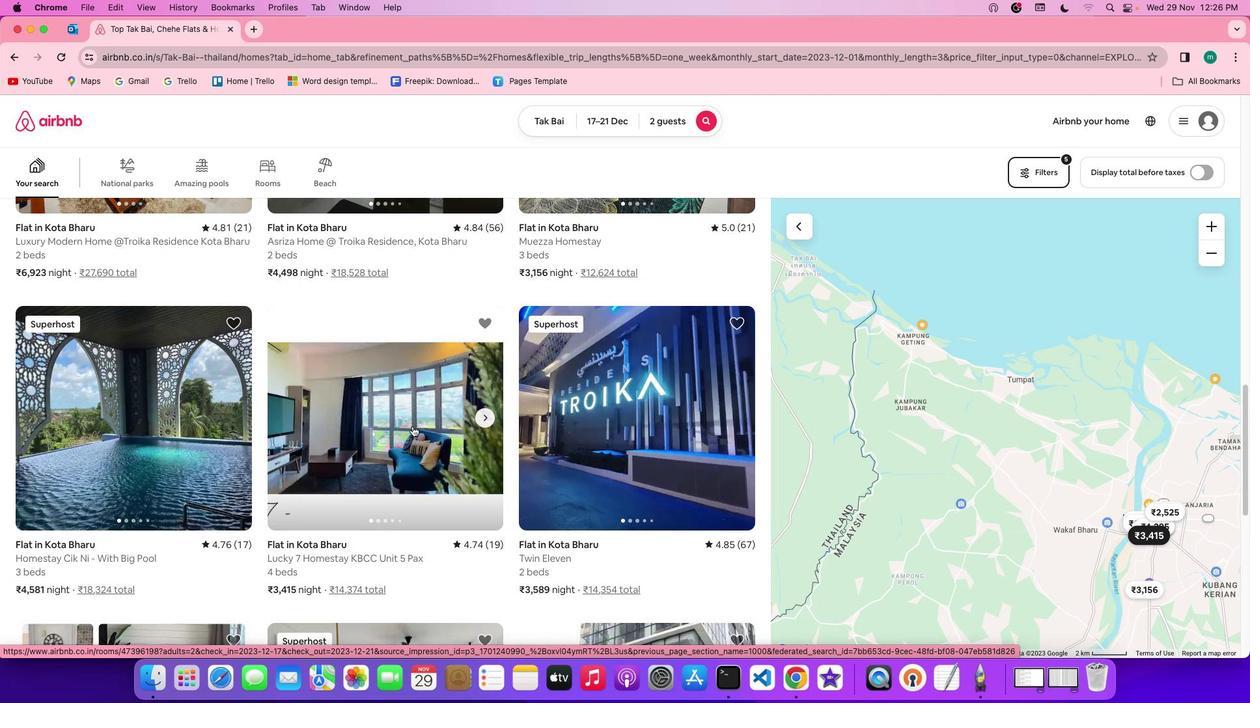 
Action: Mouse moved to (169, 412)
Screenshot: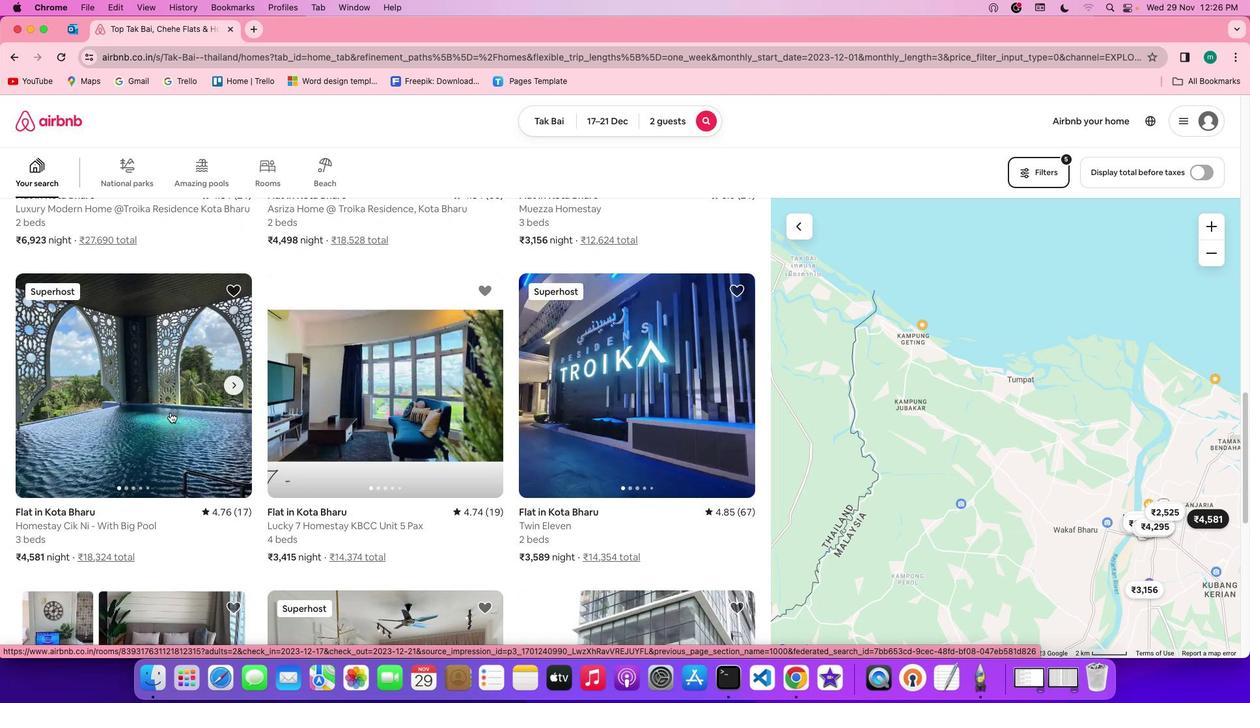 
Action: Mouse pressed left at (169, 412)
Screenshot: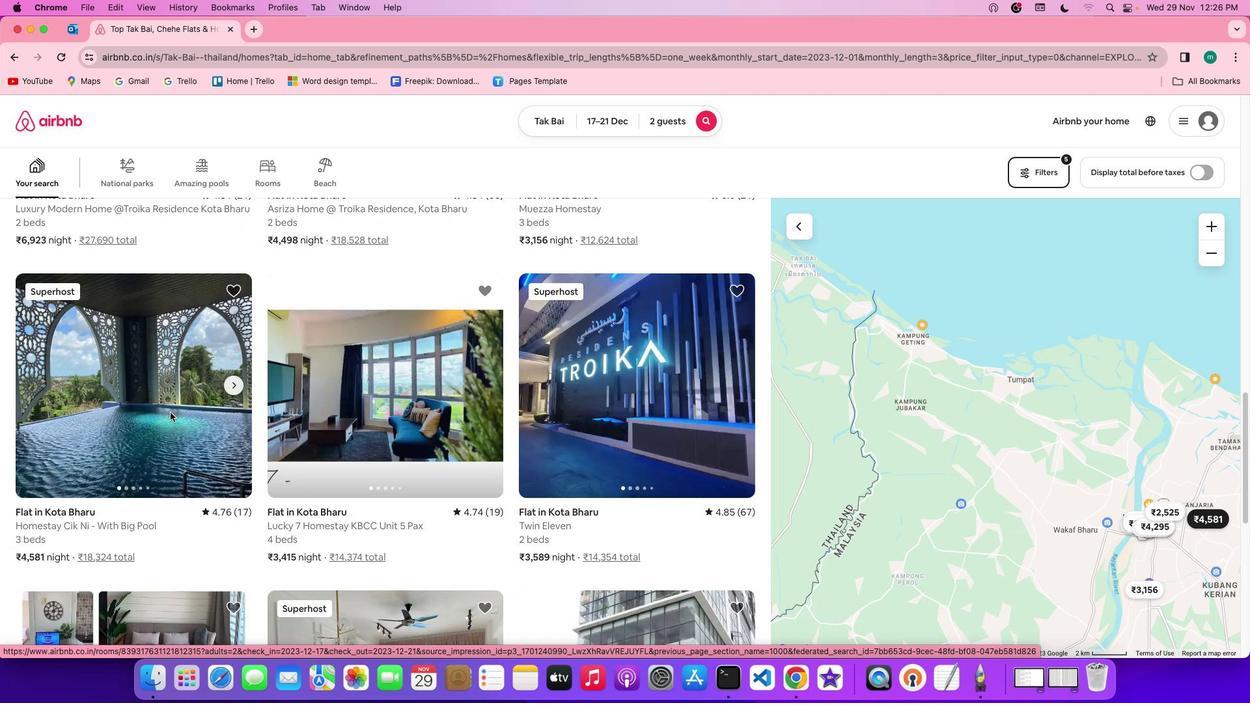 
Action: Mouse moved to (877, 490)
Screenshot: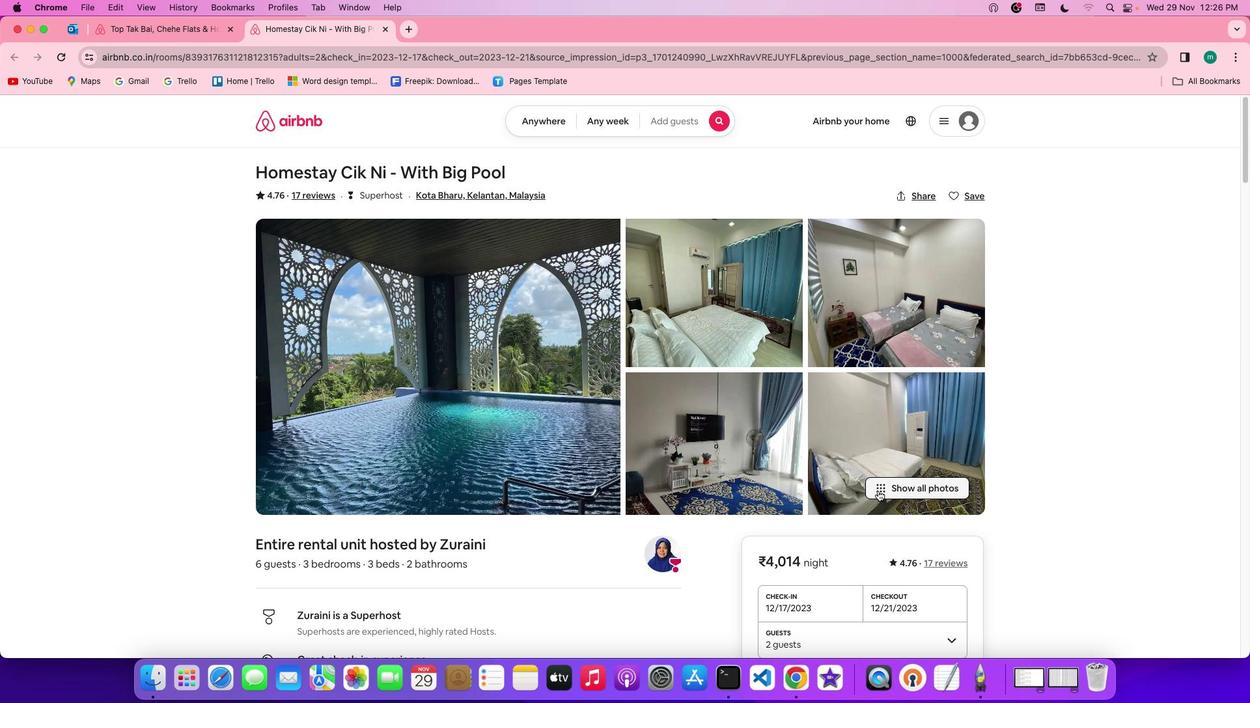 
Action: Mouse pressed left at (877, 490)
Screenshot: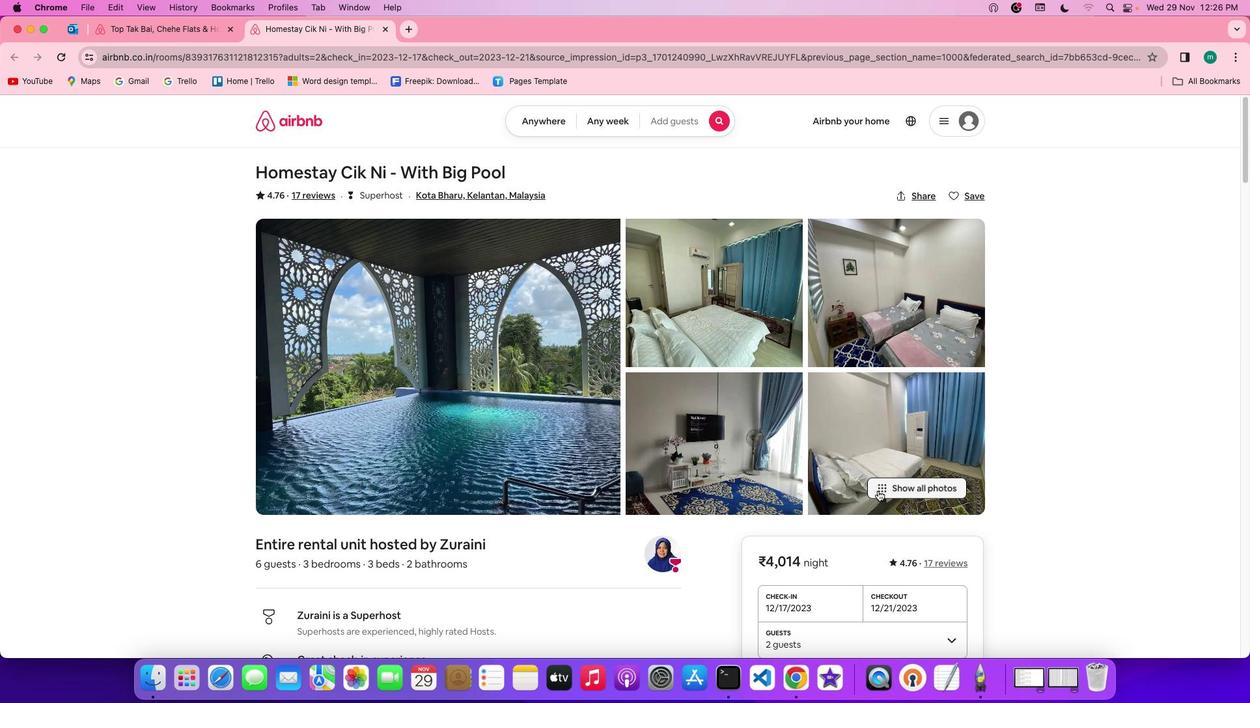 
Action: Mouse moved to (670, 501)
Screenshot: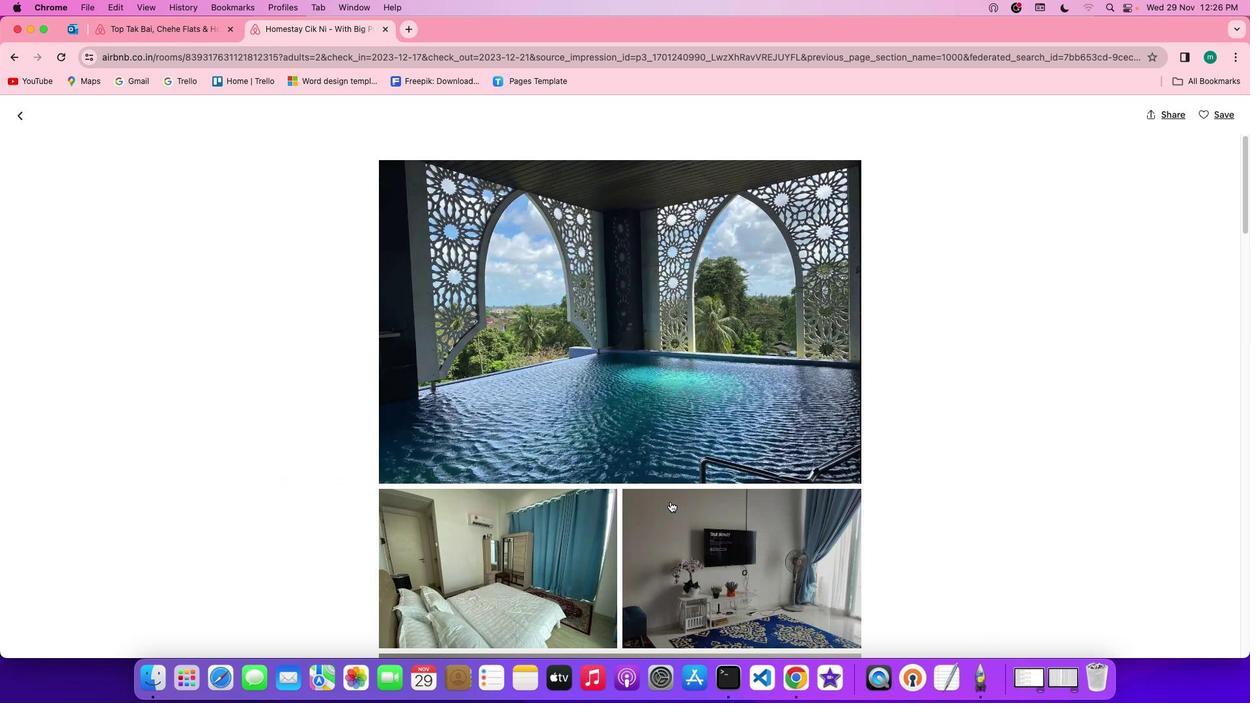 
Action: Mouse scrolled (670, 501) with delta (0, 0)
Screenshot: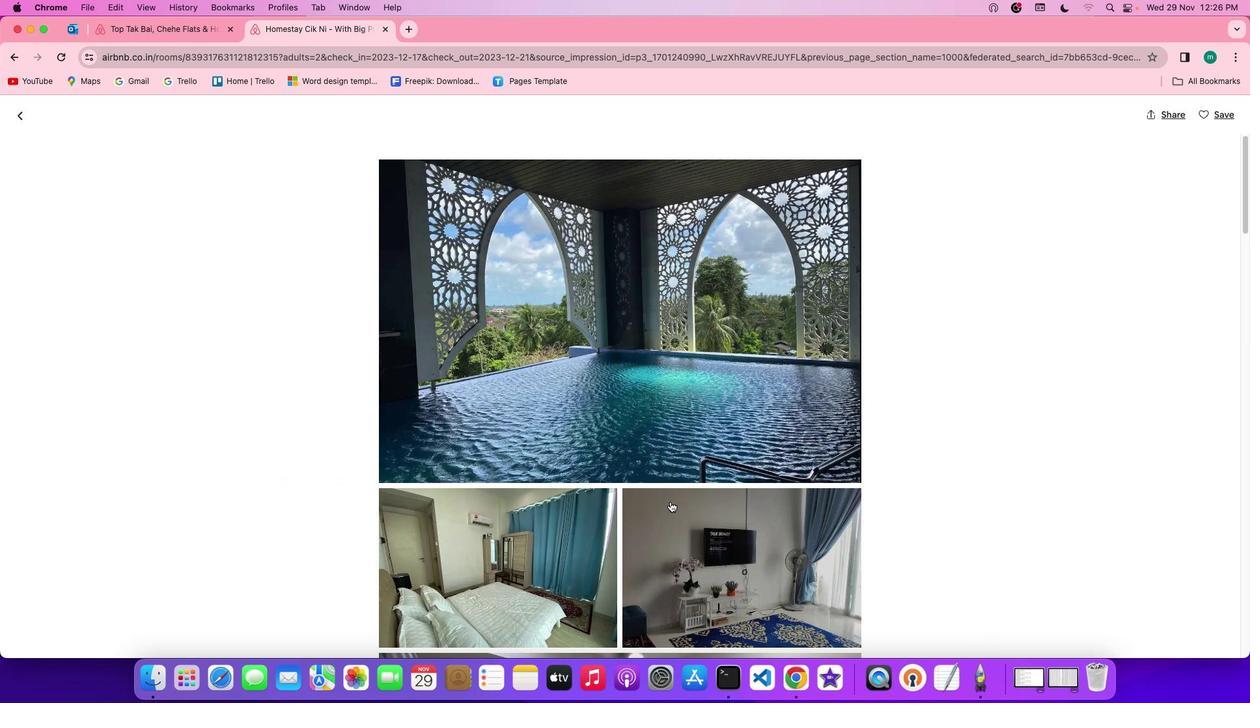 
Action: Mouse scrolled (670, 501) with delta (0, 0)
Screenshot: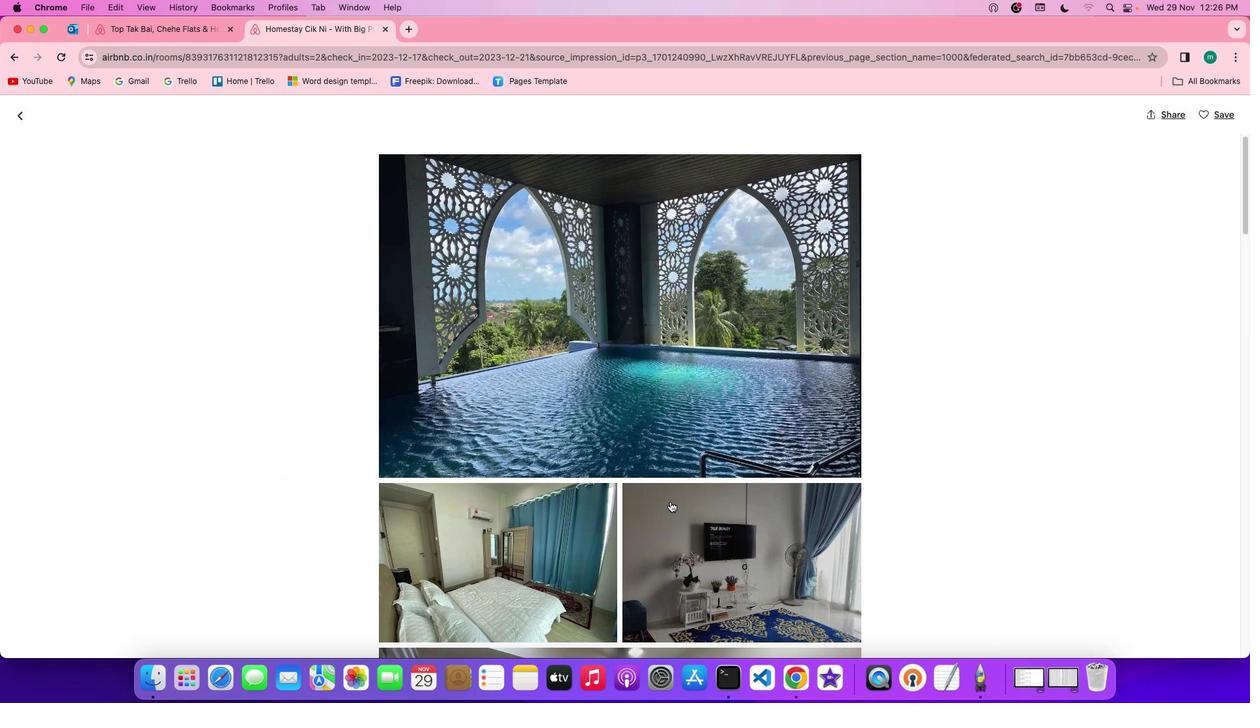 
Action: Mouse scrolled (670, 501) with delta (0, 0)
Screenshot: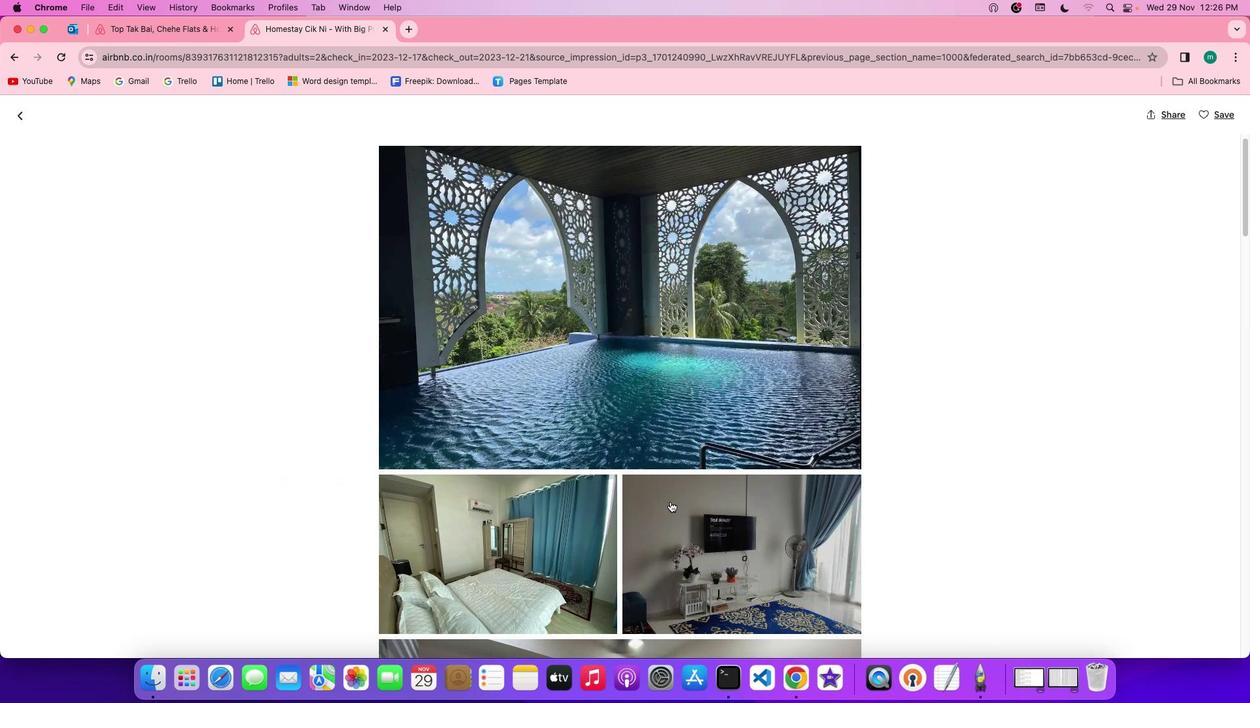 
Action: Mouse scrolled (670, 501) with delta (0, -1)
Screenshot: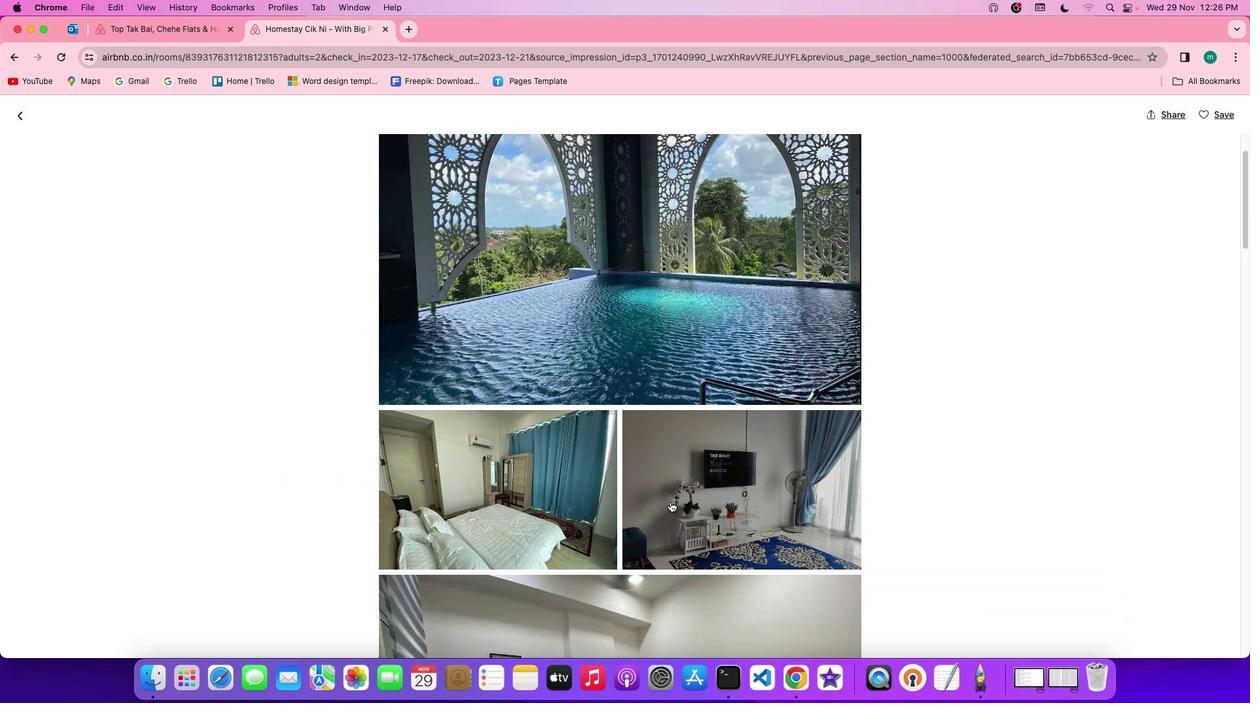 
Action: Mouse scrolled (670, 501) with delta (0, 0)
Screenshot: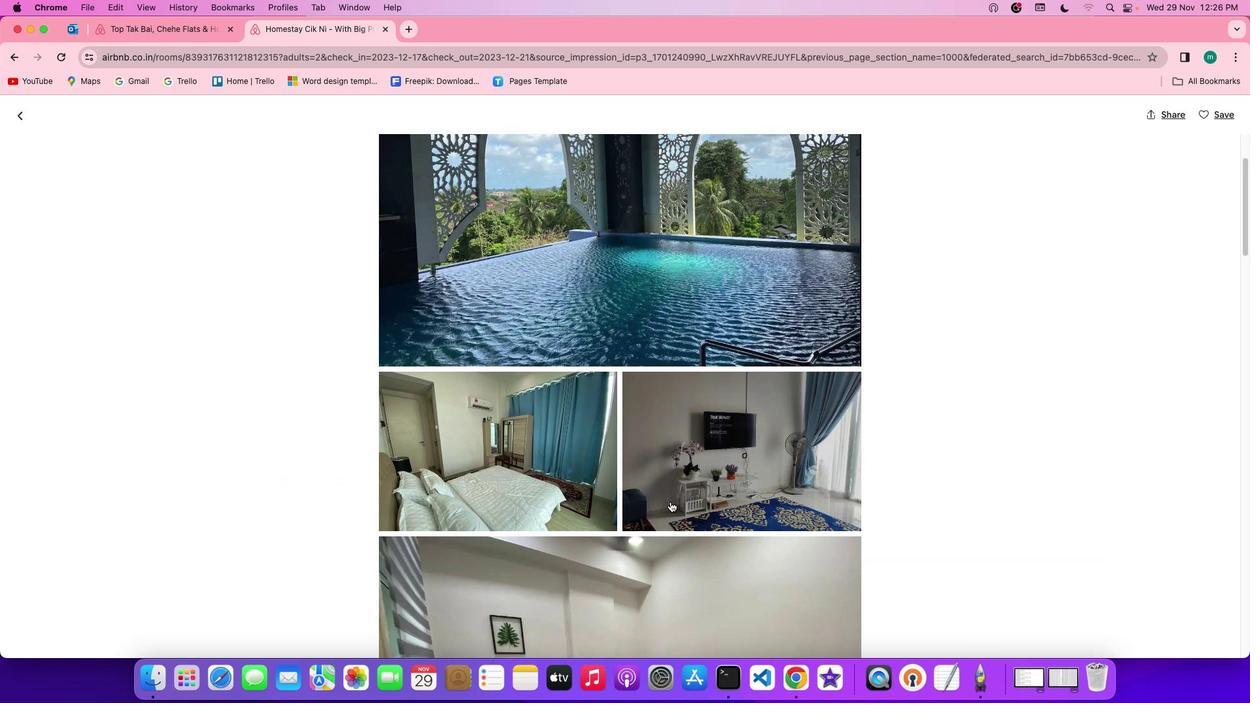 
Action: Mouse scrolled (670, 501) with delta (0, 0)
Screenshot: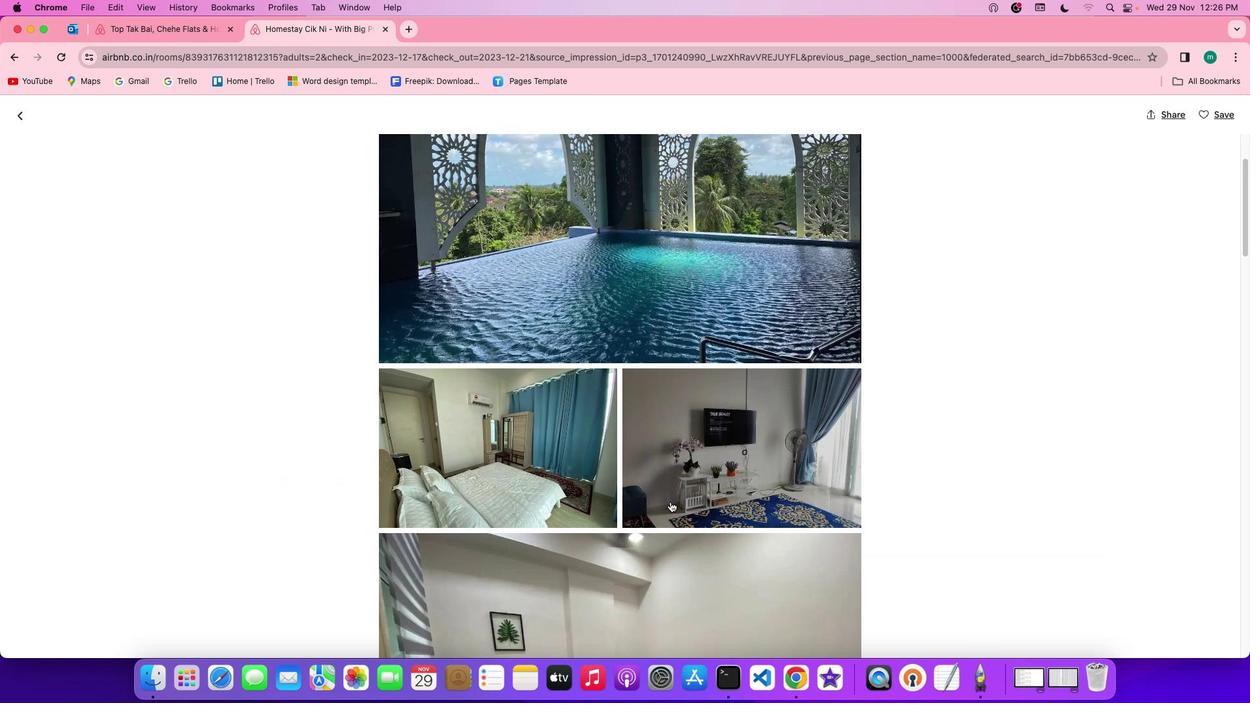 
Action: Mouse scrolled (670, 501) with delta (0, -1)
Screenshot: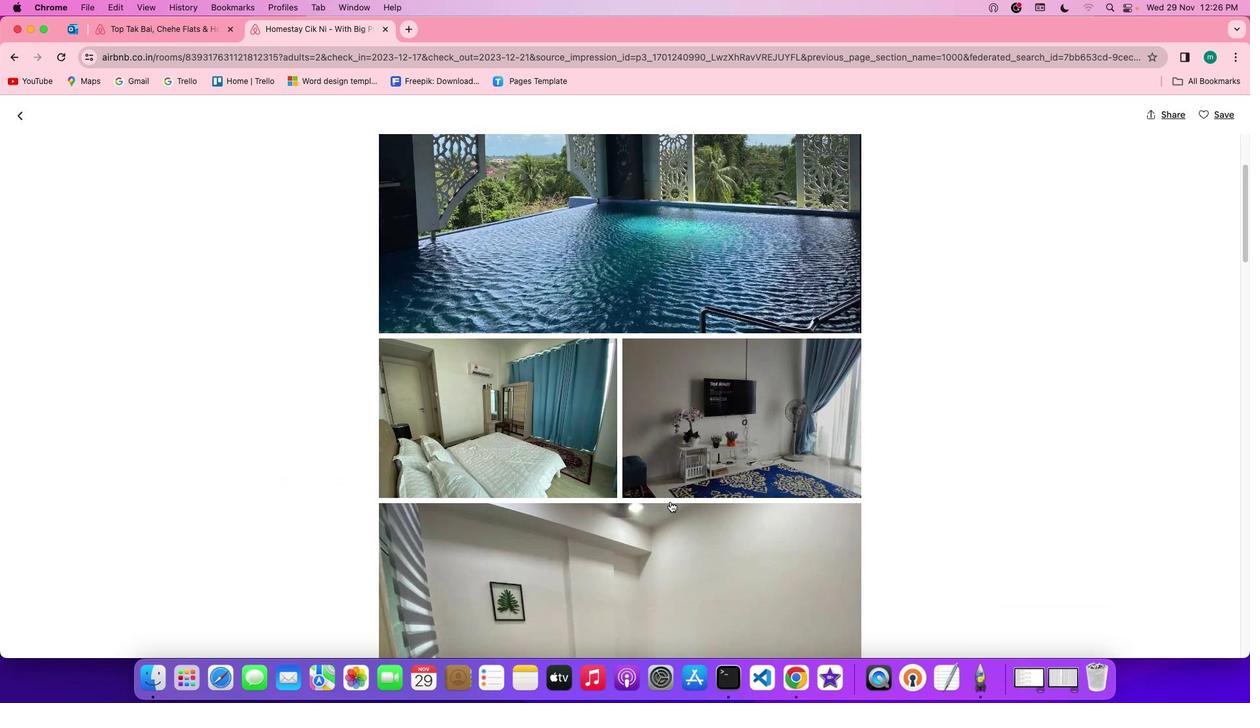 
Action: Mouse scrolled (670, 501) with delta (0, 0)
Screenshot: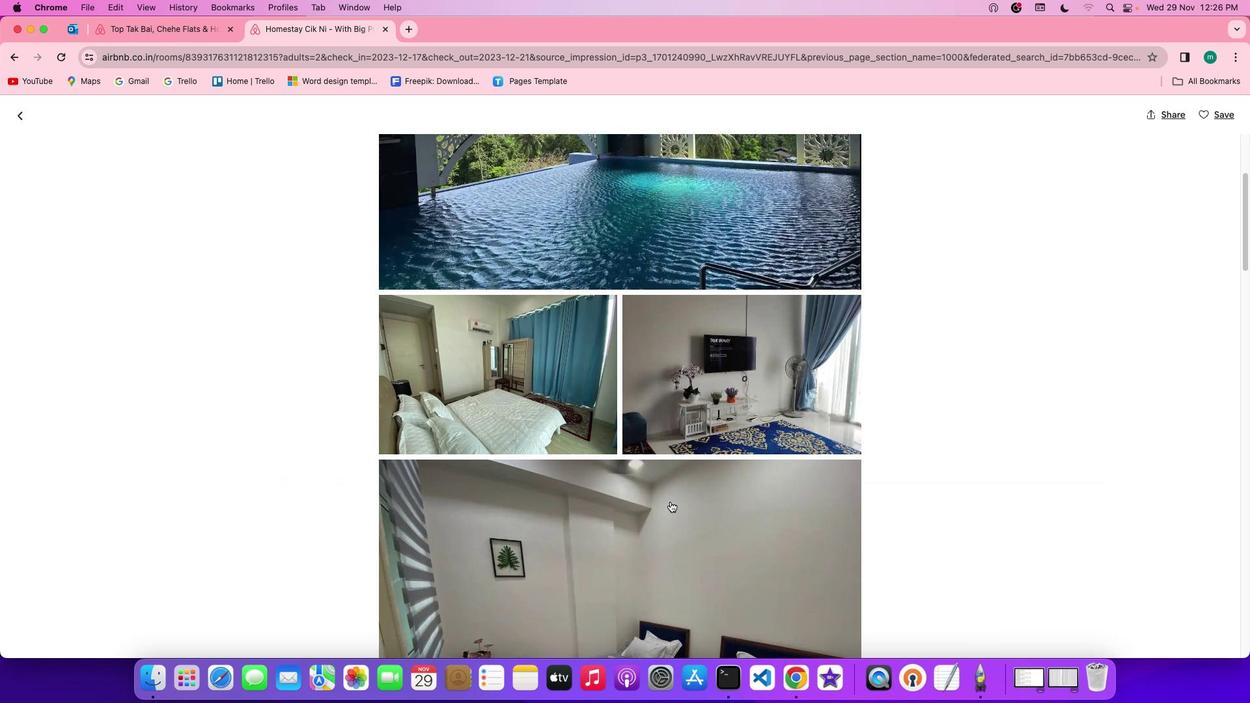 
Action: Mouse scrolled (670, 501) with delta (0, 0)
Screenshot: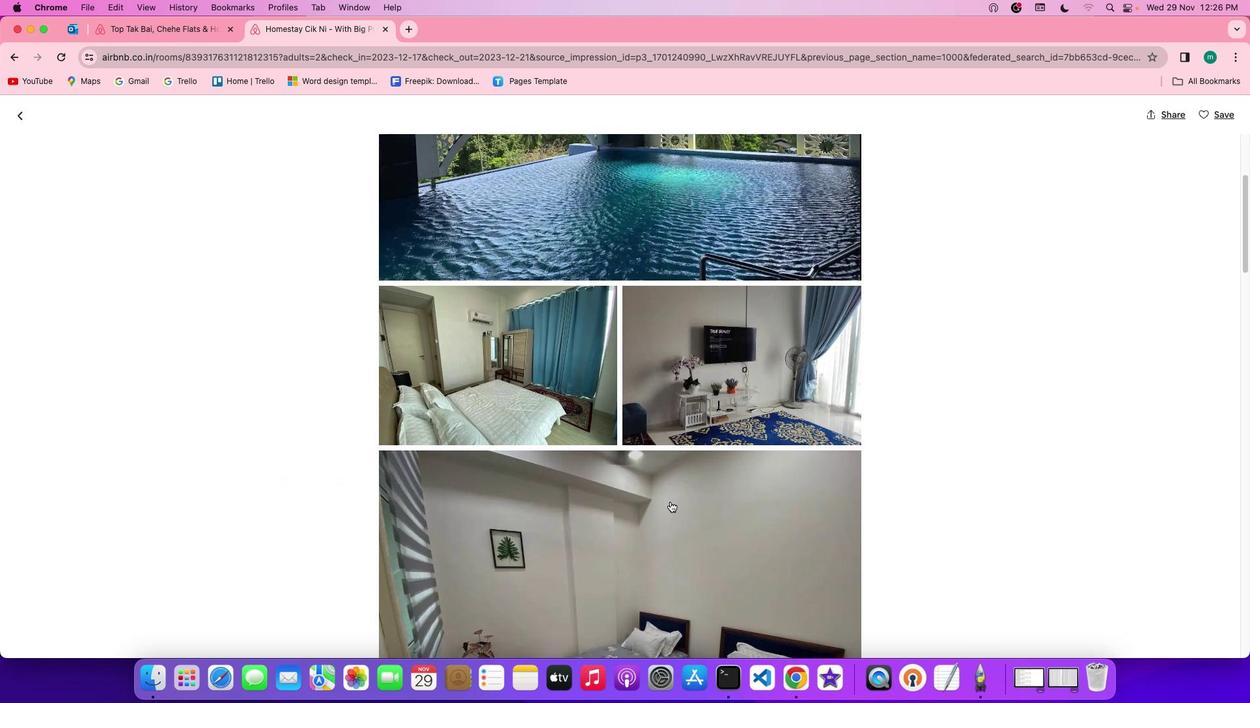 
Action: Mouse scrolled (670, 501) with delta (0, -1)
Screenshot: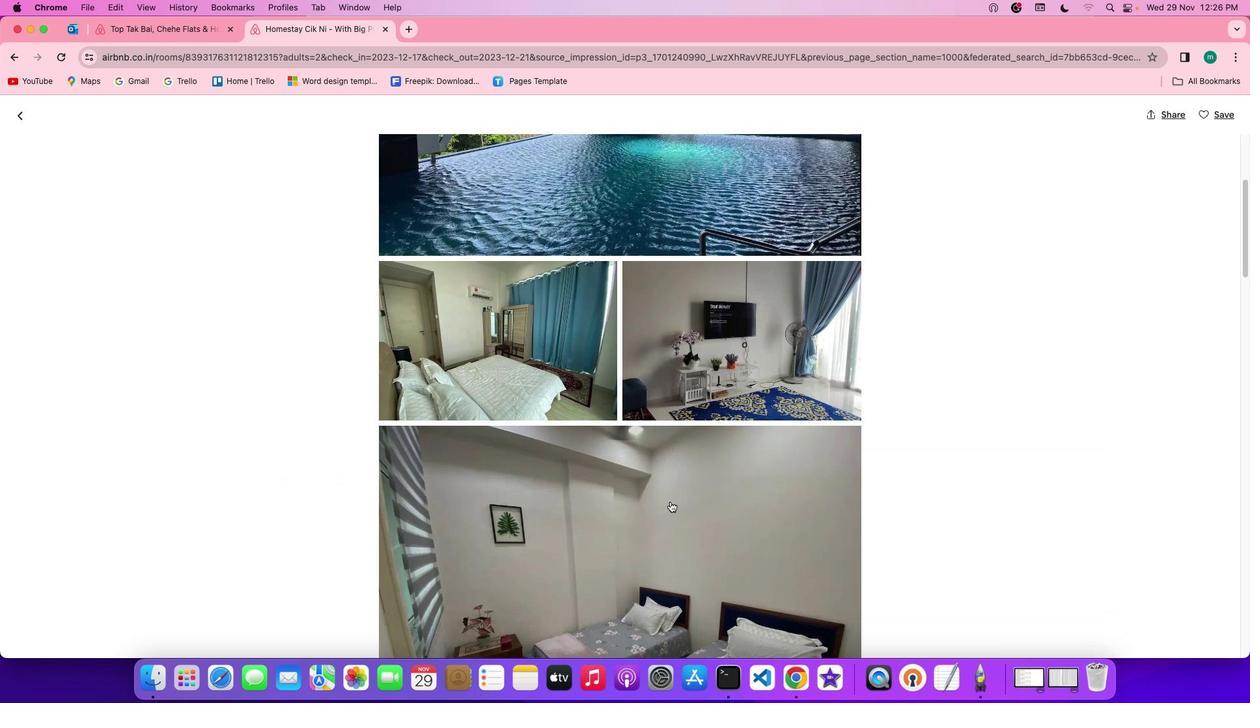 
Action: Mouse scrolled (670, 501) with delta (0, -1)
Screenshot: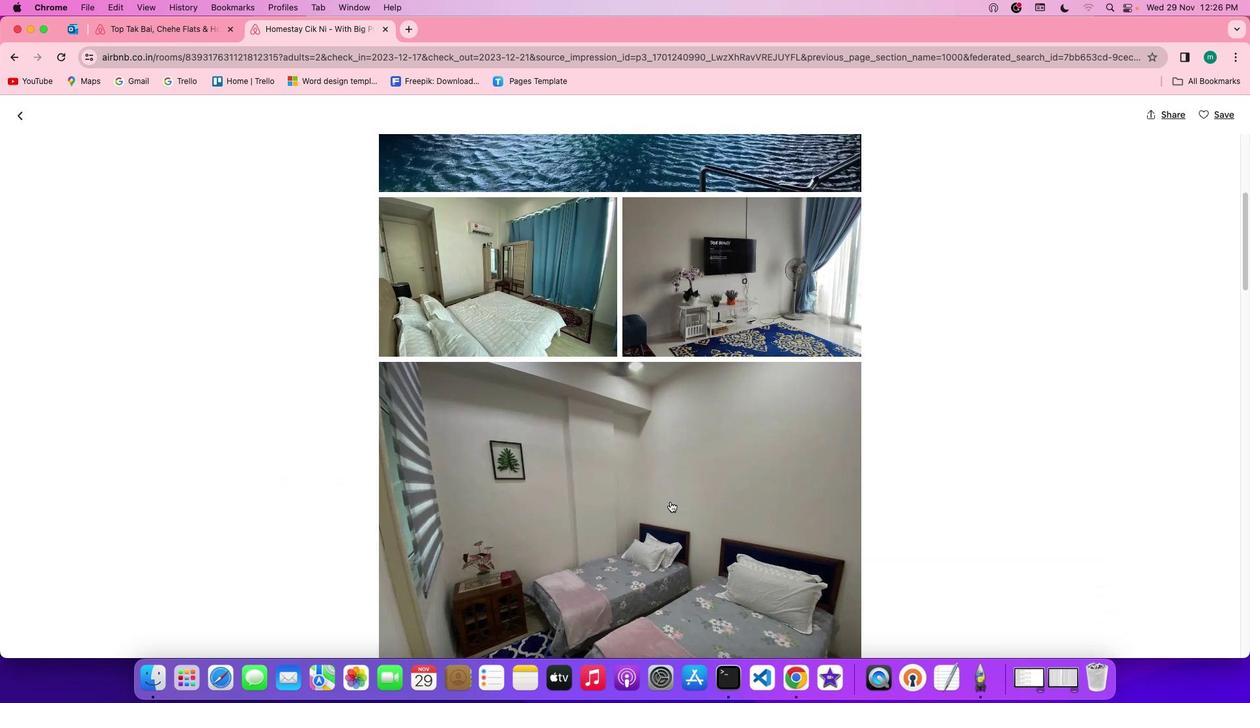 
Action: Mouse scrolled (670, 501) with delta (0, 0)
Screenshot: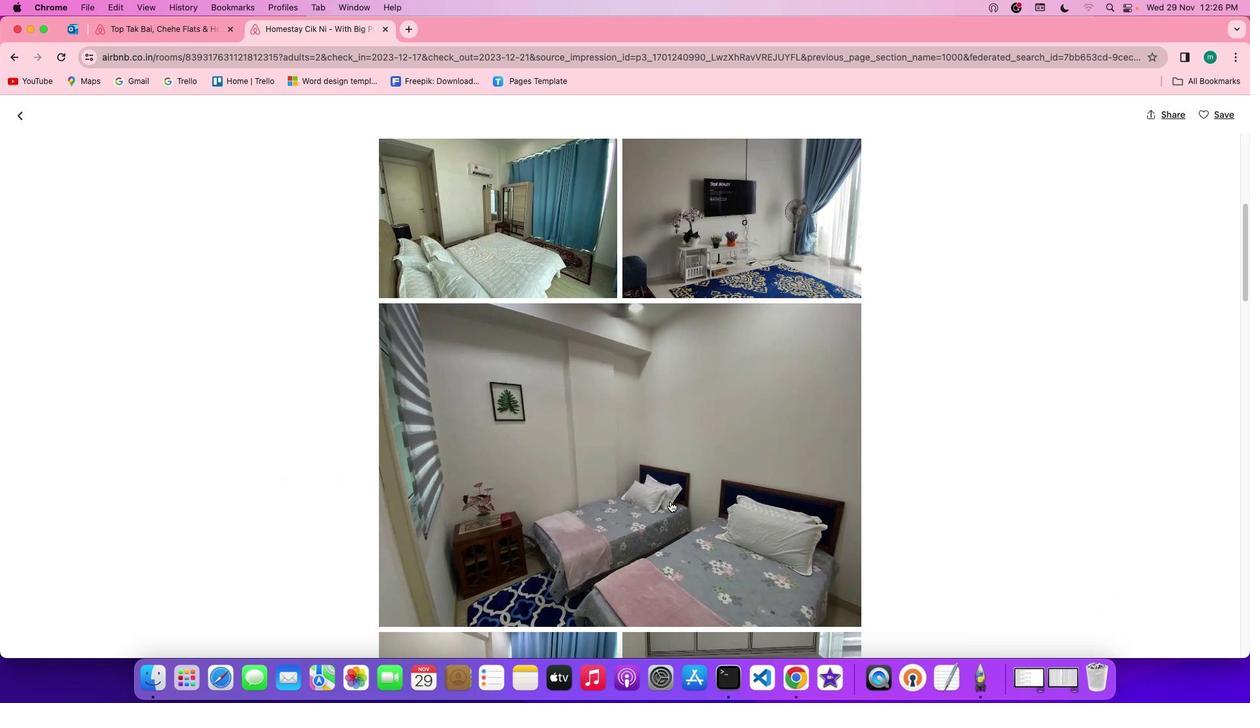 
Action: Mouse scrolled (670, 501) with delta (0, 0)
Screenshot: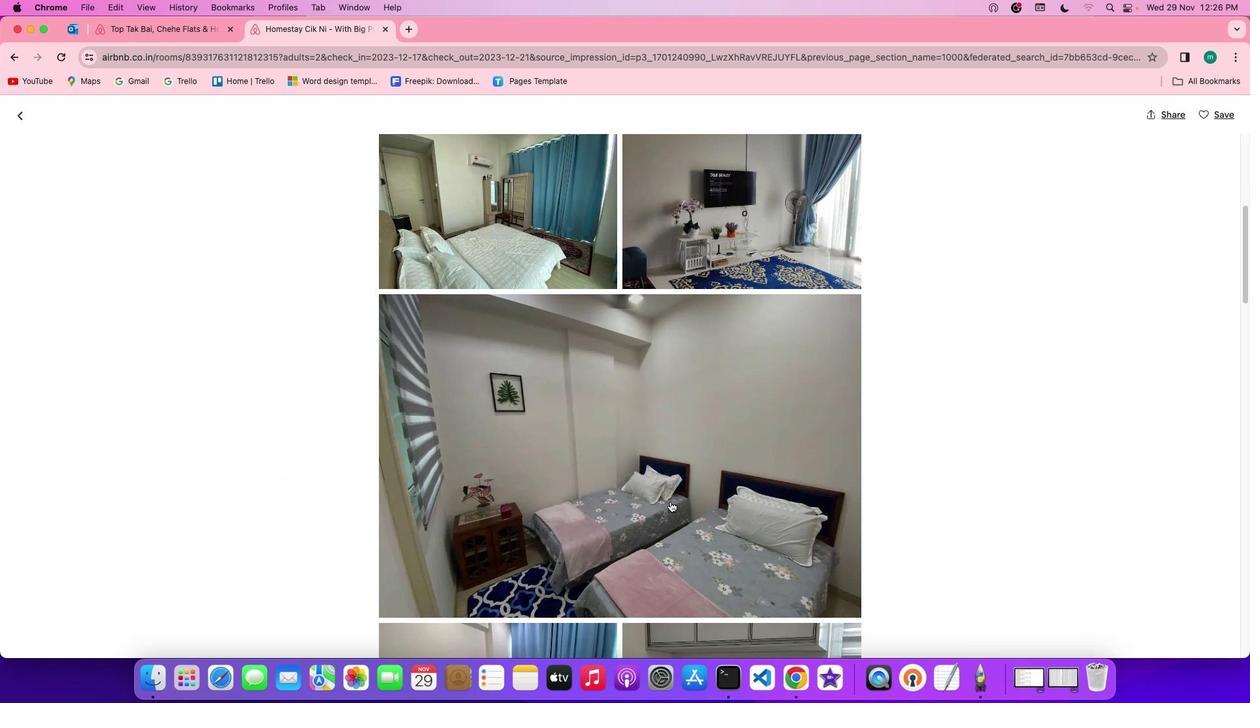 
Action: Mouse scrolled (670, 501) with delta (0, -1)
Screenshot: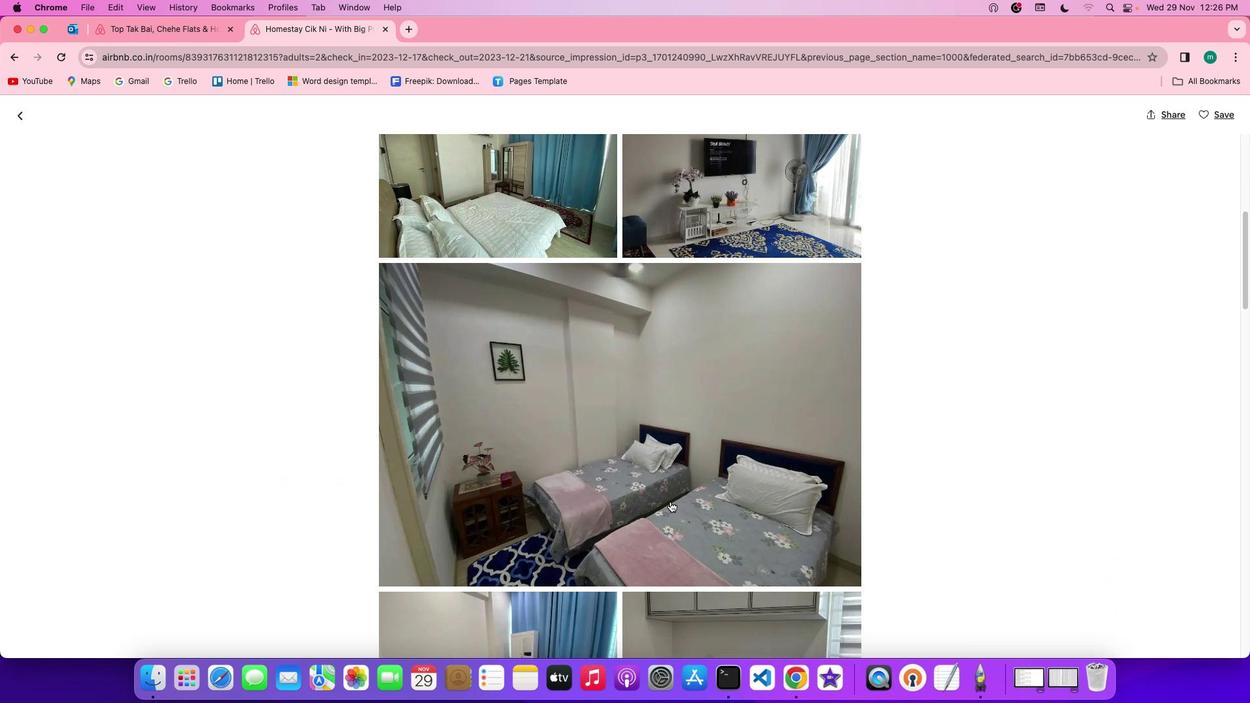 
Action: Mouse scrolled (670, 501) with delta (0, -1)
Screenshot: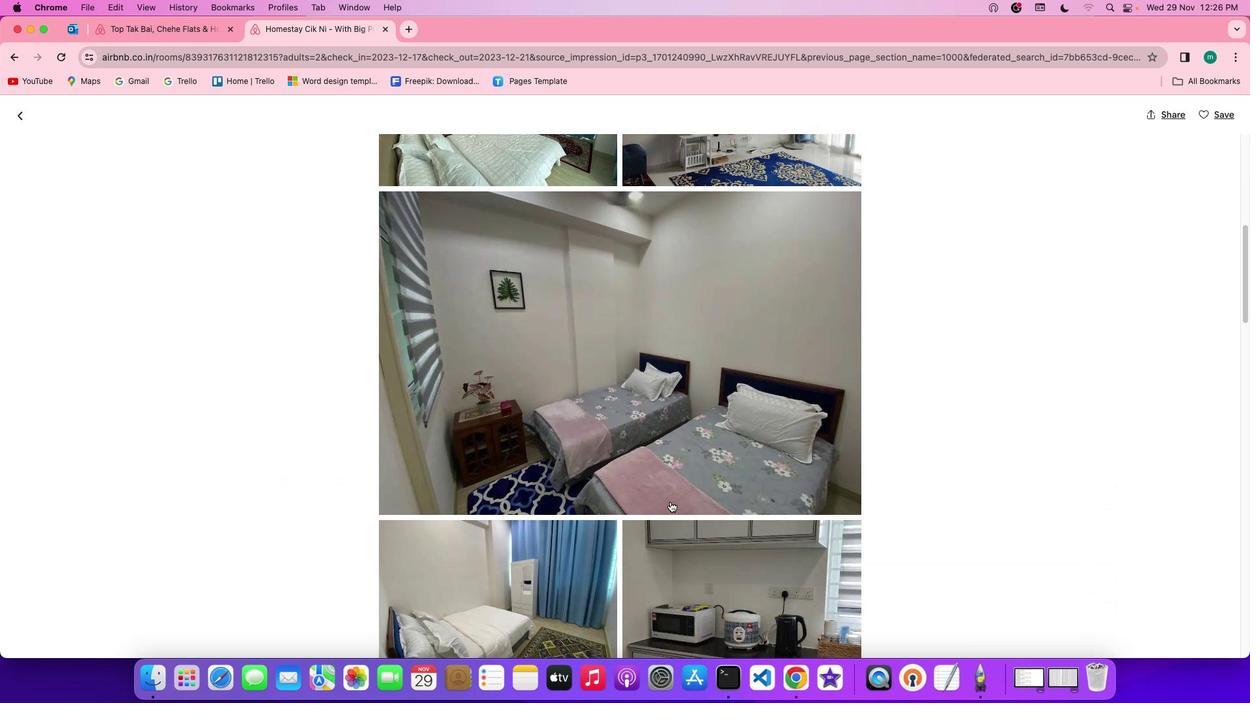 
Action: Mouse scrolled (670, 501) with delta (0, 0)
Screenshot: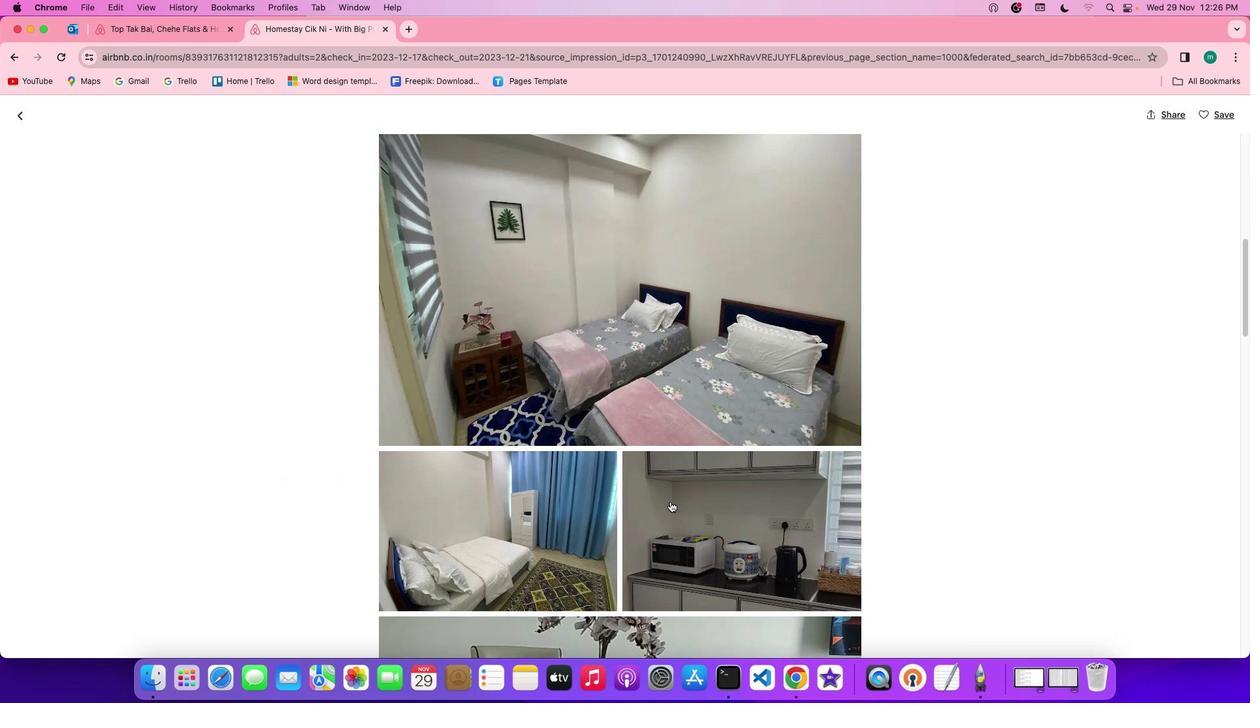 
Action: Mouse scrolled (670, 501) with delta (0, 0)
Screenshot: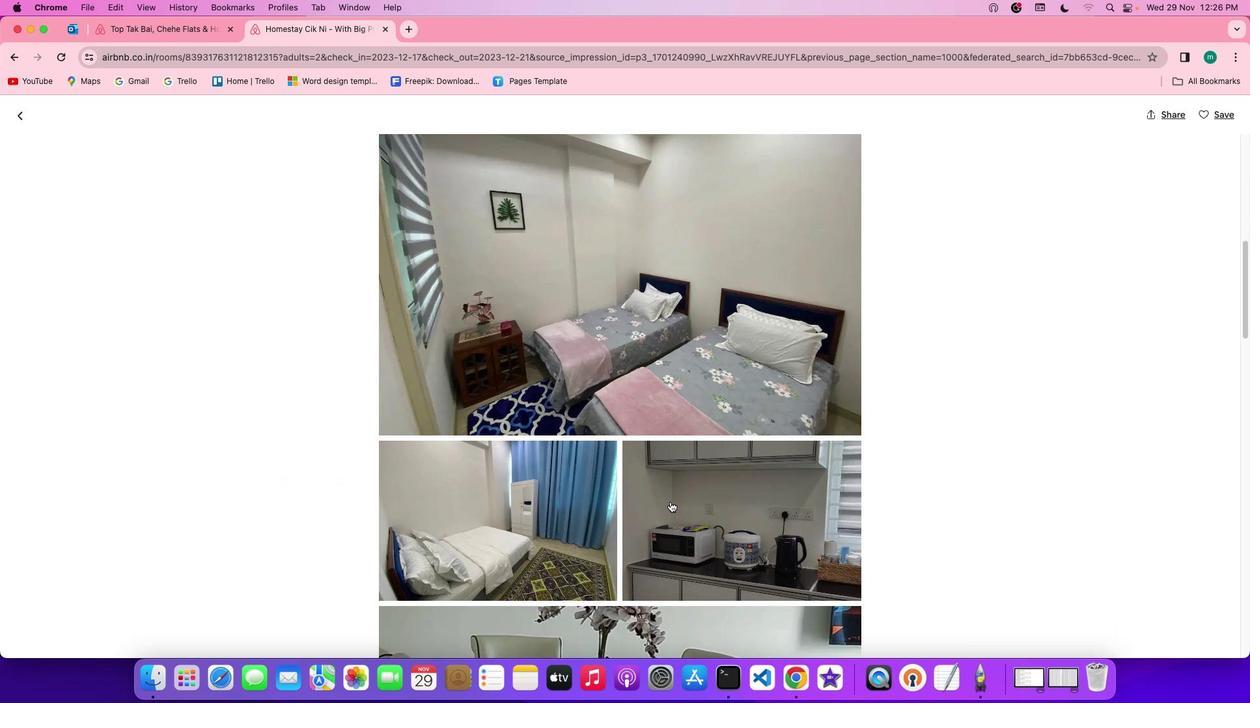 
Action: Mouse scrolled (670, 501) with delta (0, -1)
Screenshot: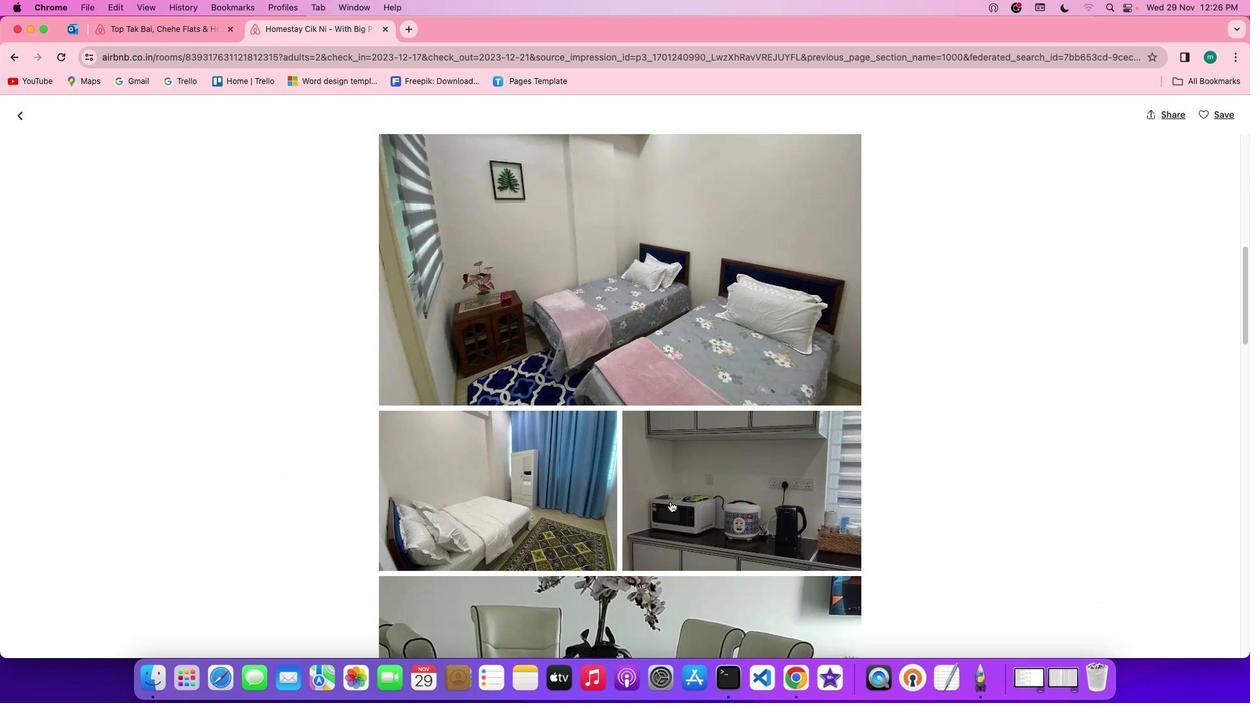 
Action: Mouse scrolled (670, 501) with delta (0, -2)
Screenshot: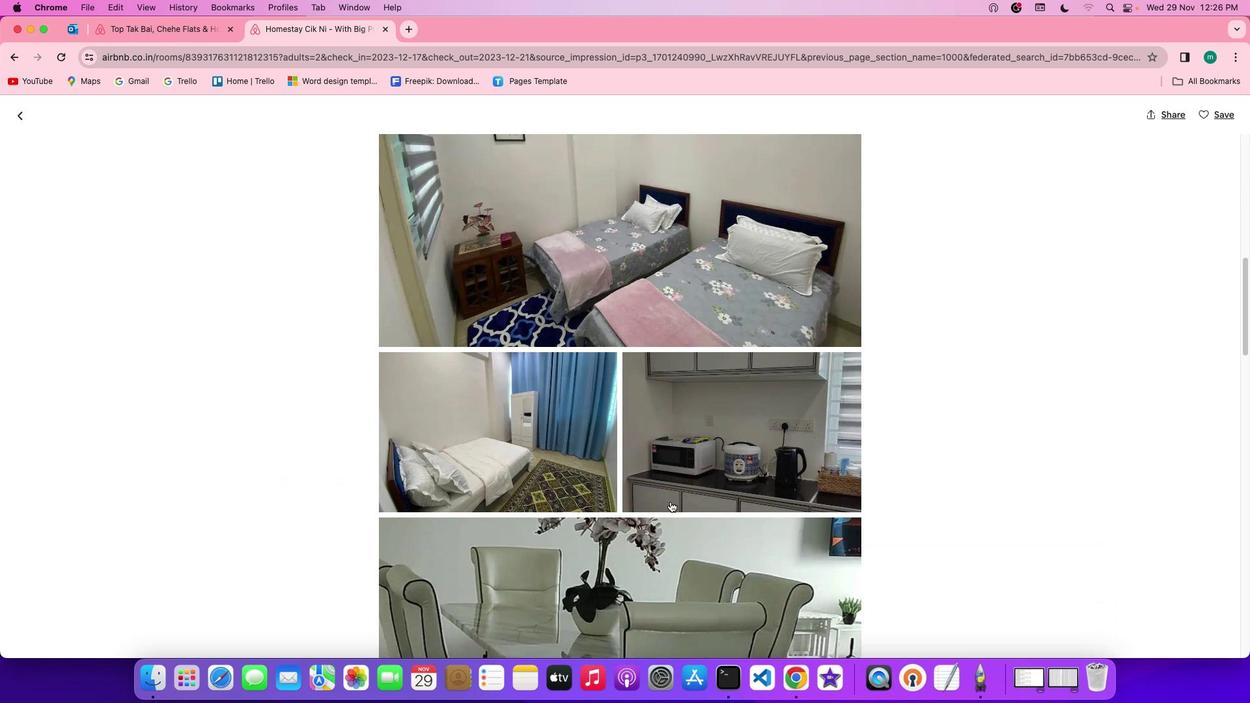 
Action: Mouse scrolled (670, 501) with delta (0, -1)
Screenshot: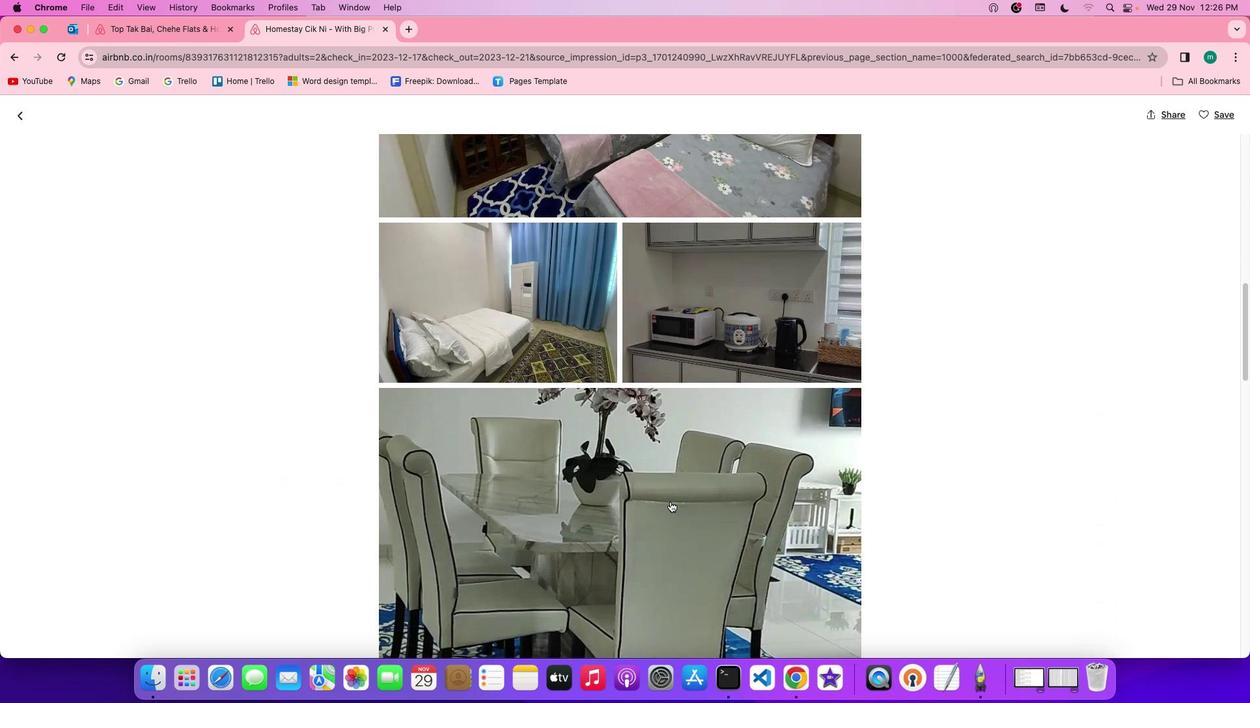 
Action: Mouse scrolled (670, 501) with delta (0, 0)
Screenshot: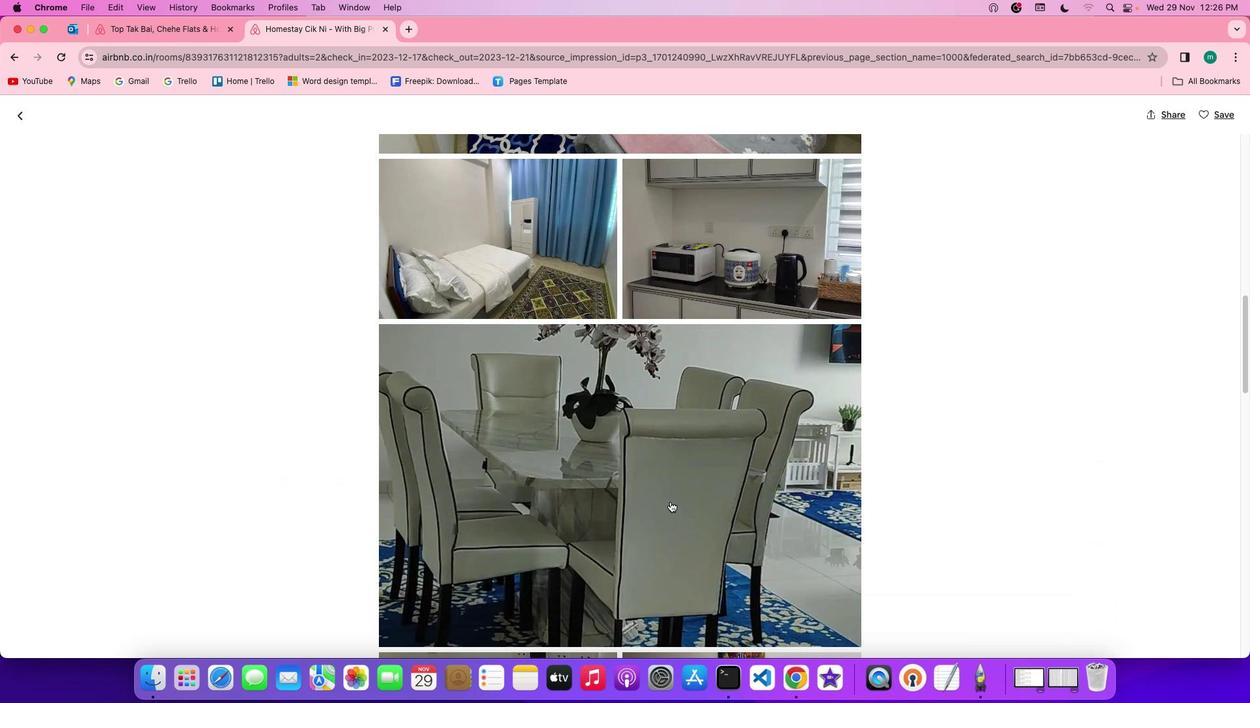 
Action: Mouse scrolled (670, 501) with delta (0, 0)
Screenshot: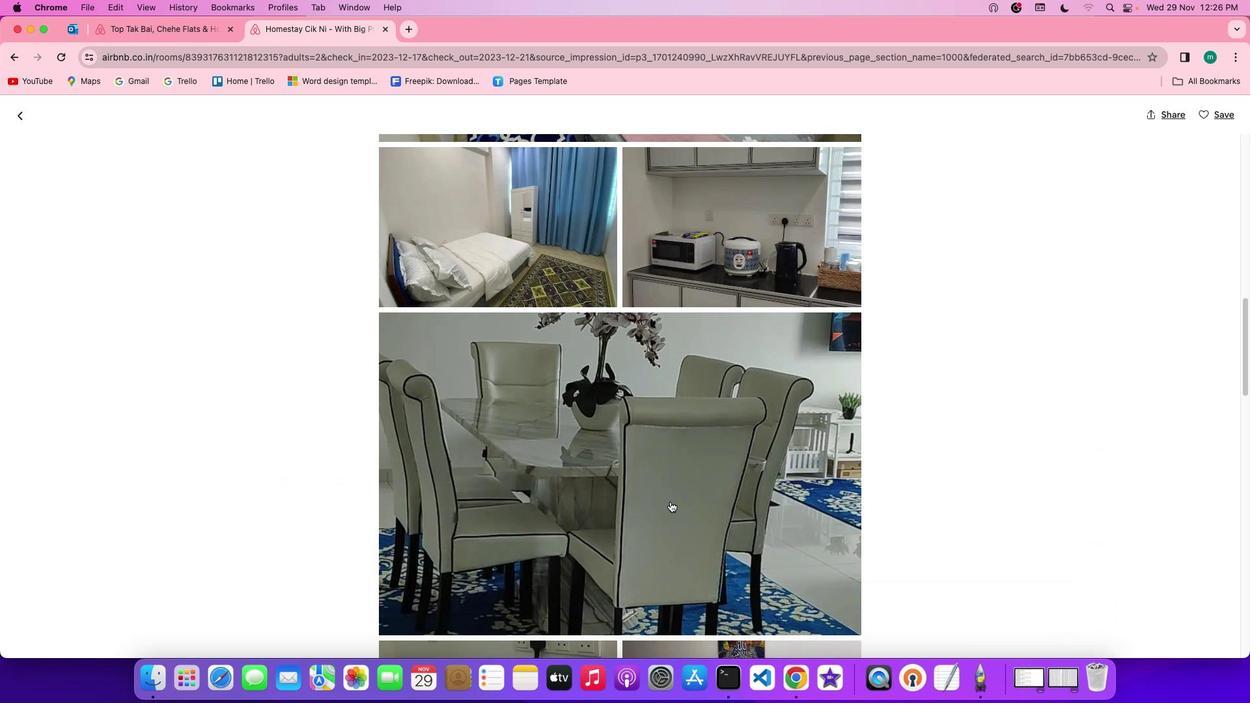
Action: Mouse scrolled (670, 501) with delta (0, -1)
Screenshot: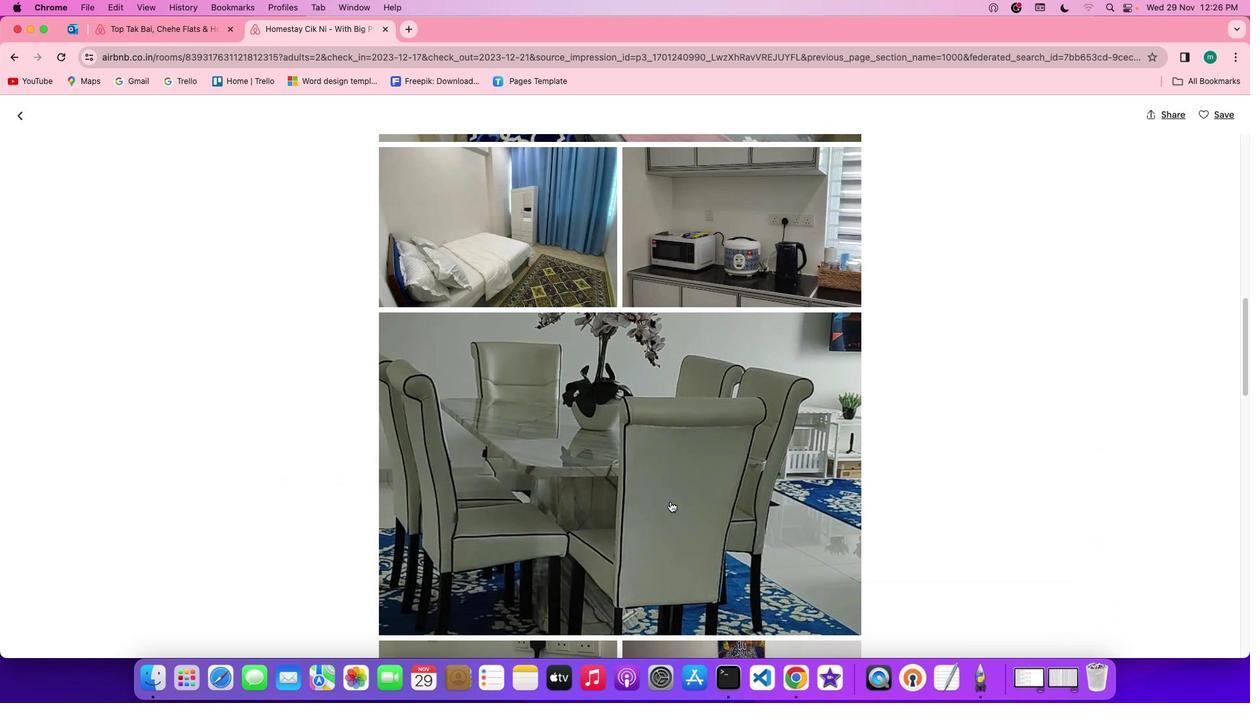 
Action: Mouse scrolled (670, 501) with delta (0, -2)
Screenshot: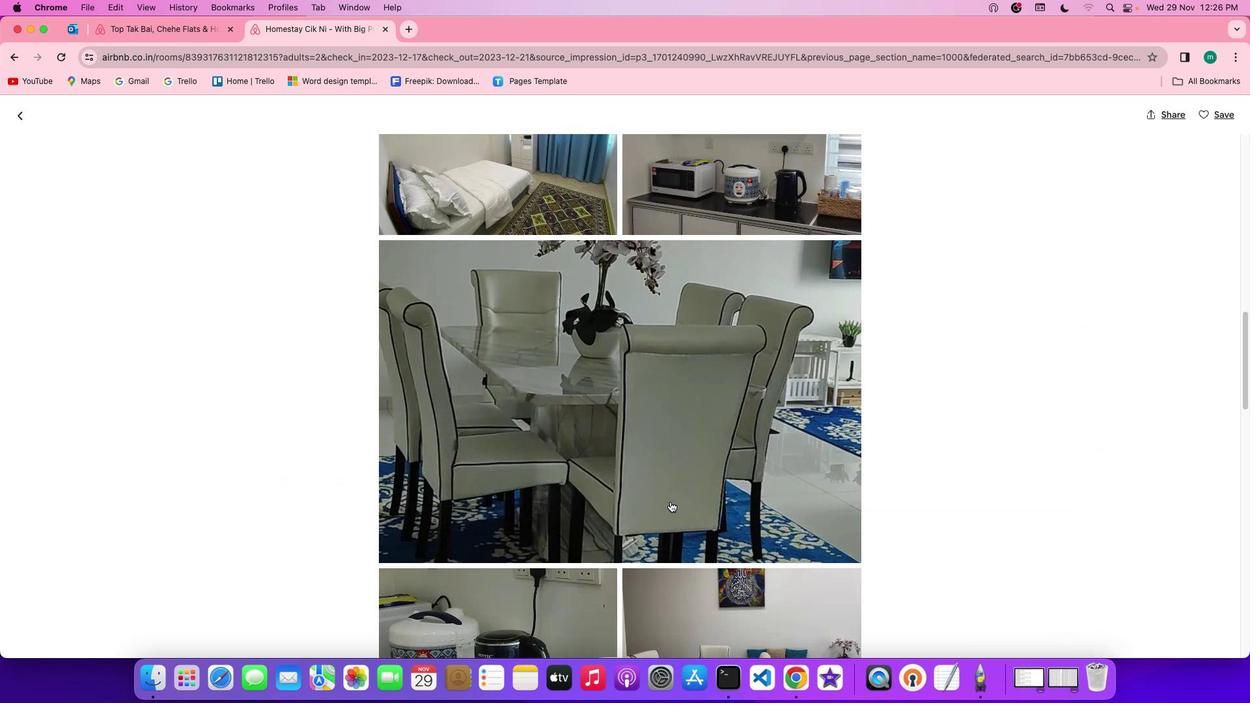 
Action: Mouse scrolled (670, 501) with delta (0, -2)
Screenshot: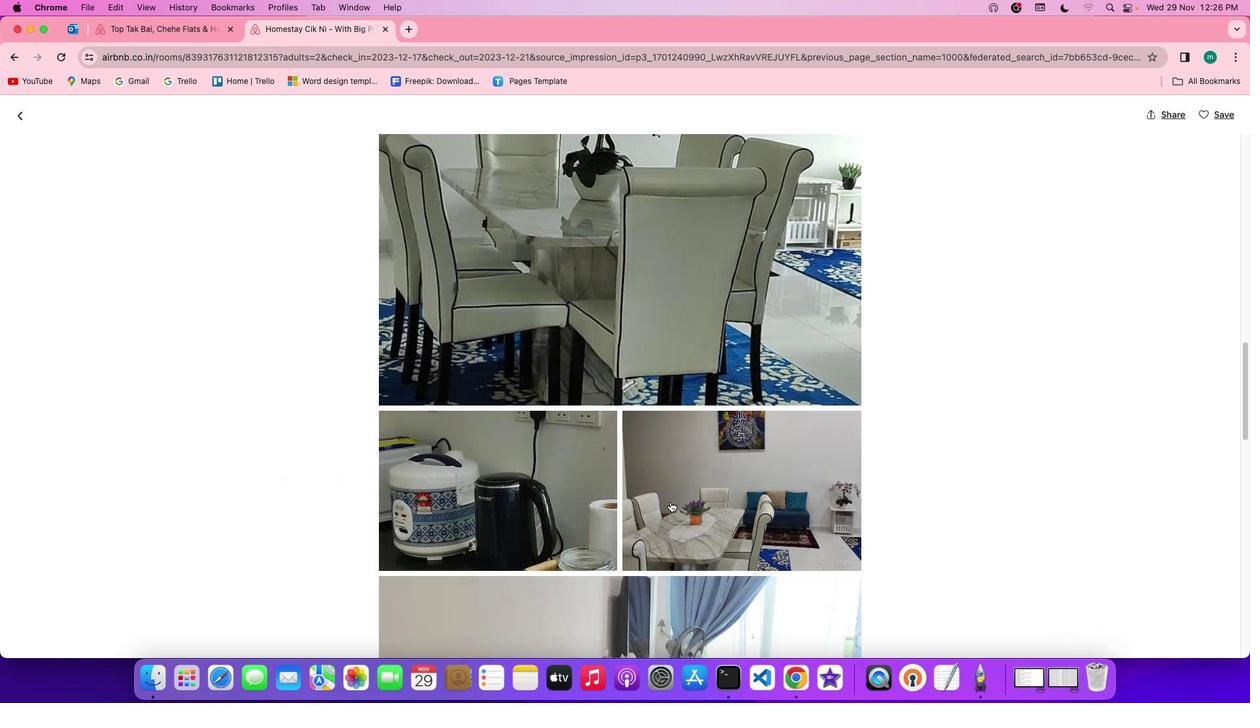 
Action: Mouse scrolled (670, 501) with delta (0, 0)
Screenshot: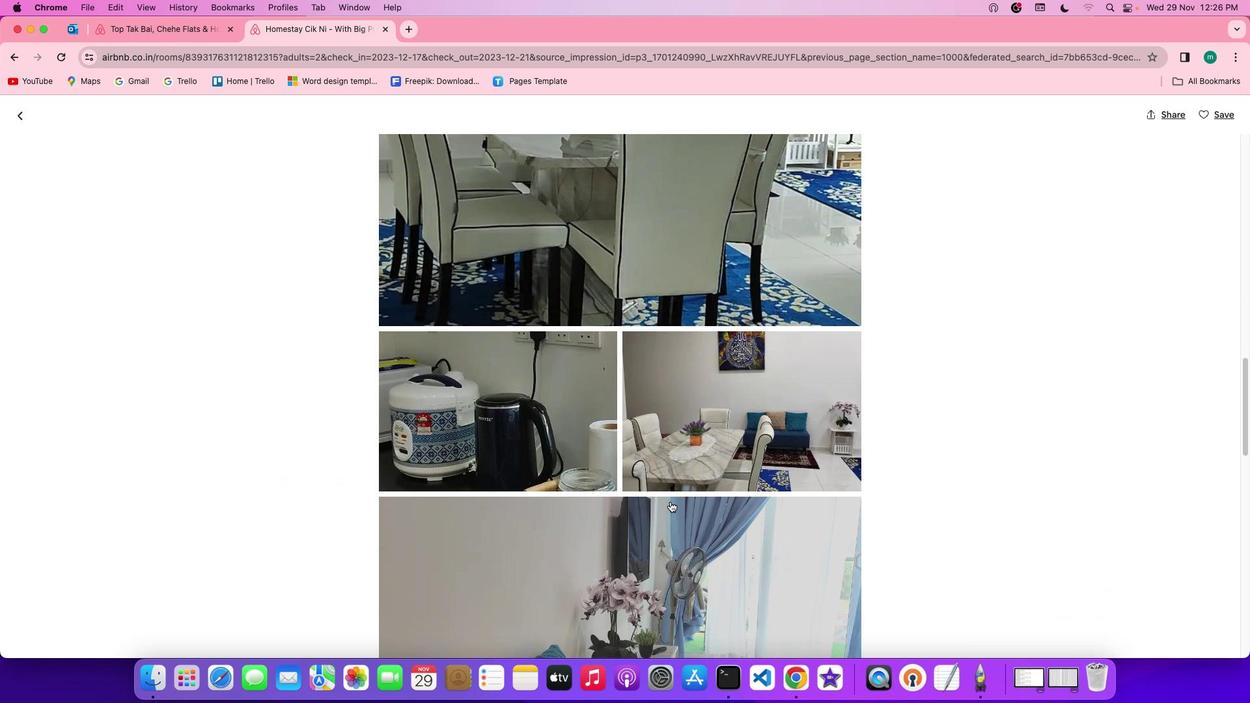 
Action: Mouse scrolled (670, 501) with delta (0, 0)
Screenshot: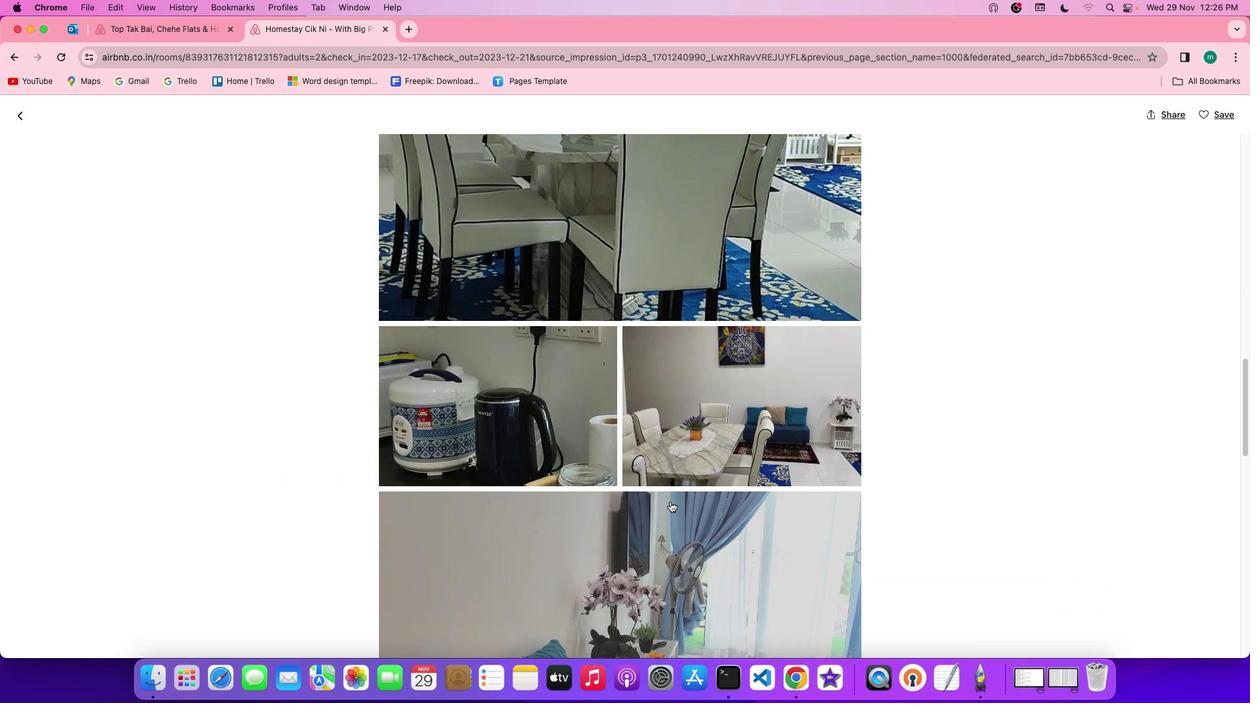 
Action: Mouse scrolled (670, 501) with delta (0, 0)
Screenshot: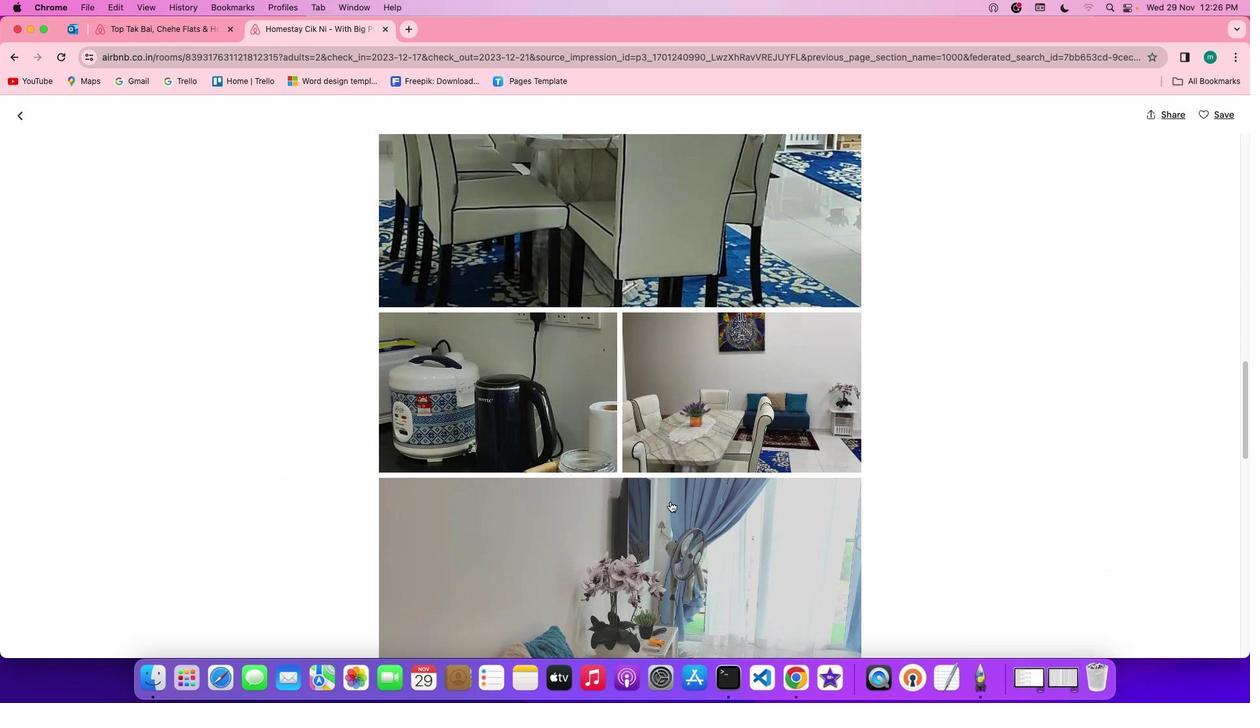 
Action: Mouse scrolled (670, 501) with delta (0, 0)
Screenshot: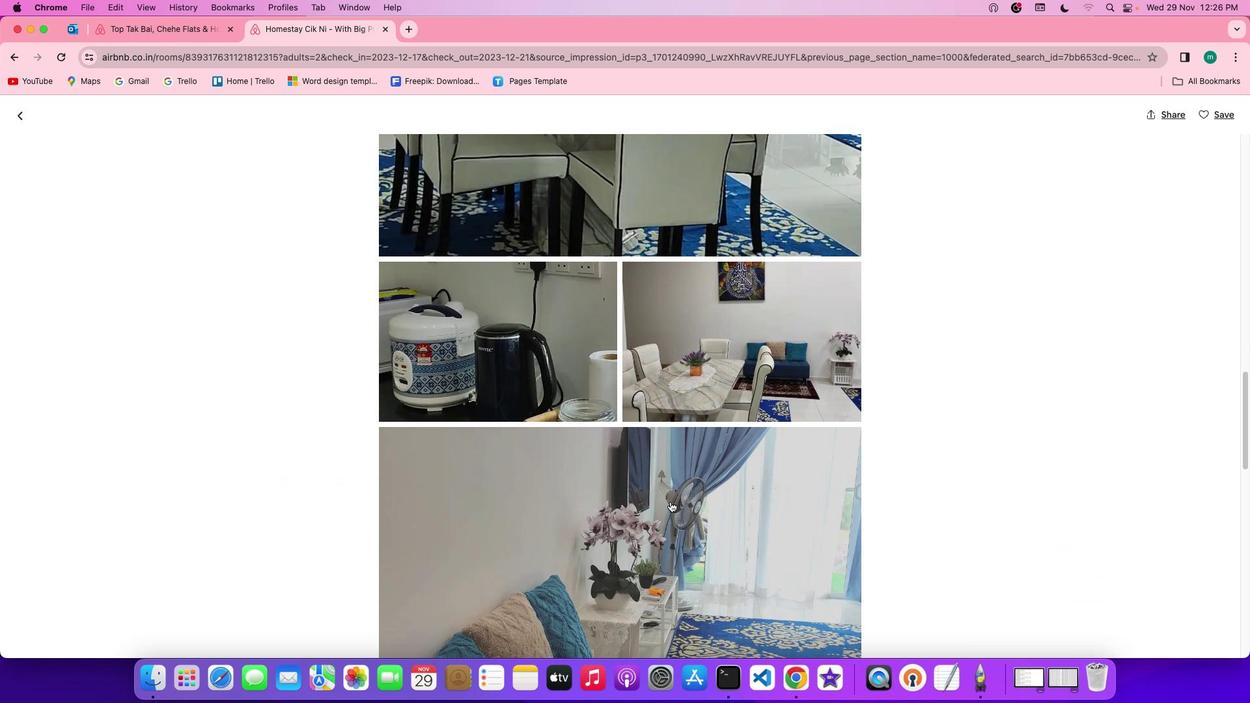 
Action: Mouse scrolled (670, 501) with delta (0, 0)
Screenshot: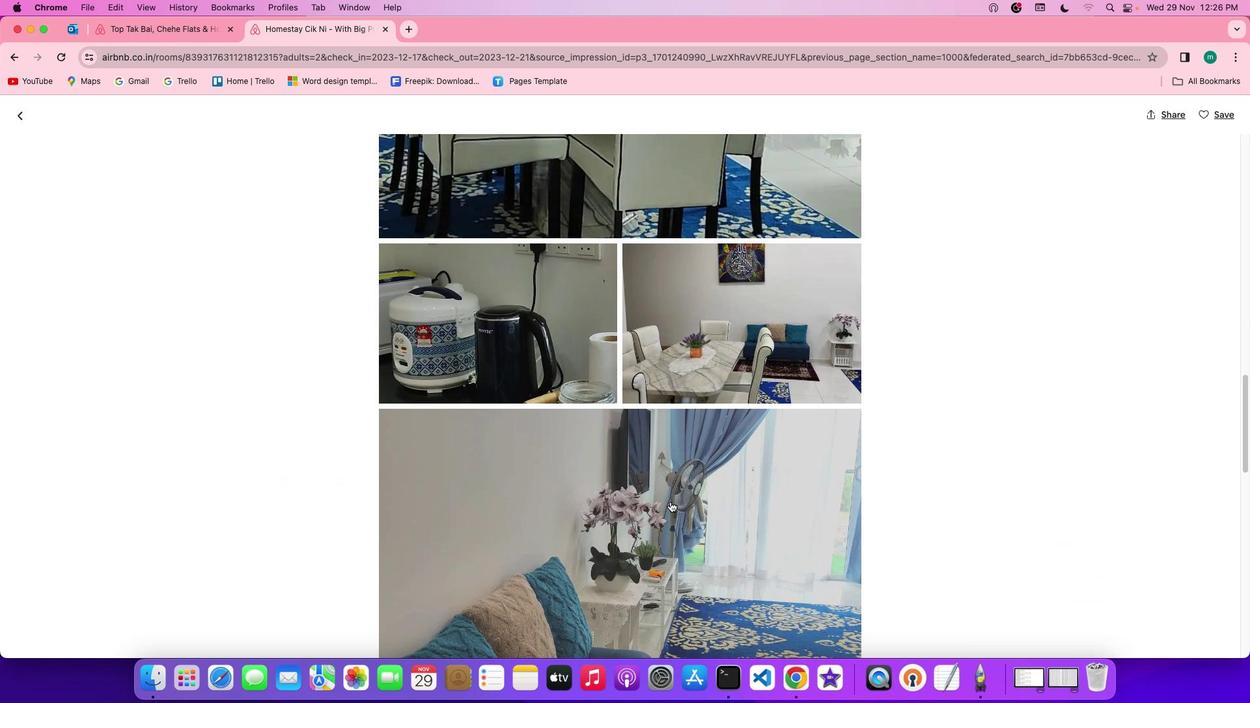 
Action: Mouse scrolled (670, 501) with delta (0, -1)
Screenshot: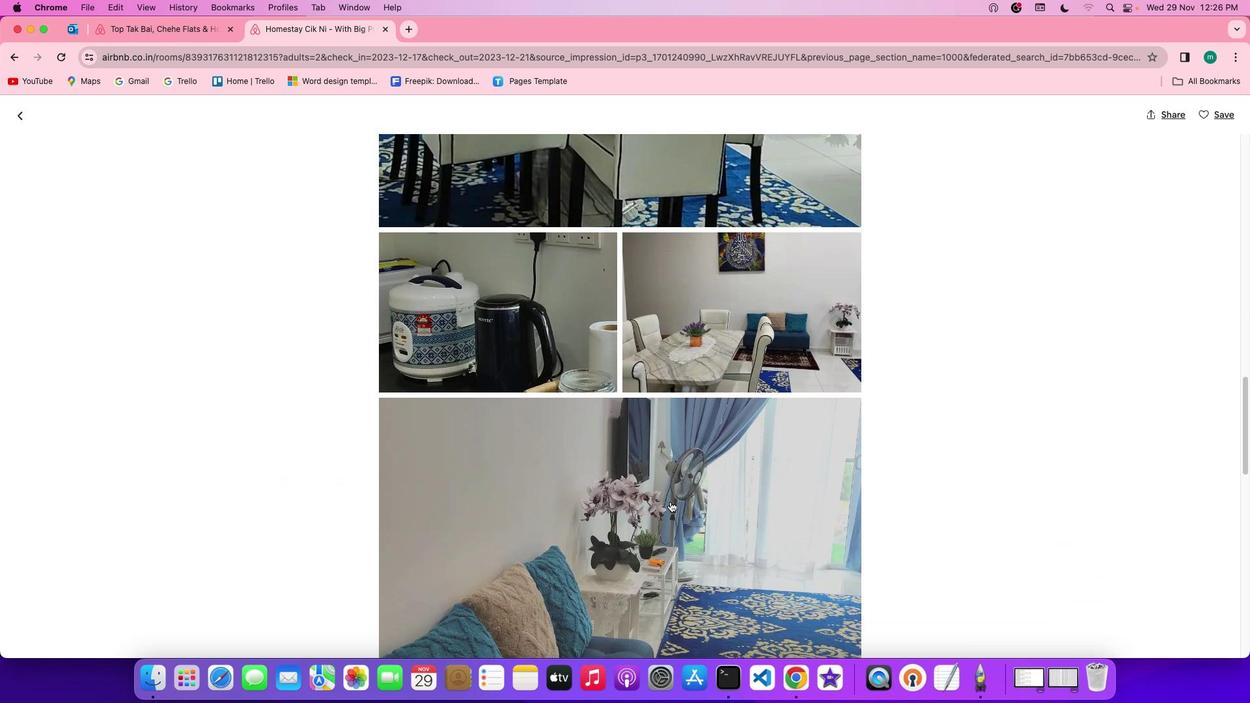 
Action: Mouse scrolled (670, 501) with delta (0, -1)
Screenshot: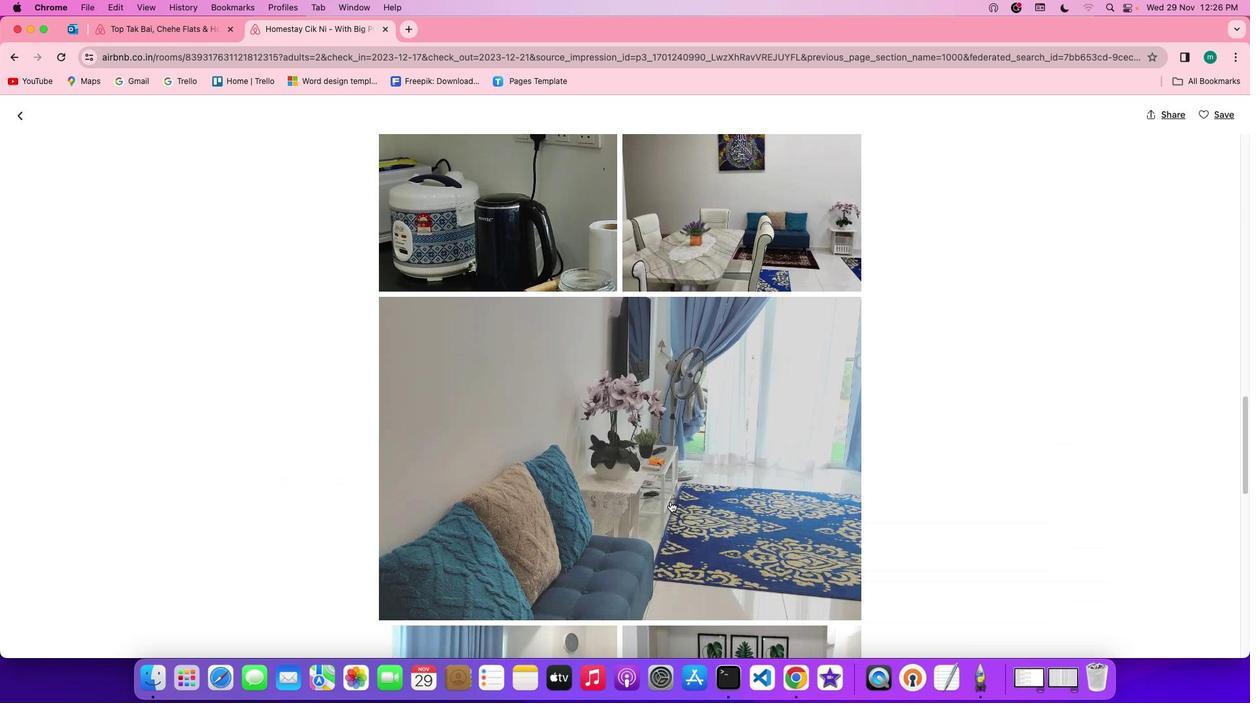 
Action: Mouse scrolled (670, 501) with delta (0, 0)
Screenshot: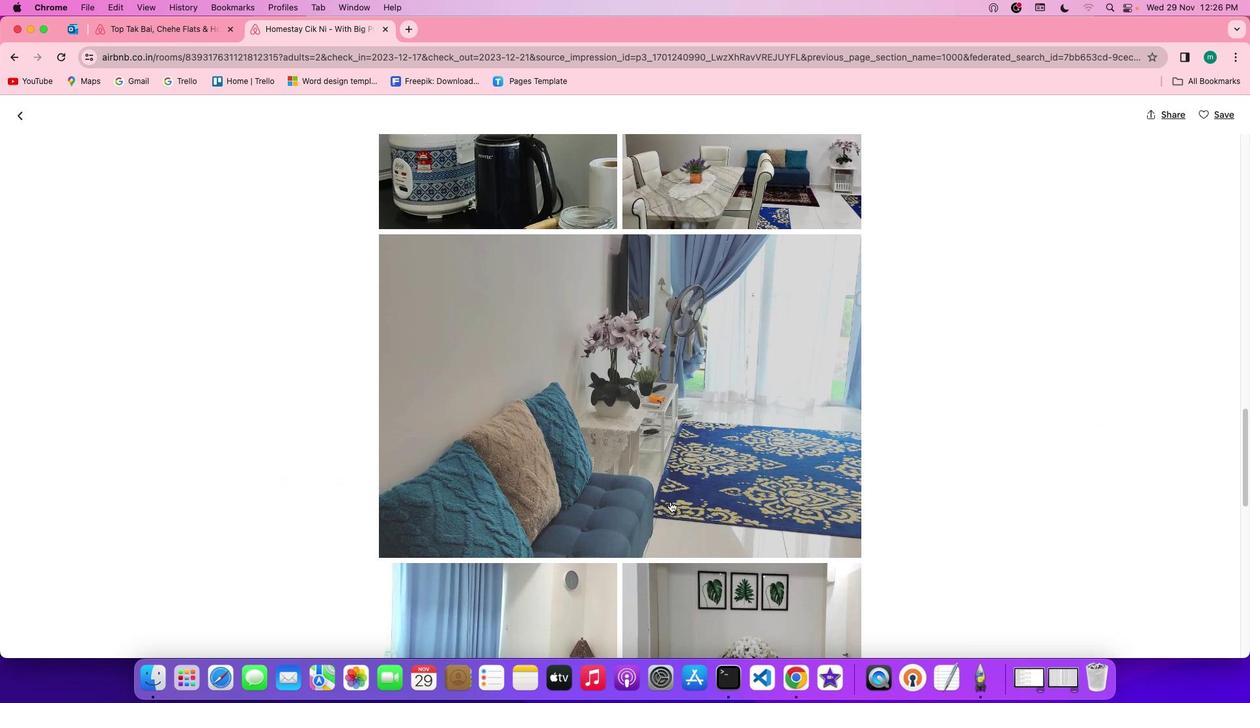 
Action: Mouse scrolled (670, 501) with delta (0, 0)
Screenshot: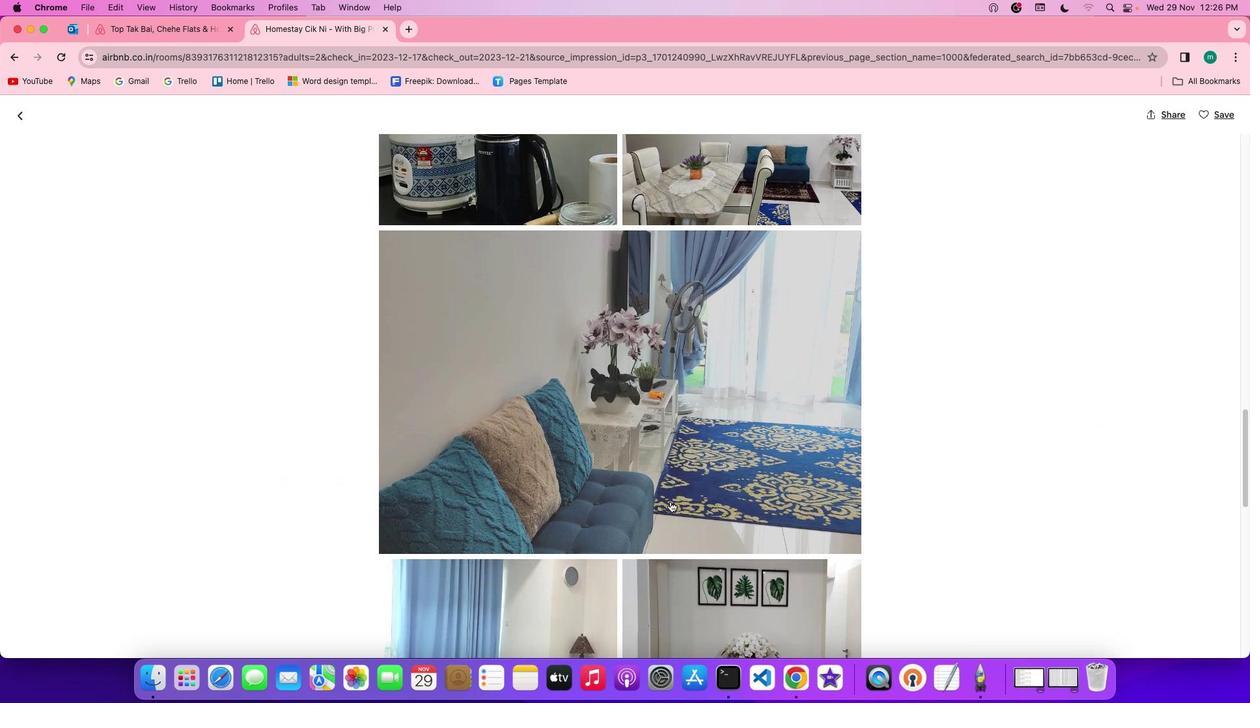 
Action: Mouse scrolled (670, 501) with delta (0, -1)
Screenshot: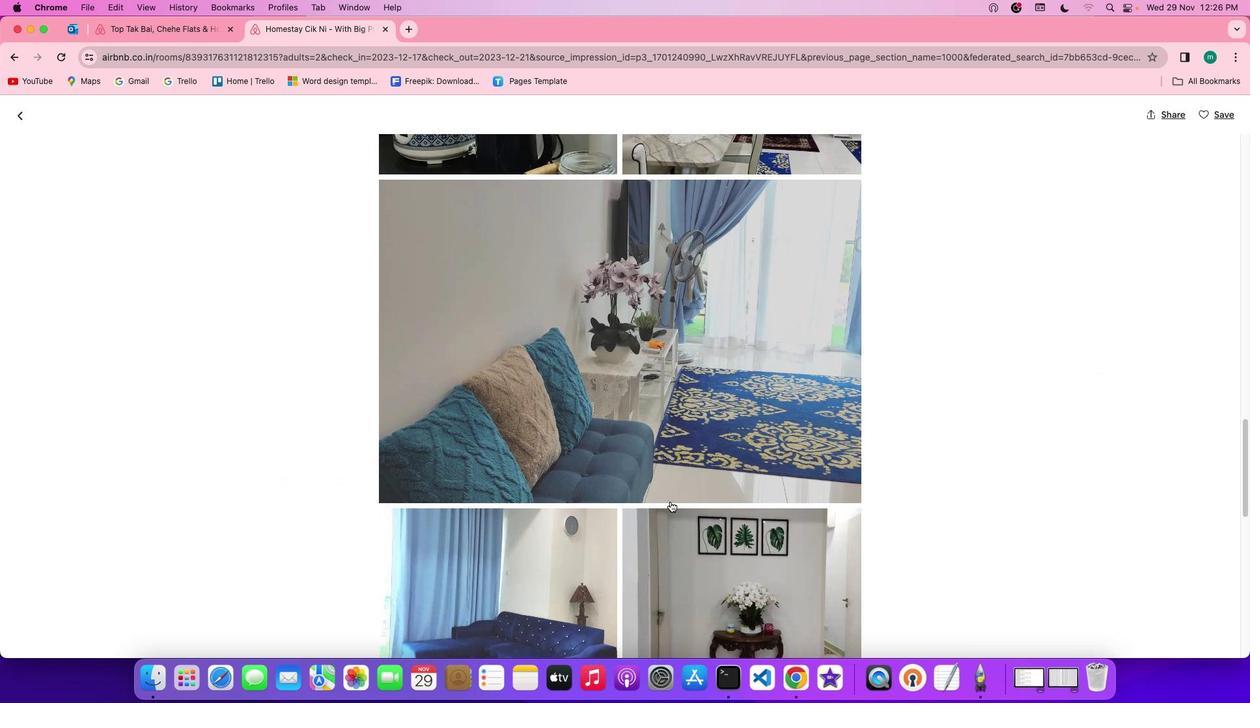 
Action: Mouse scrolled (670, 501) with delta (0, -2)
Screenshot: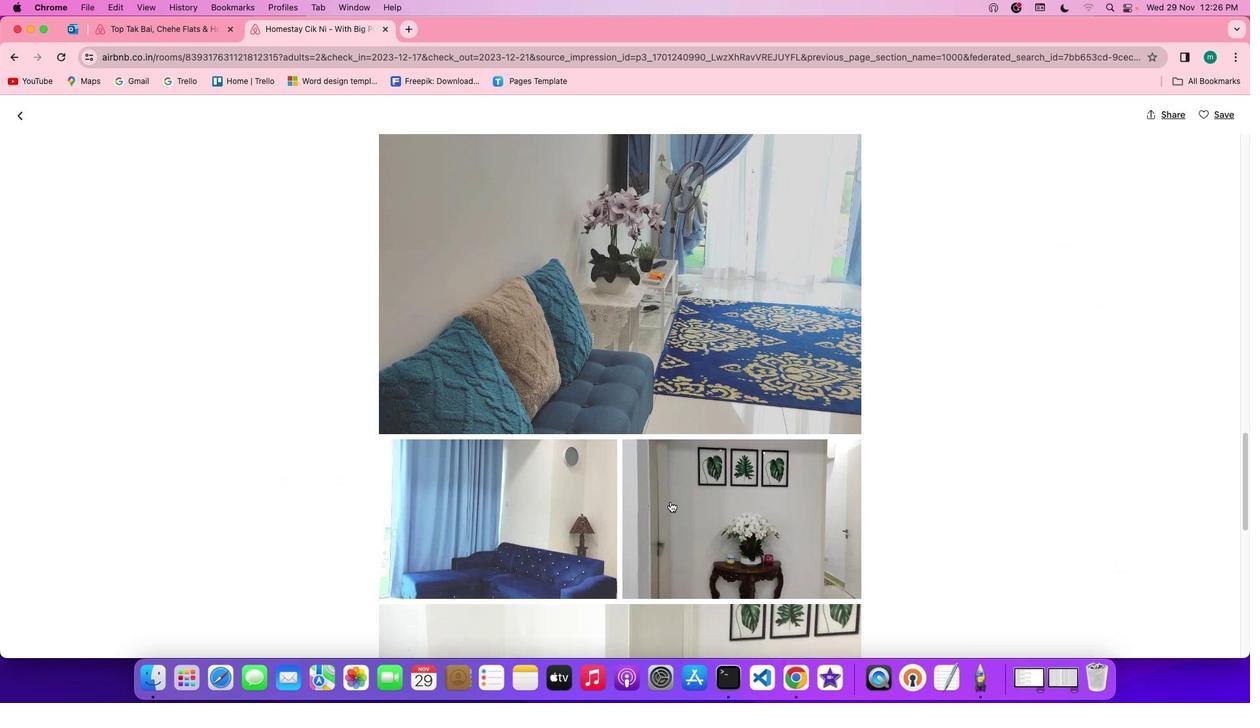 
Action: Mouse scrolled (670, 501) with delta (0, 0)
Screenshot: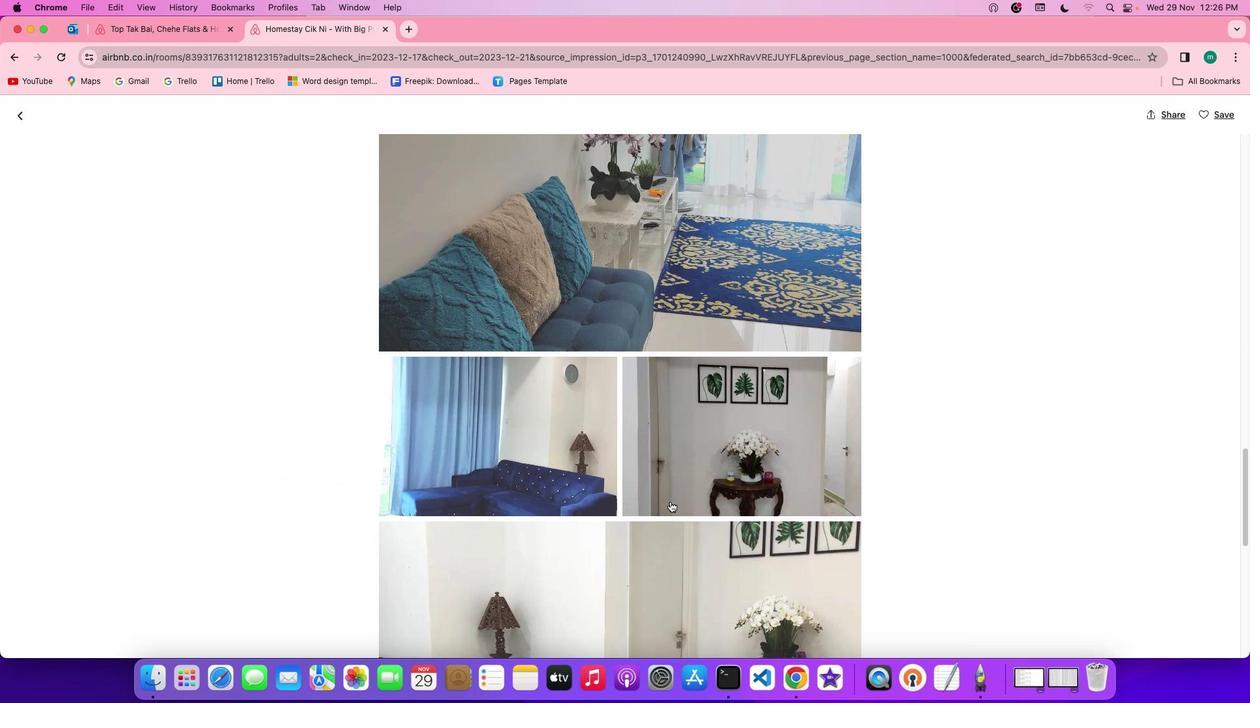 
Action: Mouse scrolled (670, 501) with delta (0, 0)
Screenshot: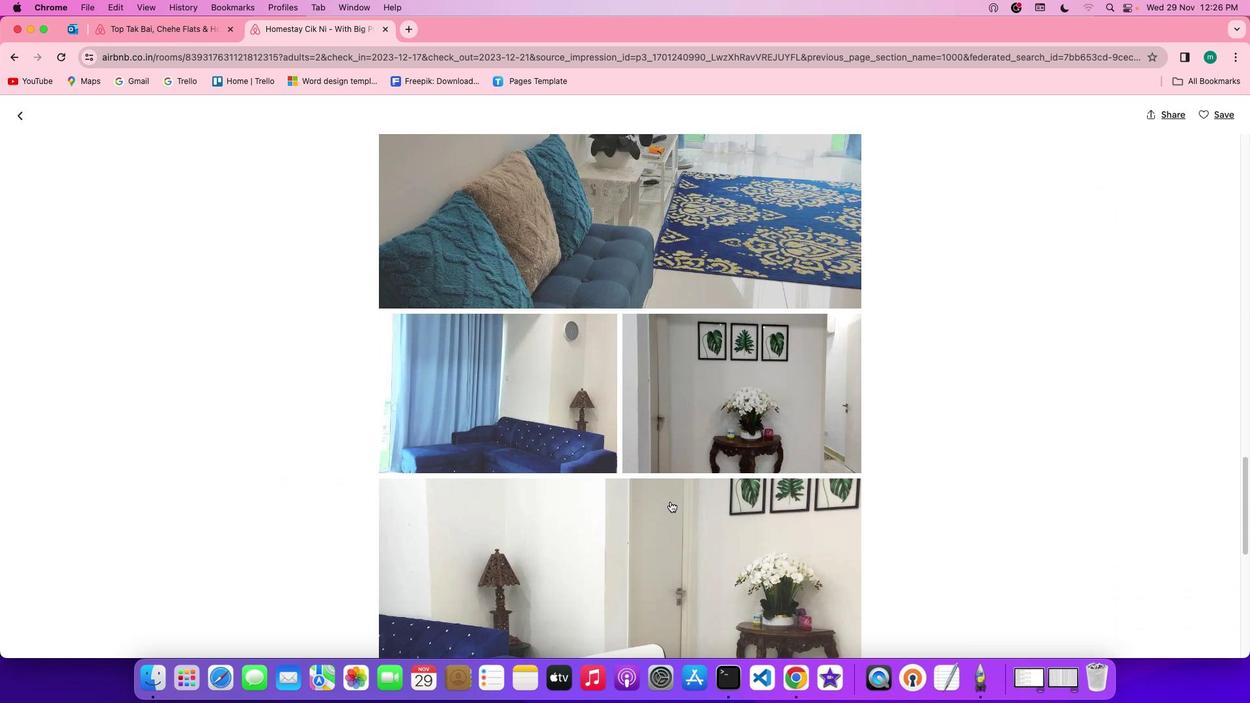
Action: Mouse scrolled (670, 501) with delta (0, -1)
Screenshot: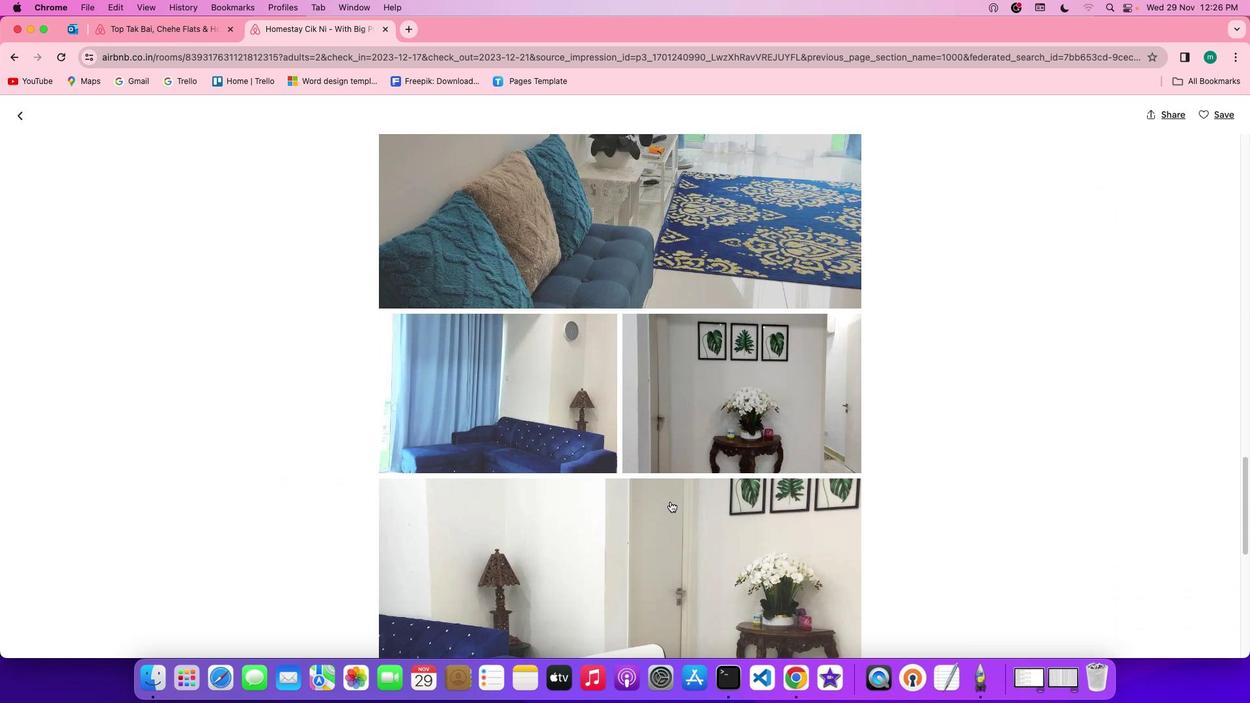 
Action: Mouse scrolled (670, 501) with delta (0, -2)
Screenshot: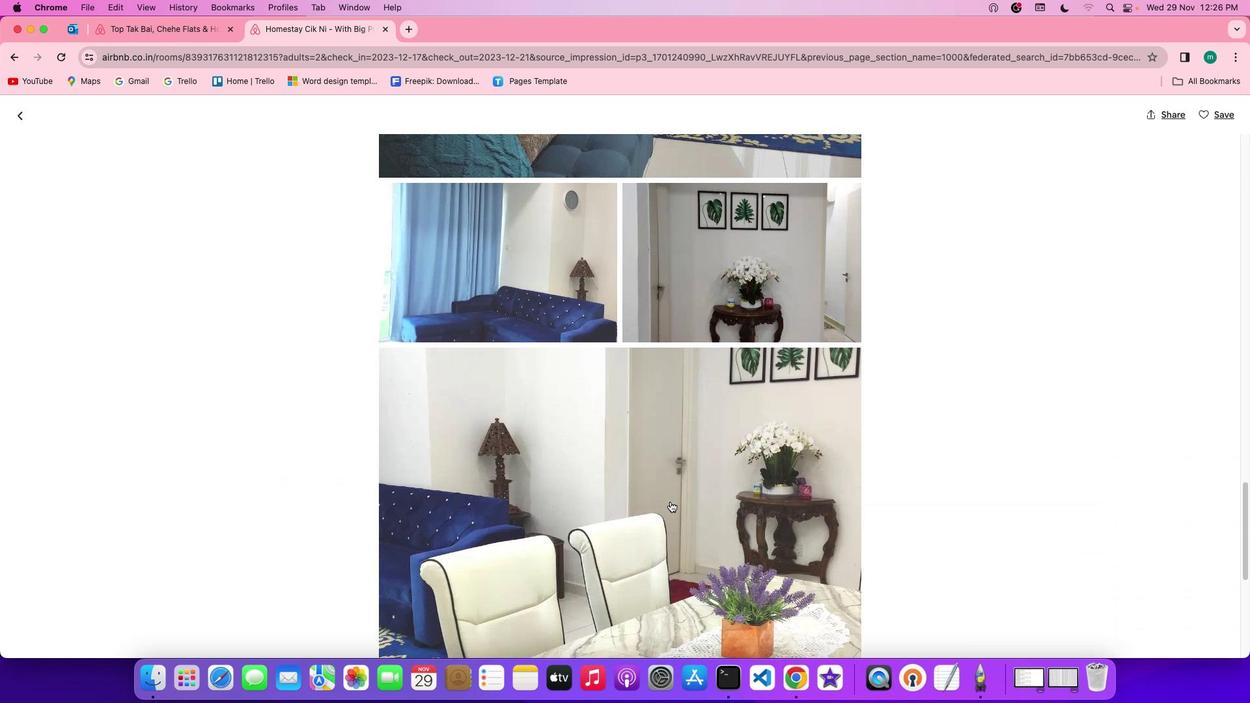 
Action: Mouse scrolled (670, 501) with delta (0, -2)
Screenshot: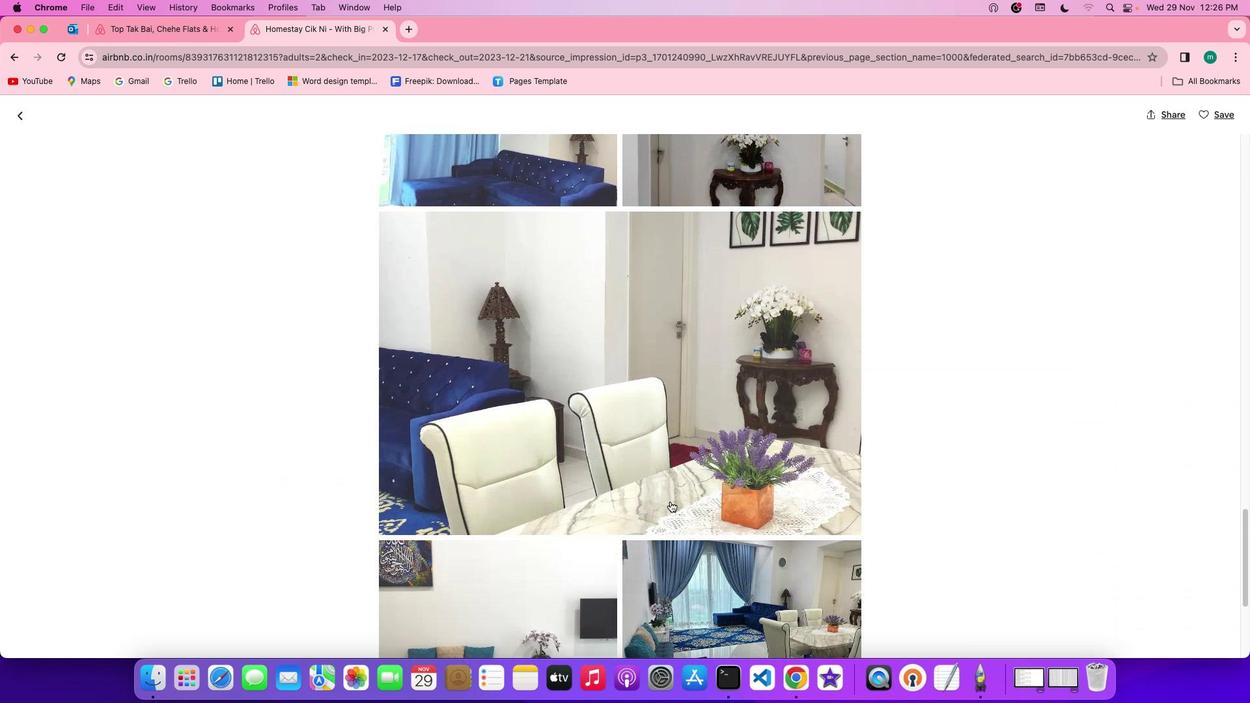 
Action: Mouse scrolled (670, 501) with delta (0, 0)
Screenshot: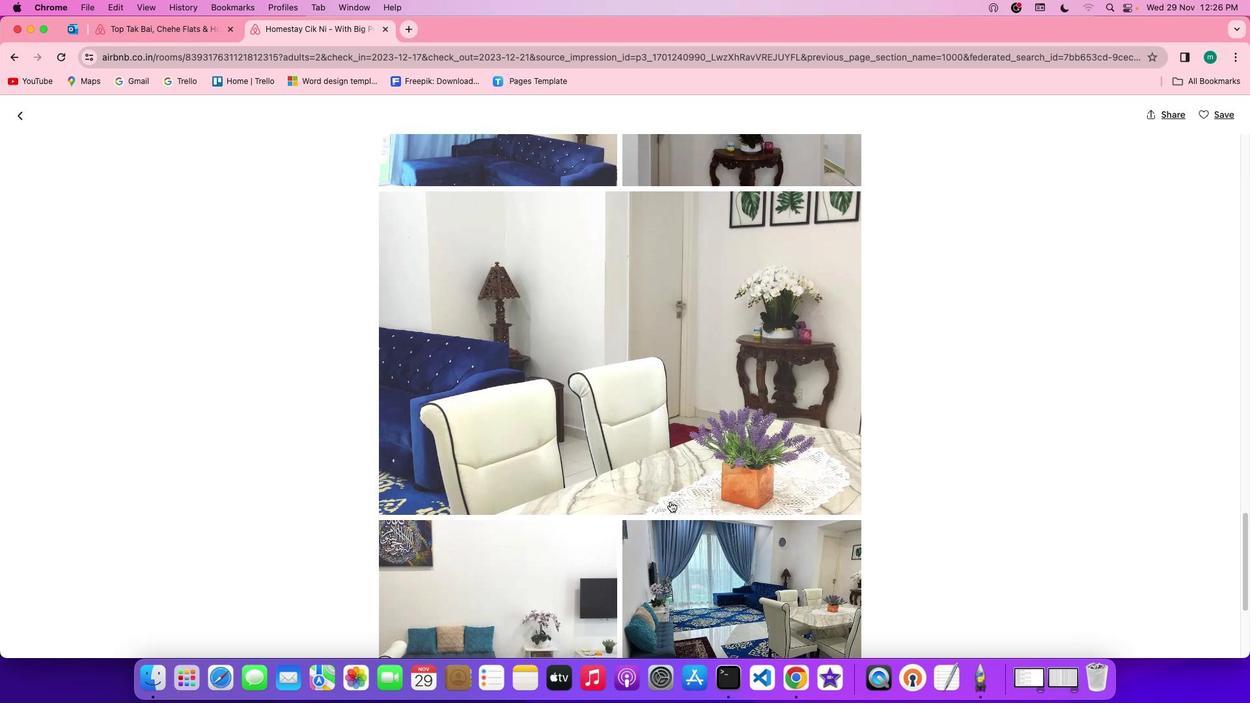 
Action: Mouse scrolled (670, 501) with delta (0, 0)
Screenshot: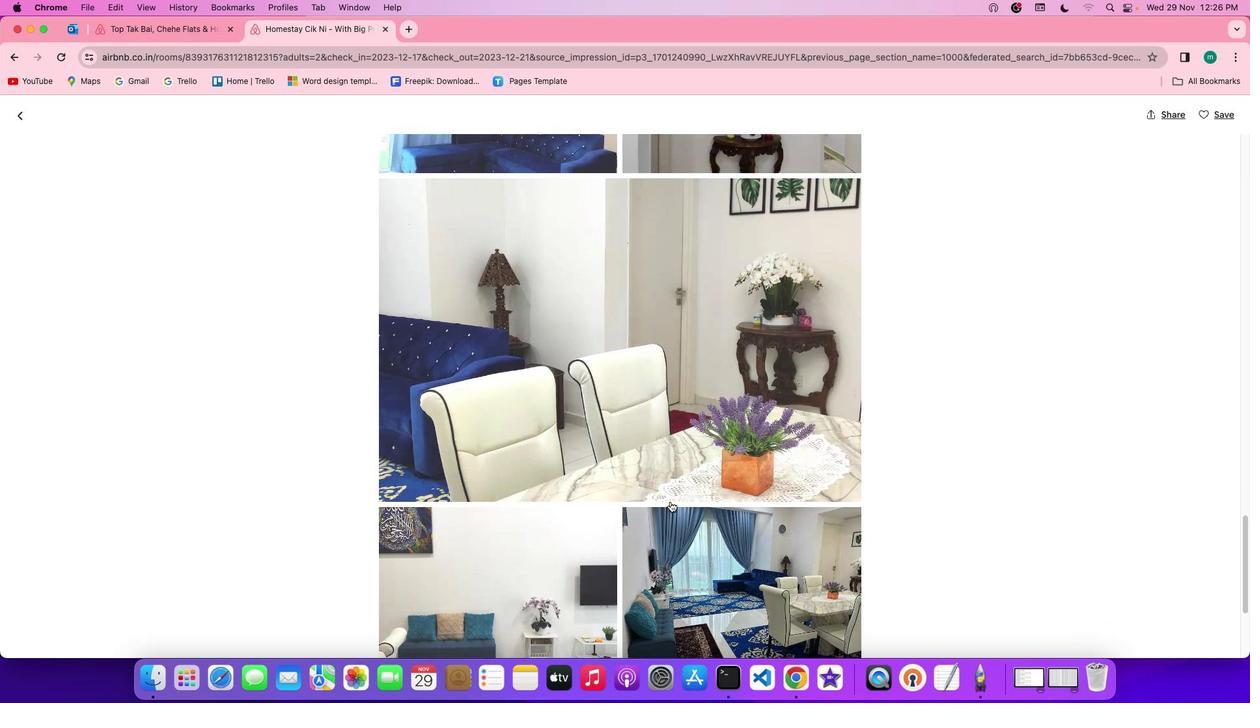 
Action: Mouse scrolled (670, 501) with delta (0, -1)
Screenshot: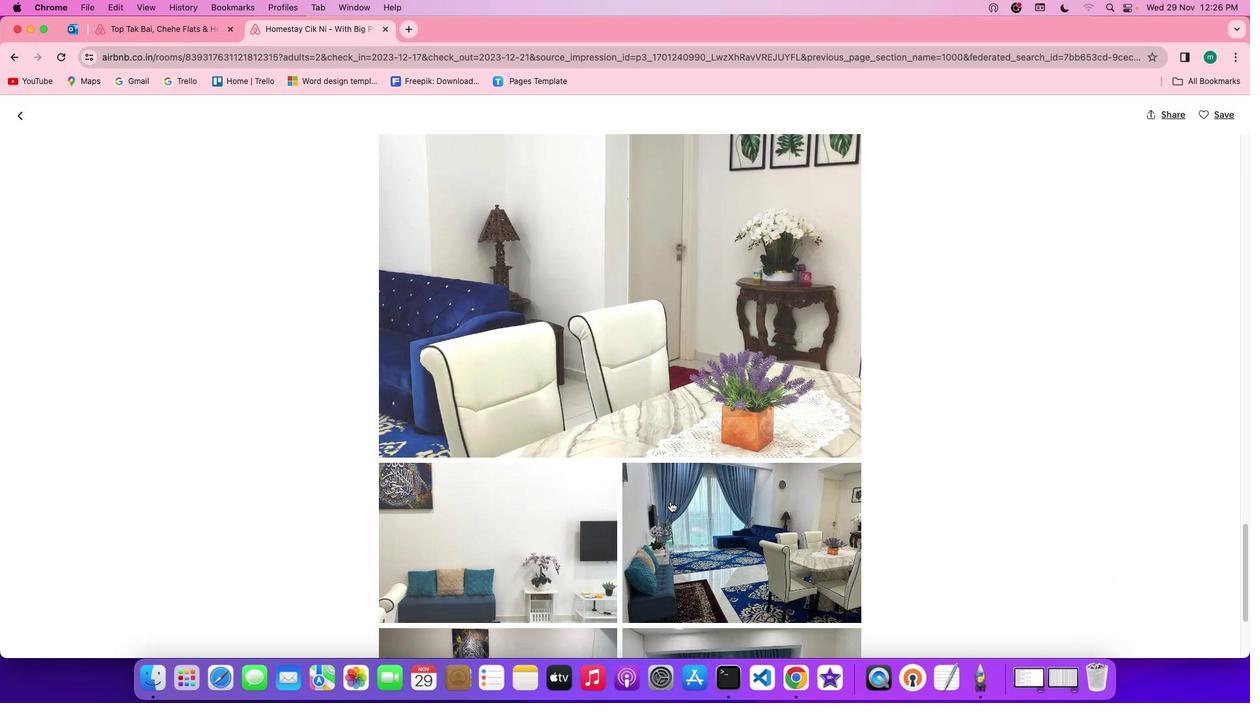 
Action: Mouse scrolled (670, 501) with delta (0, -2)
Screenshot: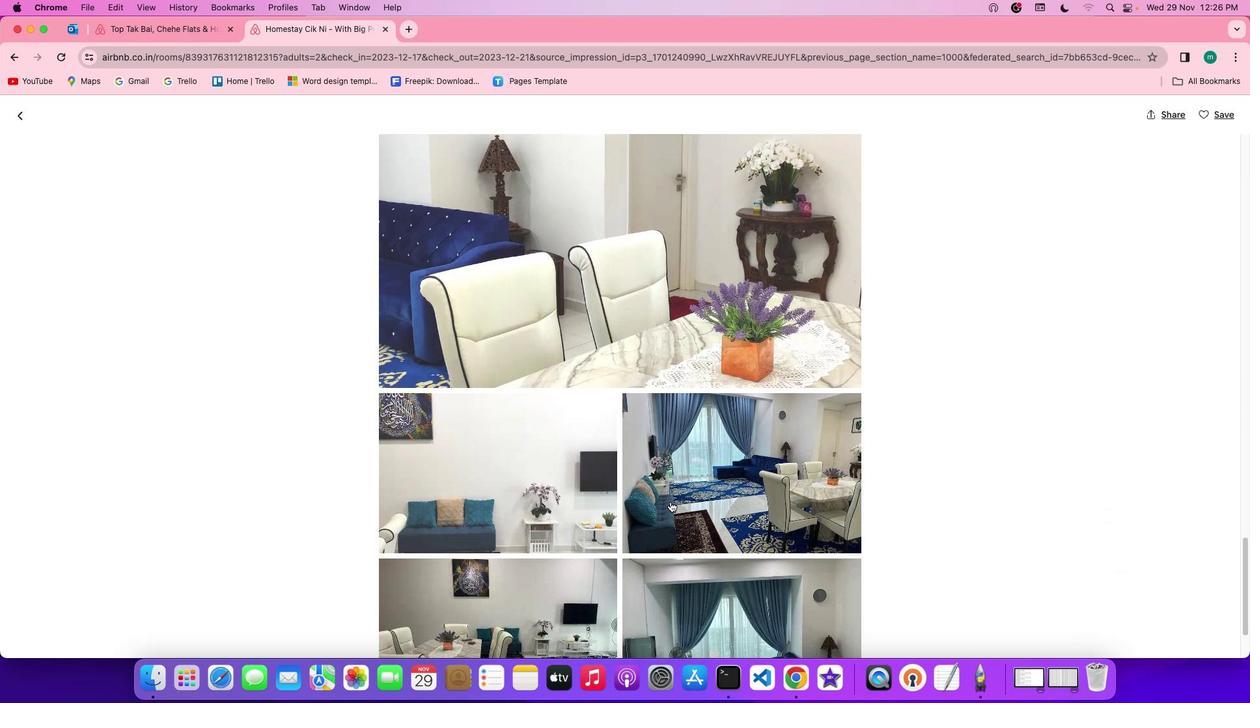 
Action: Mouse scrolled (670, 501) with delta (0, -2)
Screenshot: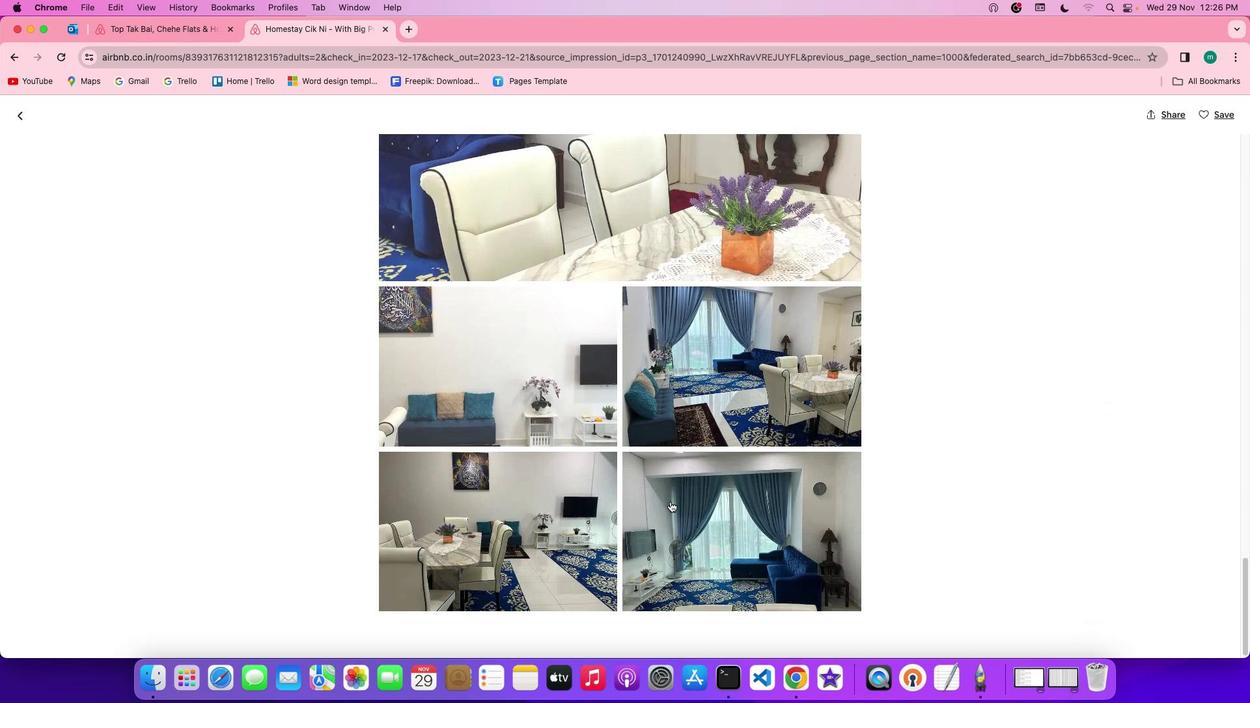 
Action: Mouse scrolled (670, 501) with delta (0, 0)
Screenshot: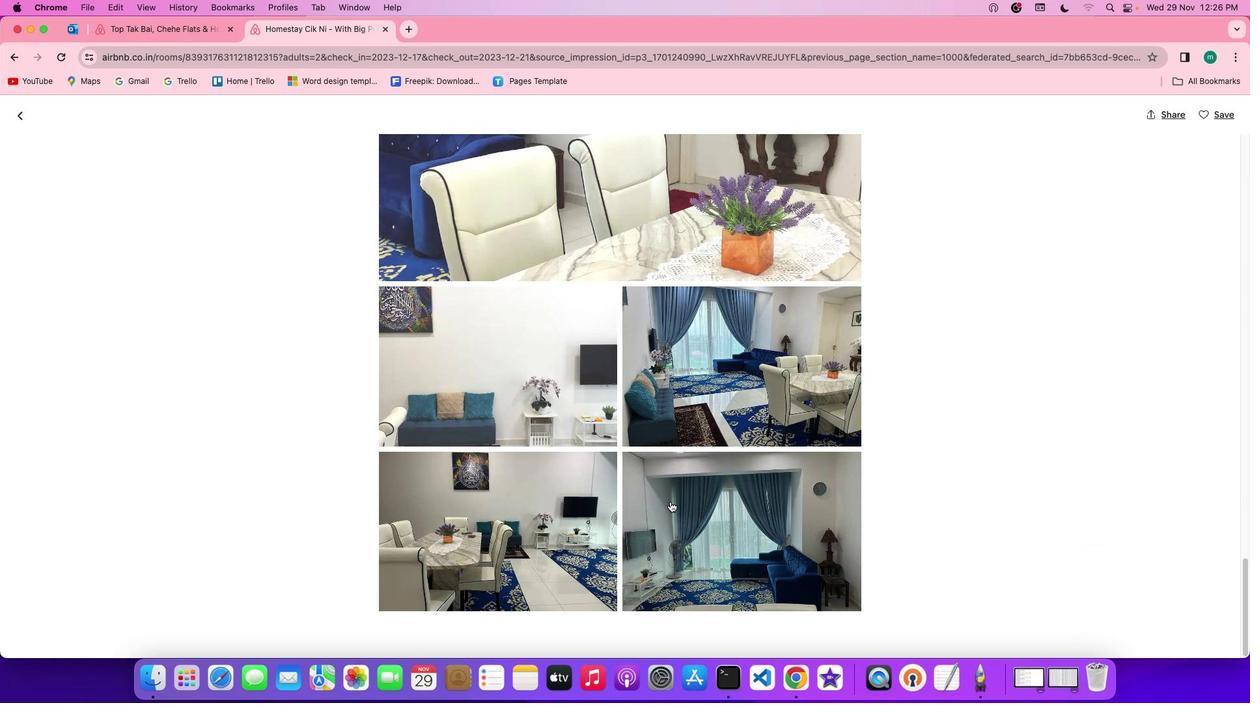 
Action: Mouse scrolled (670, 501) with delta (0, 0)
Screenshot: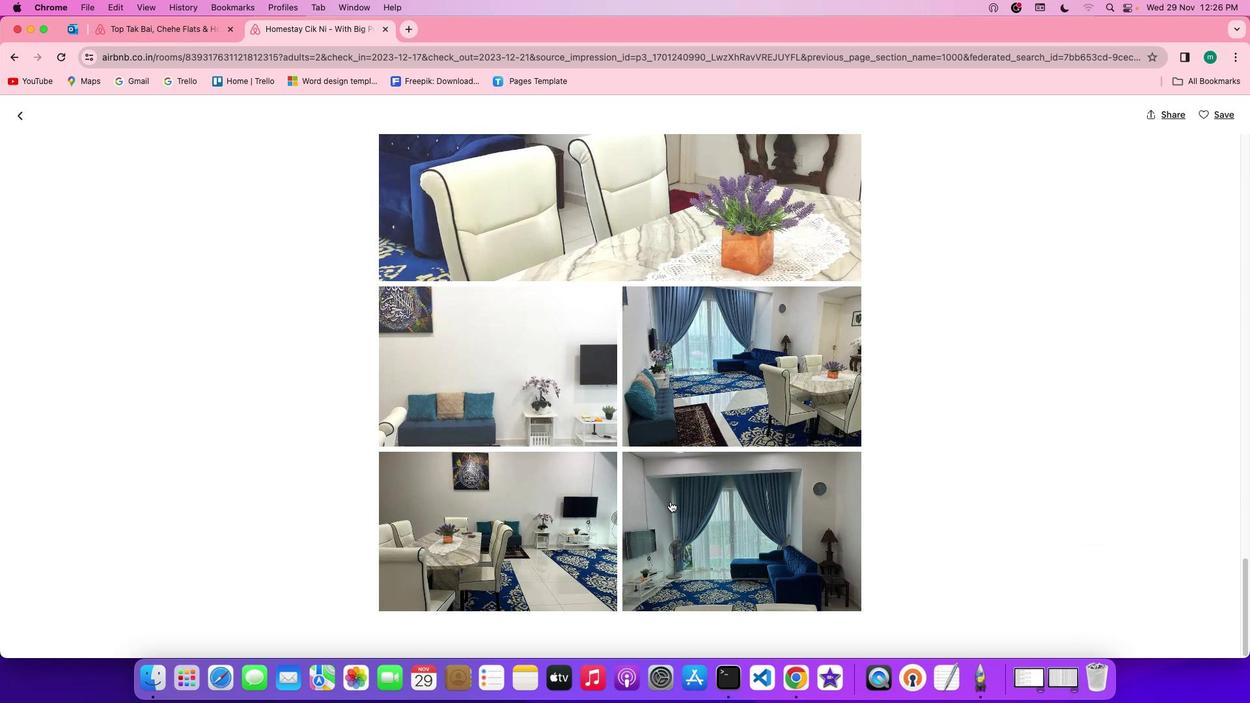 
Action: Mouse scrolled (670, 501) with delta (0, -1)
Screenshot: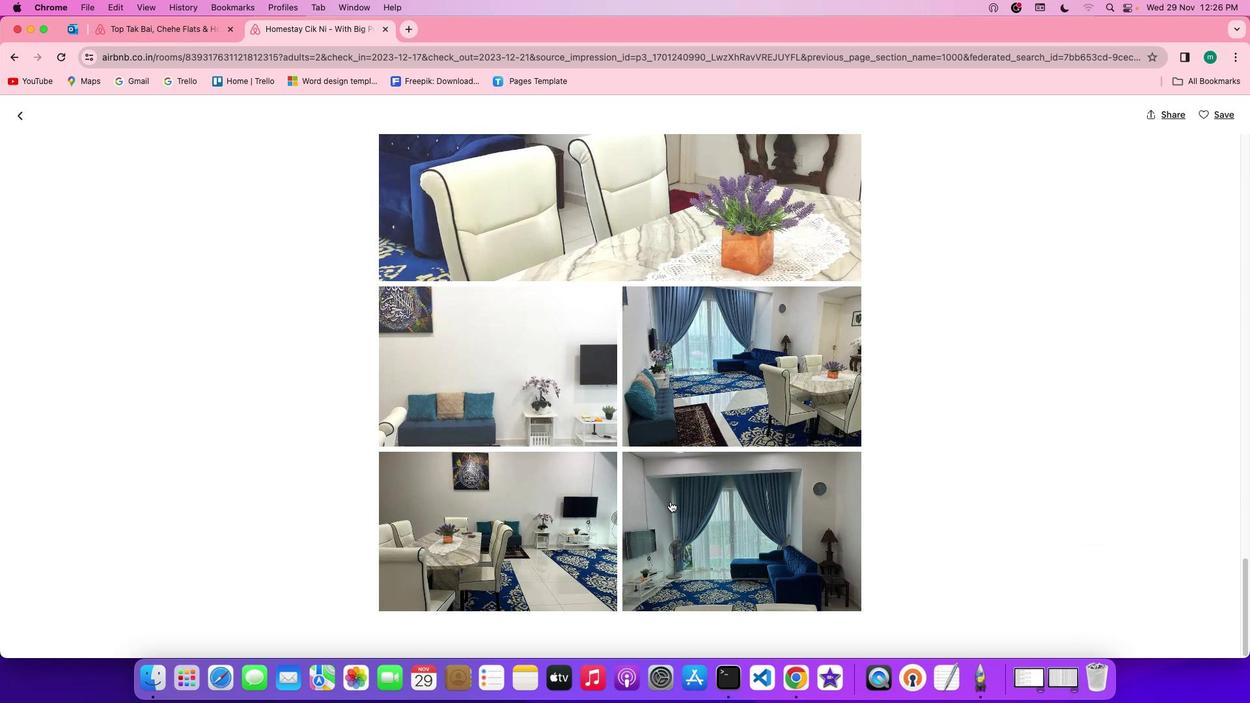 
Action: Mouse scrolled (670, 501) with delta (0, -2)
Screenshot: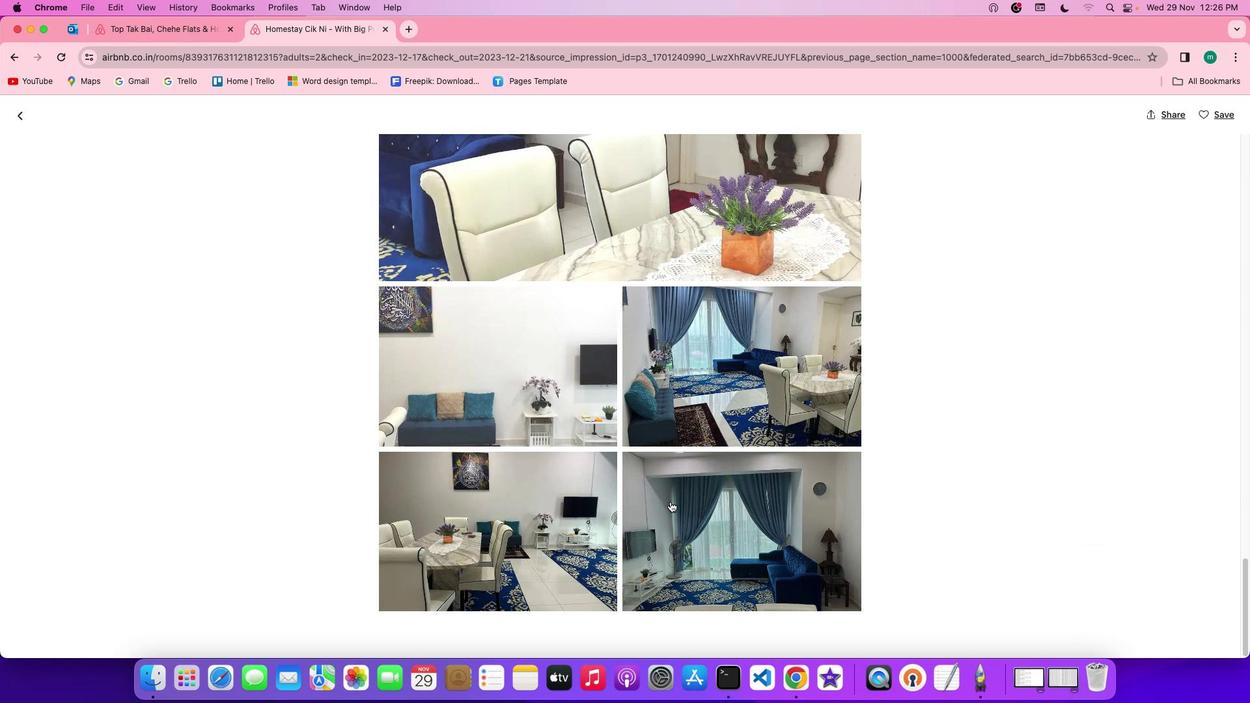 
Action: Mouse scrolled (670, 501) with delta (0, -2)
Screenshot: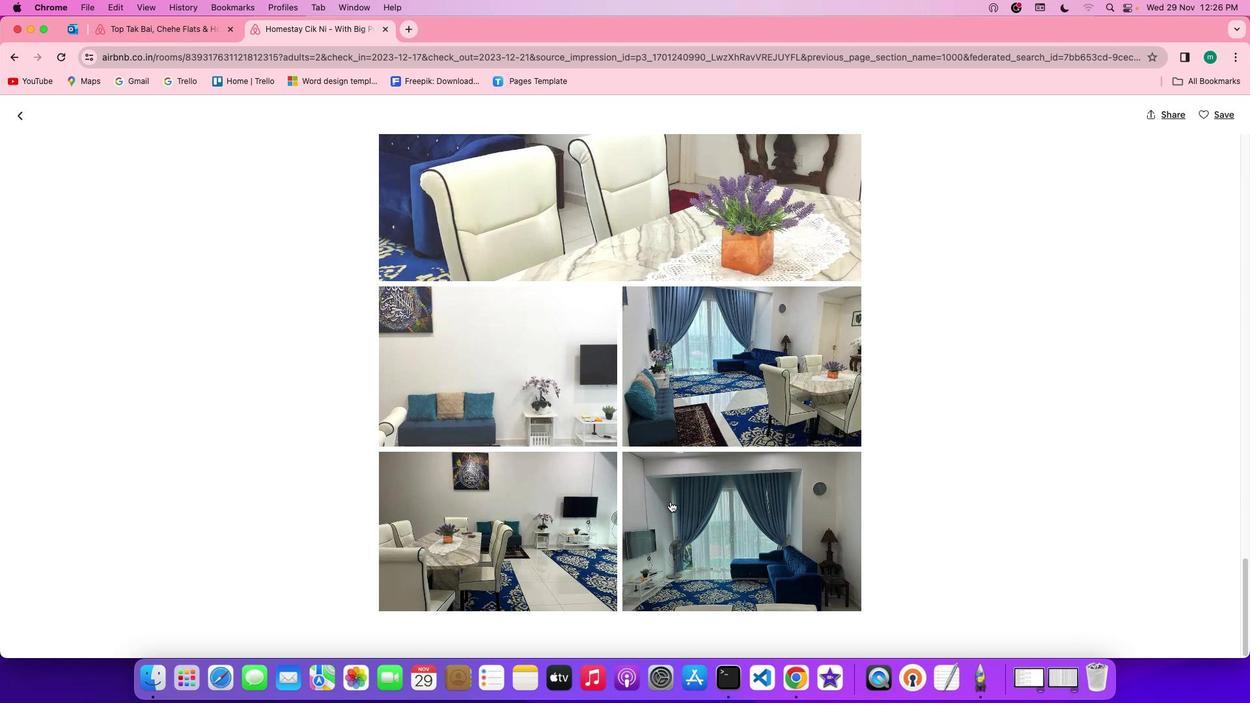 
Action: Mouse scrolled (670, 501) with delta (0, 0)
Screenshot: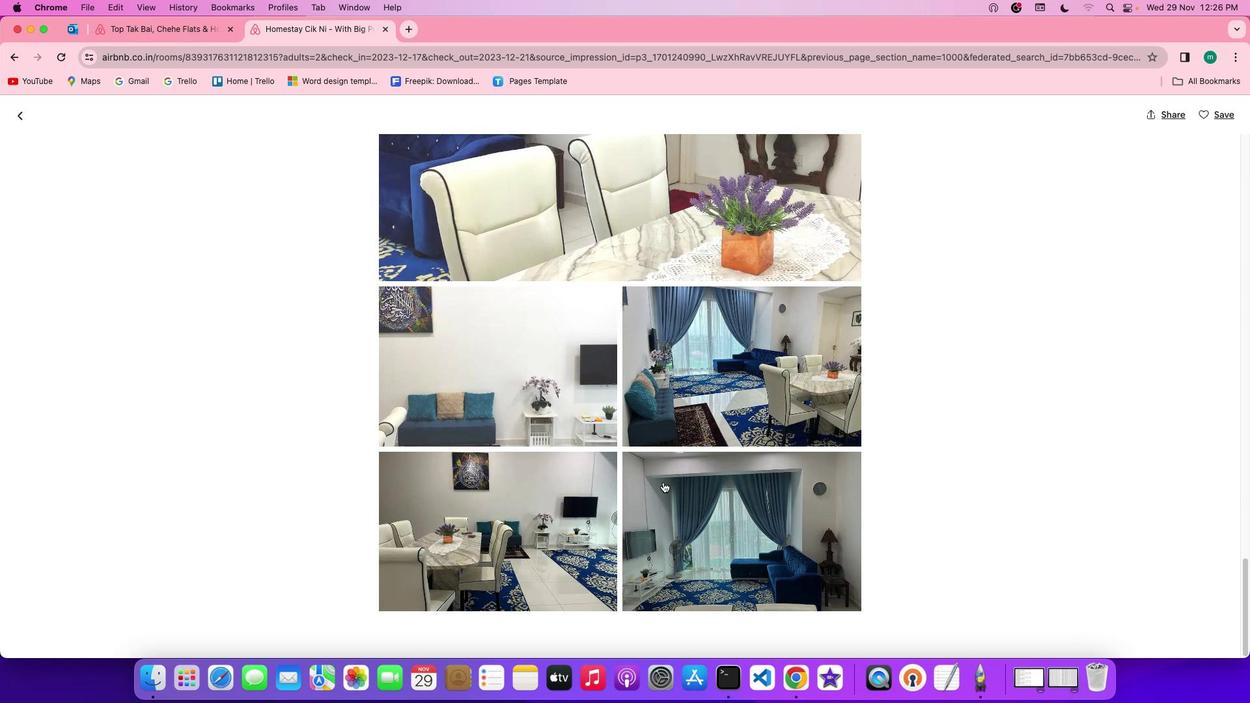 
Action: Mouse scrolled (670, 501) with delta (0, 0)
Screenshot: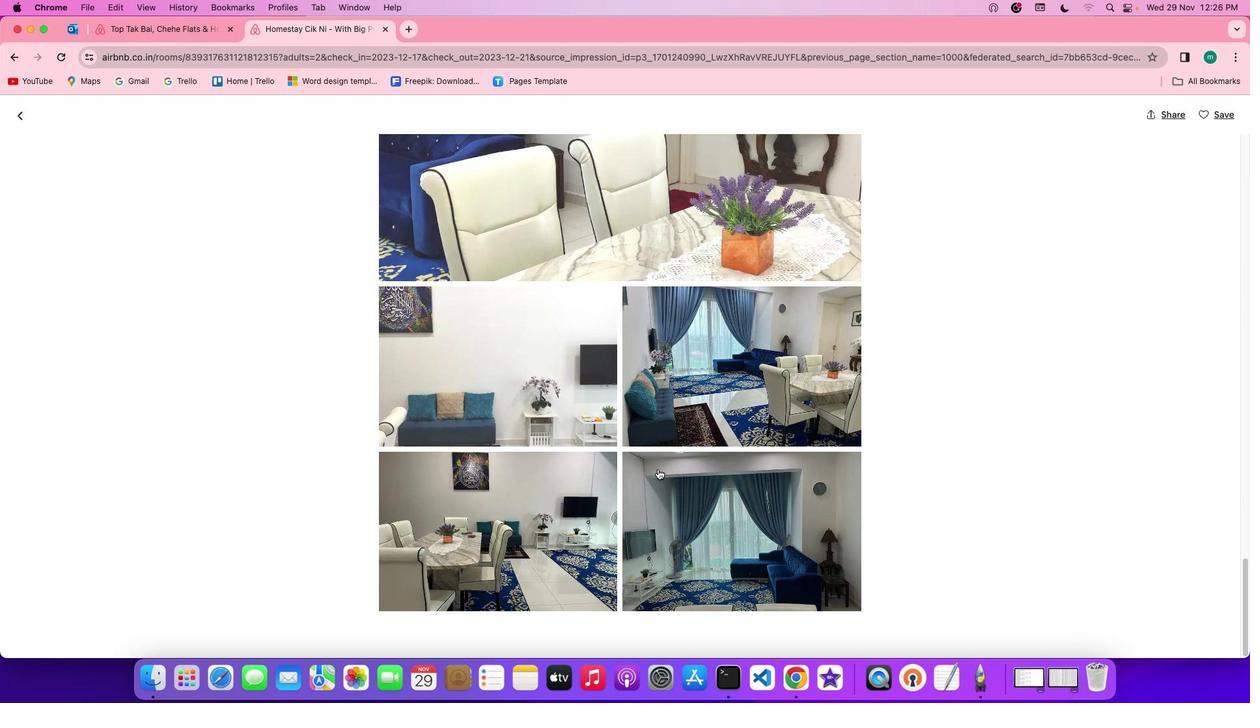 
Action: Mouse scrolled (670, 501) with delta (0, -1)
Screenshot: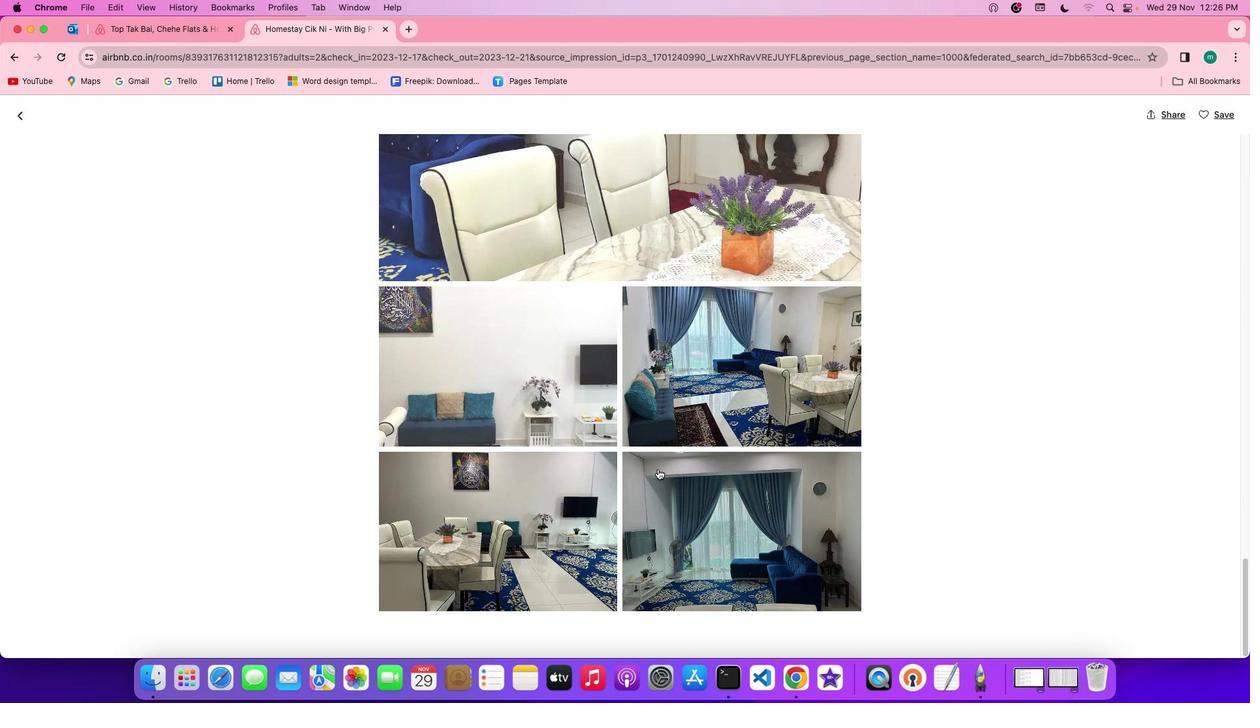 
Action: Mouse moved to (670, 500)
Screenshot: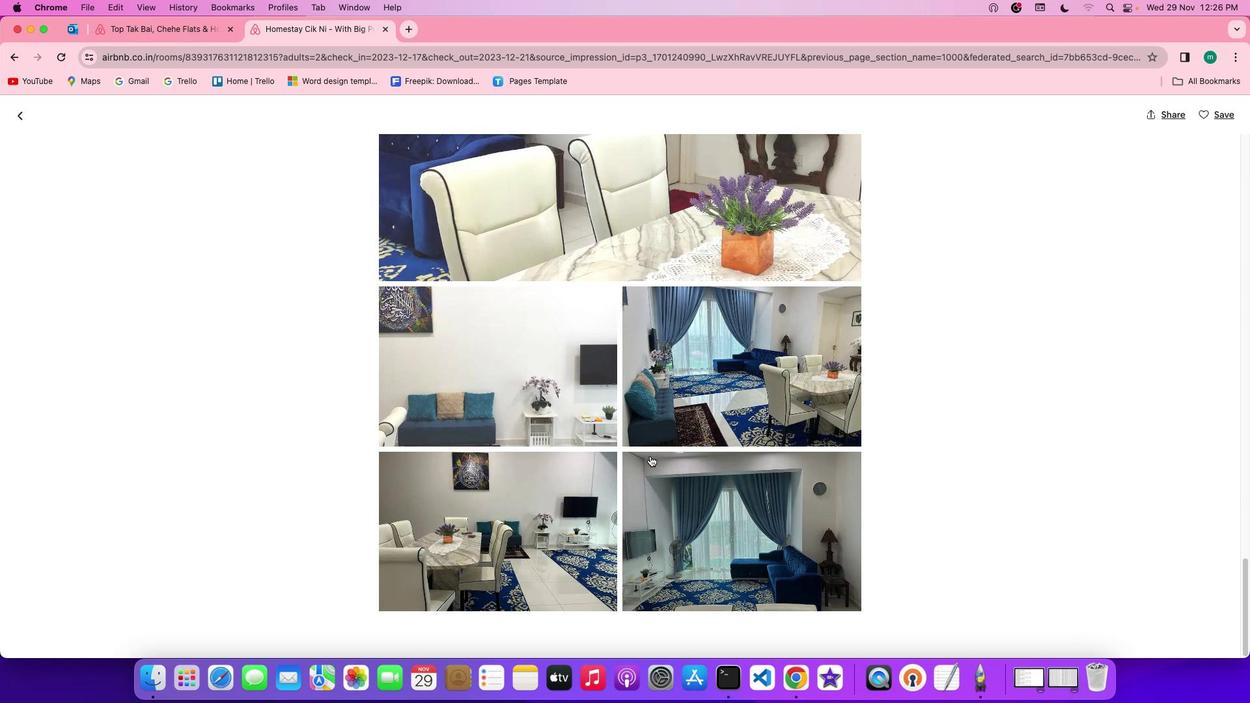 
Action: Mouse scrolled (670, 500) with delta (0, -2)
Screenshot: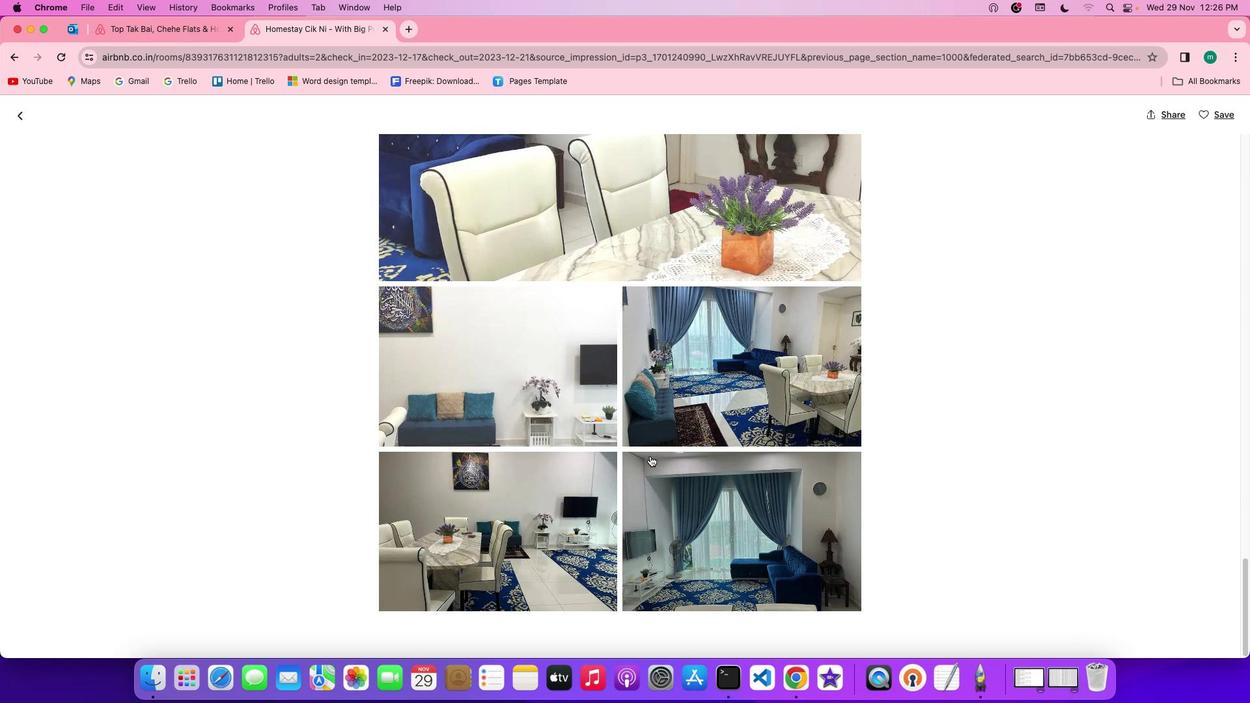 
Action: Mouse moved to (26, 121)
Screenshot: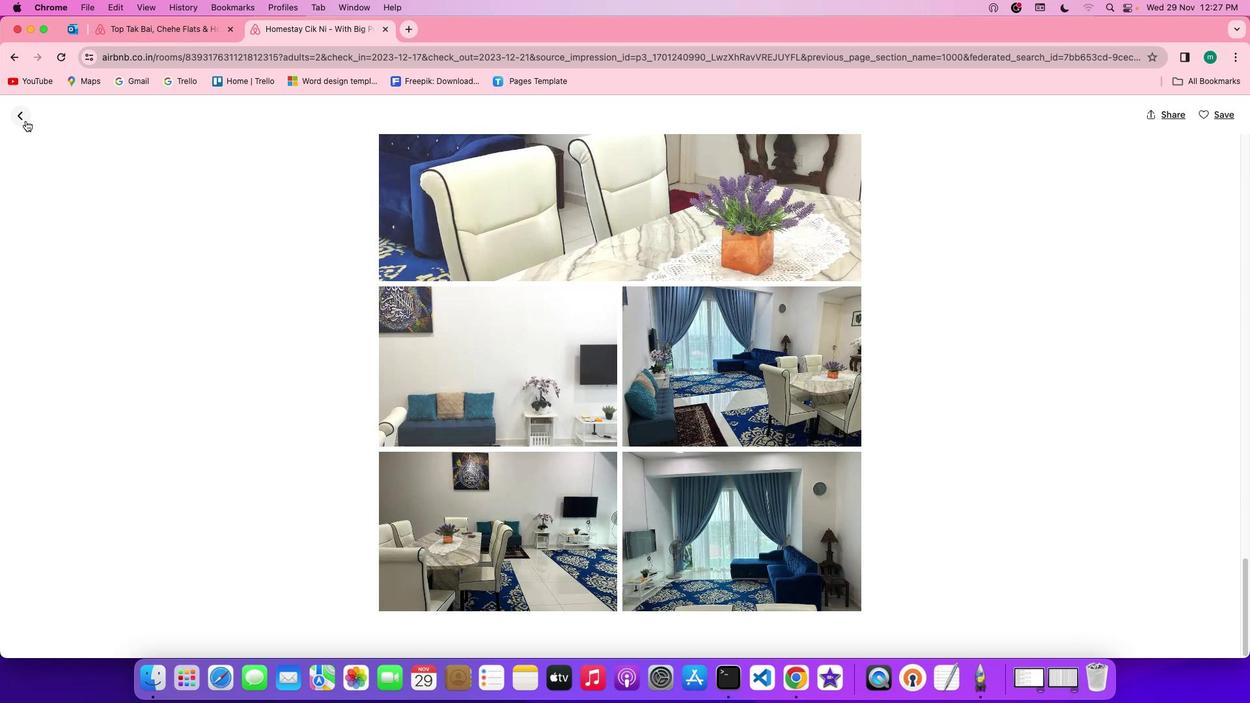 
Action: Mouse pressed left at (26, 121)
Screenshot: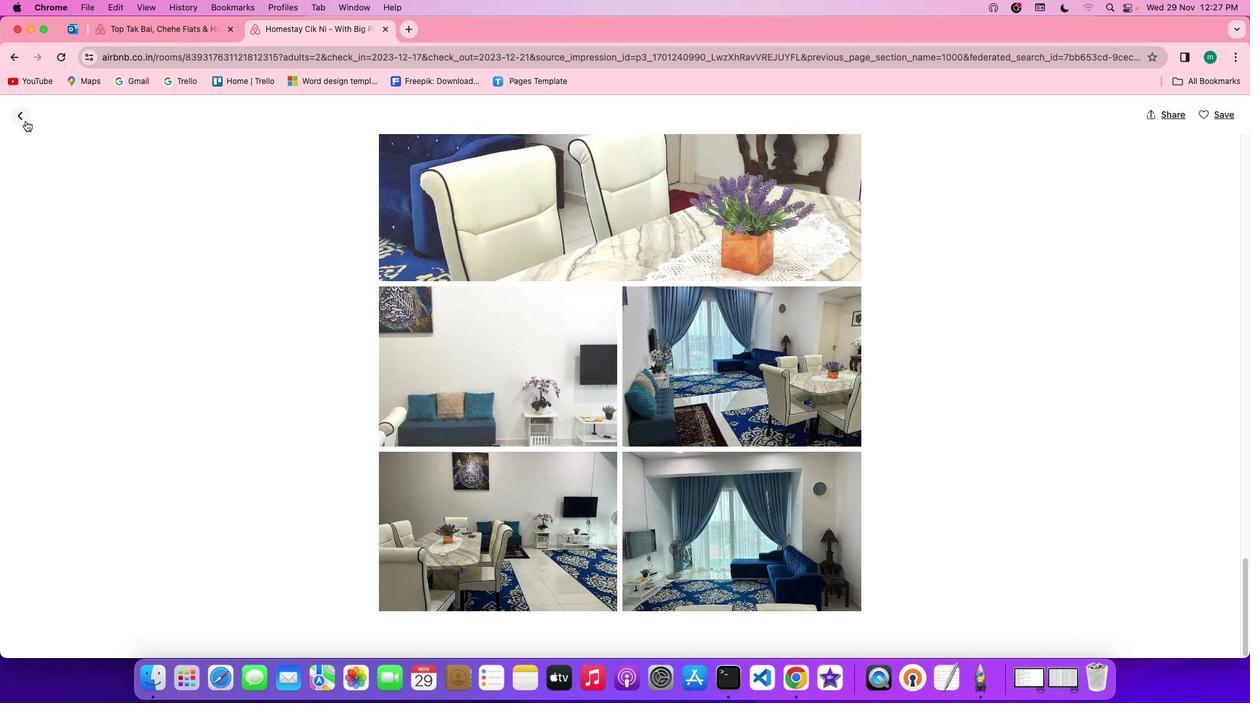 
Action: Mouse moved to (714, 550)
Screenshot: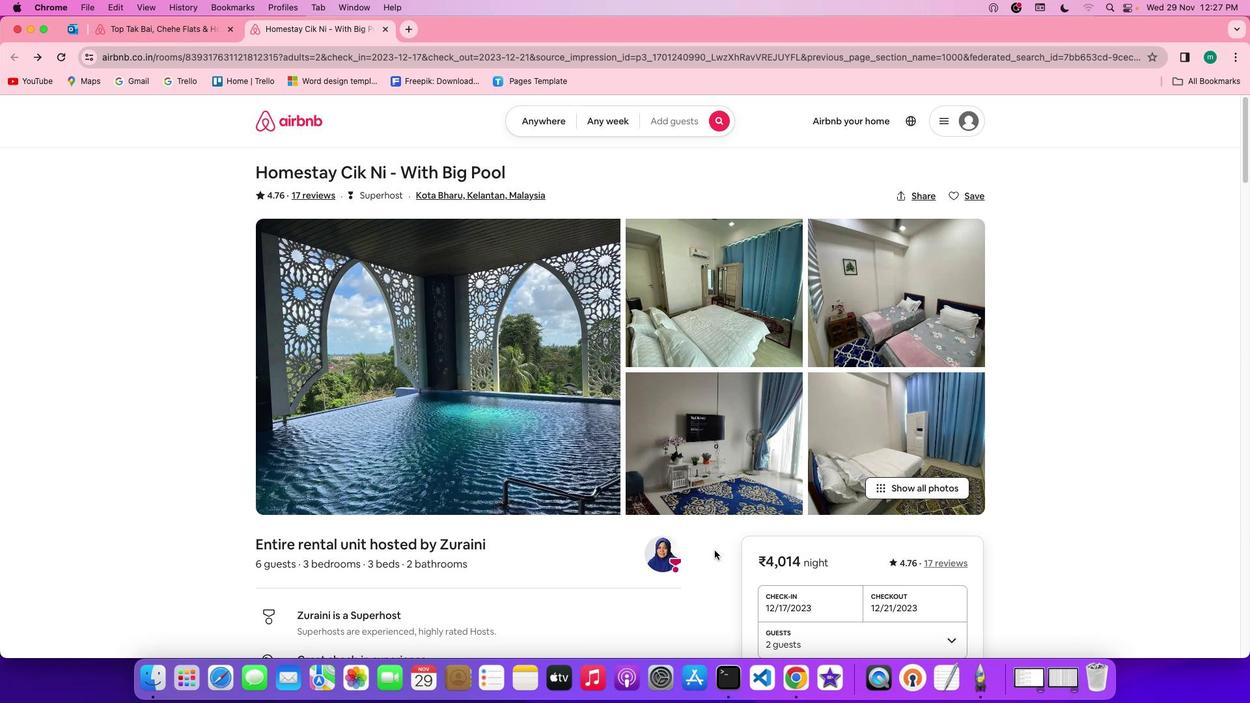 
Action: Mouse scrolled (714, 550) with delta (0, 0)
Screenshot: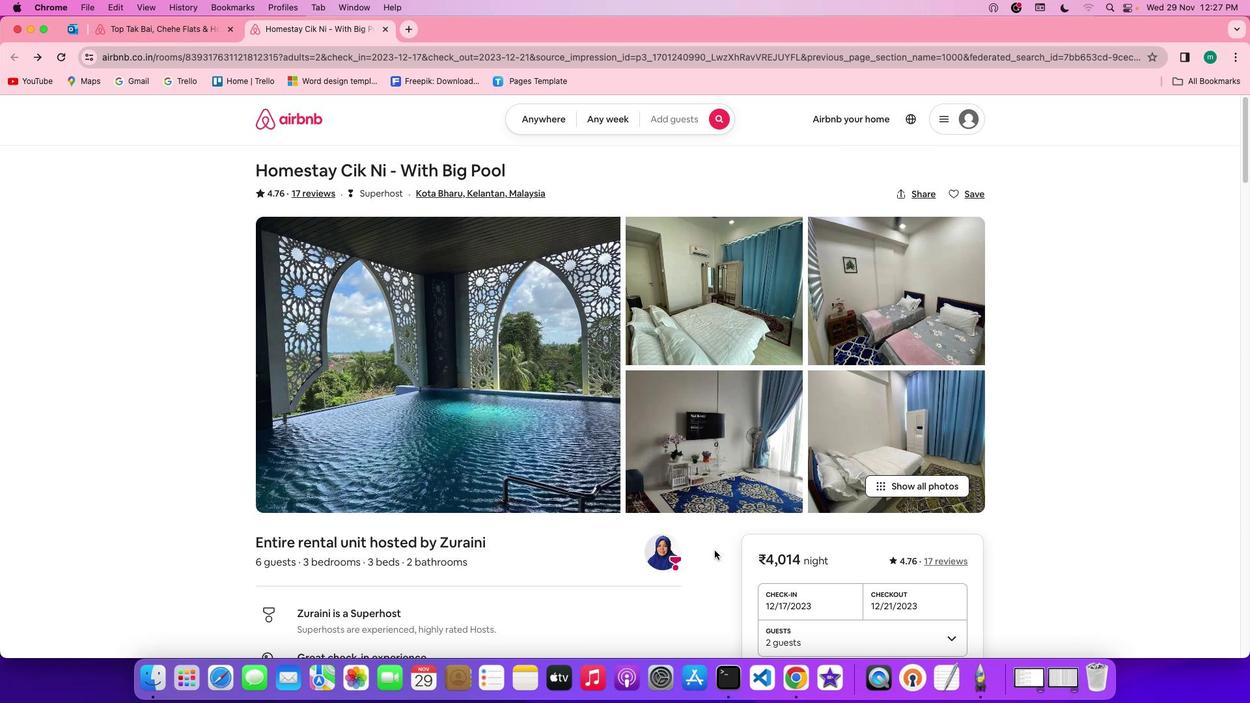 
Action: Mouse scrolled (714, 550) with delta (0, 0)
Screenshot: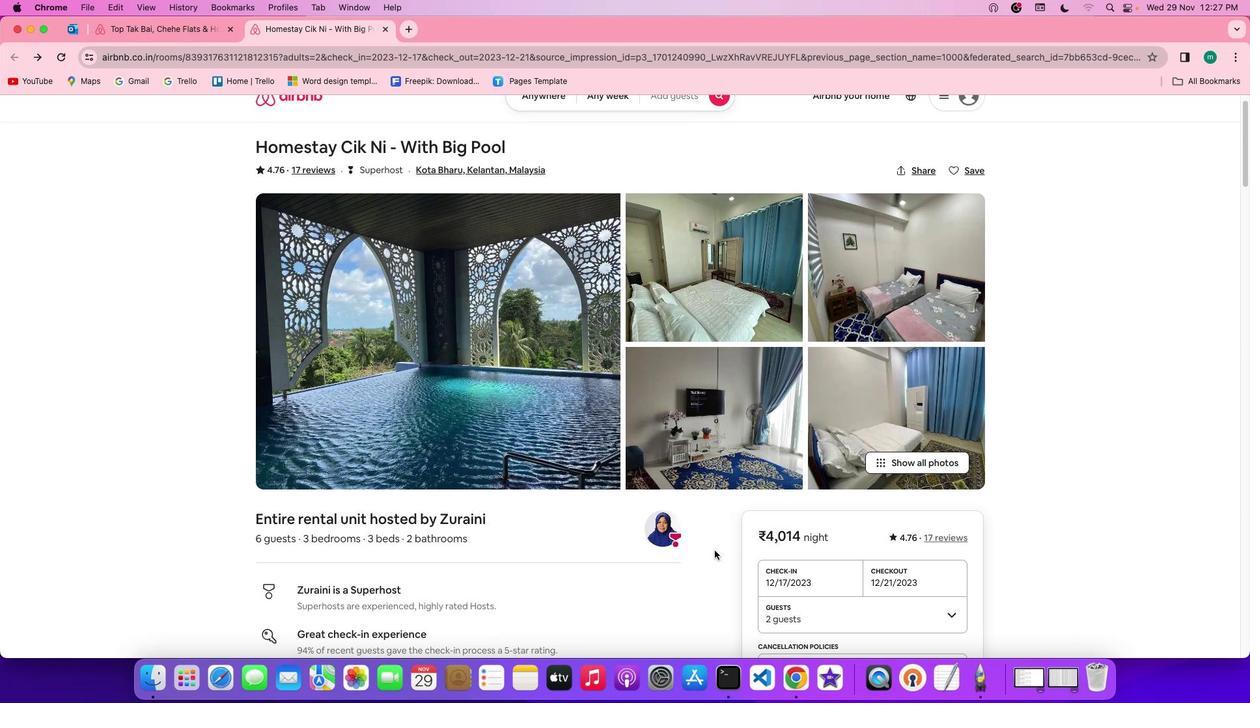 
Action: Mouse scrolled (714, 550) with delta (0, -1)
Screenshot: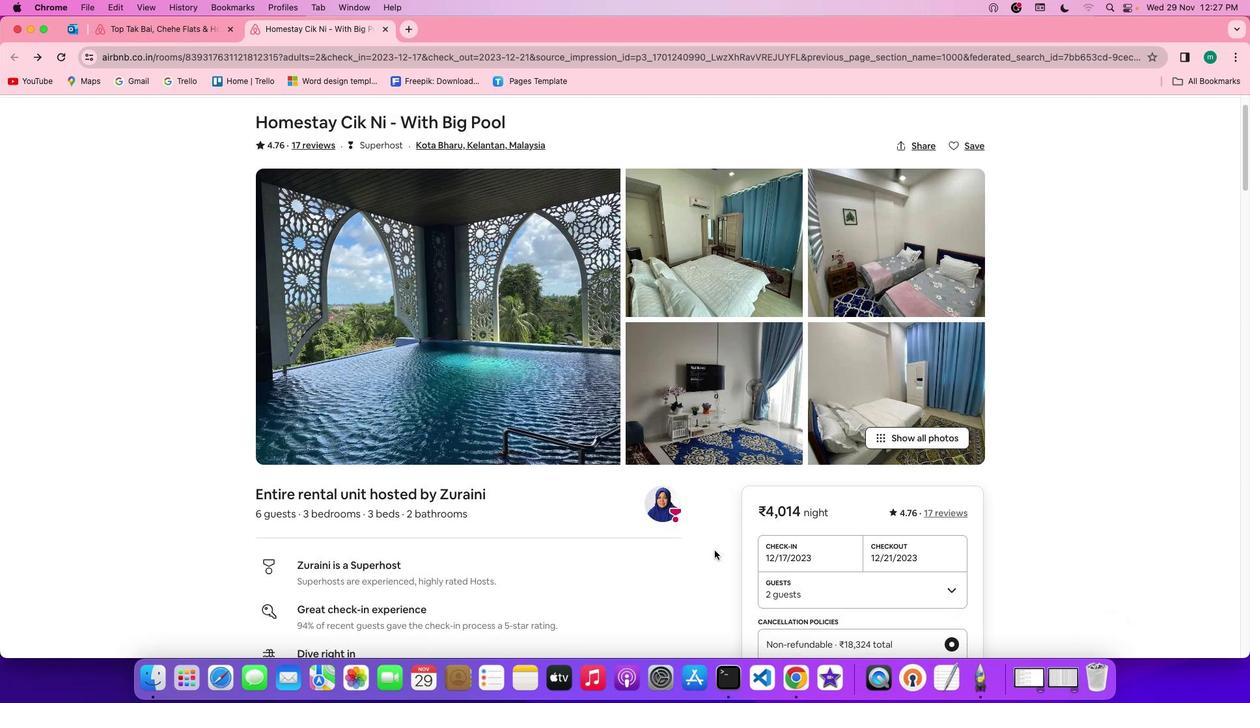 
Action: Mouse scrolled (714, 550) with delta (0, -1)
Screenshot: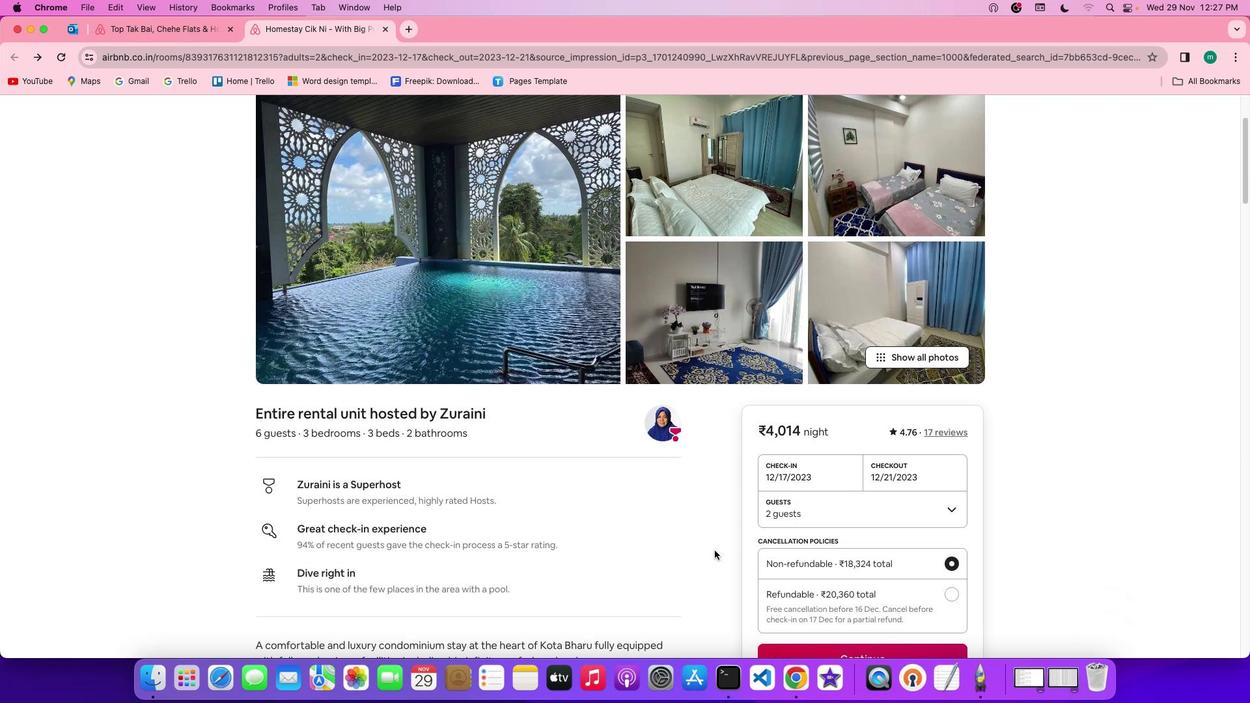 
Action: Mouse moved to (710, 549)
Screenshot: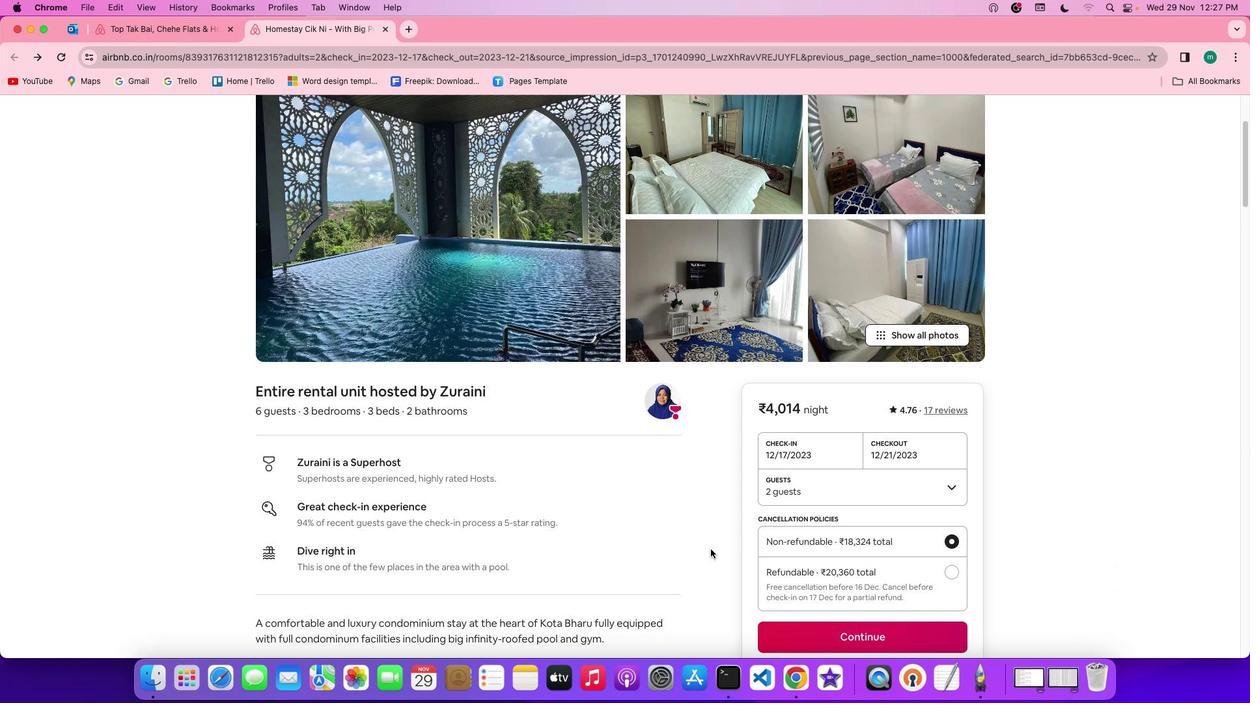 
Action: Mouse scrolled (710, 549) with delta (0, 0)
Screenshot: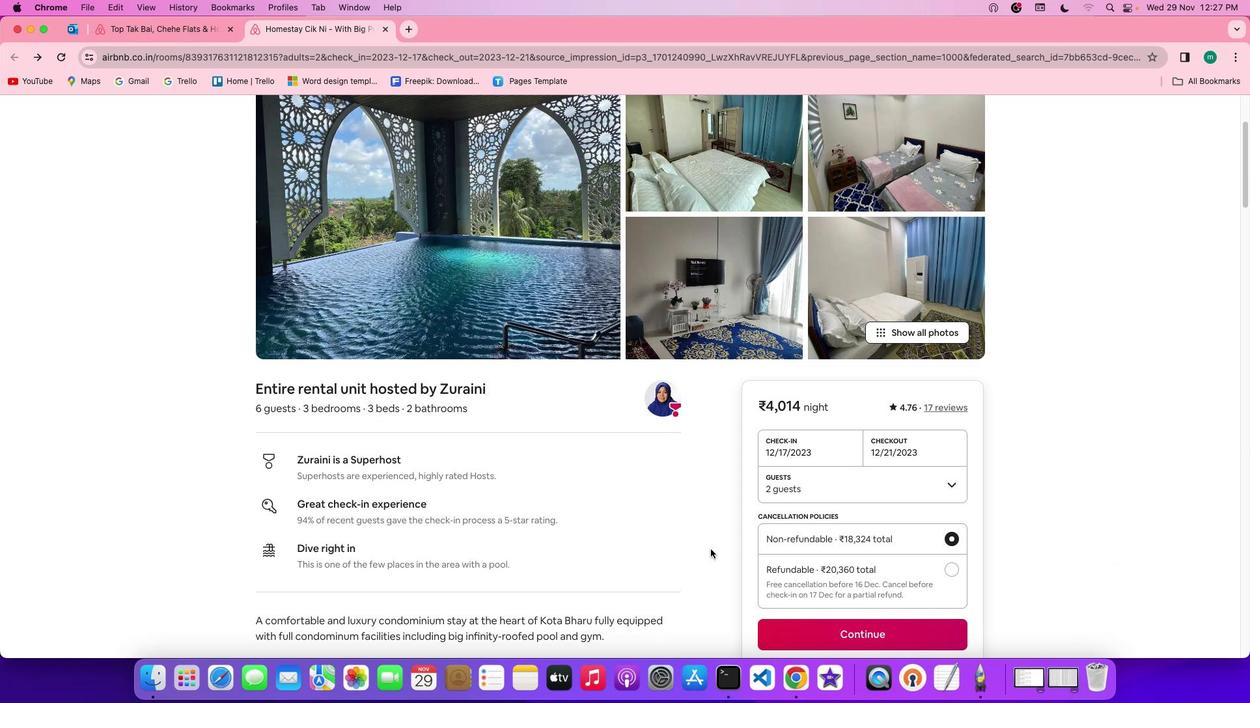 
Action: Mouse scrolled (710, 549) with delta (0, 0)
Screenshot: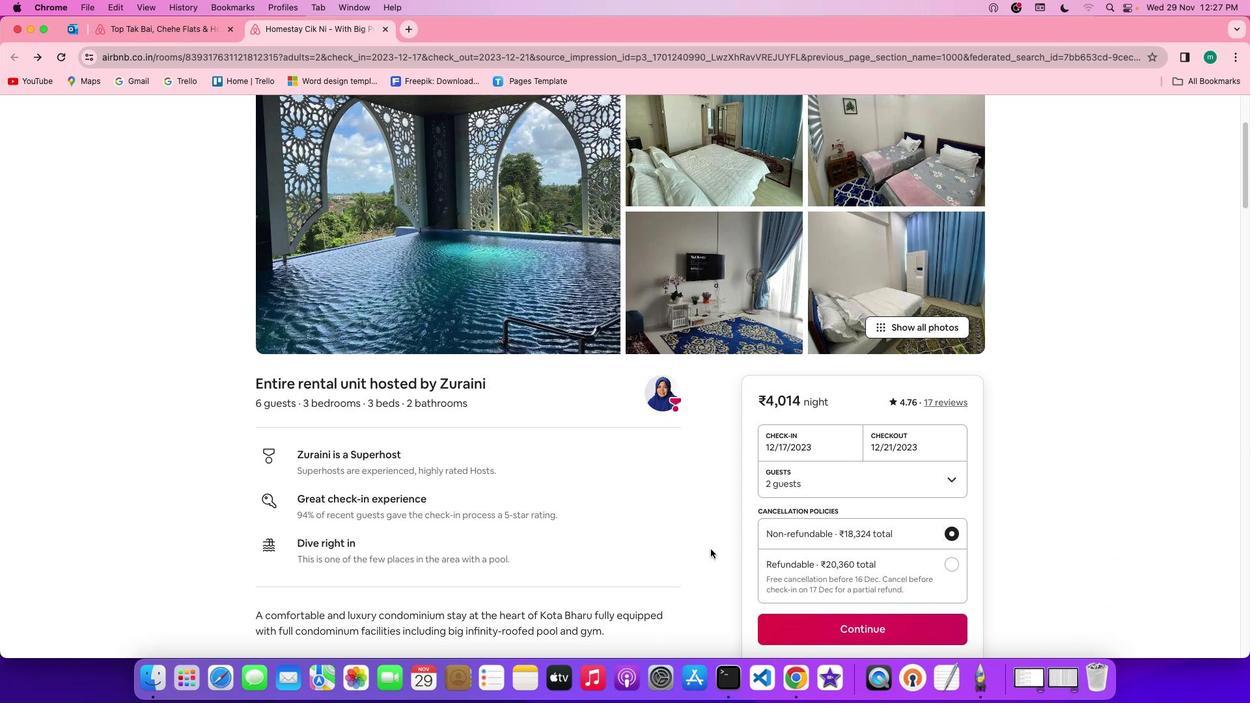 
Action: Mouse scrolled (710, 549) with delta (0, -1)
Screenshot: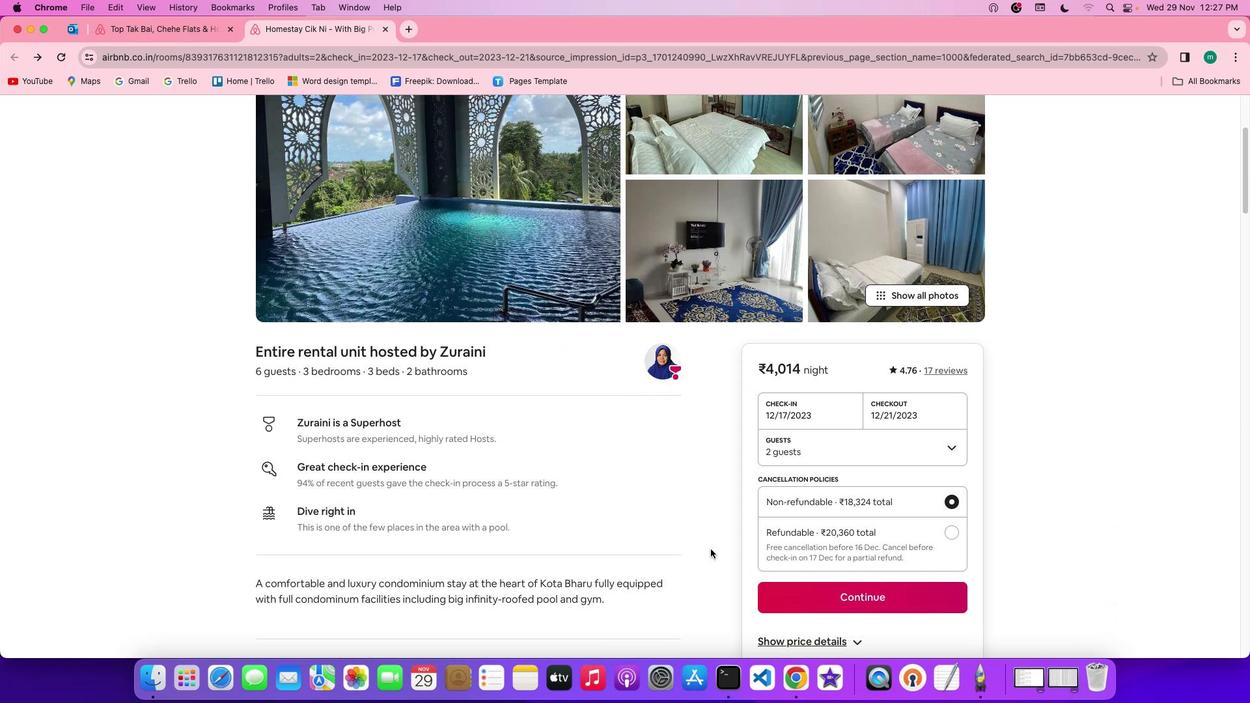 
Action: Mouse scrolled (710, 549) with delta (0, 0)
Screenshot: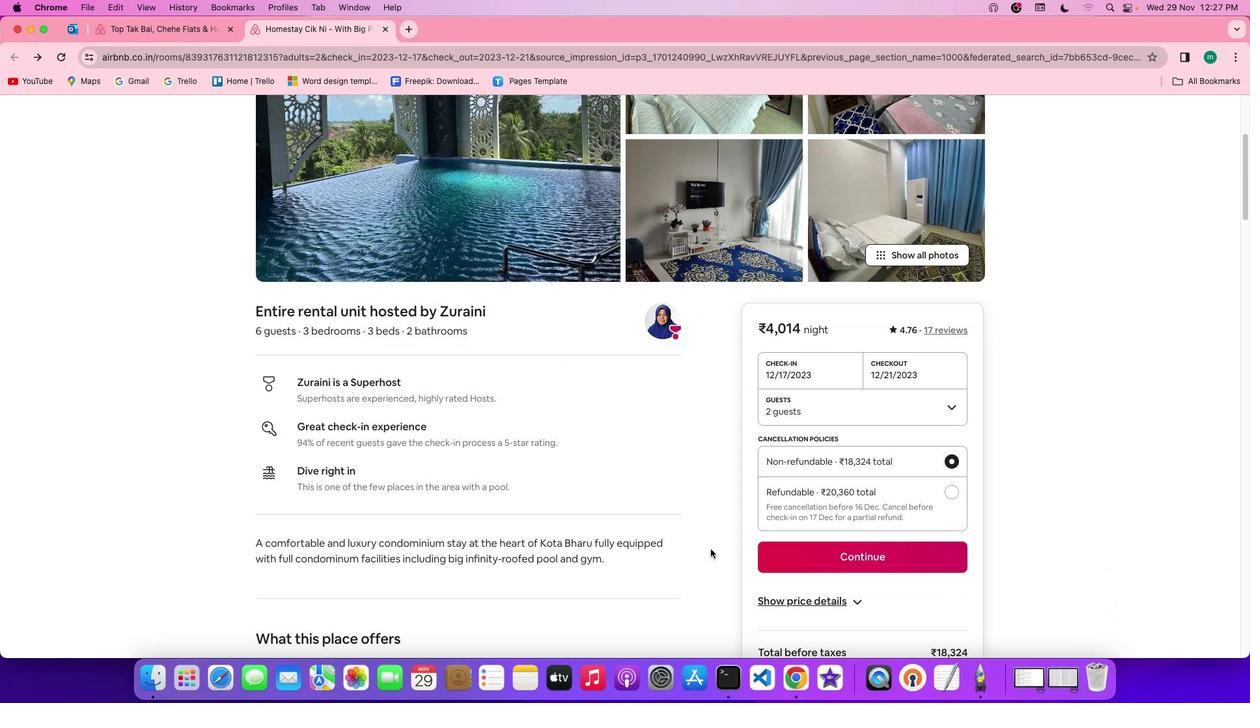 
Action: Mouse scrolled (710, 549) with delta (0, 0)
Screenshot: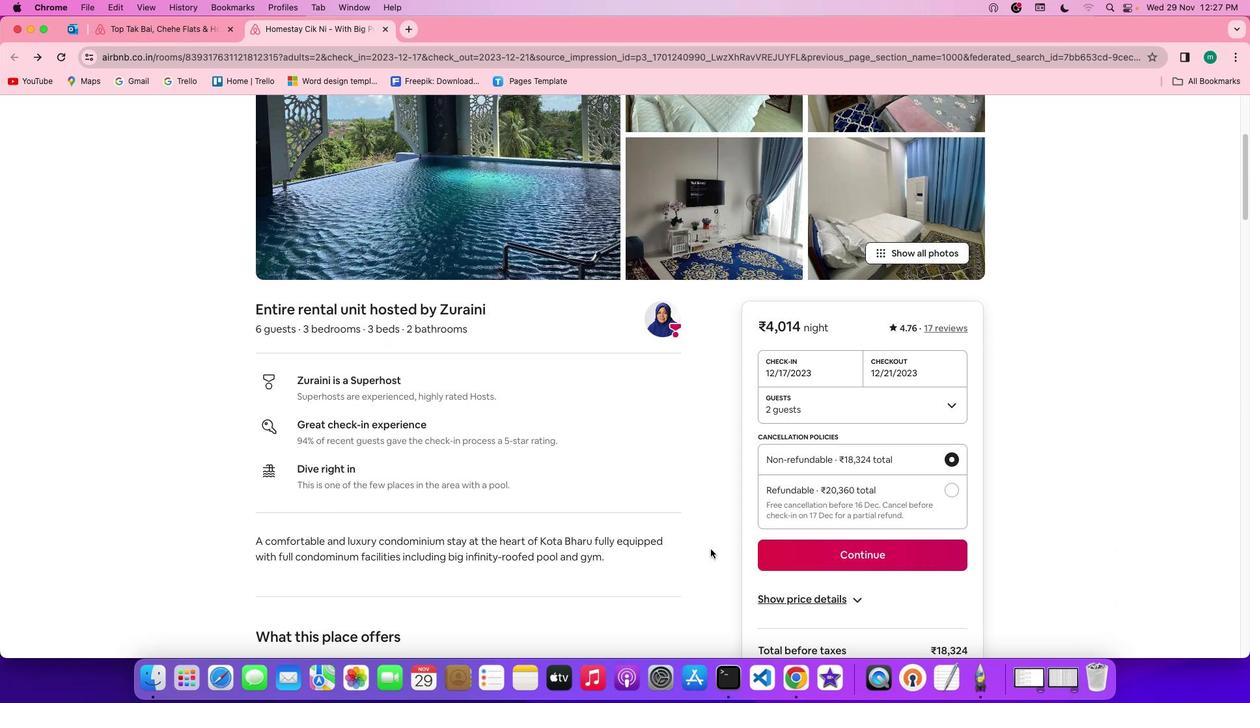 
Action: Mouse scrolled (710, 549) with delta (0, 0)
Screenshot: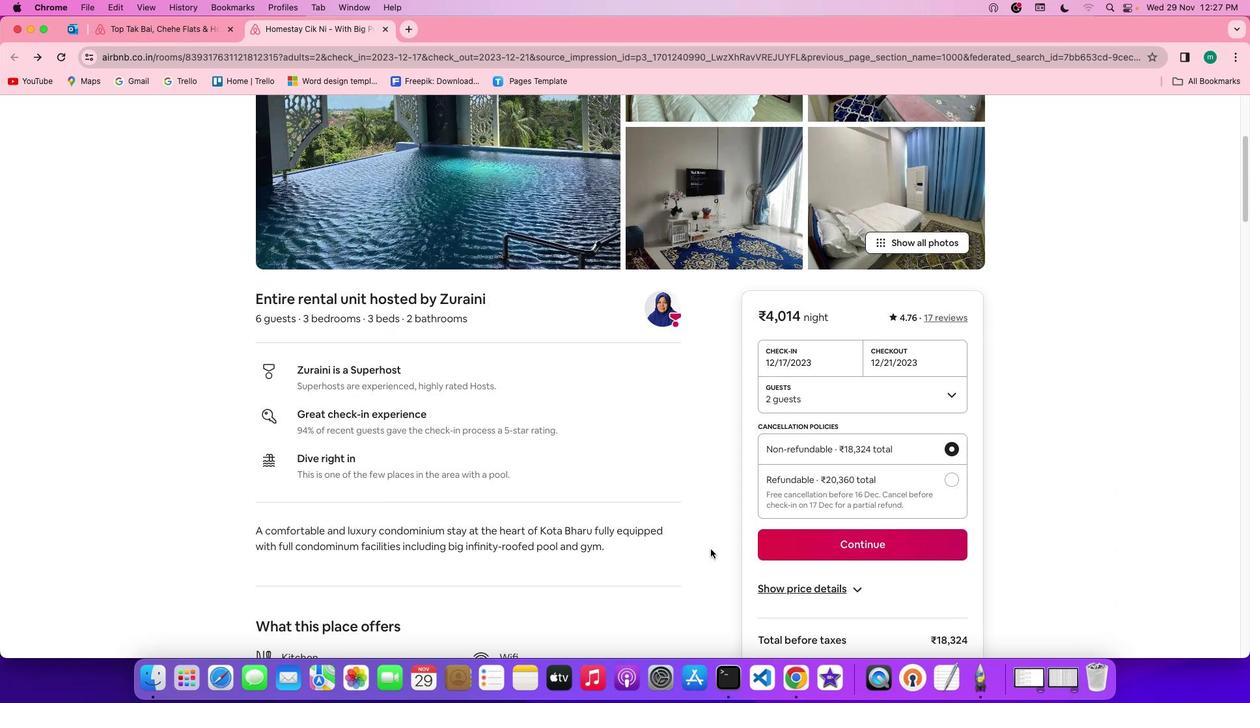 
Action: Mouse scrolled (710, 549) with delta (0, -1)
Screenshot: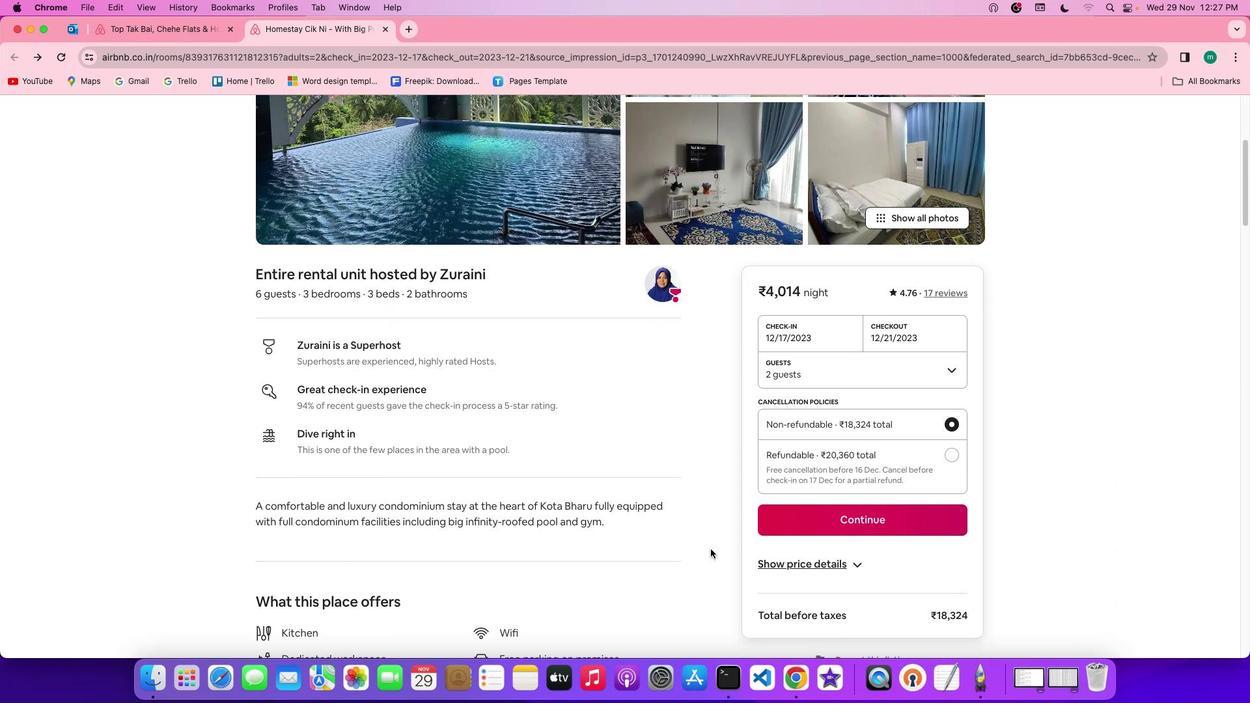 
Action: Mouse scrolled (710, 549) with delta (0, 0)
Screenshot: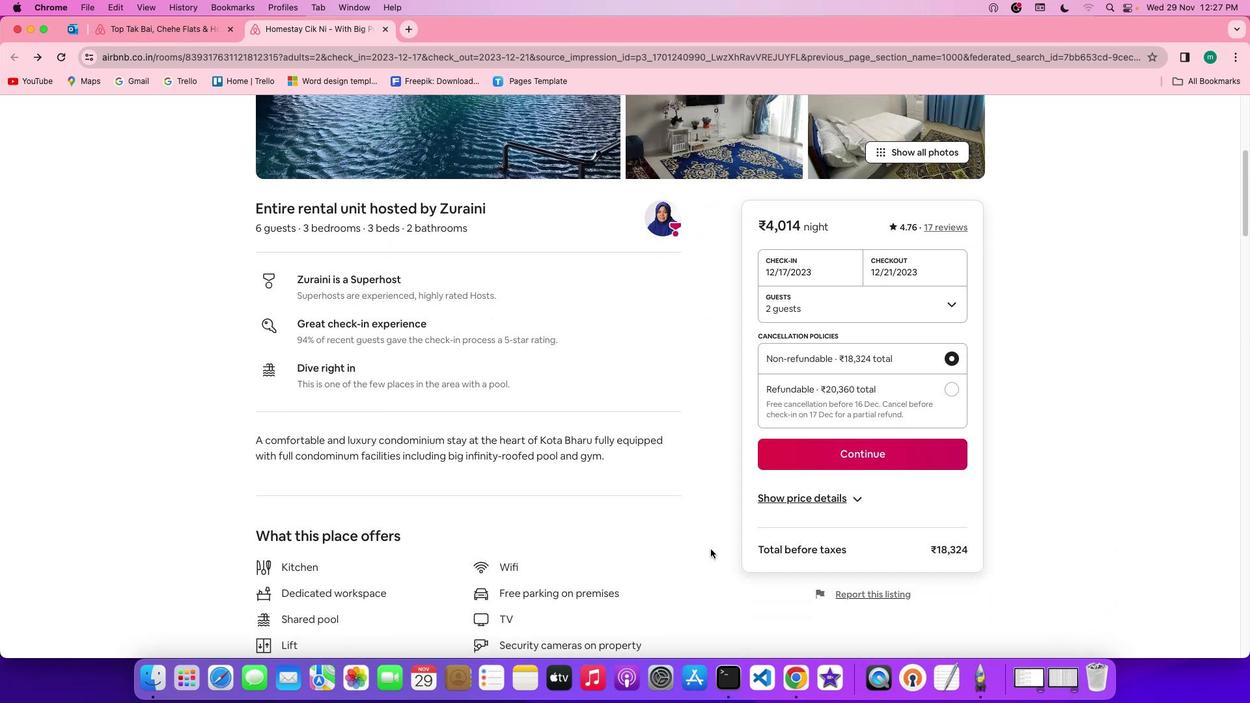 
Action: Mouse scrolled (710, 549) with delta (0, 0)
Screenshot: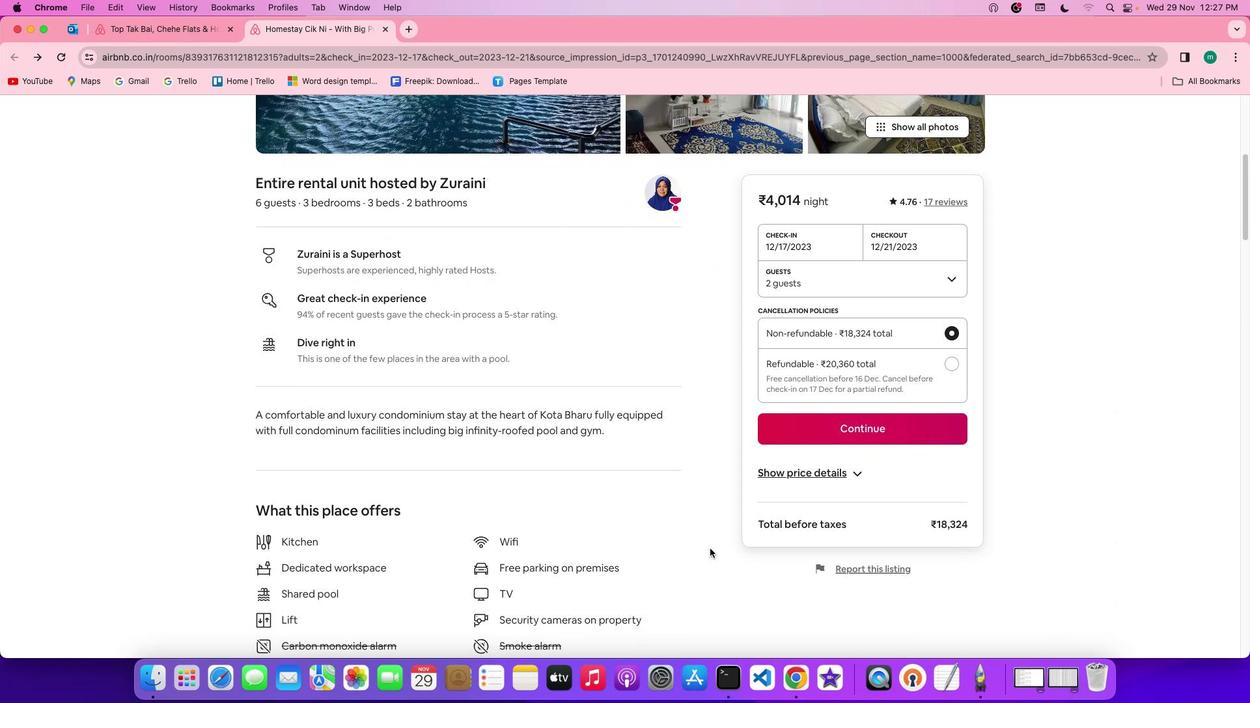 
Action: Mouse moved to (709, 548)
Screenshot: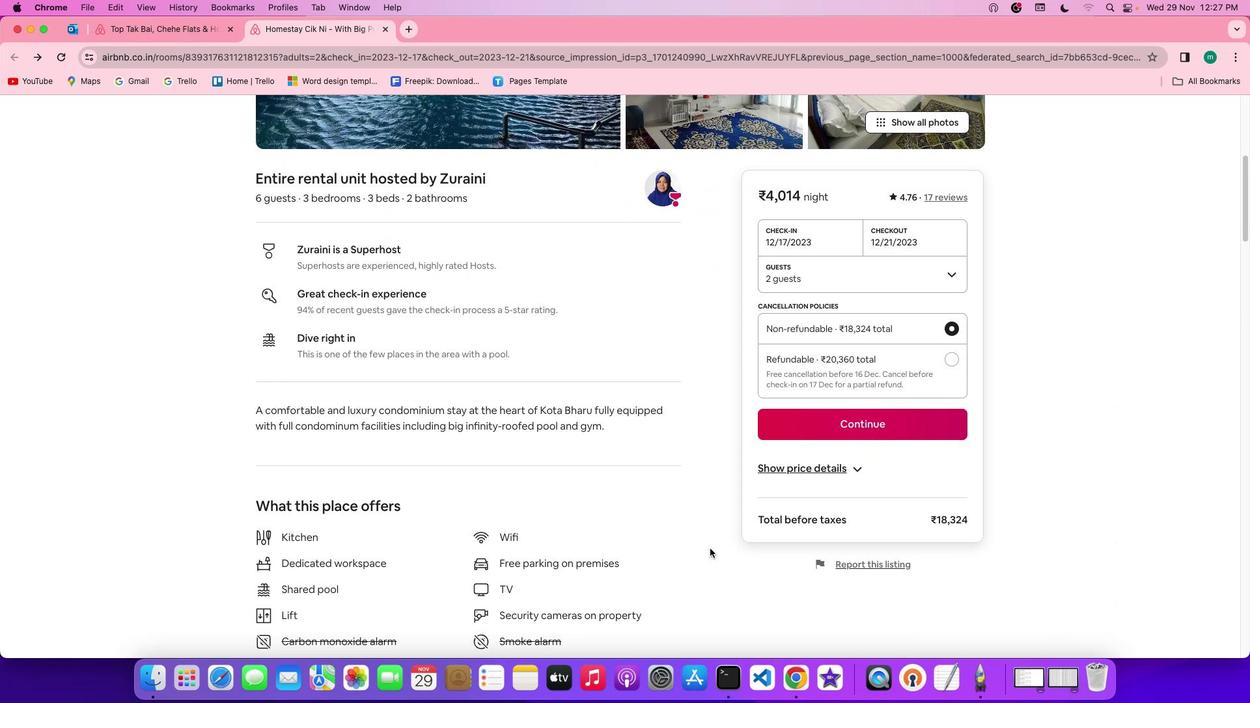 
Action: Mouse scrolled (709, 548) with delta (0, 0)
Screenshot: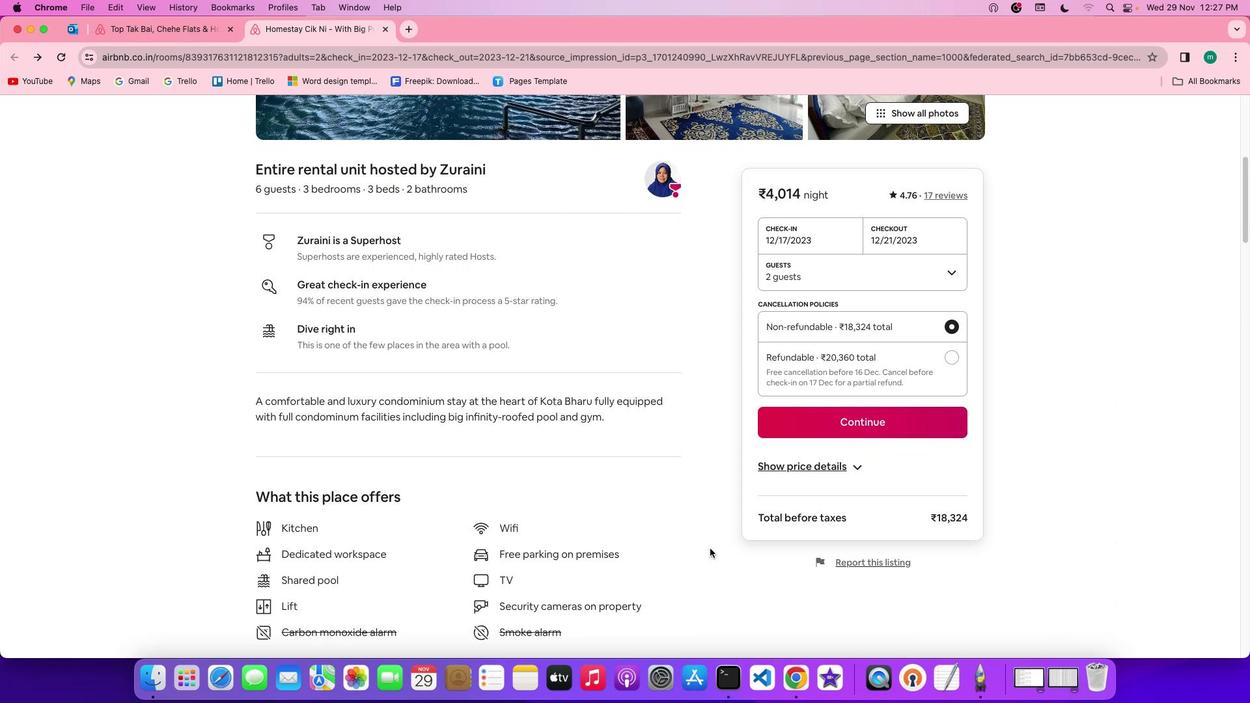 
Action: Mouse moved to (709, 548)
Screenshot: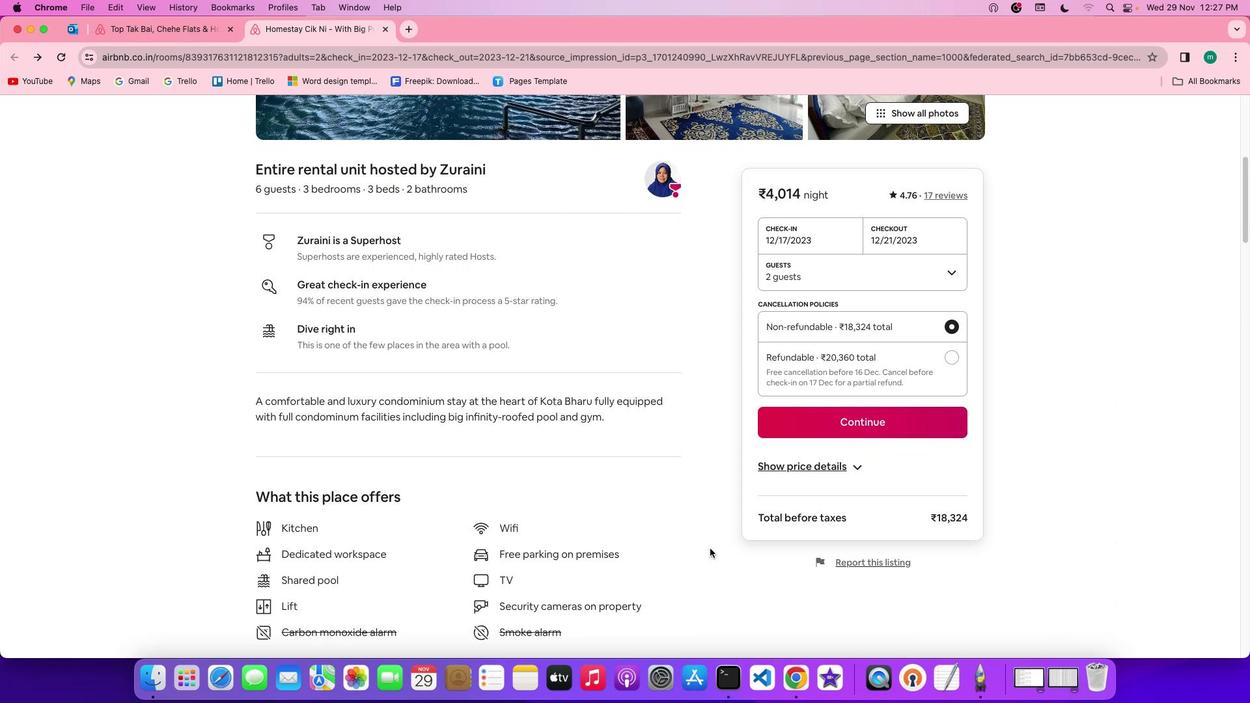 
Action: Mouse scrolled (709, 548) with delta (0, 0)
Screenshot: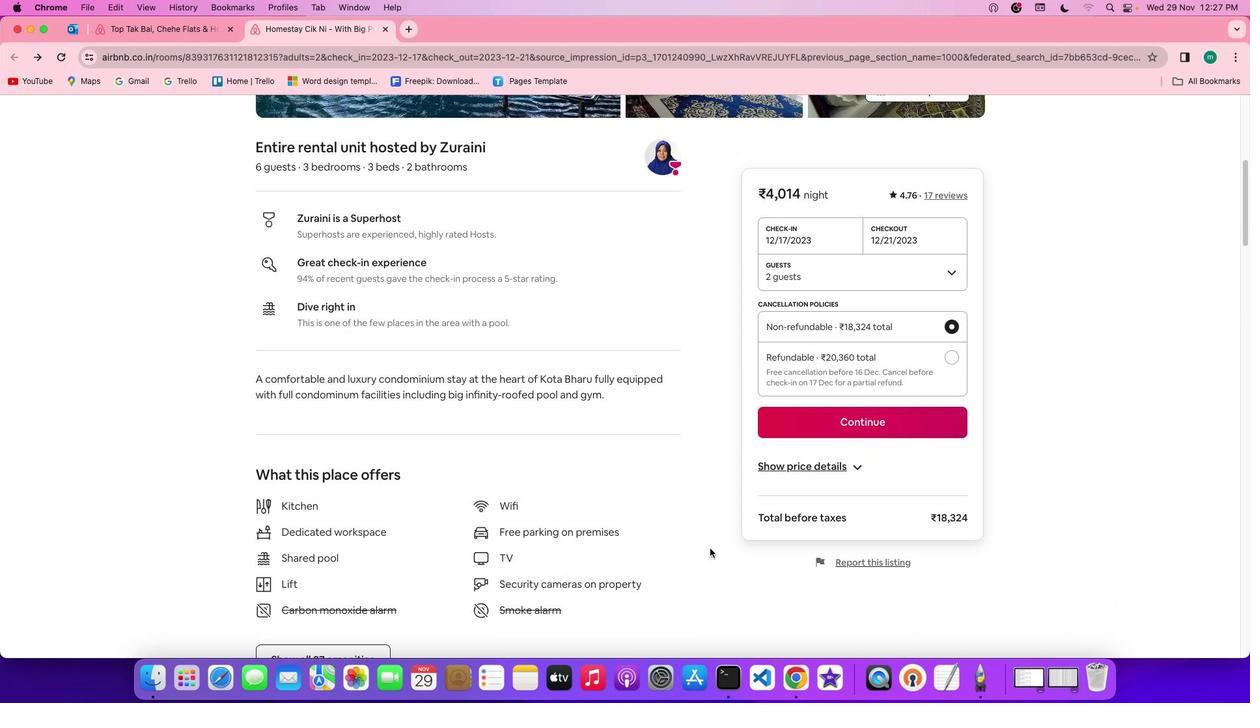 
Action: Mouse moved to (584, 549)
Screenshot: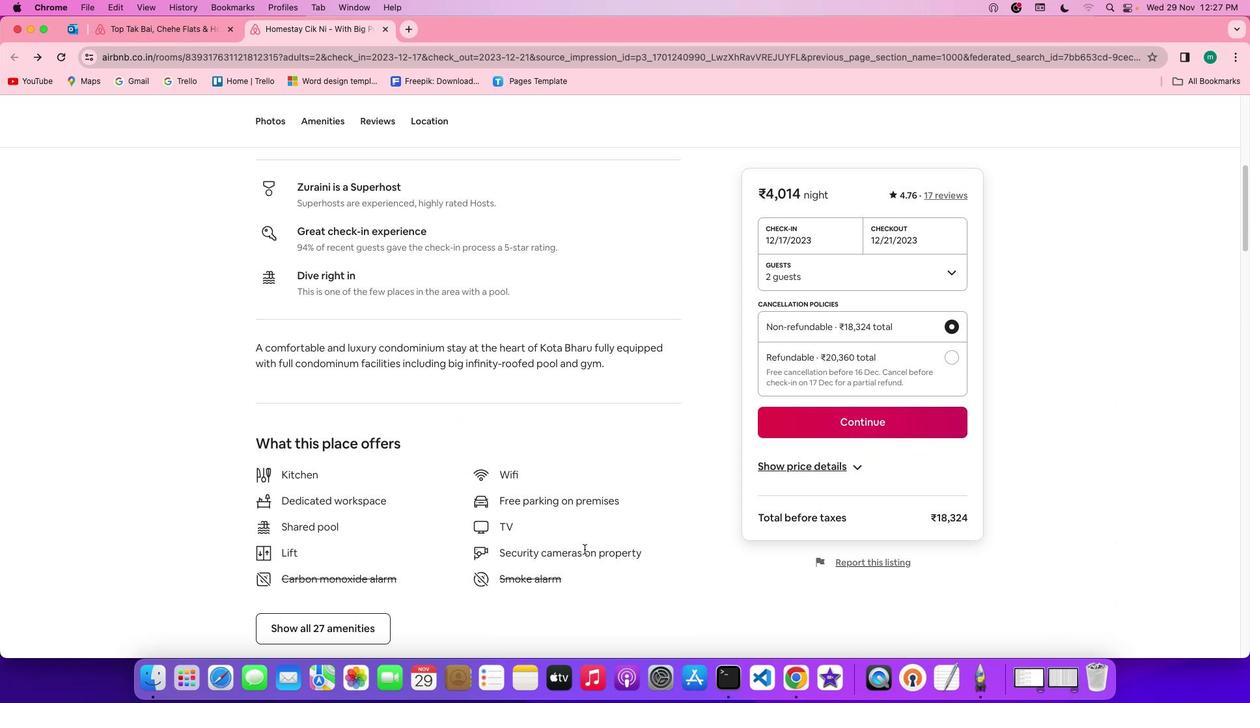 
Action: Mouse scrolled (584, 549) with delta (0, 0)
Screenshot: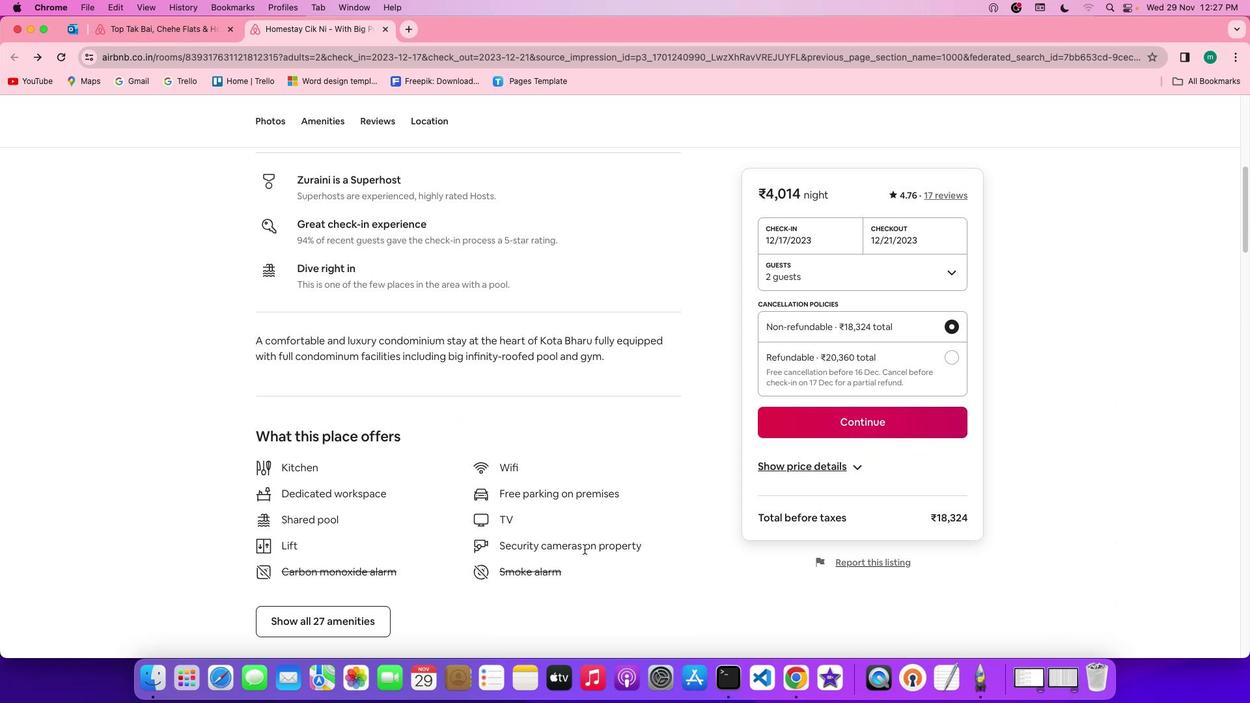 
Action: Mouse scrolled (584, 549) with delta (0, 0)
Screenshot: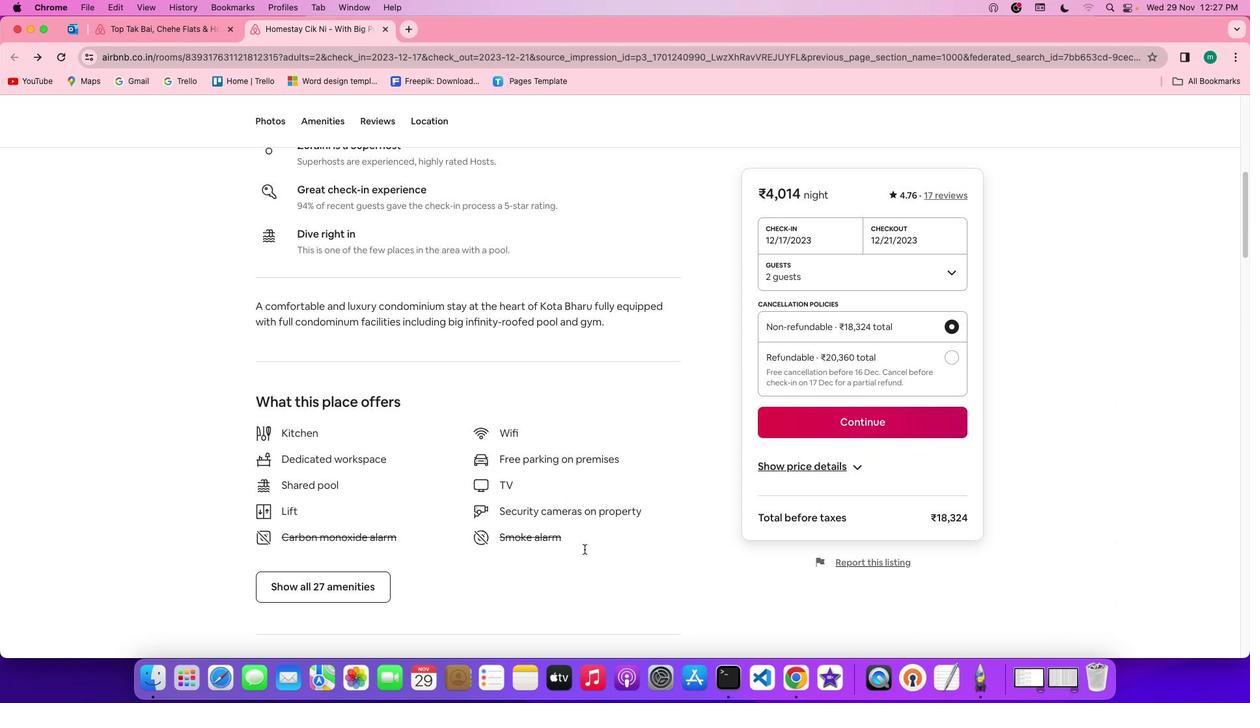 
Action: Mouse scrolled (584, 549) with delta (0, -1)
Screenshot: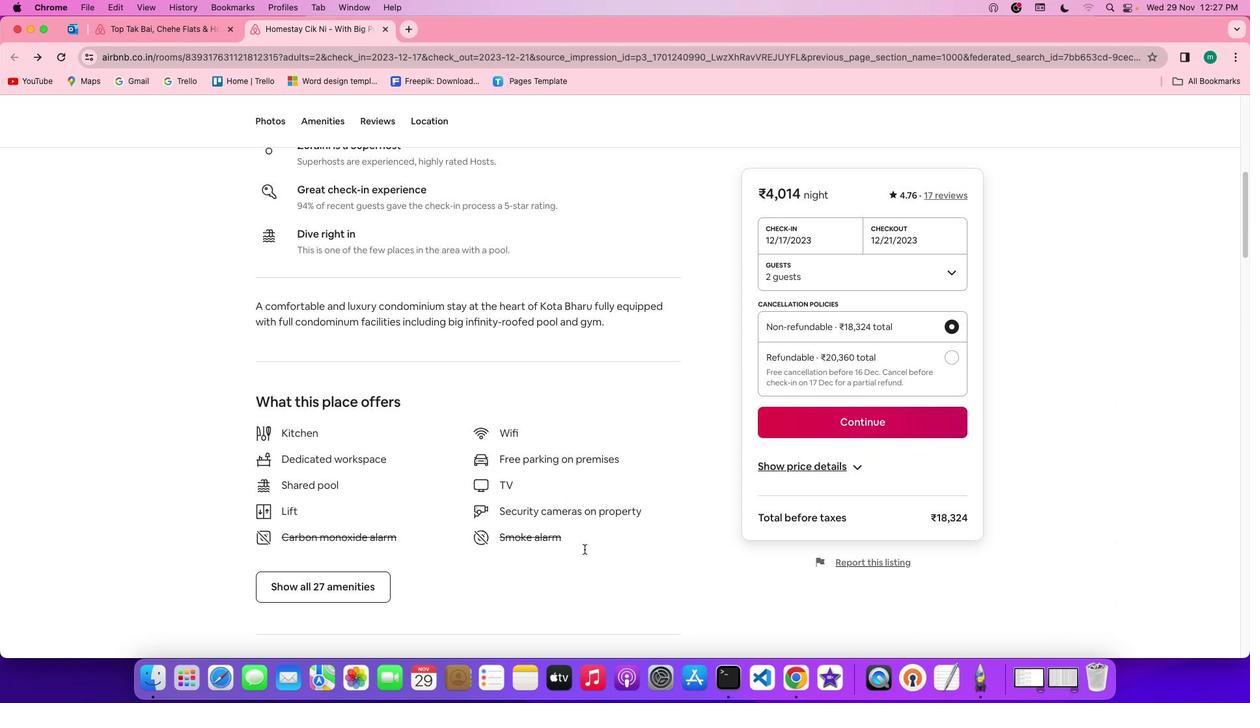 
Action: Mouse scrolled (584, 549) with delta (0, -2)
Screenshot: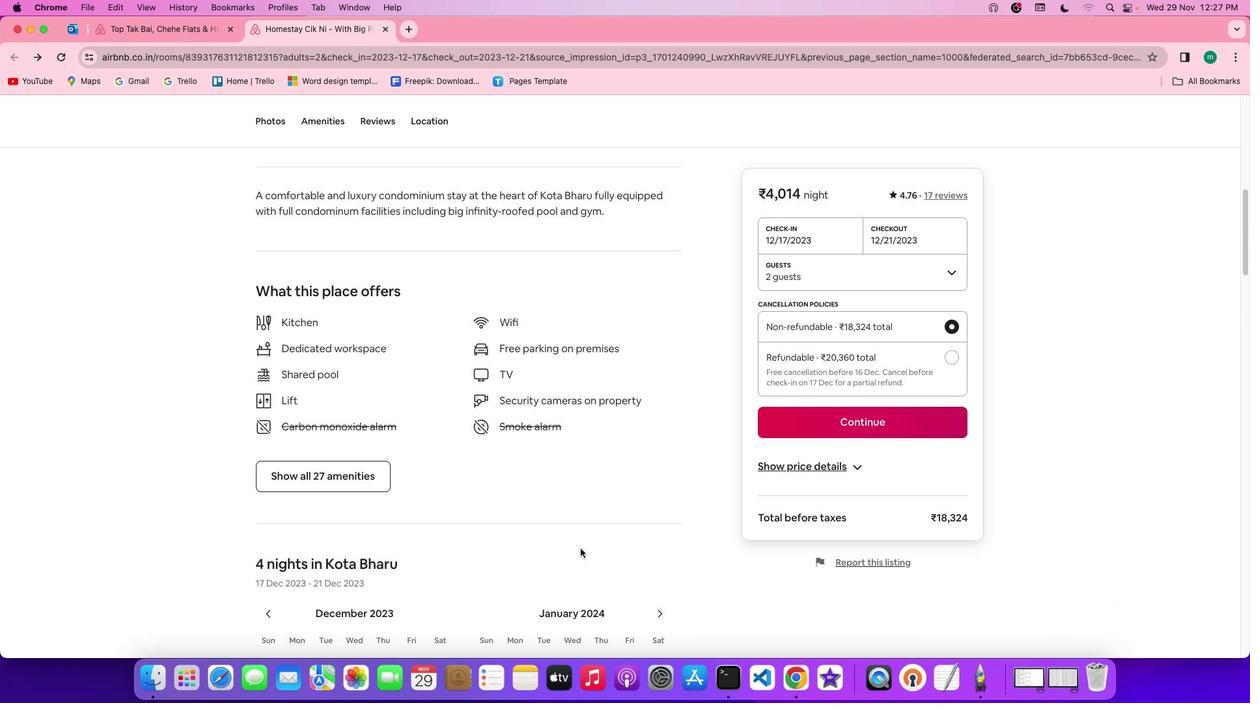 
Action: Mouse moved to (263, 428)
Screenshot: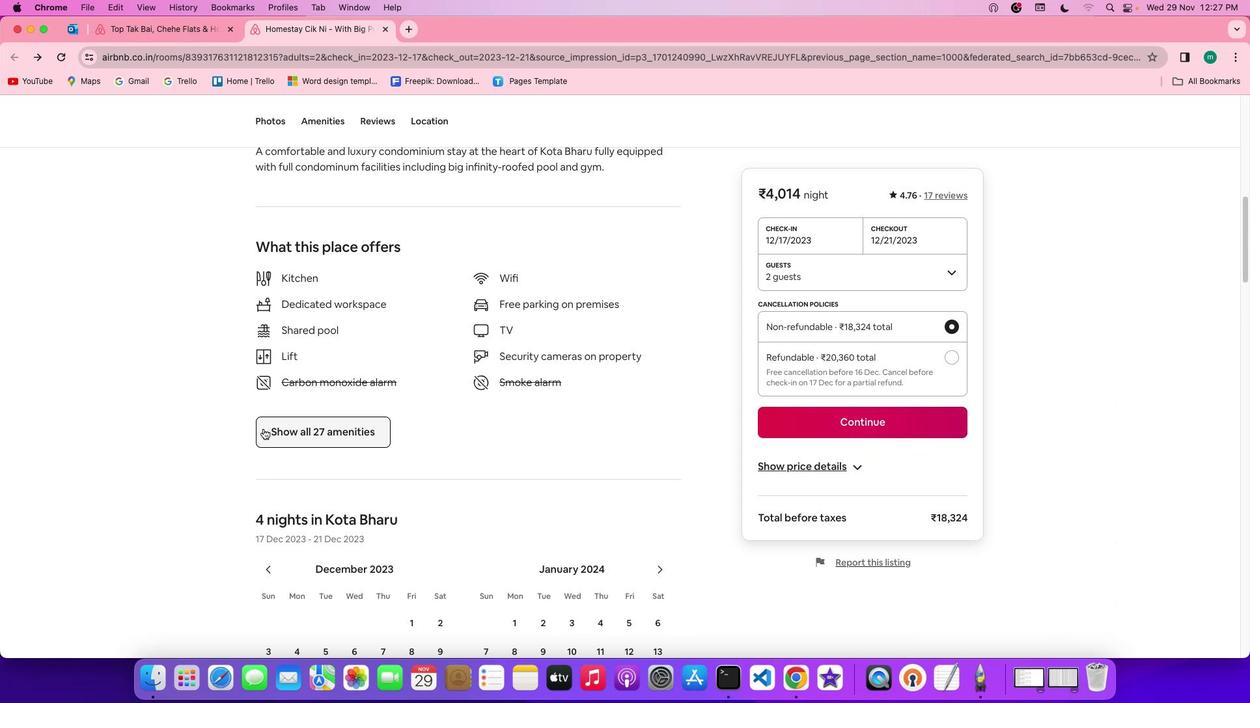 
Action: Mouse pressed left at (263, 428)
Screenshot: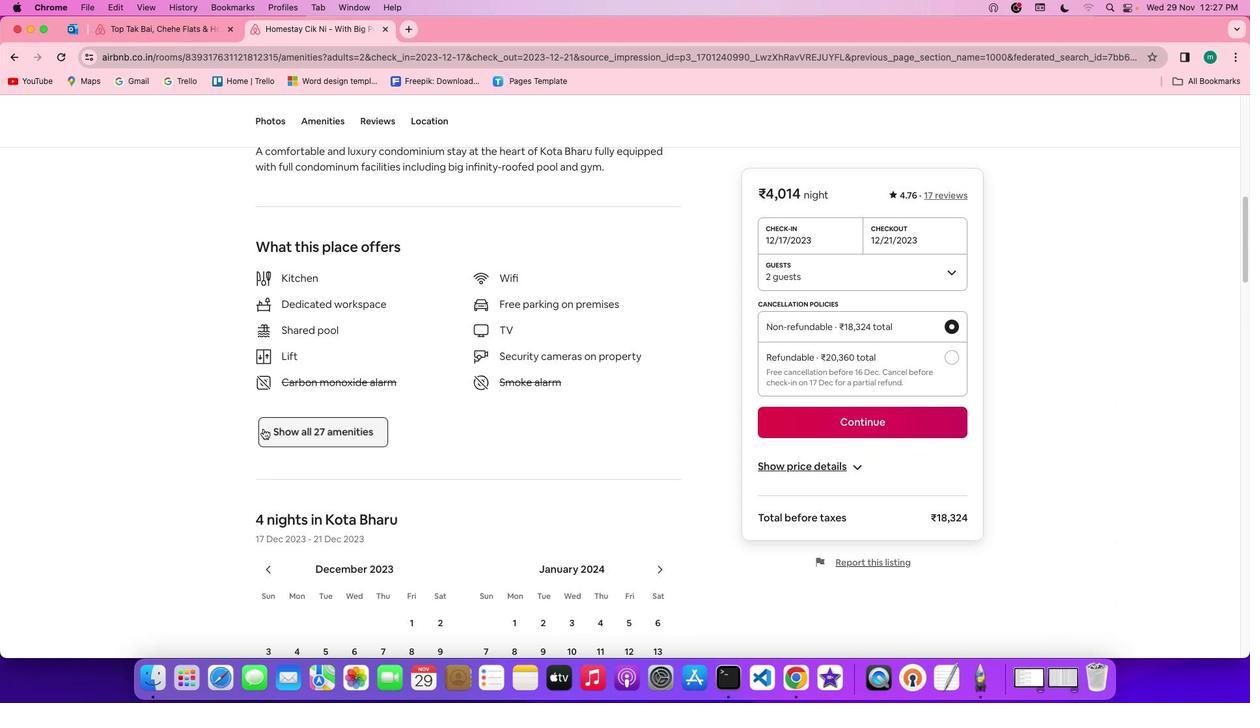 
Action: Mouse moved to (621, 538)
Screenshot: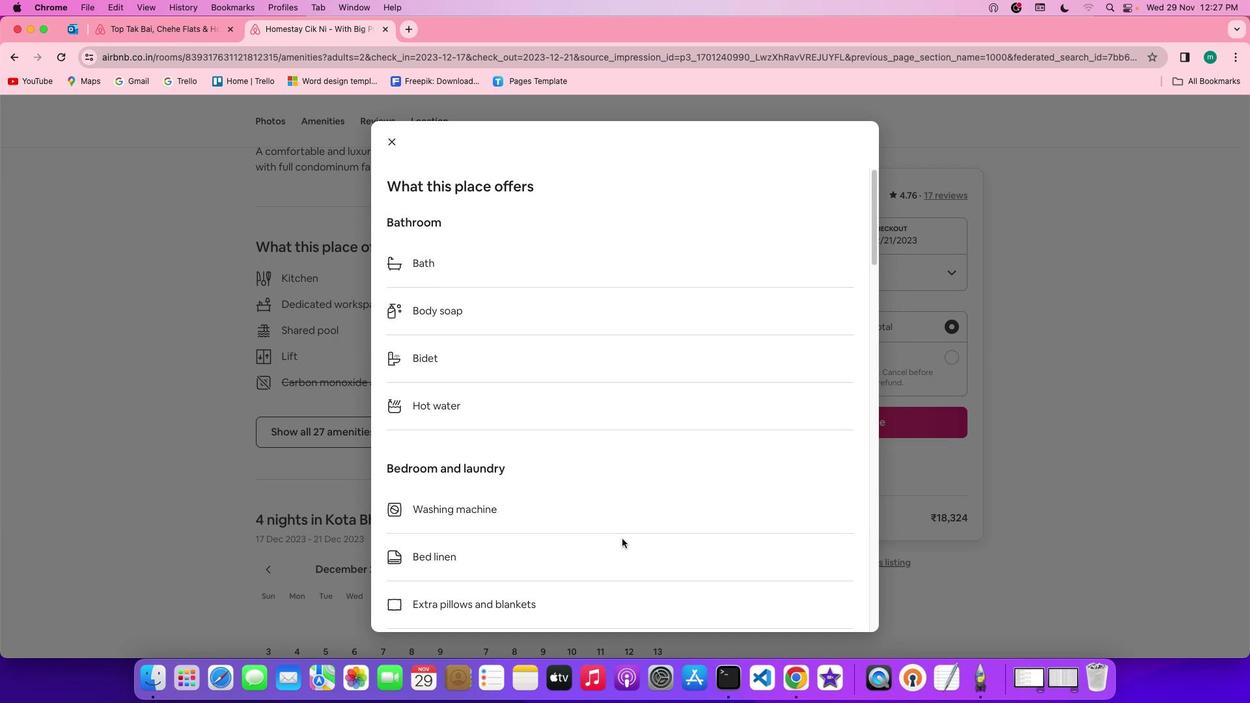 
Action: Mouse scrolled (621, 538) with delta (0, 0)
Screenshot: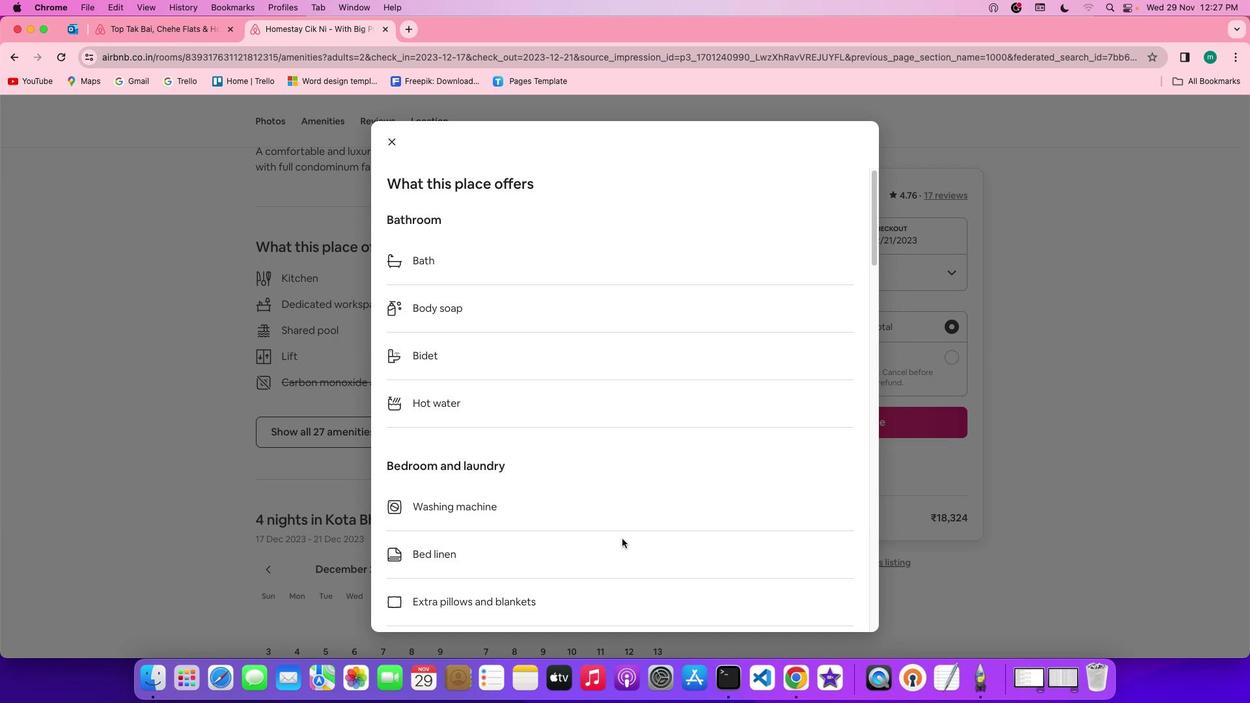 
Action: Mouse scrolled (621, 538) with delta (0, 0)
Screenshot: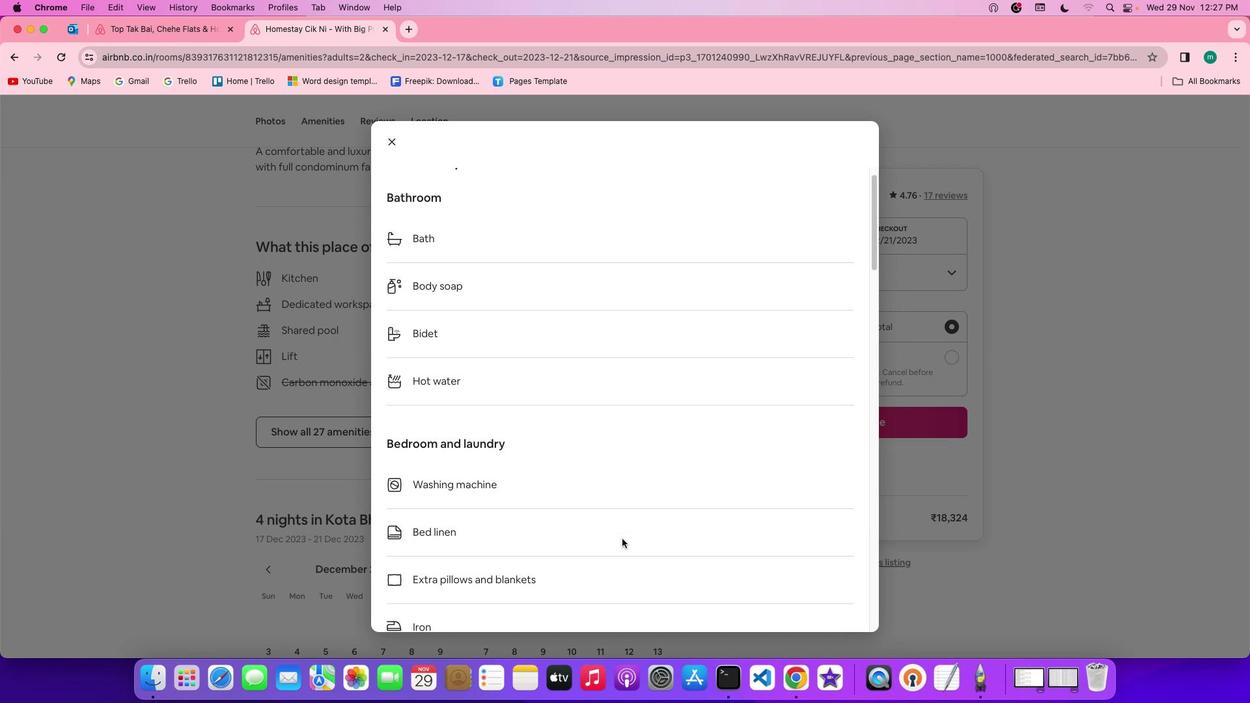 
Action: Mouse scrolled (621, 538) with delta (0, -1)
Screenshot: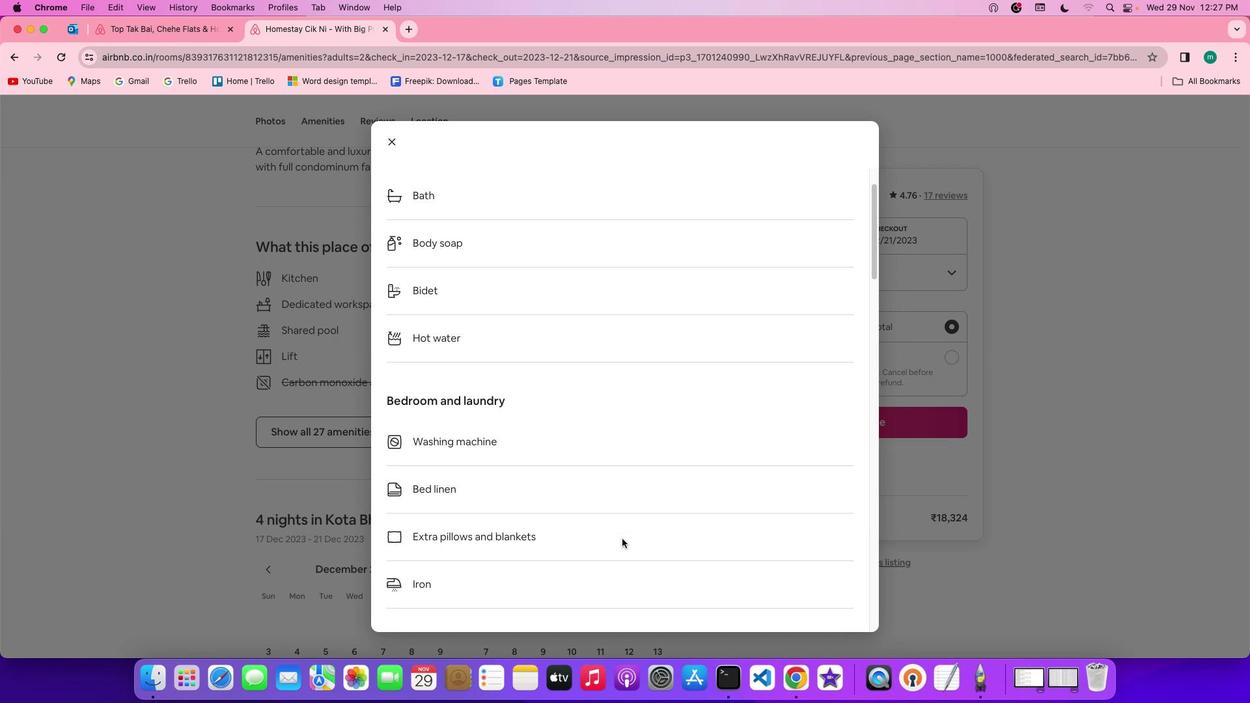 
Action: Mouse scrolled (621, 538) with delta (0, -2)
Screenshot: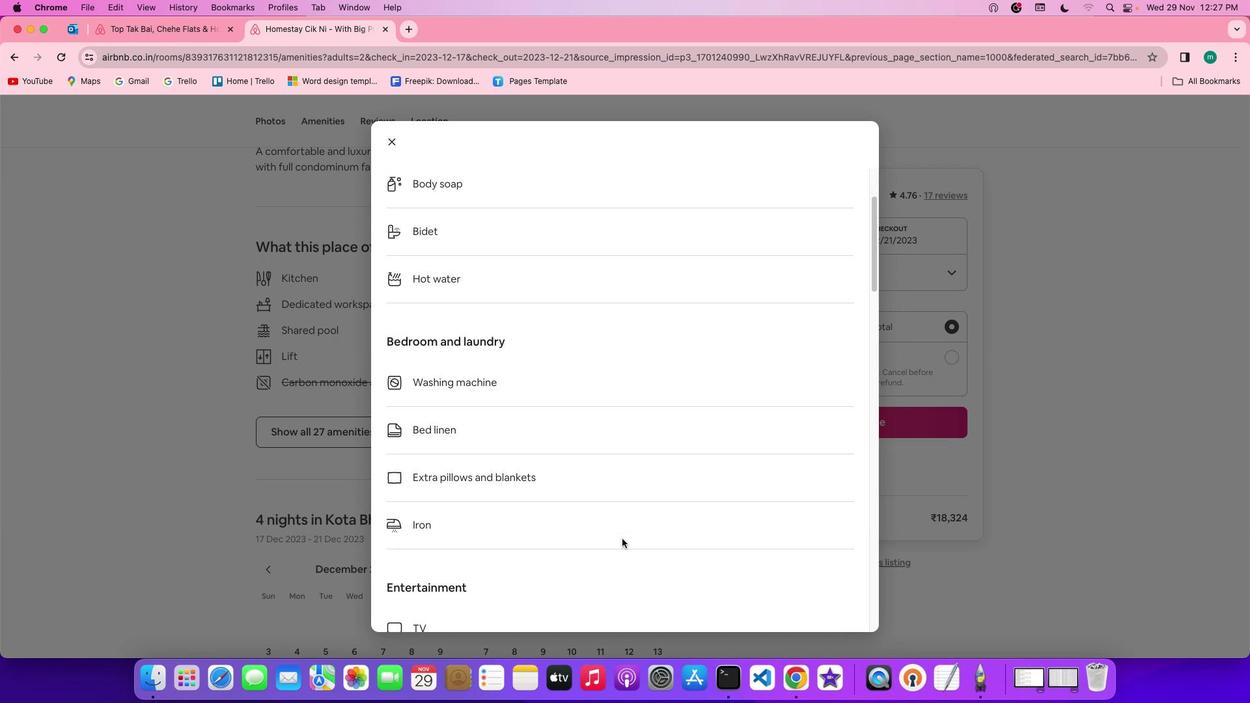 
Action: Mouse scrolled (621, 538) with delta (0, 0)
